 Task: Integrate report compilation tasks with the team calendar for comprehensive planning.
Action: Mouse moved to (471, 177)
Screenshot: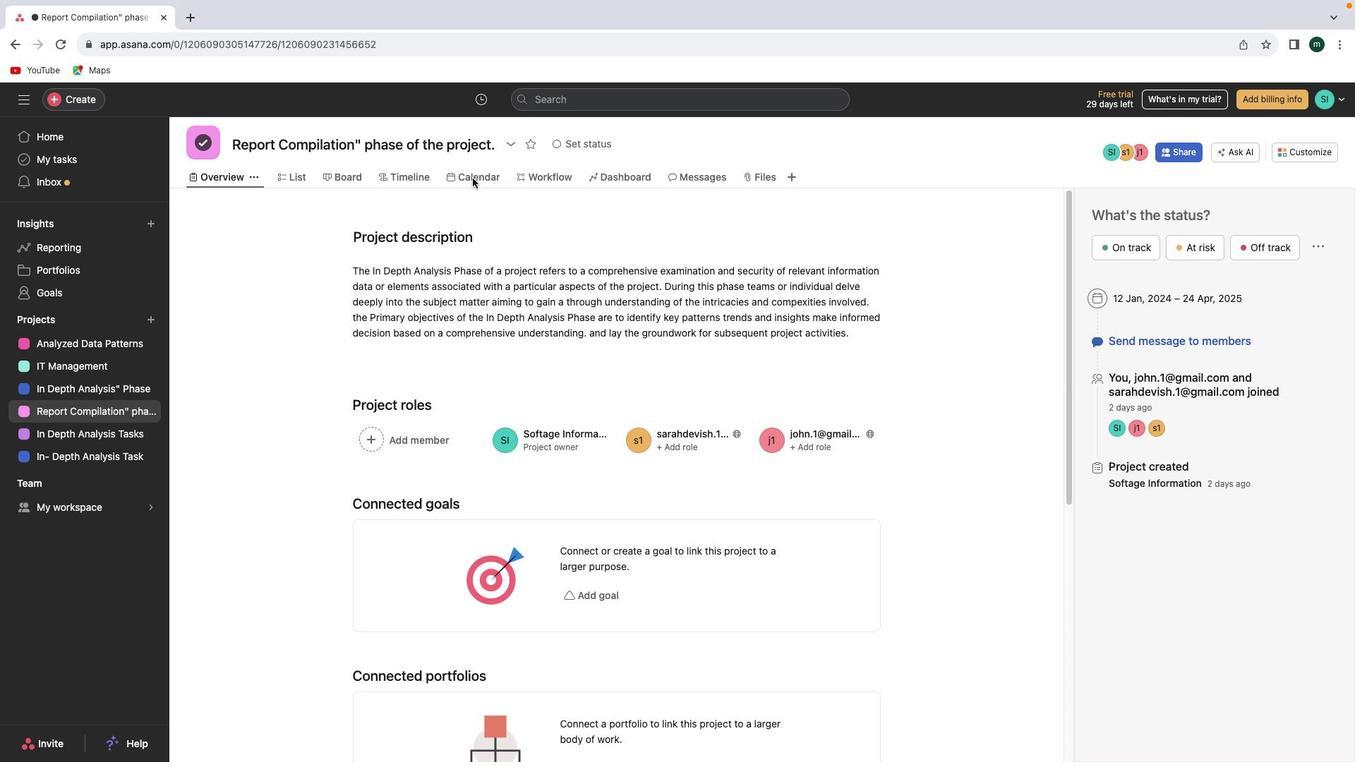 
Action: Mouse pressed left at (471, 177)
Screenshot: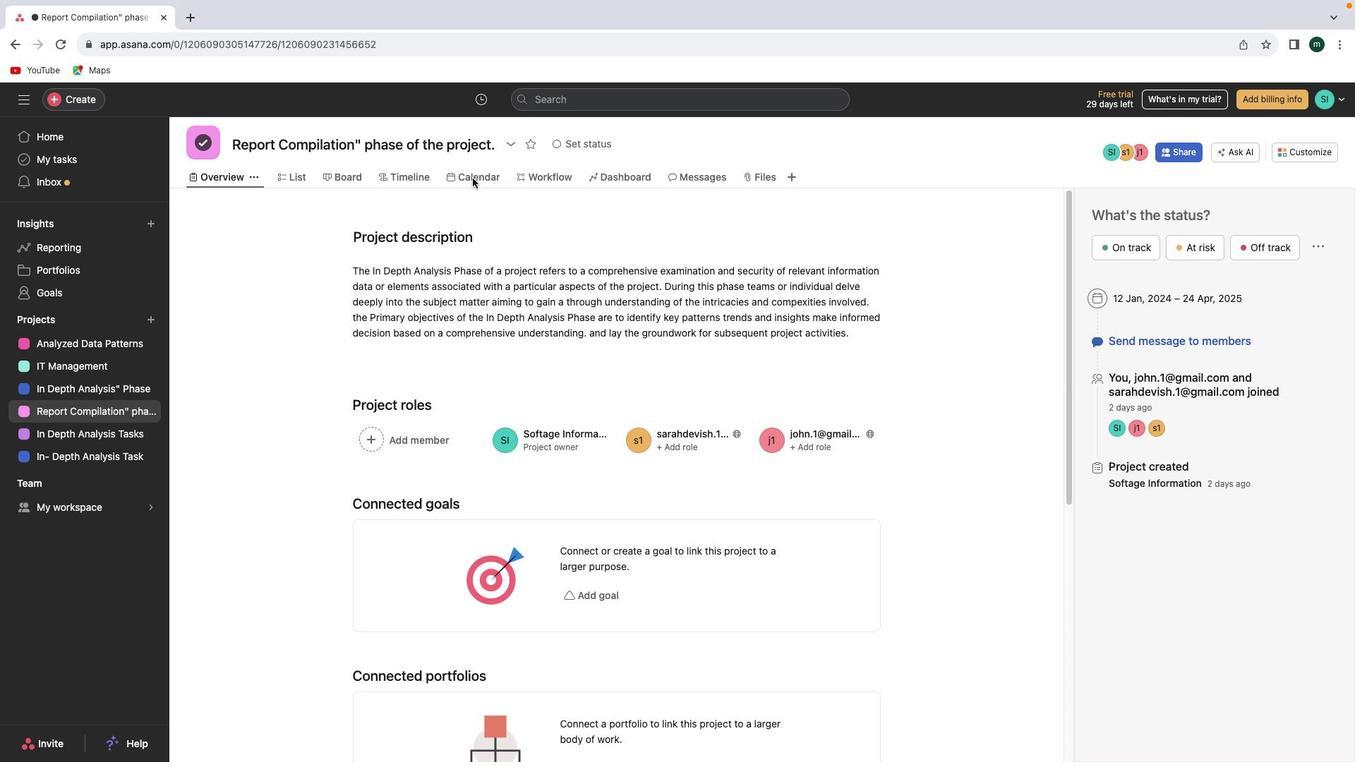 
Action: Mouse moved to (472, 177)
Screenshot: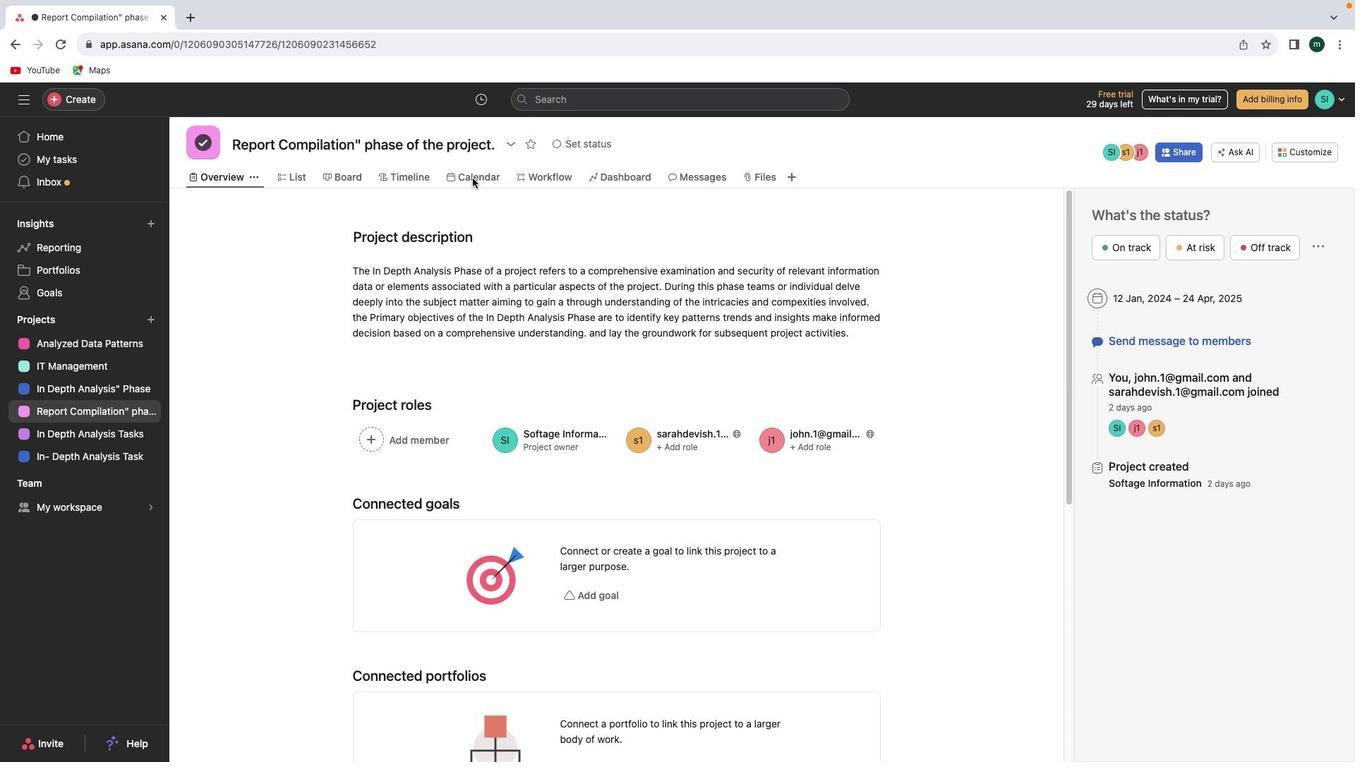 
Action: Mouse pressed left at (472, 177)
Screenshot: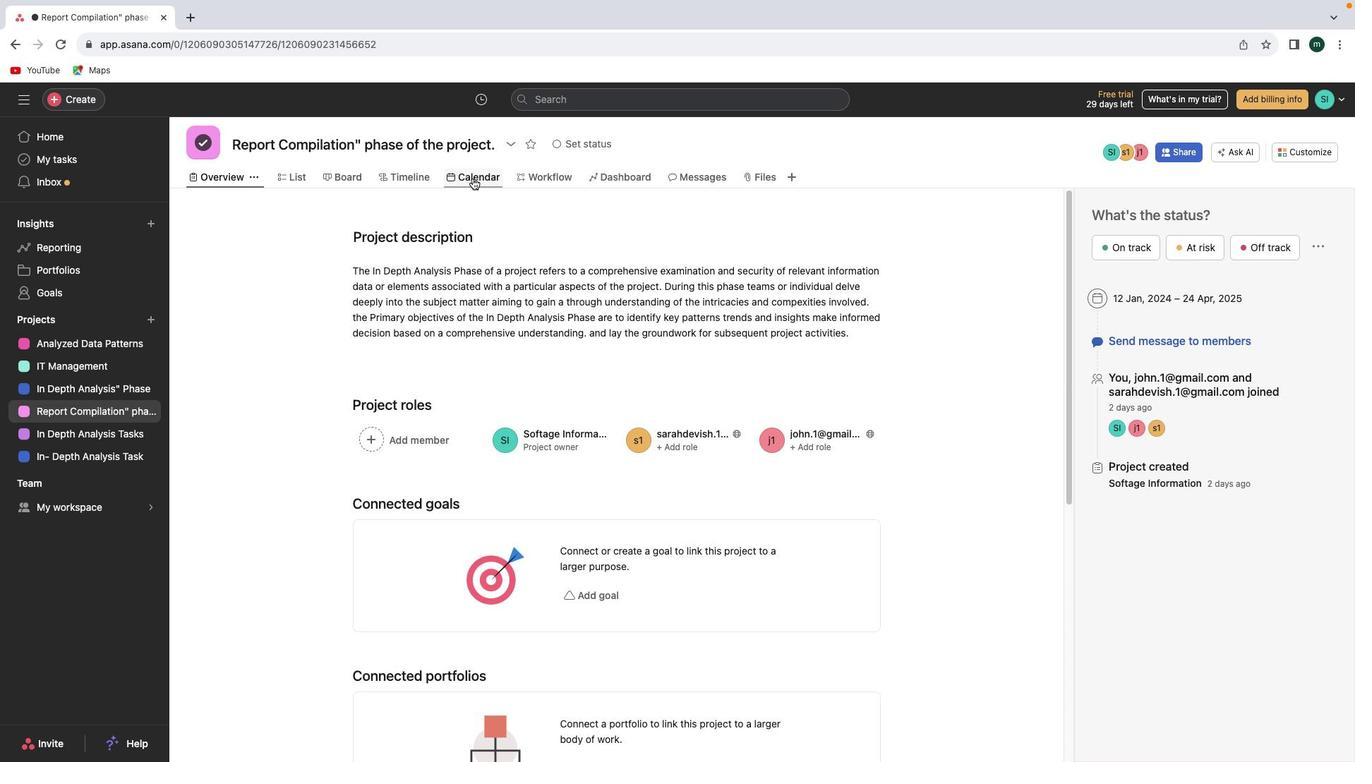 
Action: Mouse moved to (518, 477)
Screenshot: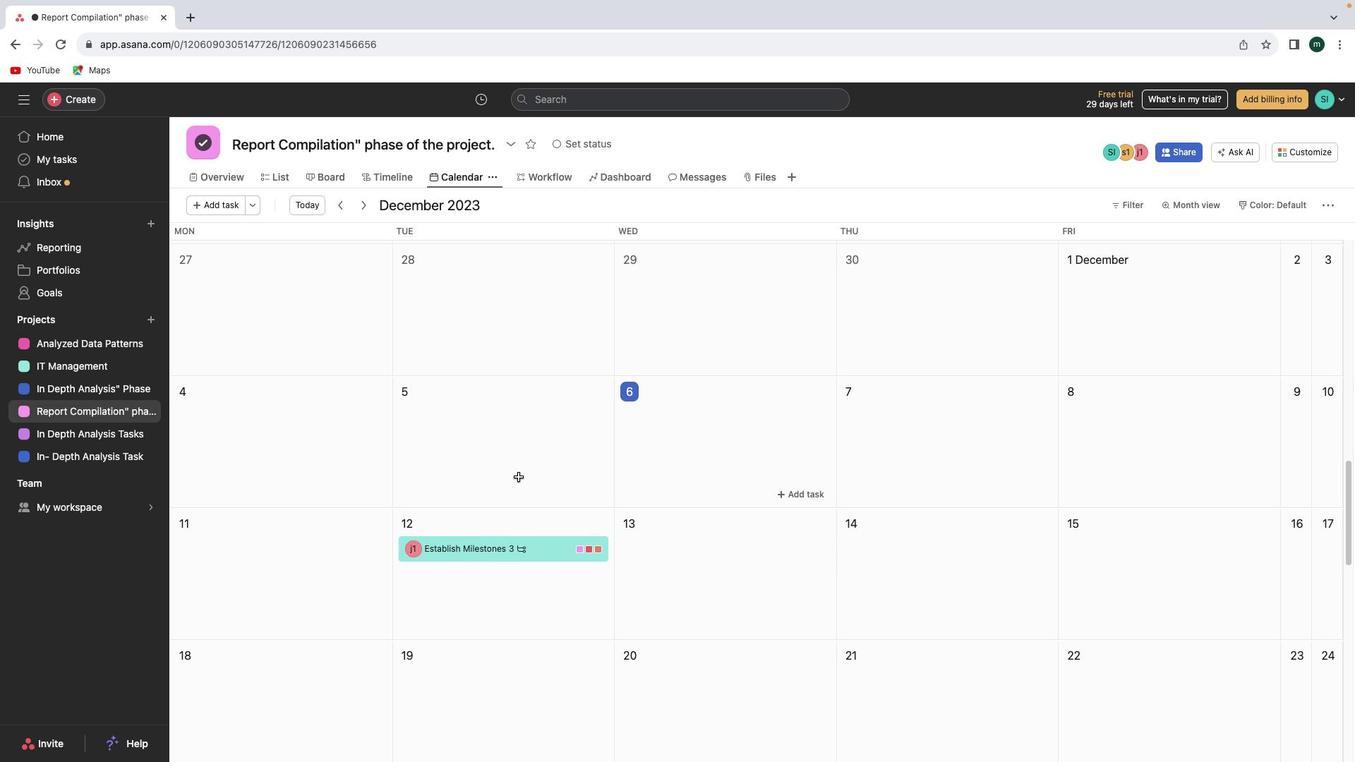 
Action: Mouse scrolled (518, 477) with delta (0, 0)
Screenshot: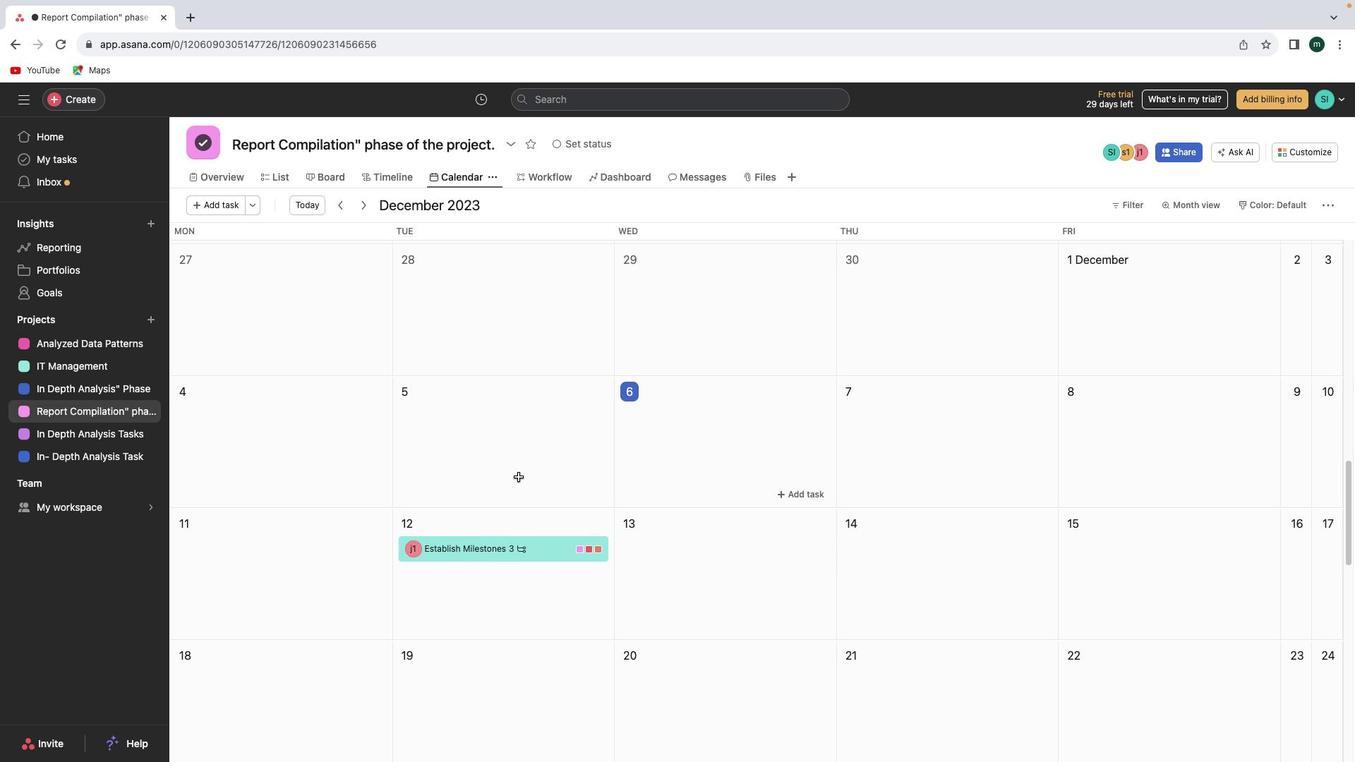 
Action: Mouse scrolled (518, 477) with delta (0, 0)
Screenshot: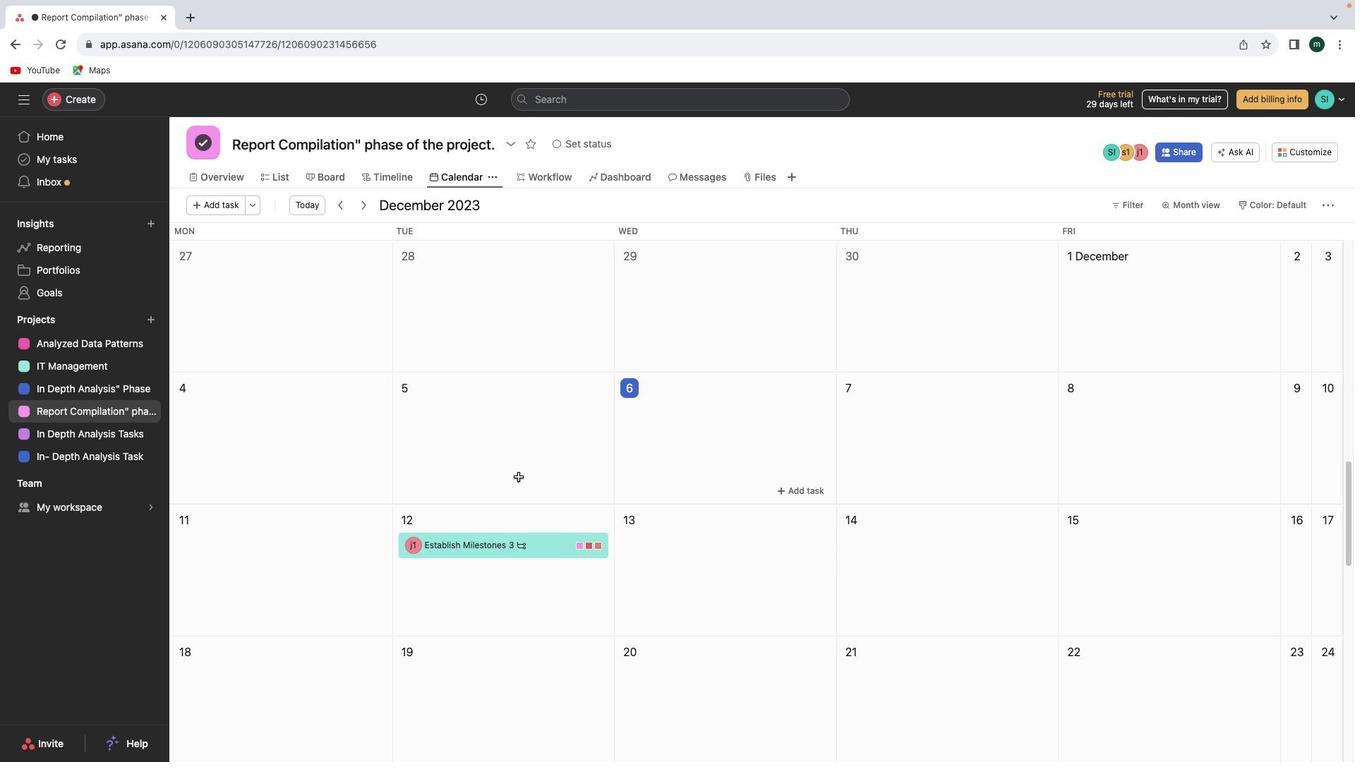 
Action: Mouse scrolled (518, 477) with delta (0, 0)
Screenshot: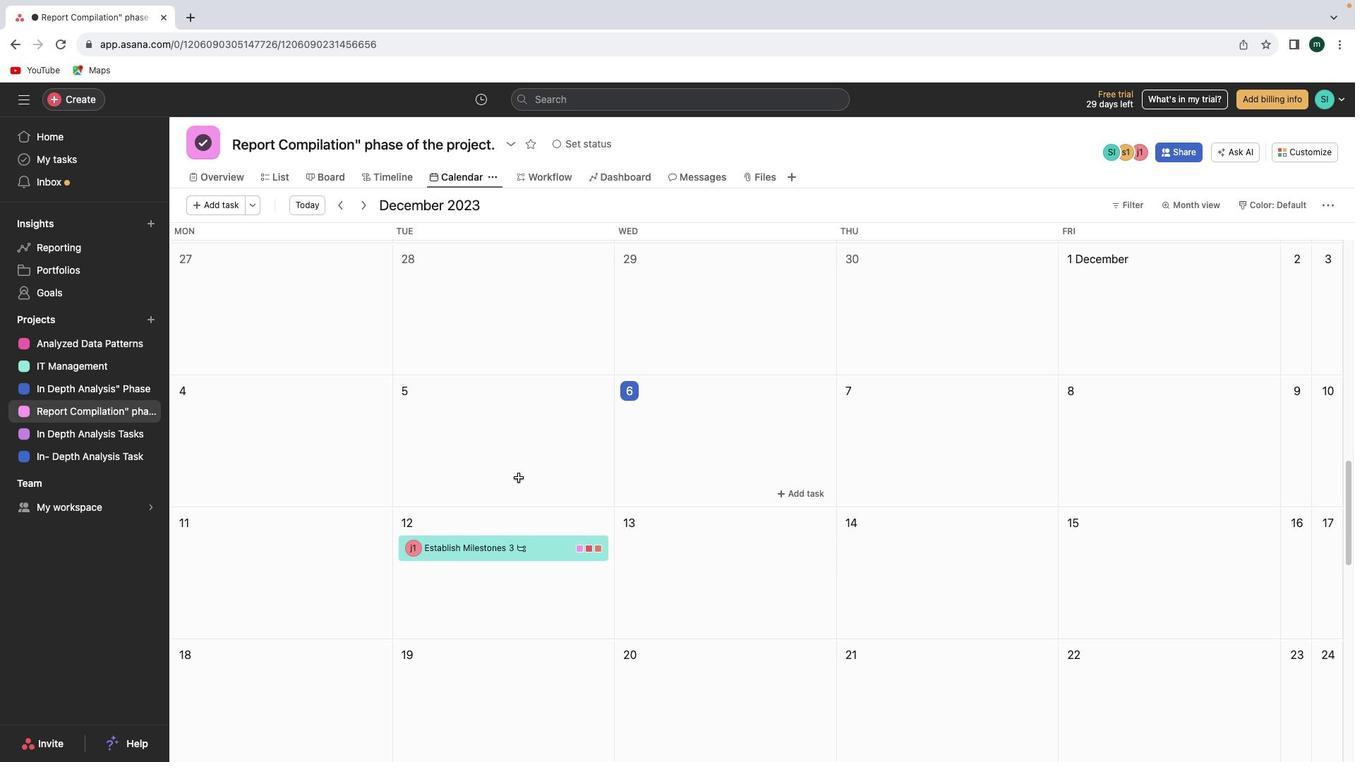 
Action: Mouse moved to (518, 477)
Screenshot: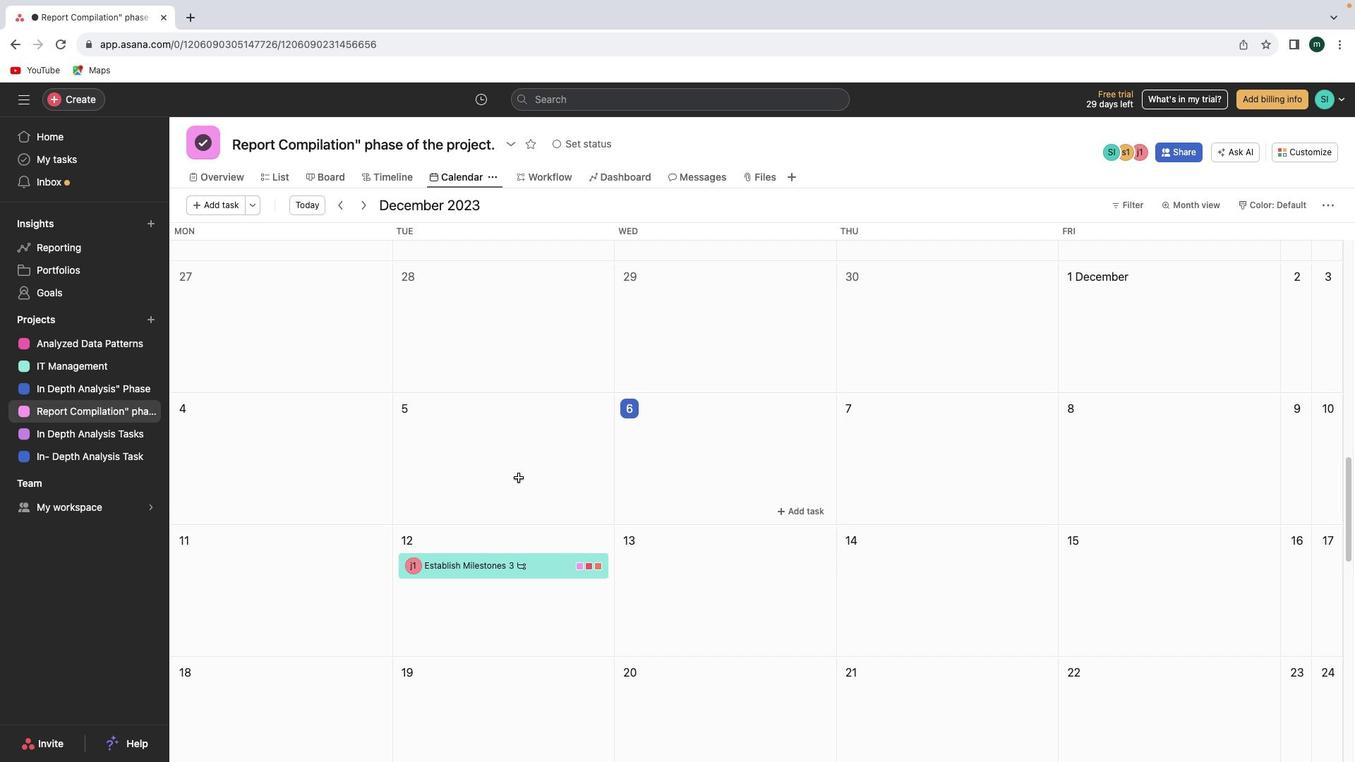 
Action: Mouse scrolled (518, 477) with delta (0, 0)
Screenshot: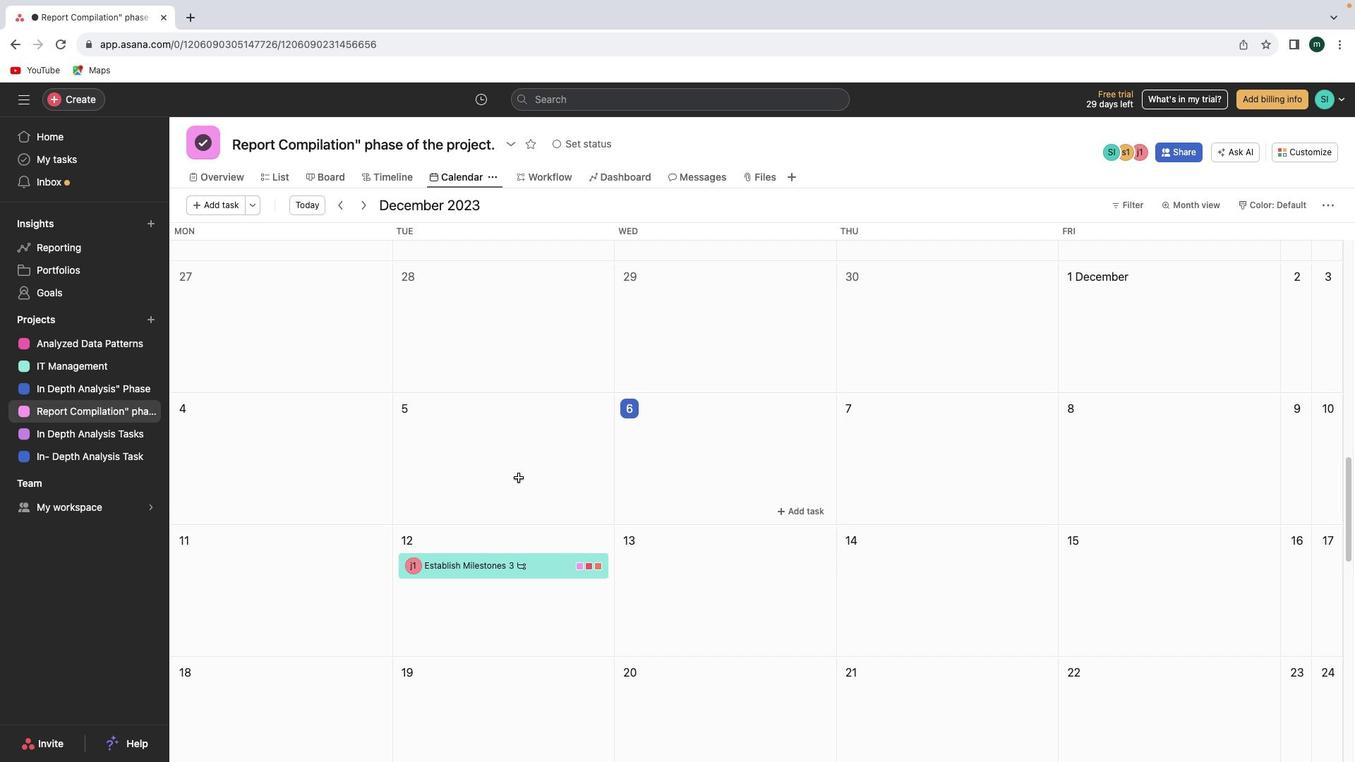 
Action: Mouse moved to (518, 477)
Screenshot: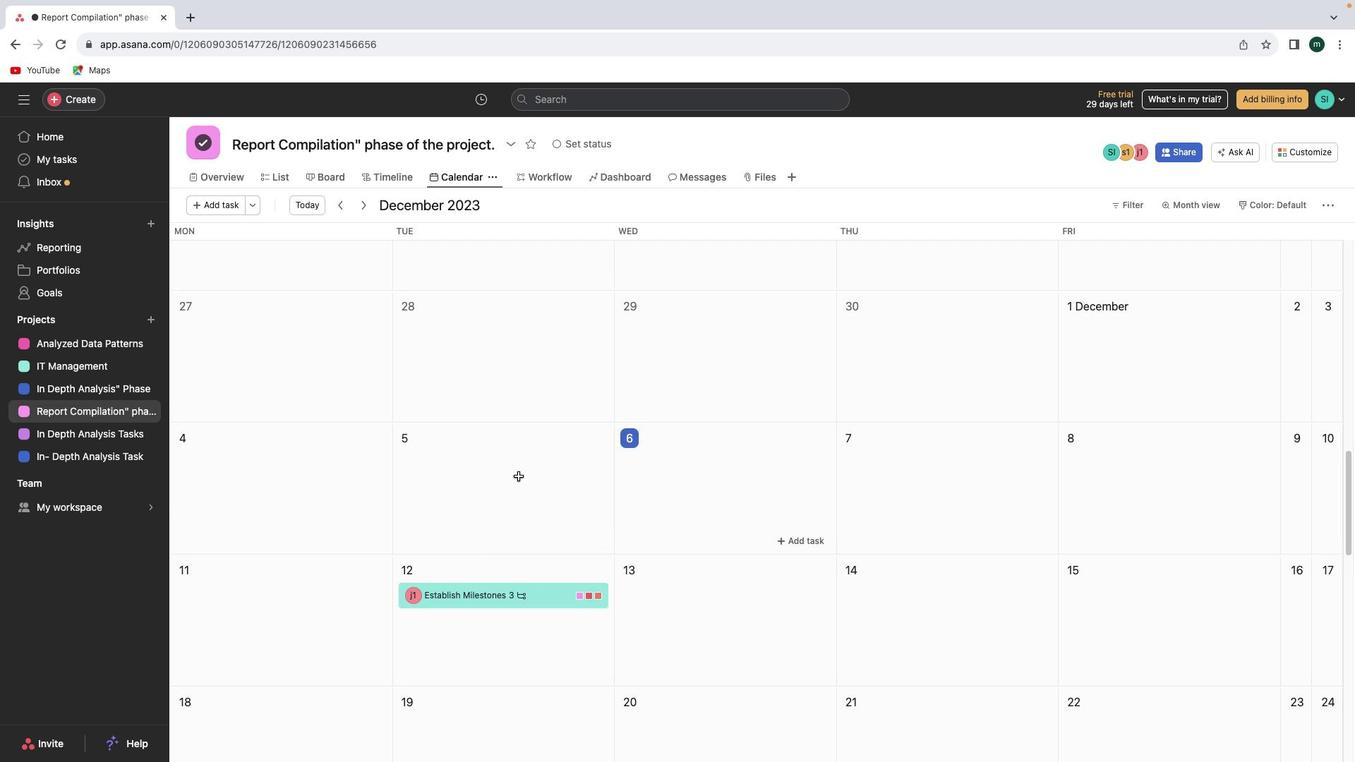 
Action: Mouse scrolled (518, 477) with delta (0, 2)
Screenshot: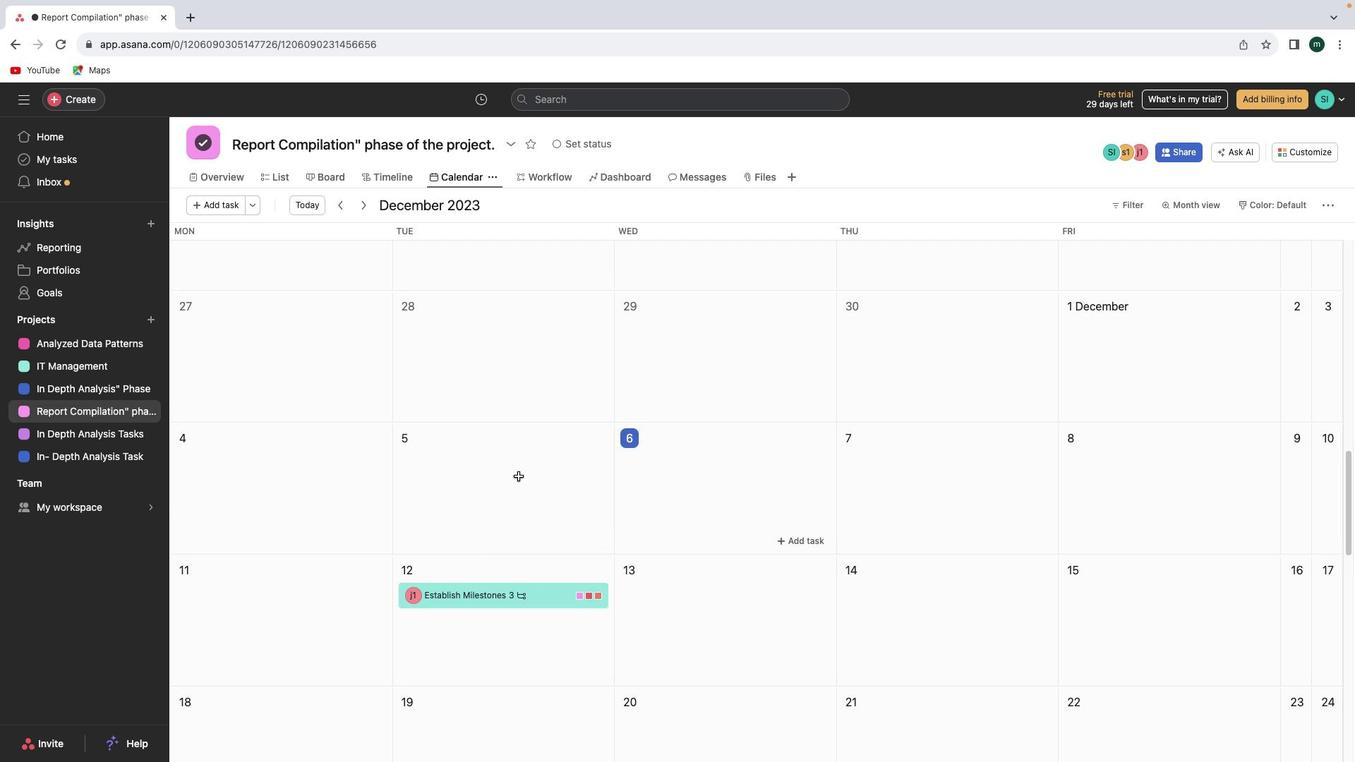 
Action: Mouse moved to (494, 657)
Screenshot: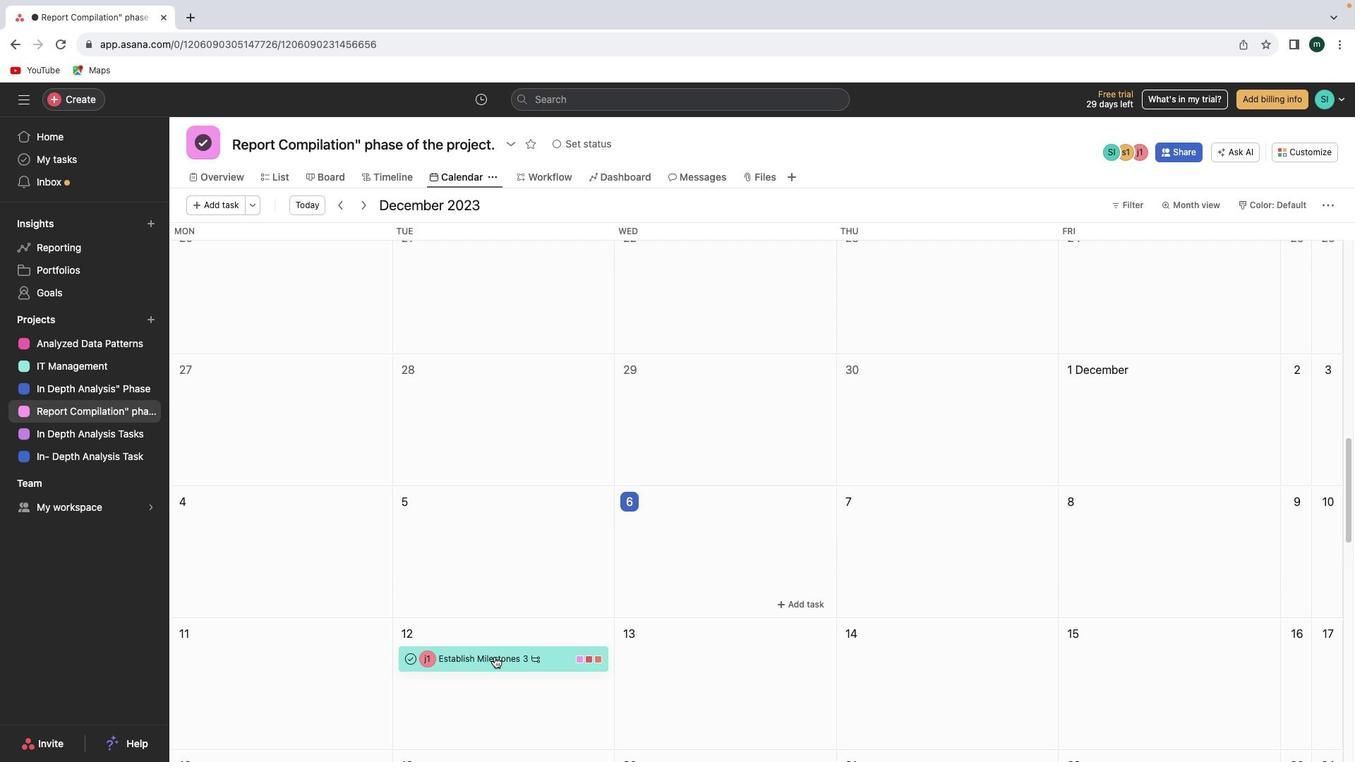 
Action: Mouse pressed left at (494, 657)
Screenshot: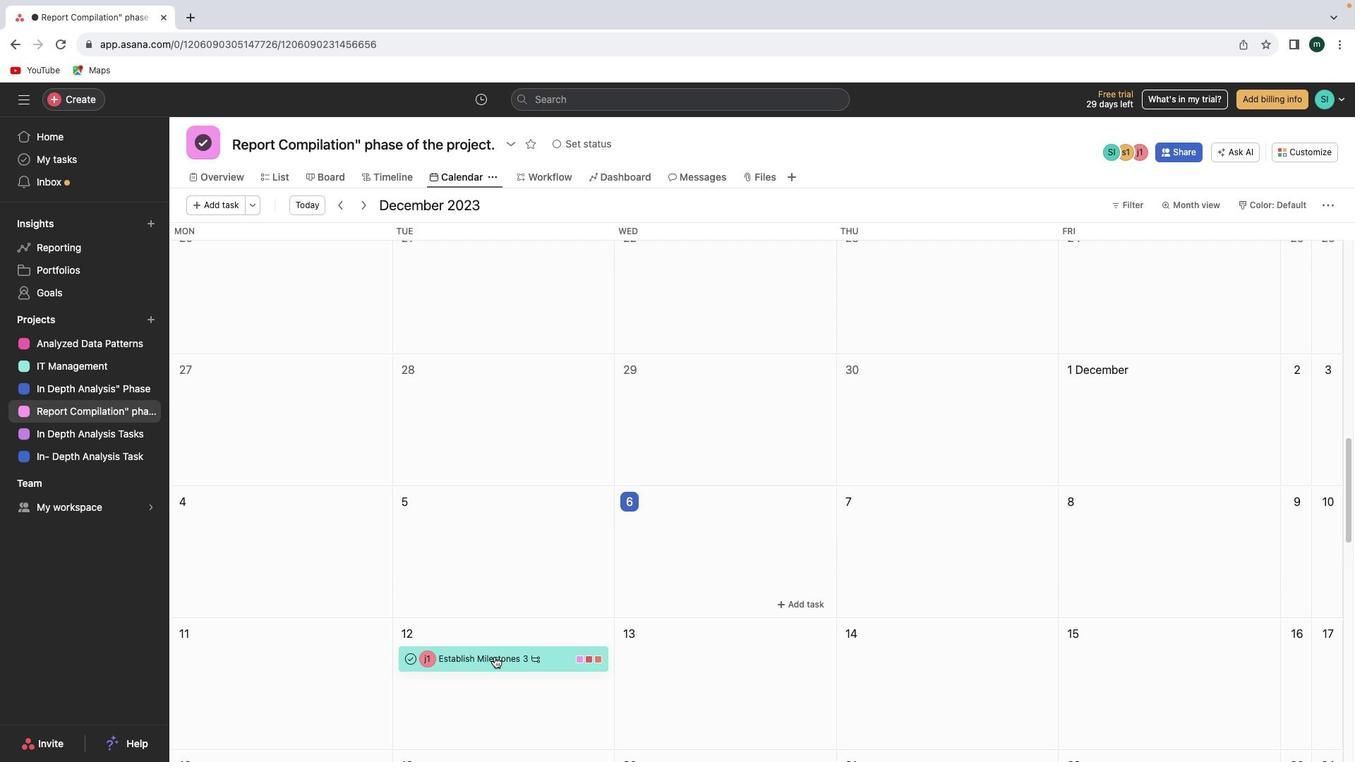 
Action: Mouse moved to (954, 569)
Screenshot: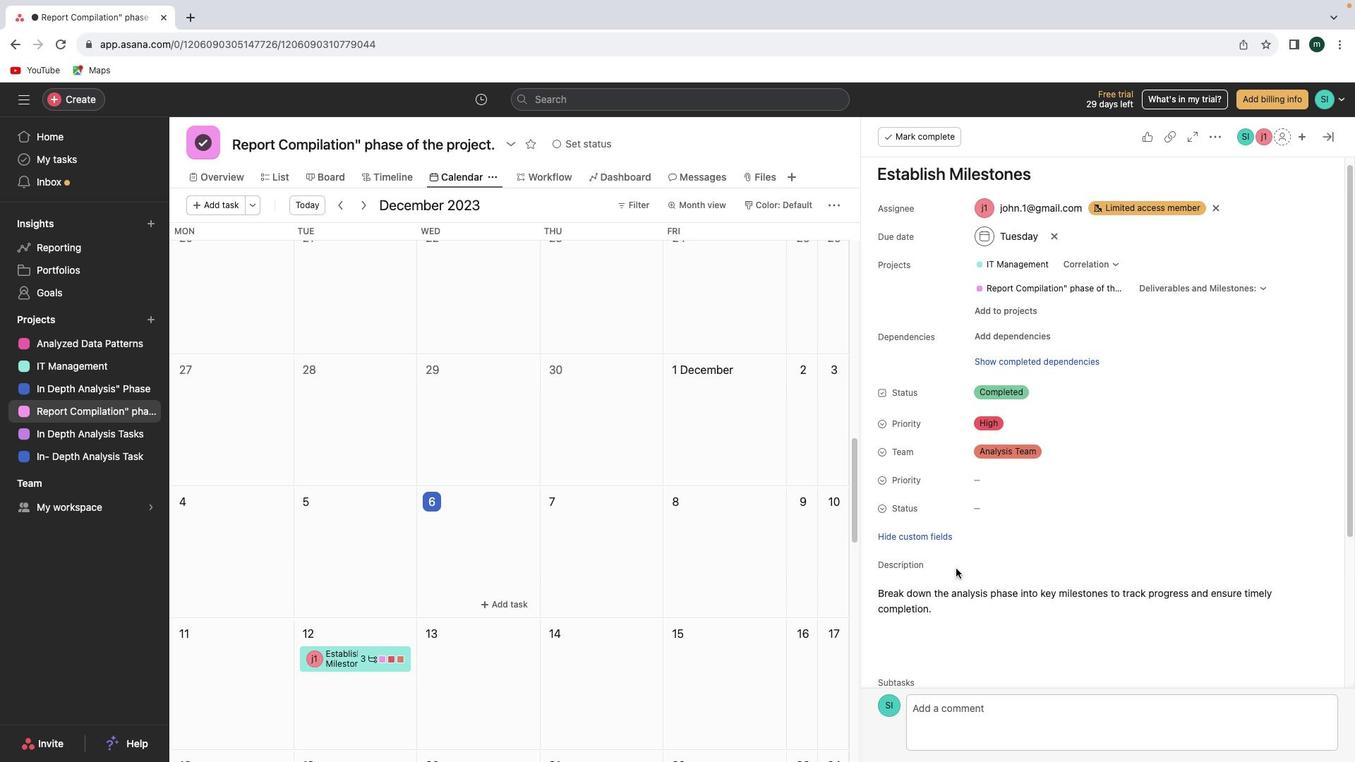 
Action: Mouse scrolled (954, 569) with delta (0, 0)
Screenshot: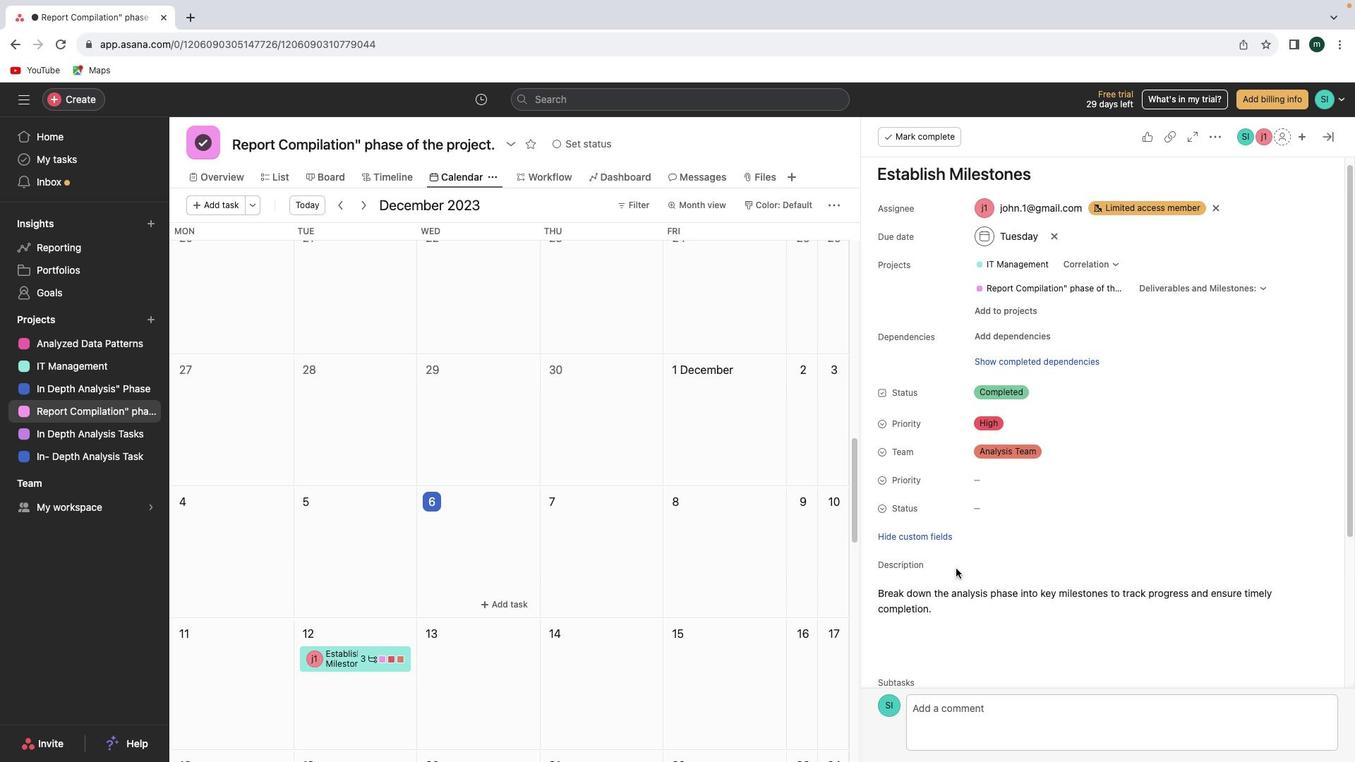 
Action: Mouse moved to (955, 569)
Screenshot: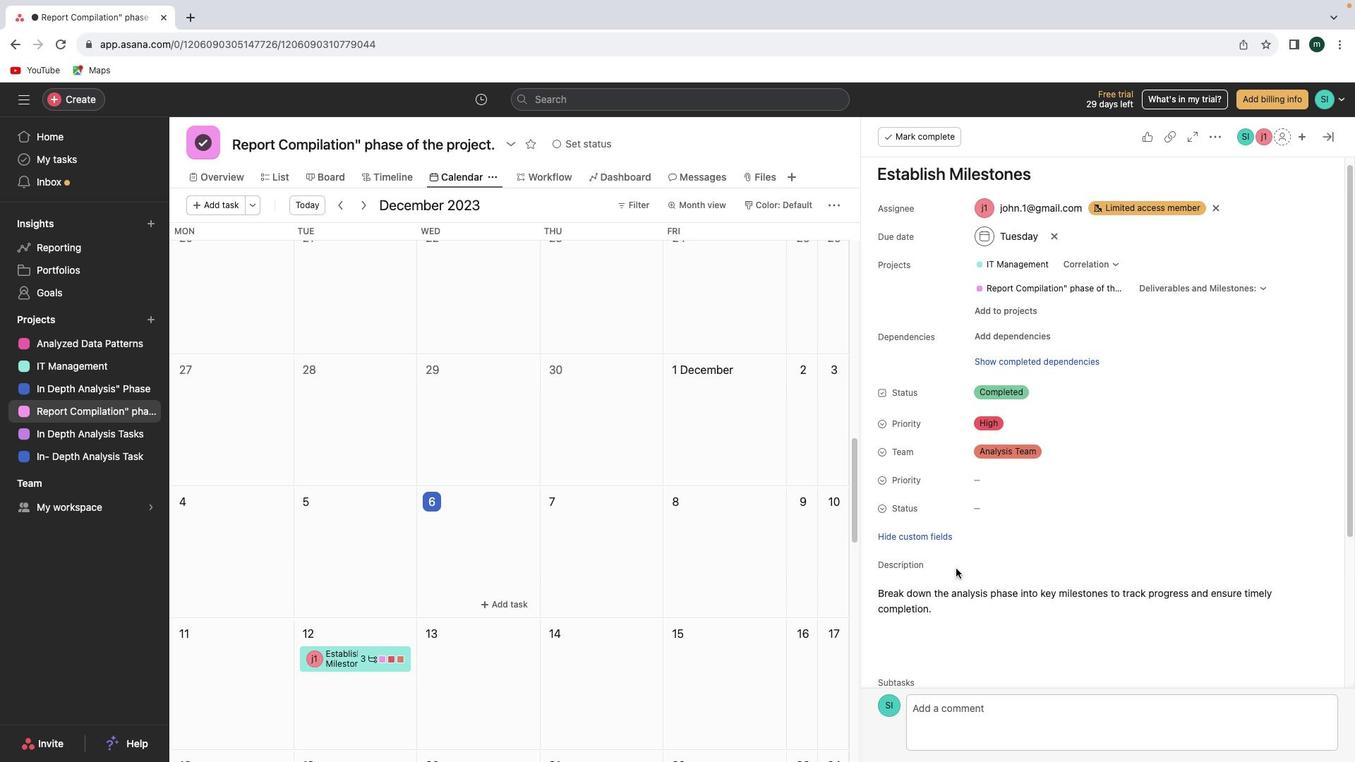 
Action: Mouse scrolled (955, 569) with delta (0, 0)
Screenshot: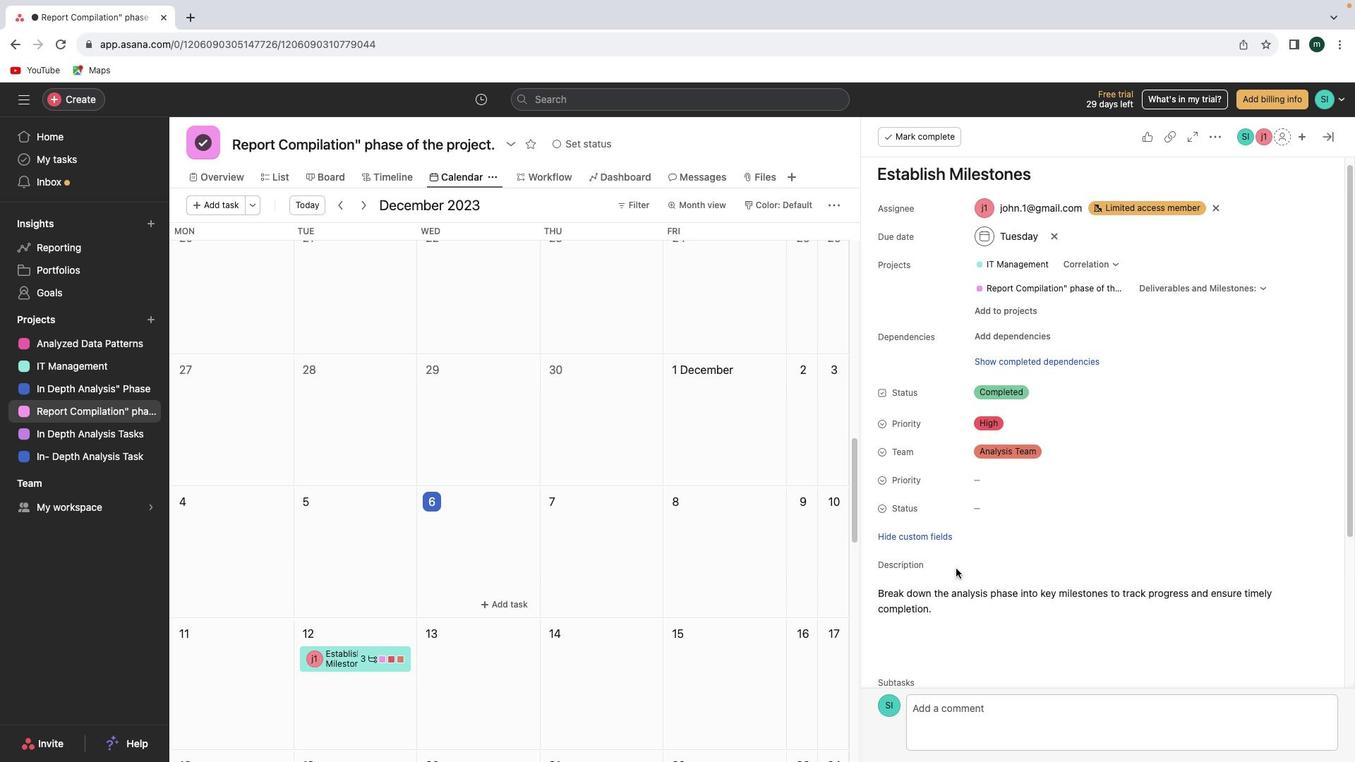 
Action: Mouse moved to (955, 568)
Screenshot: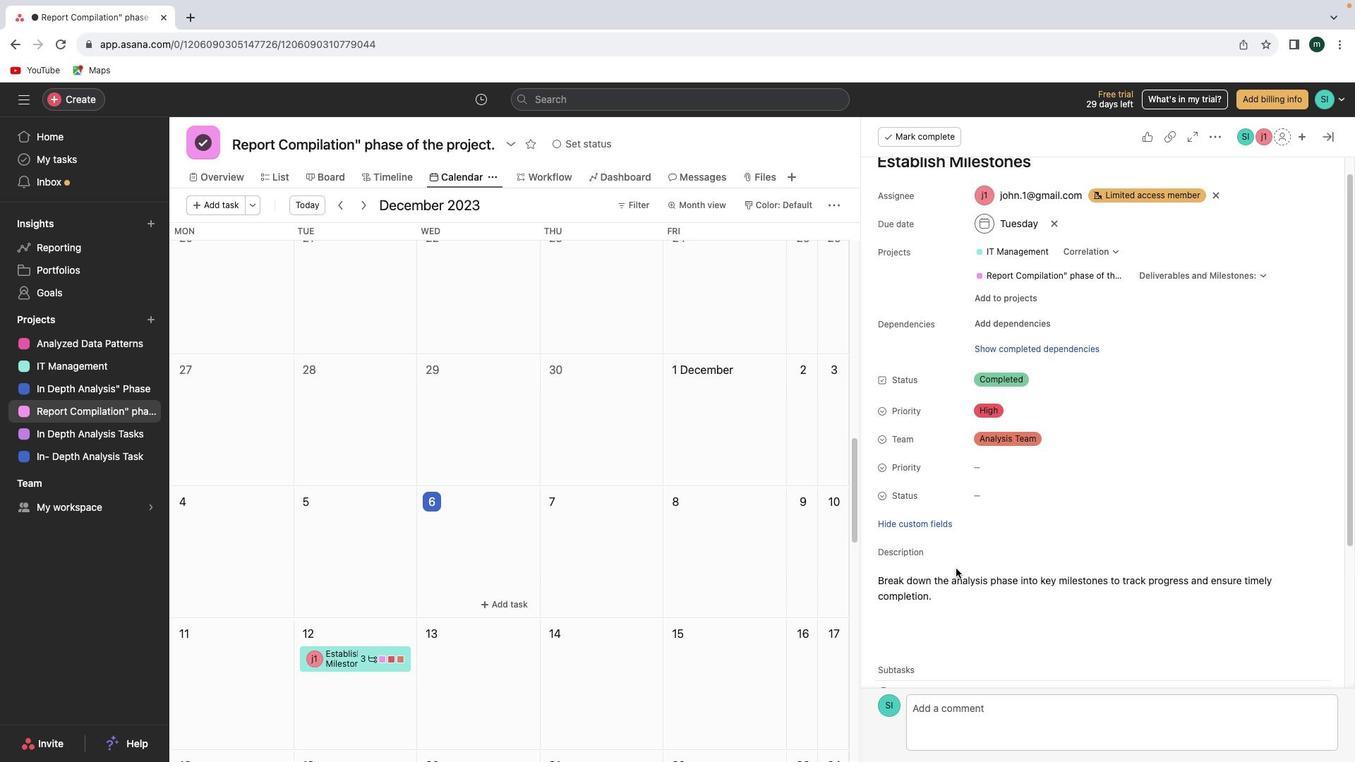 
Action: Mouse scrolled (955, 568) with delta (0, -1)
Screenshot: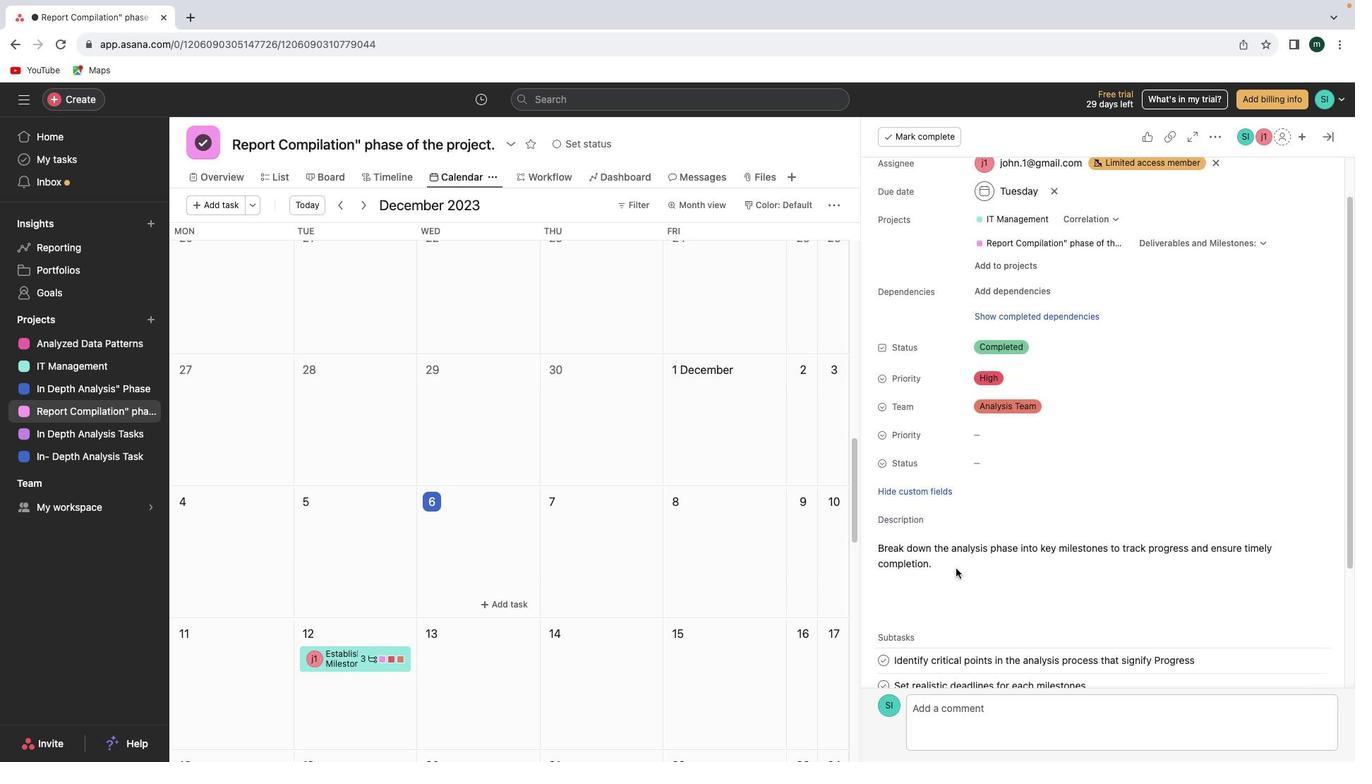 
Action: Mouse scrolled (955, 568) with delta (0, 0)
Screenshot: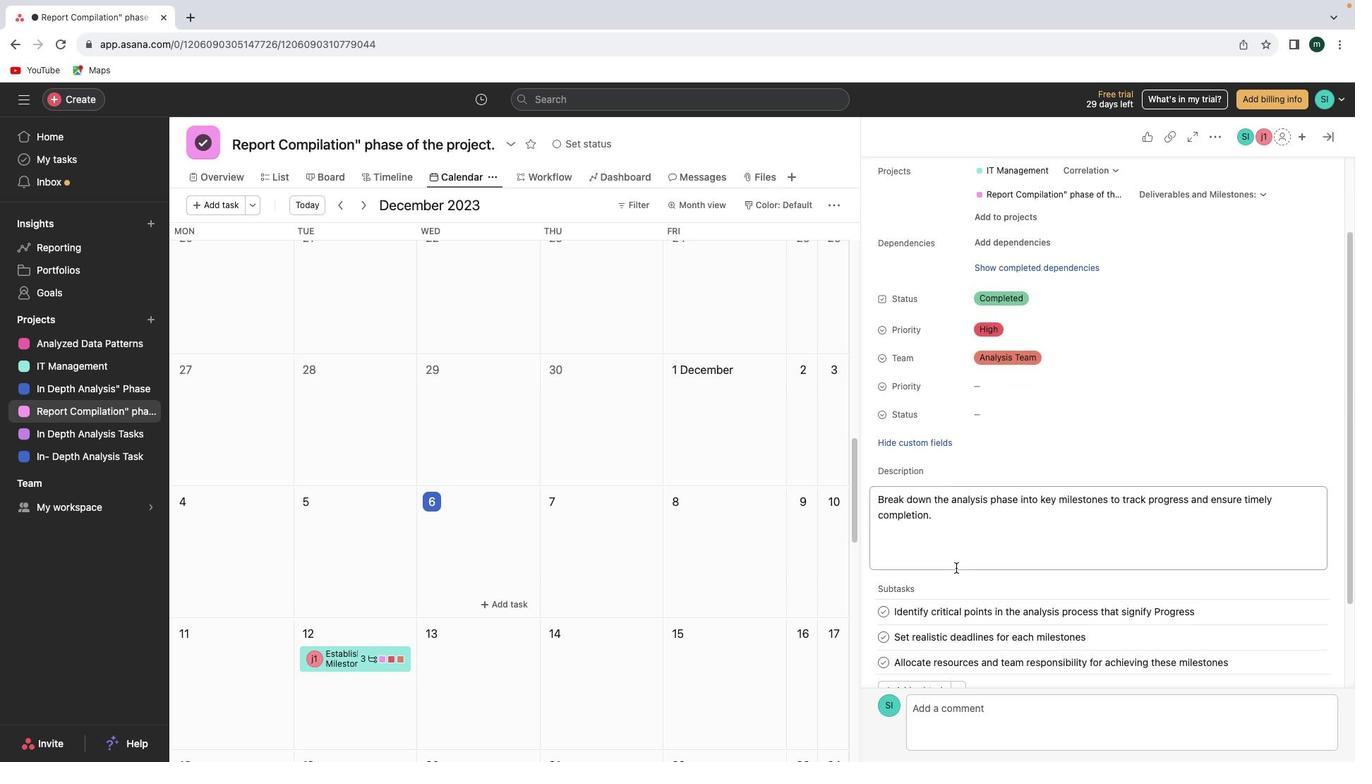 
Action: Mouse scrolled (955, 568) with delta (0, 0)
Screenshot: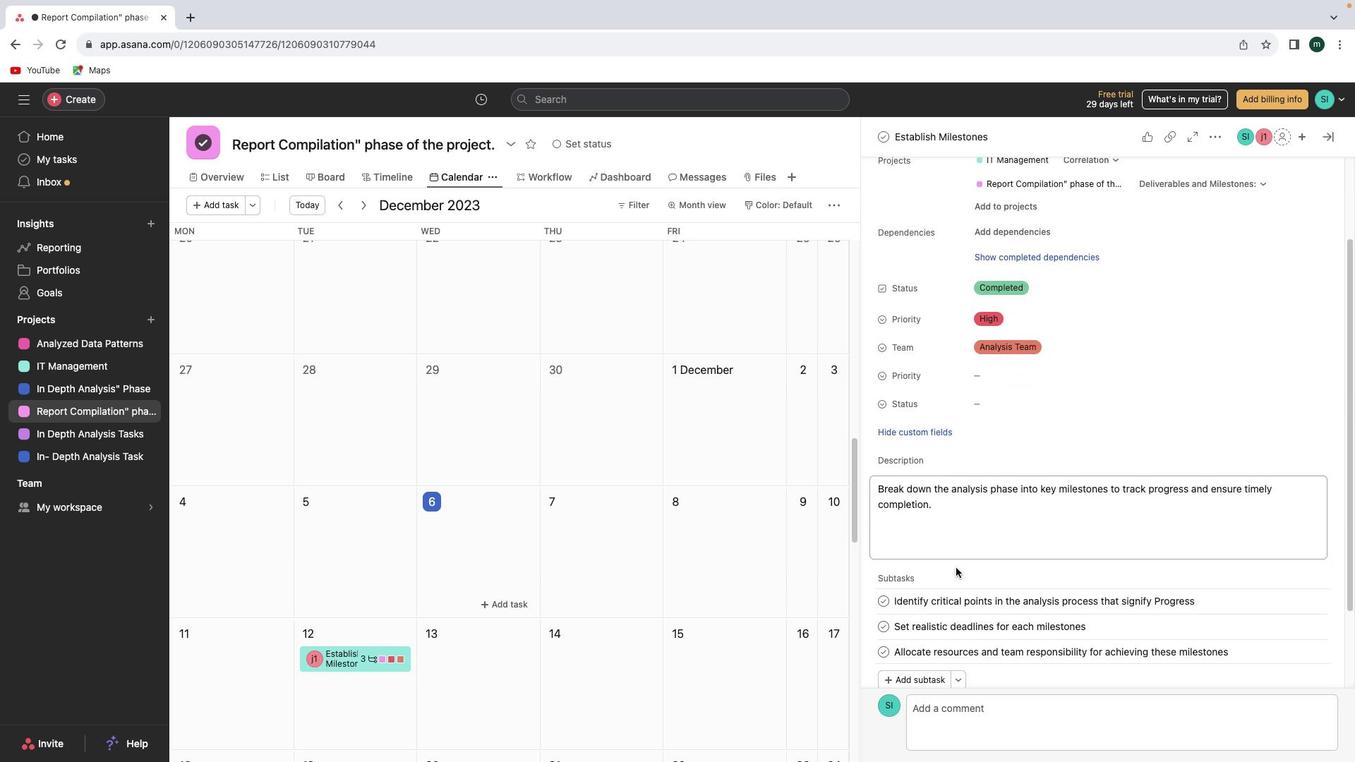 
Action: Mouse moved to (955, 568)
Screenshot: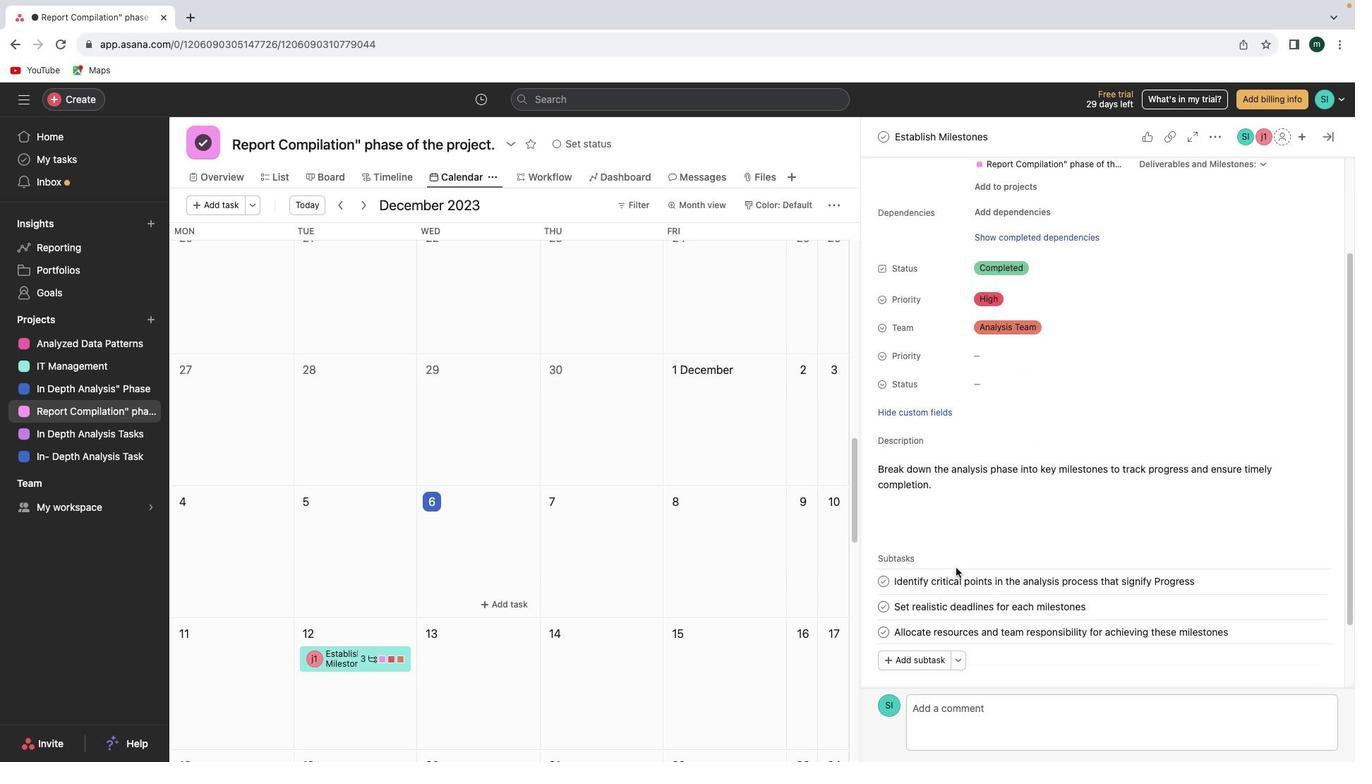 
Action: Mouse scrolled (955, 568) with delta (0, -1)
Screenshot: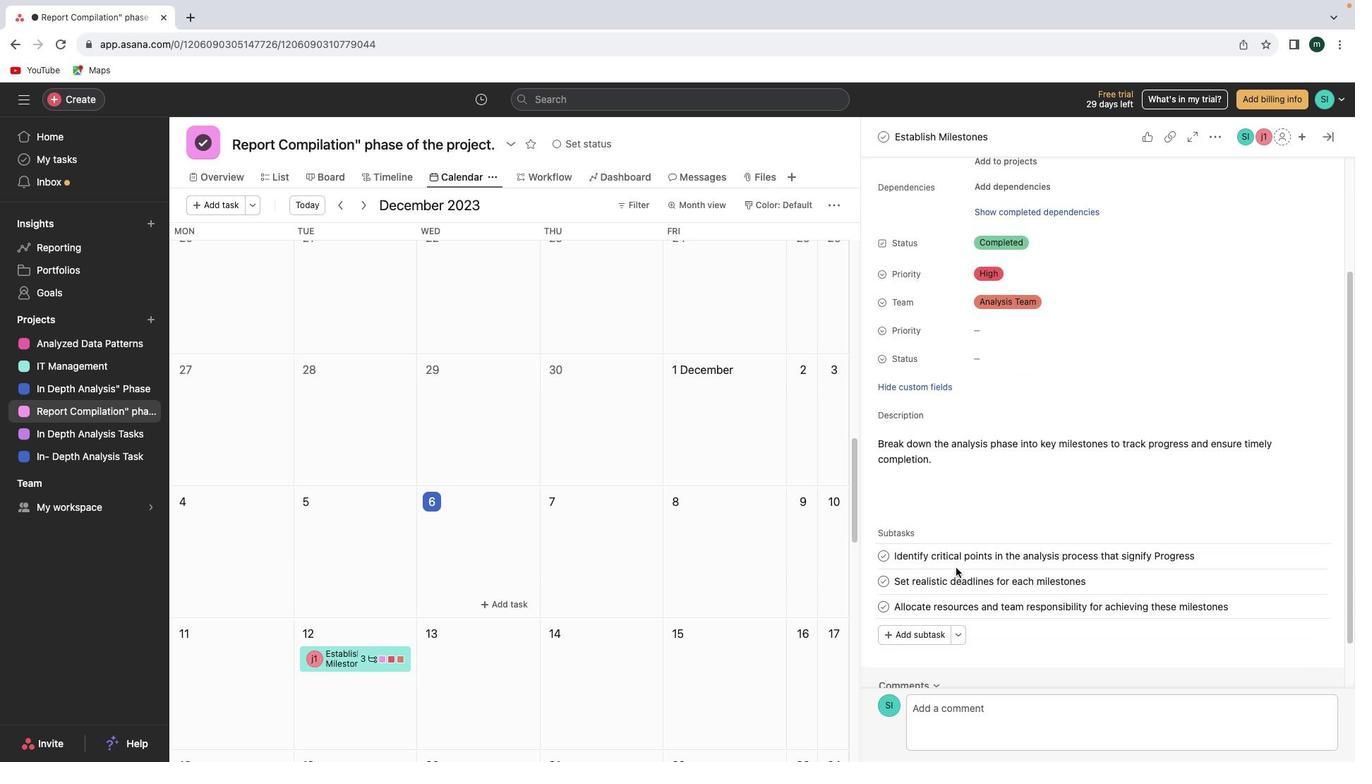 
Action: Mouse scrolled (955, 568) with delta (0, 0)
Screenshot: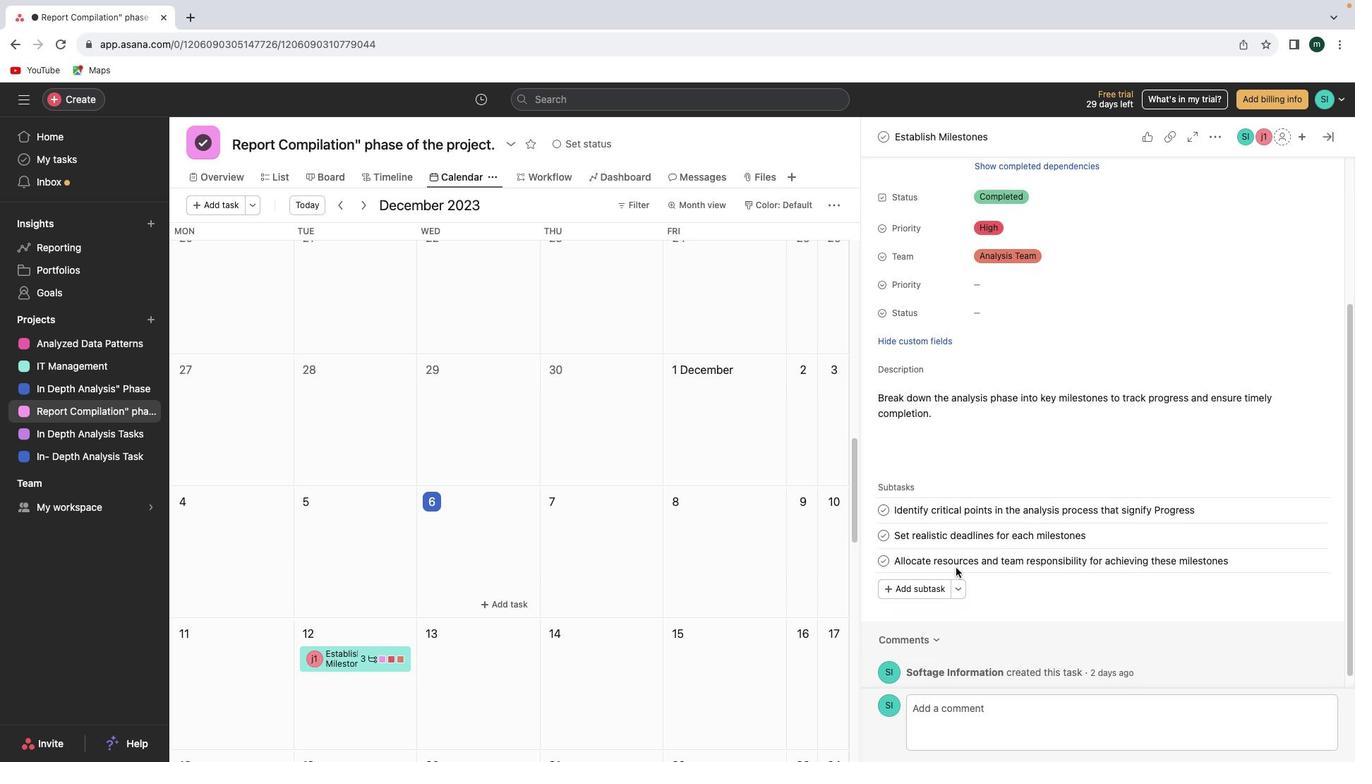 
Action: Mouse scrolled (955, 568) with delta (0, 0)
Screenshot: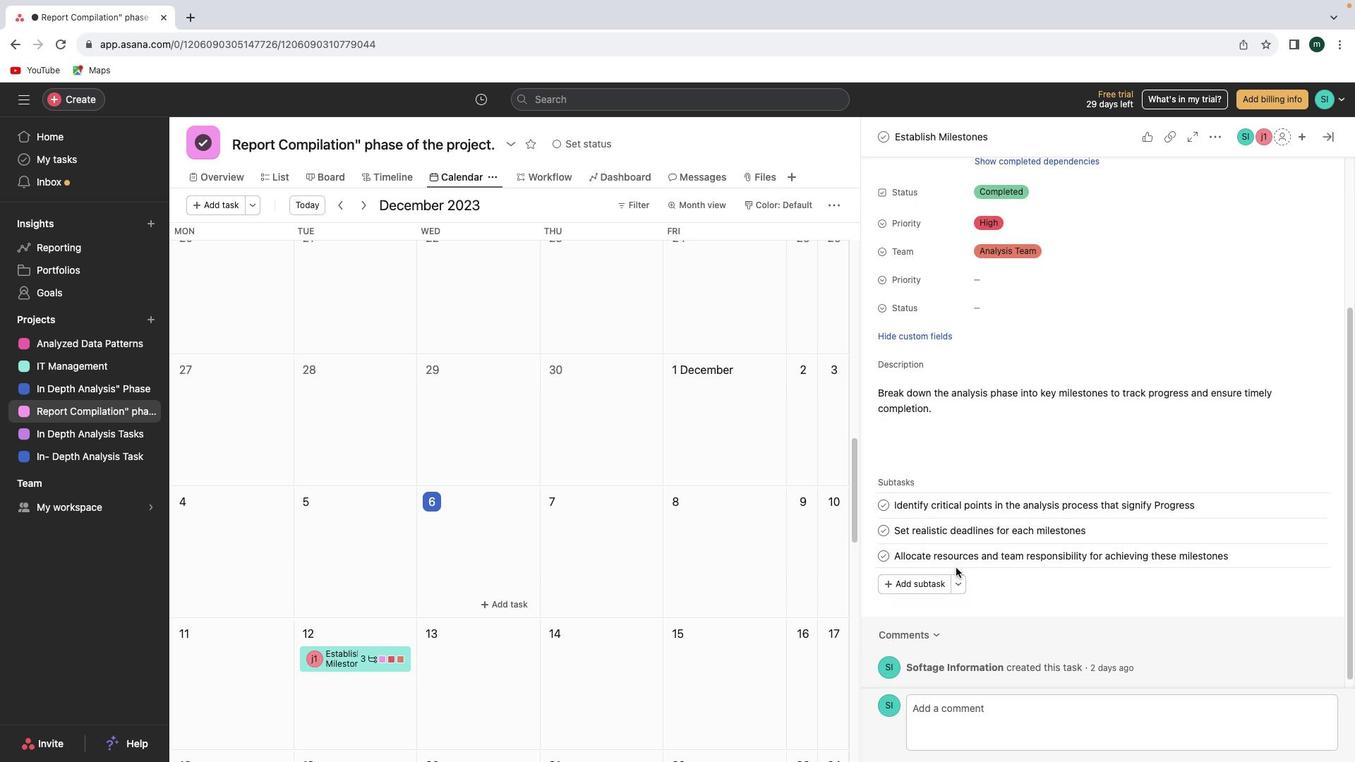 
Action: Mouse moved to (955, 568)
Screenshot: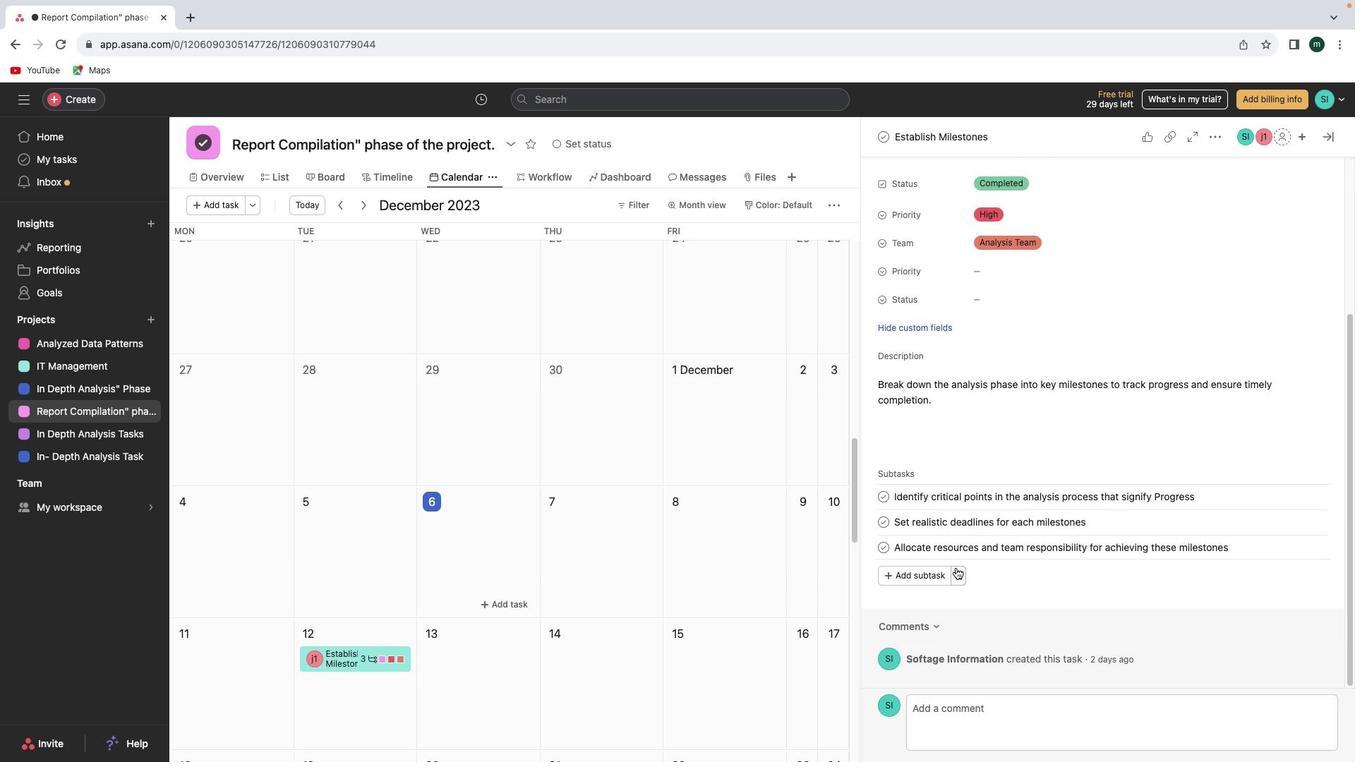 
Action: Mouse scrolled (955, 568) with delta (0, 0)
Screenshot: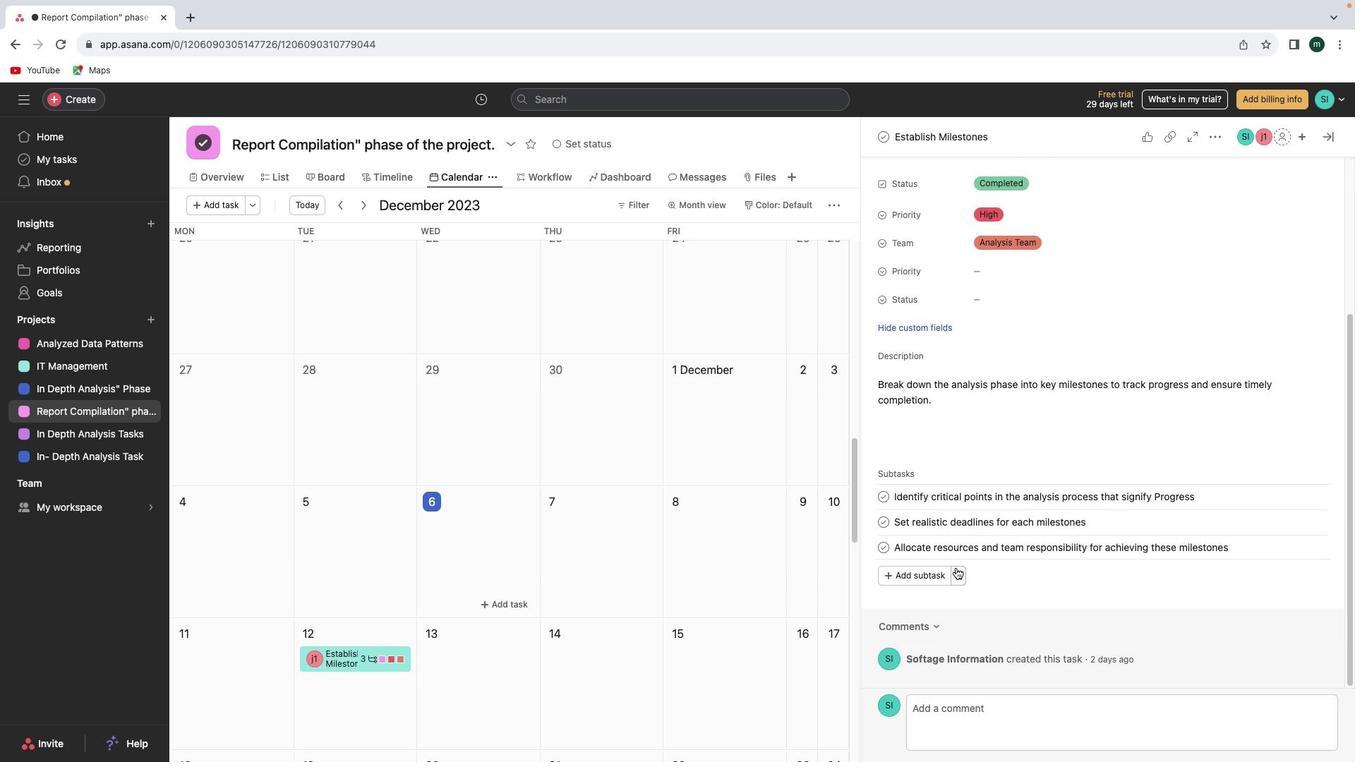 
Action: Mouse scrolled (955, 568) with delta (0, 0)
Screenshot: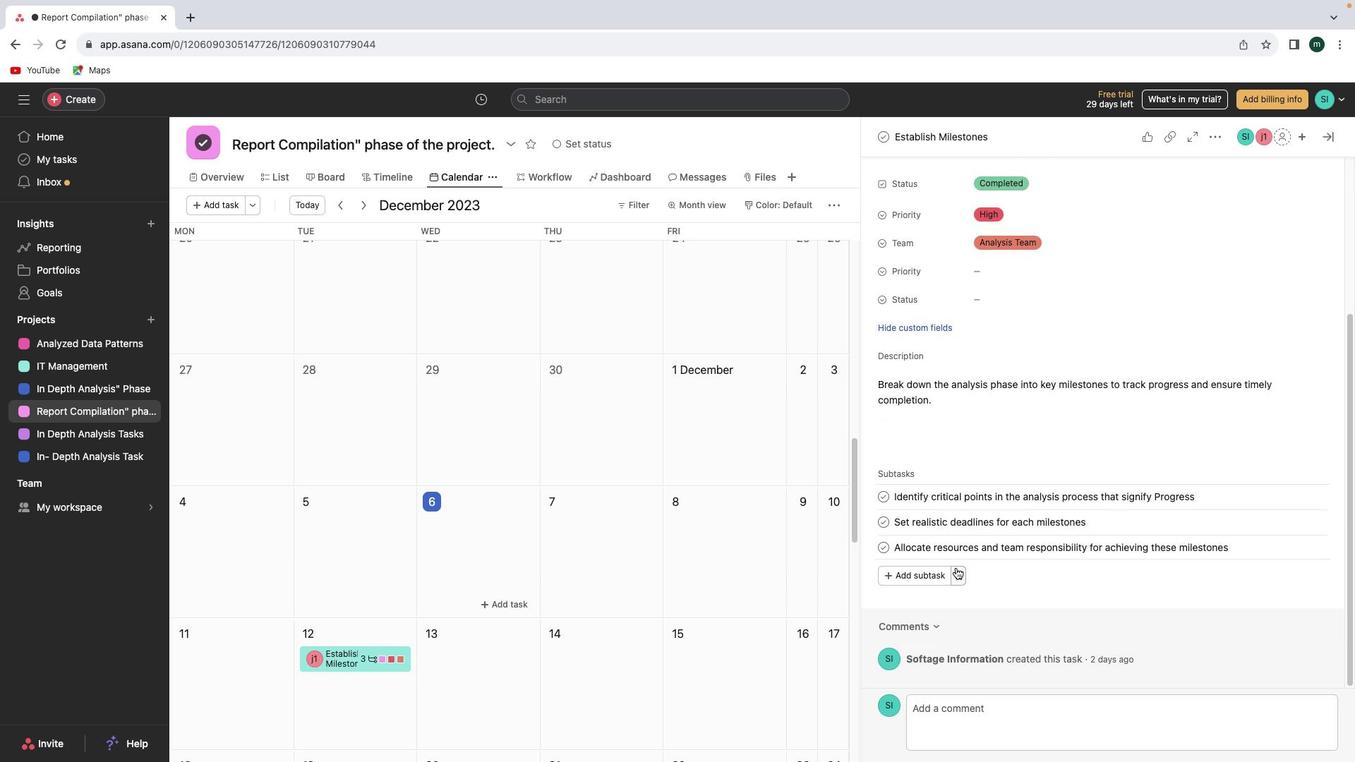 
Action: Mouse scrolled (955, 568) with delta (0, -1)
Screenshot: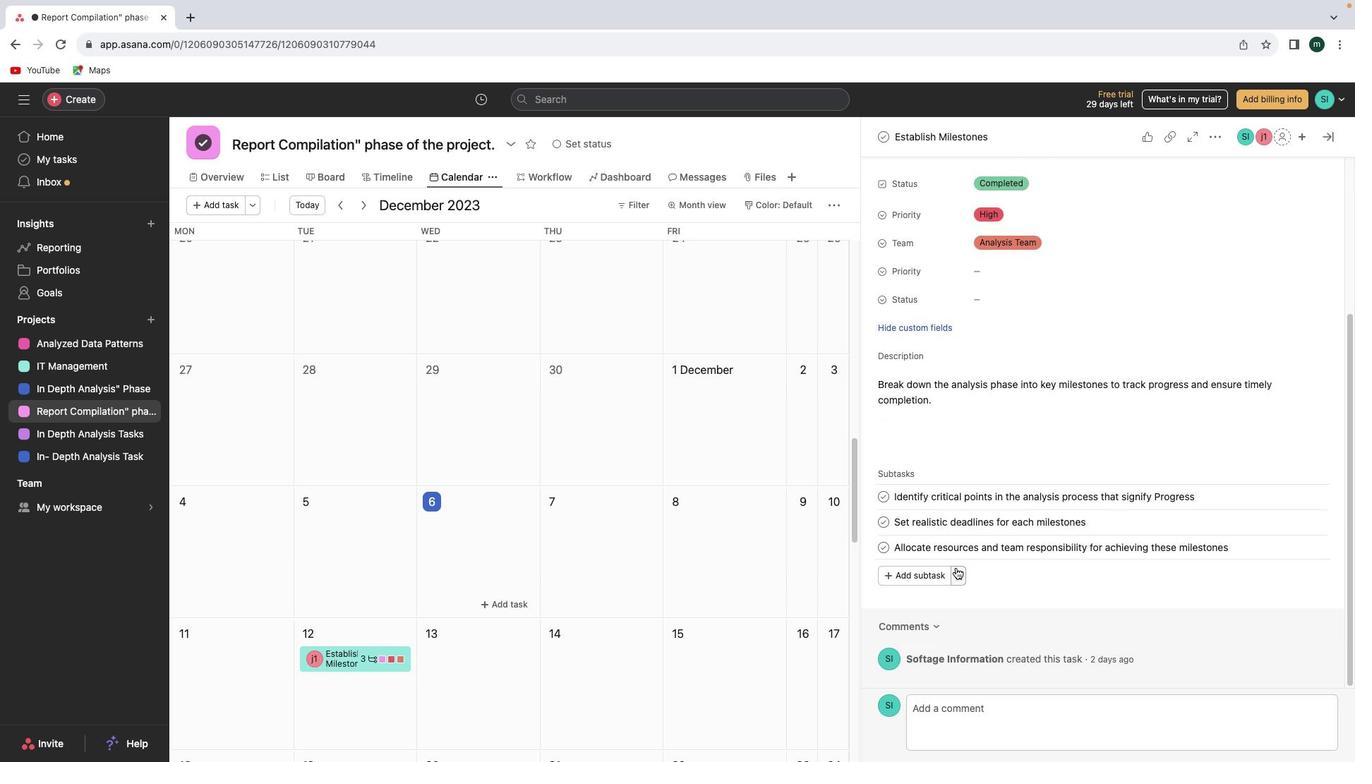 
Action: Mouse moved to (955, 567)
Screenshot: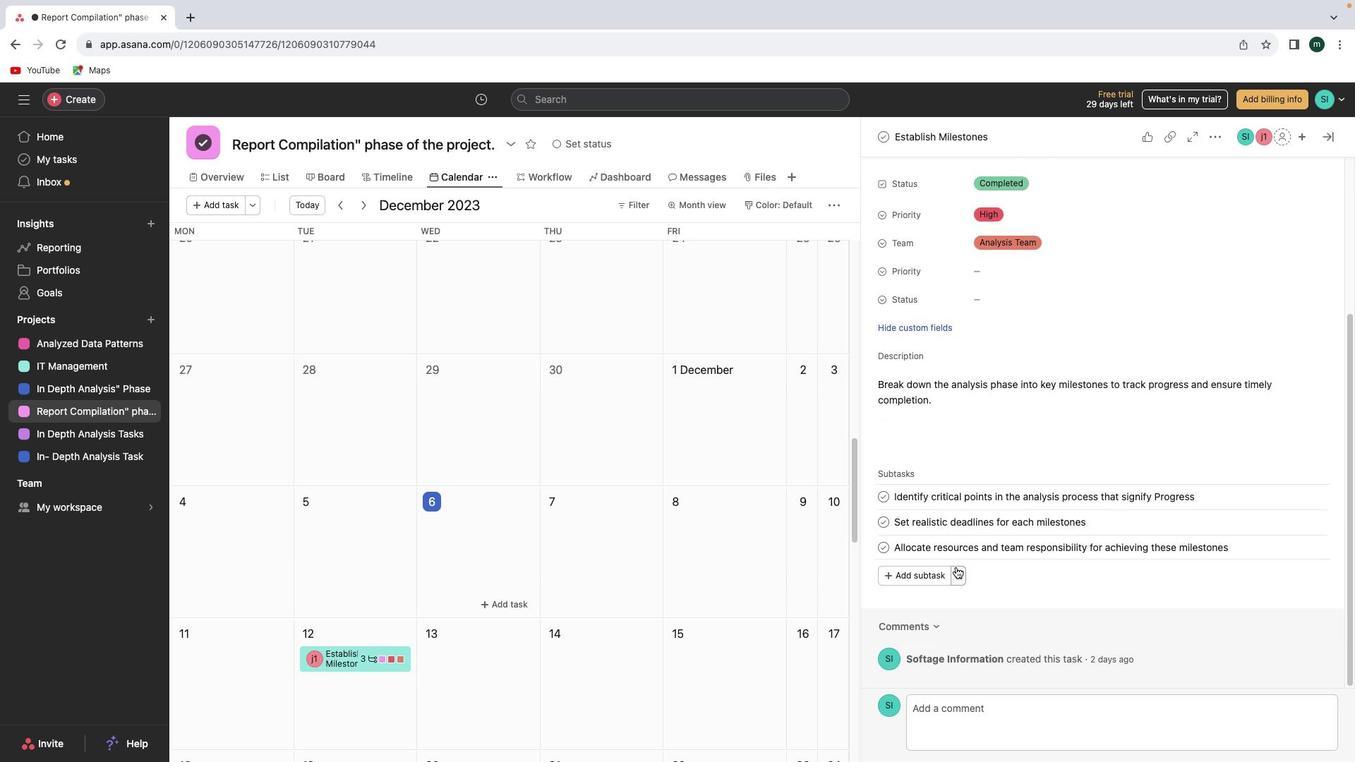 
Action: Mouse scrolled (955, 567) with delta (0, 0)
Screenshot: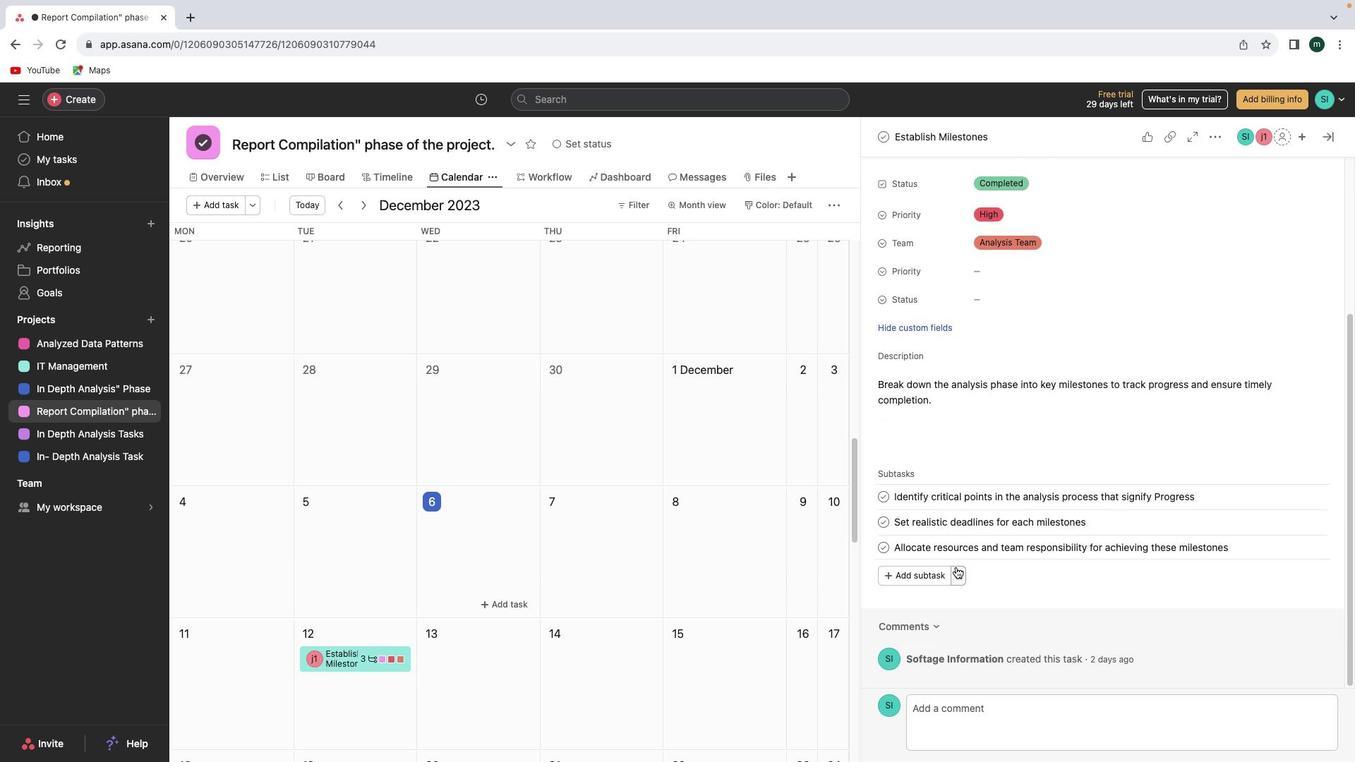 
Action: Mouse scrolled (955, 567) with delta (0, 0)
Screenshot: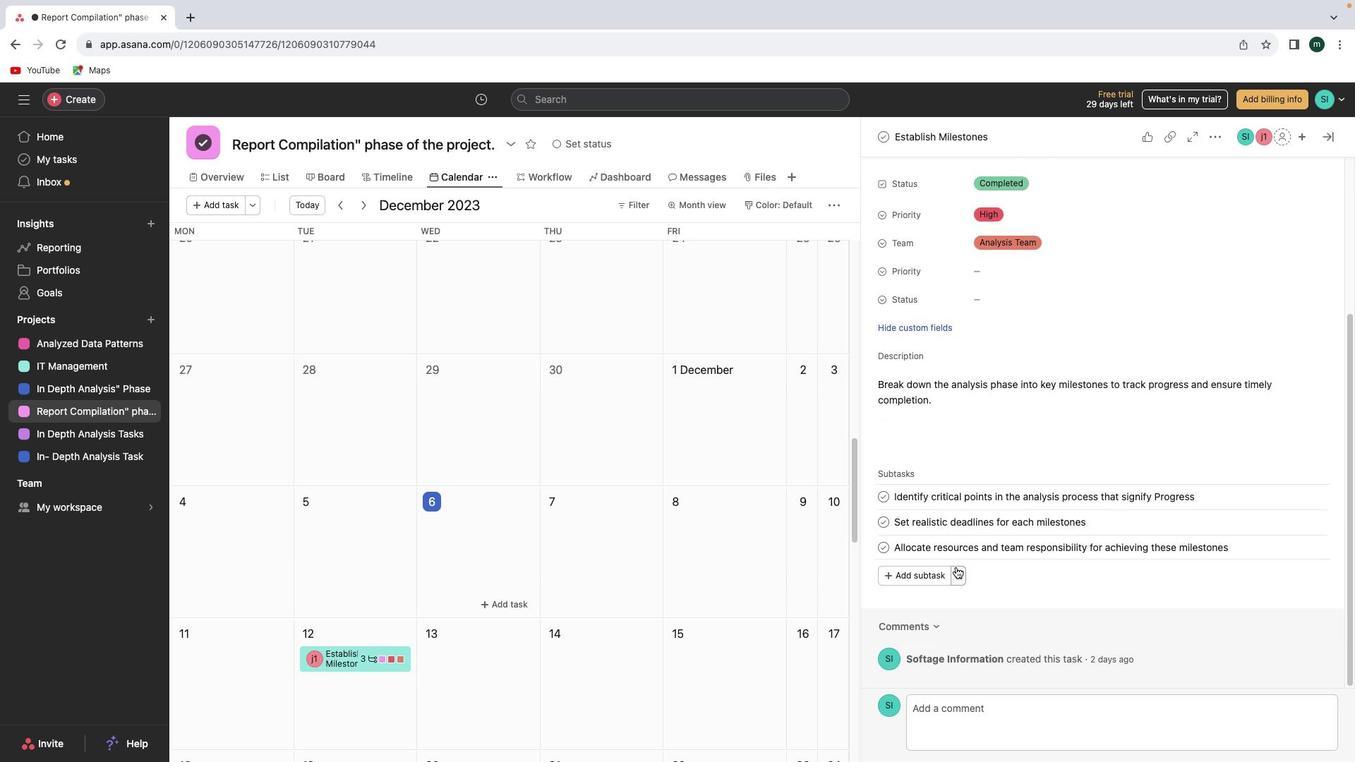 
Action: Mouse scrolled (955, 567) with delta (0, -1)
Screenshot: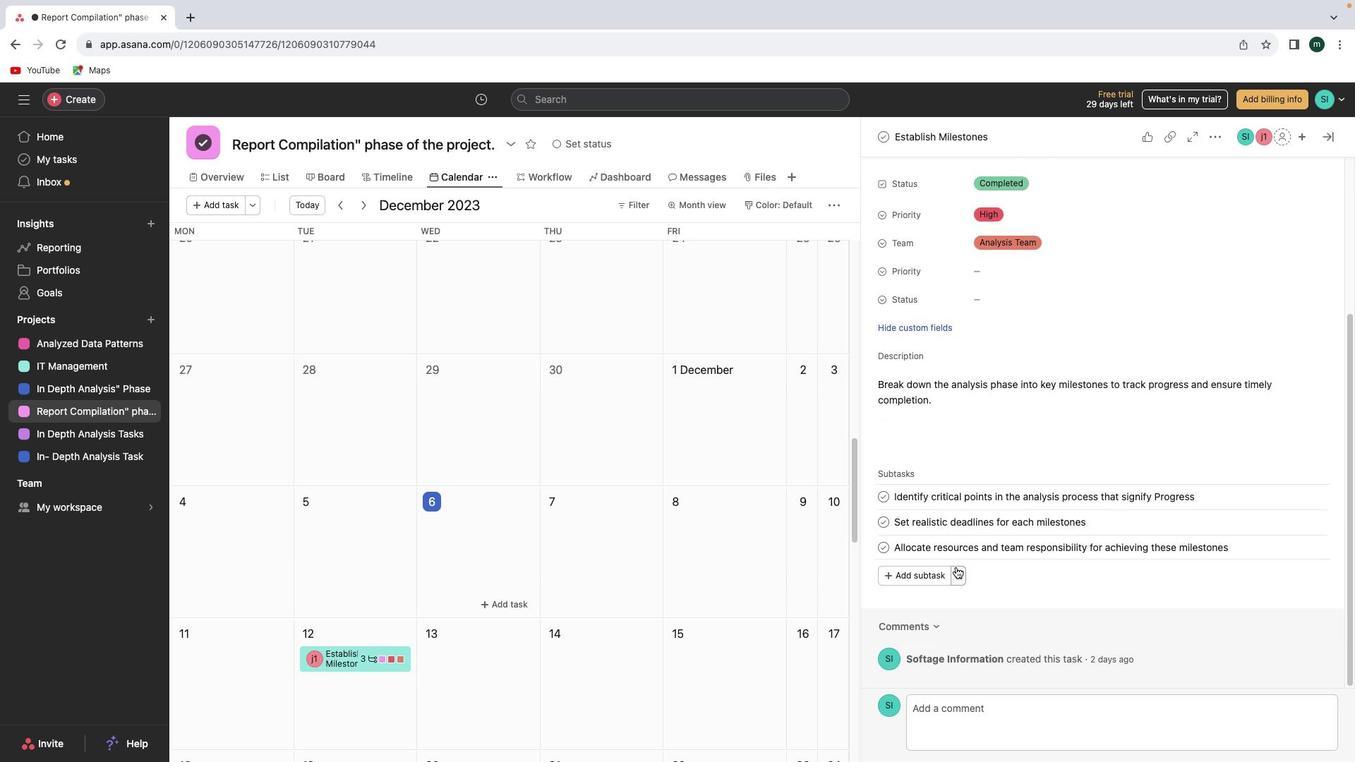 
Action: Mouse scrolled (955, 567) with delta (0, 0)
Screenshot: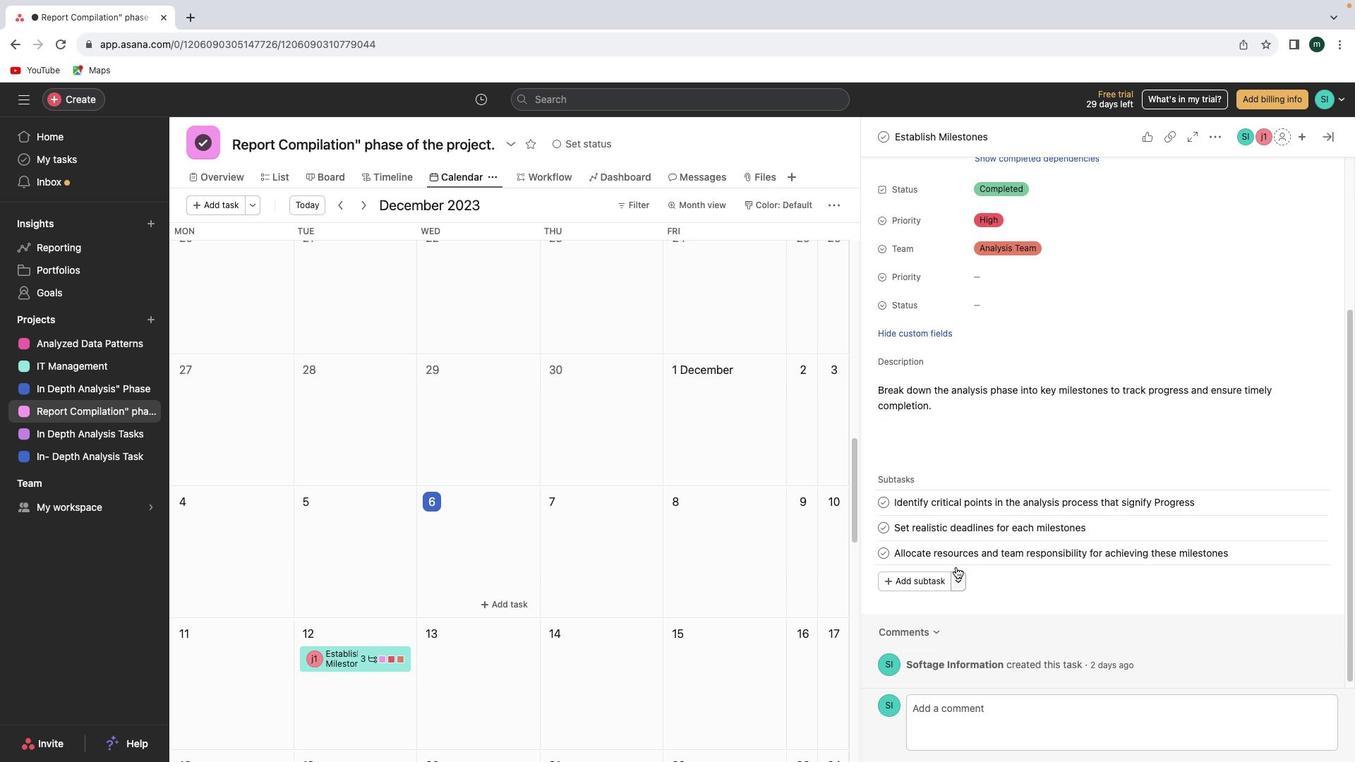 
Action: Mouse scrolled (955, 567) with delta (0, 0)
Screenshot: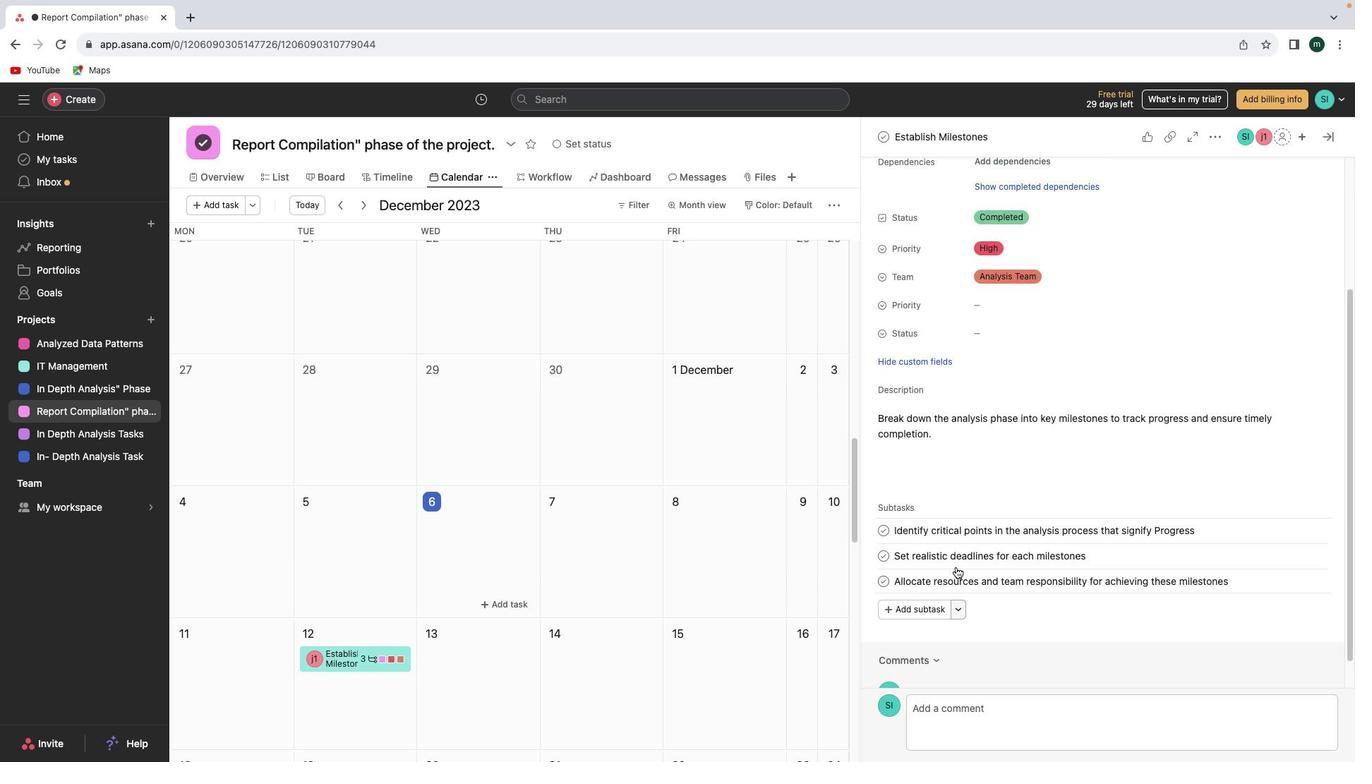 
Action: Mouse scrolled (955, 567) with delta (0, 2)
Screenshot: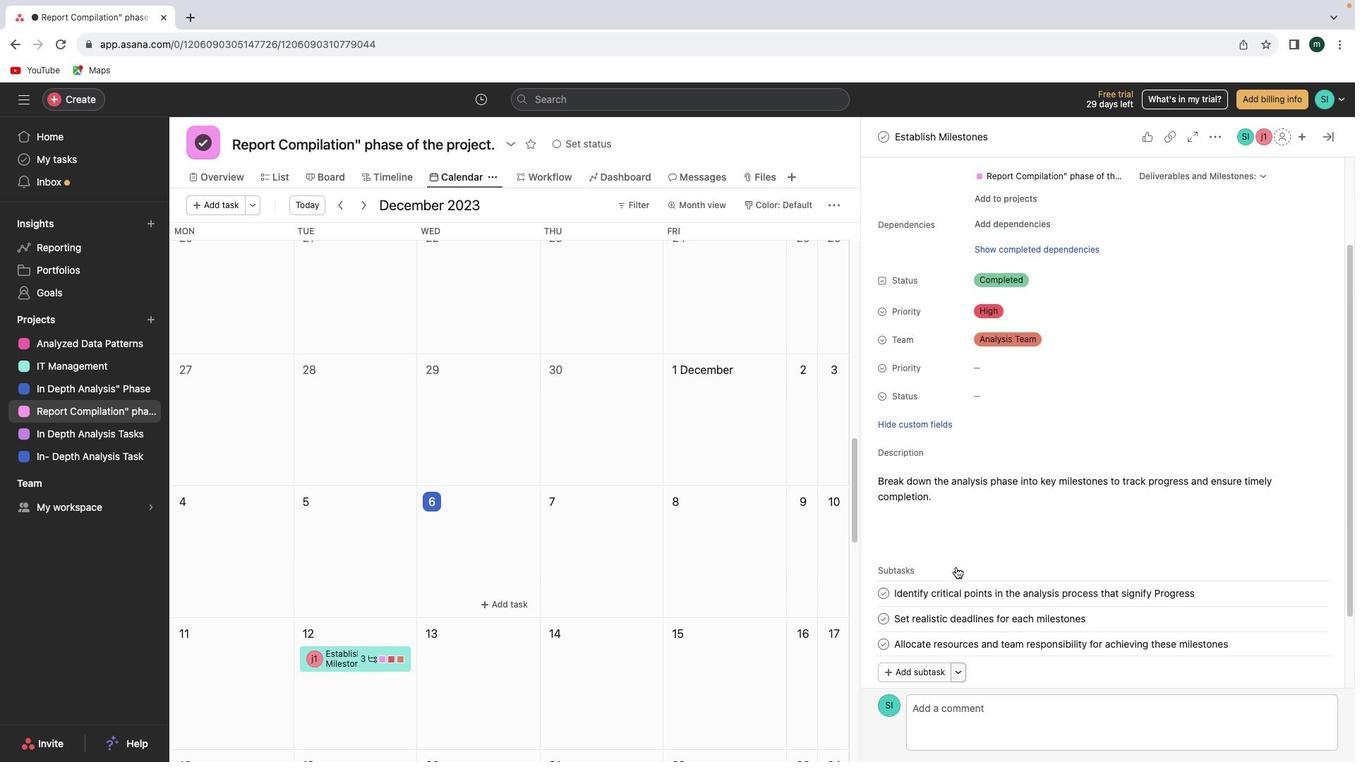 
Action: Mouse scrolled (955, 567) with delta (0, 3)
Screenshot: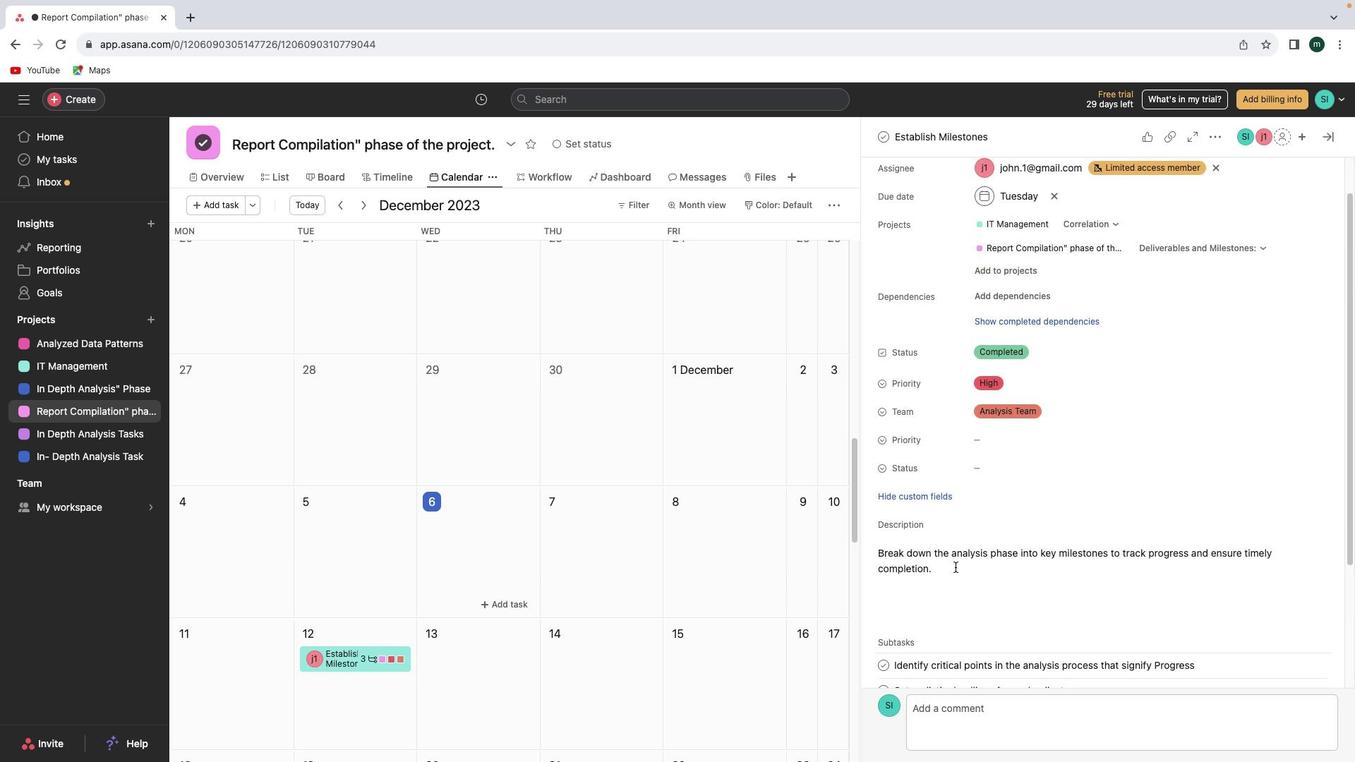 
Action: Mouse moved to (954, 567)
Screenshot: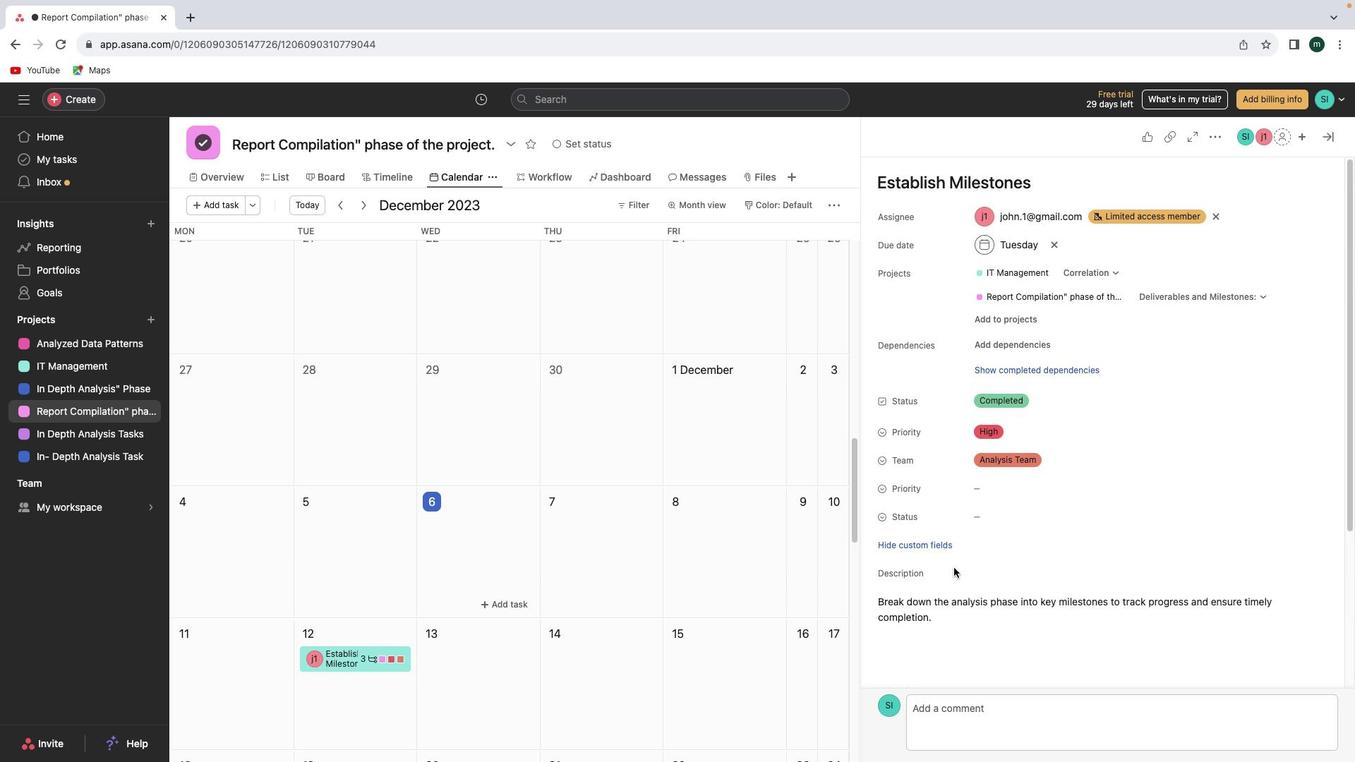 
Action: Mouse scrolled (954, 567) with delta (0, 0)
Screenshot: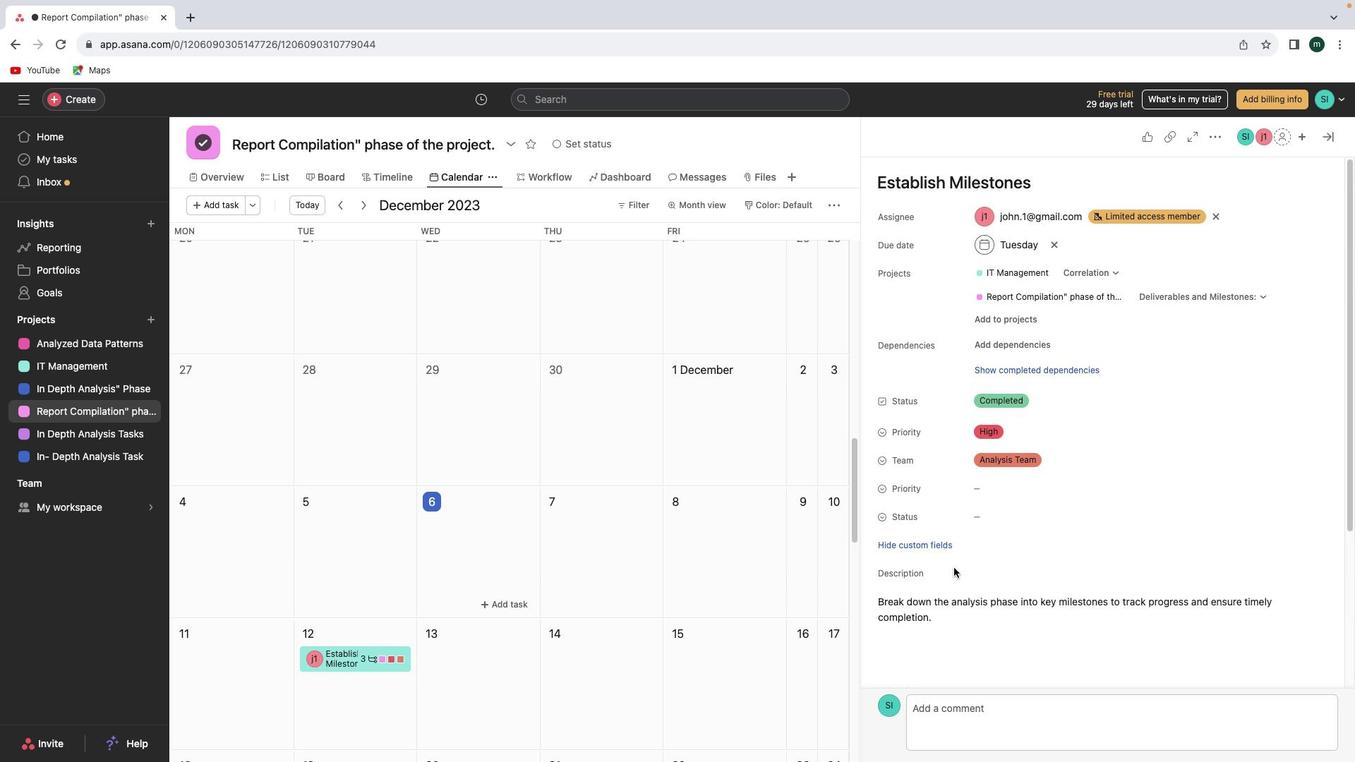 
Action: Mouse moved to (954, 568)
Screenshot: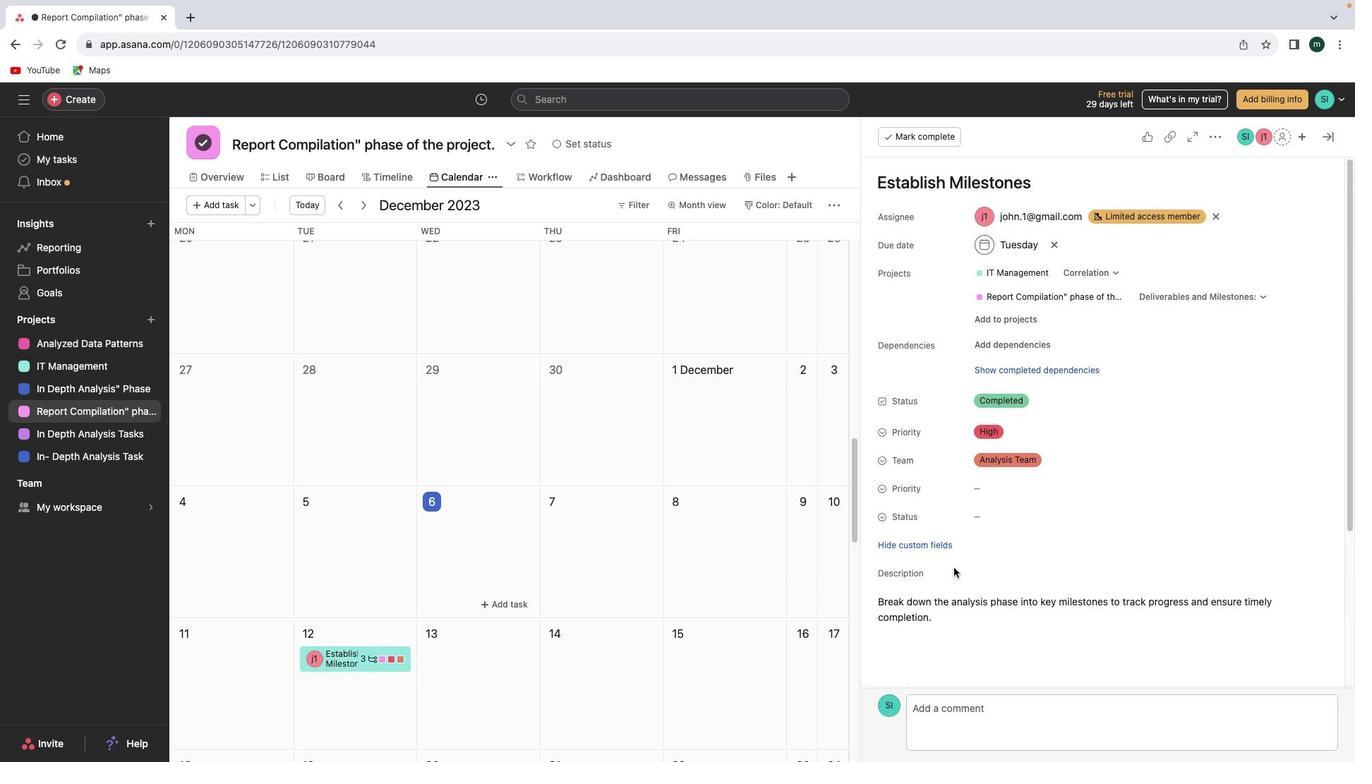 
Action: Mouse scrolled (954, 568) with delta (0, 0)
Screenshot: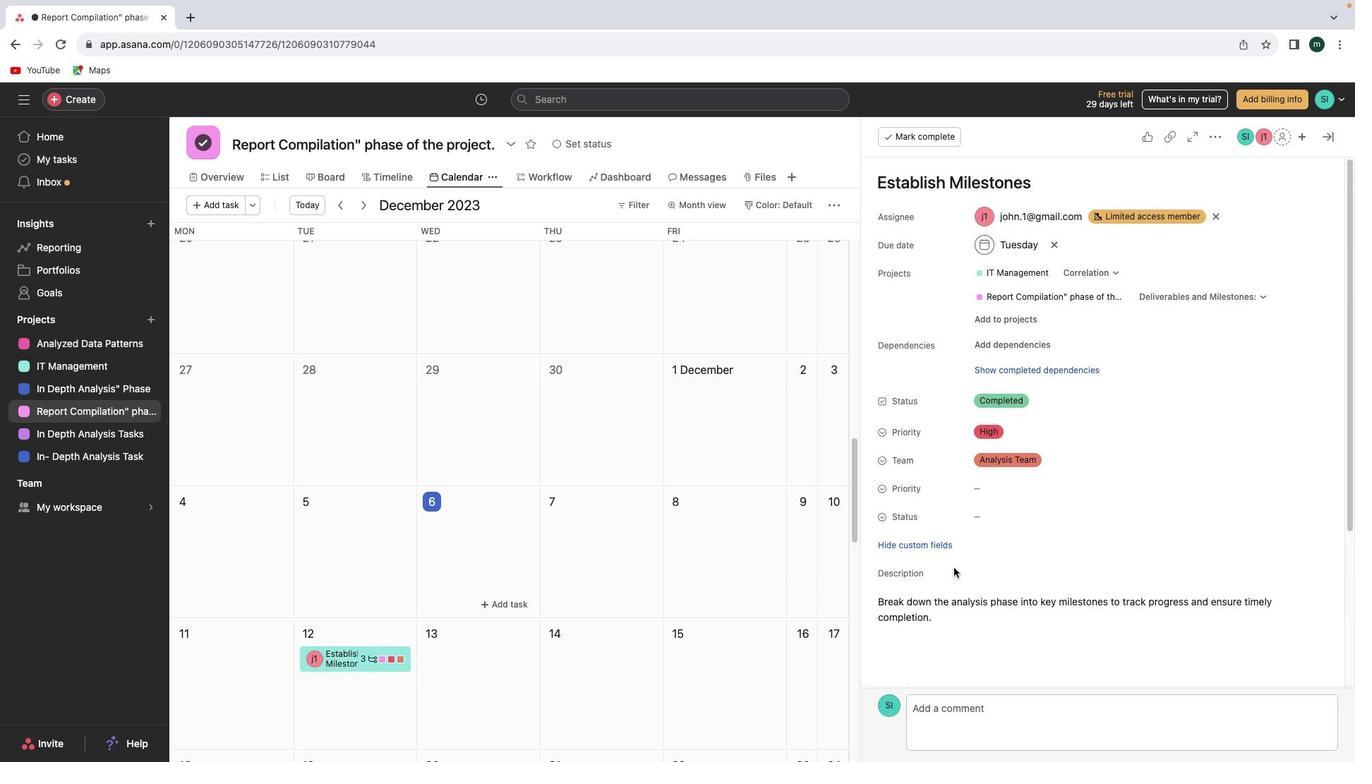 
Action: Mouse scrolled (954, 568) with delta (0, 2)
Screenshot: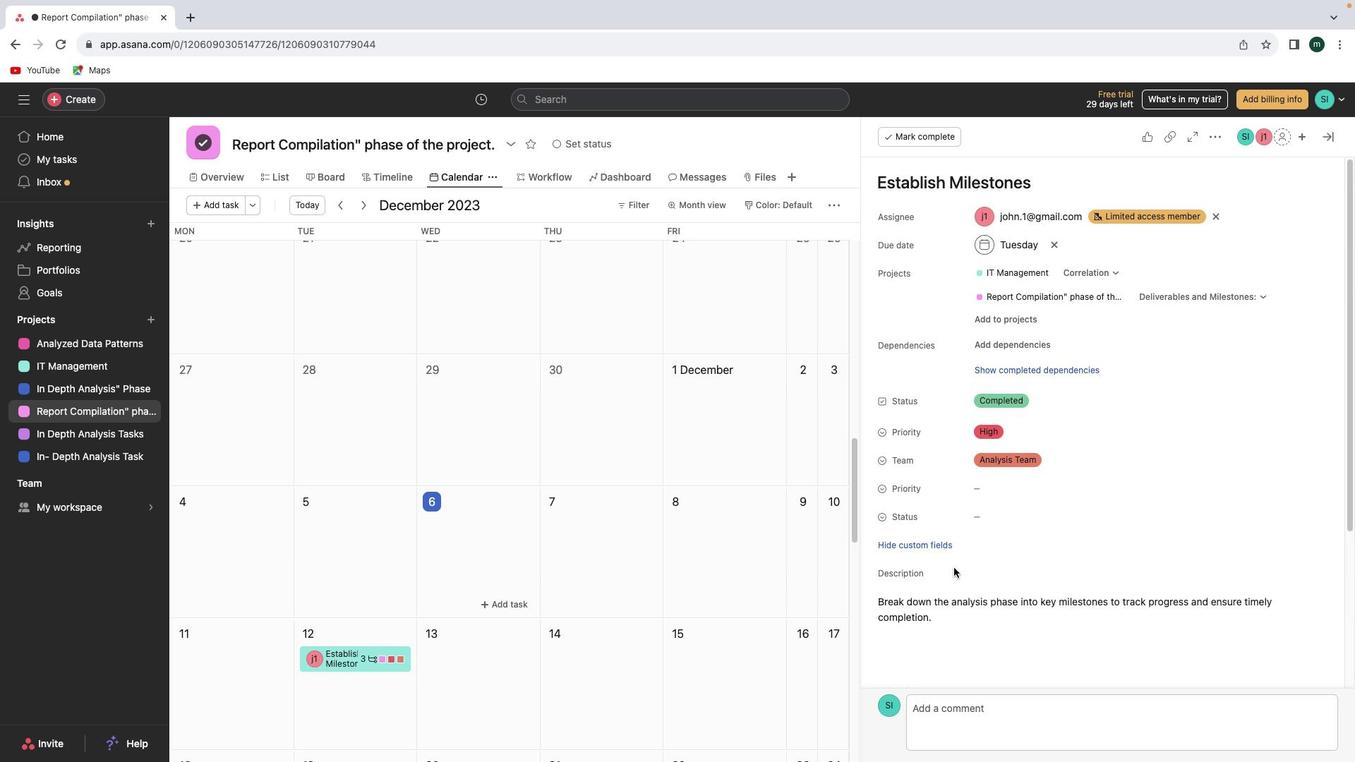 
Action: Mouse scrolled (954, 568) with delta (0, 2)
Screenshot: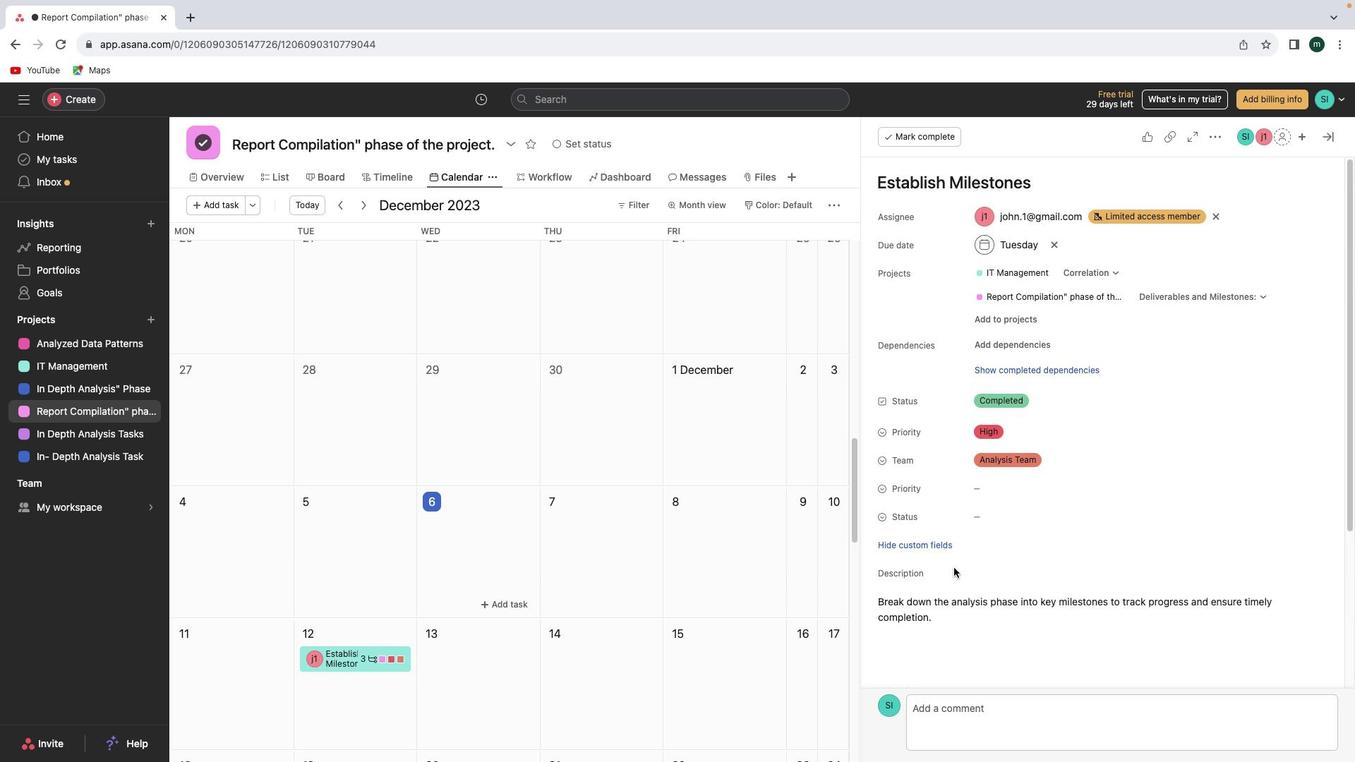 
Action: Mouse moved to (1319, 135)
Screenshot: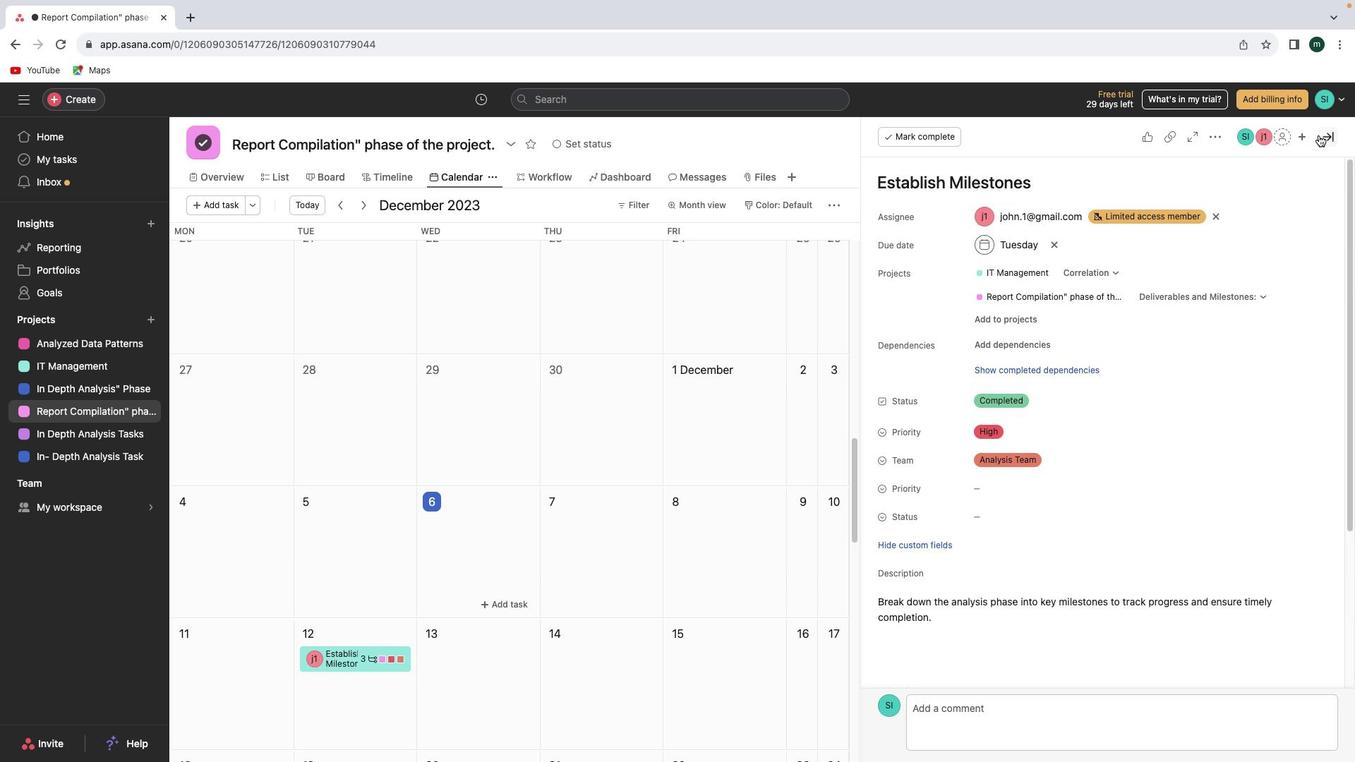 
Action: Mouse pressed left at (1319, 135)
Screenshot: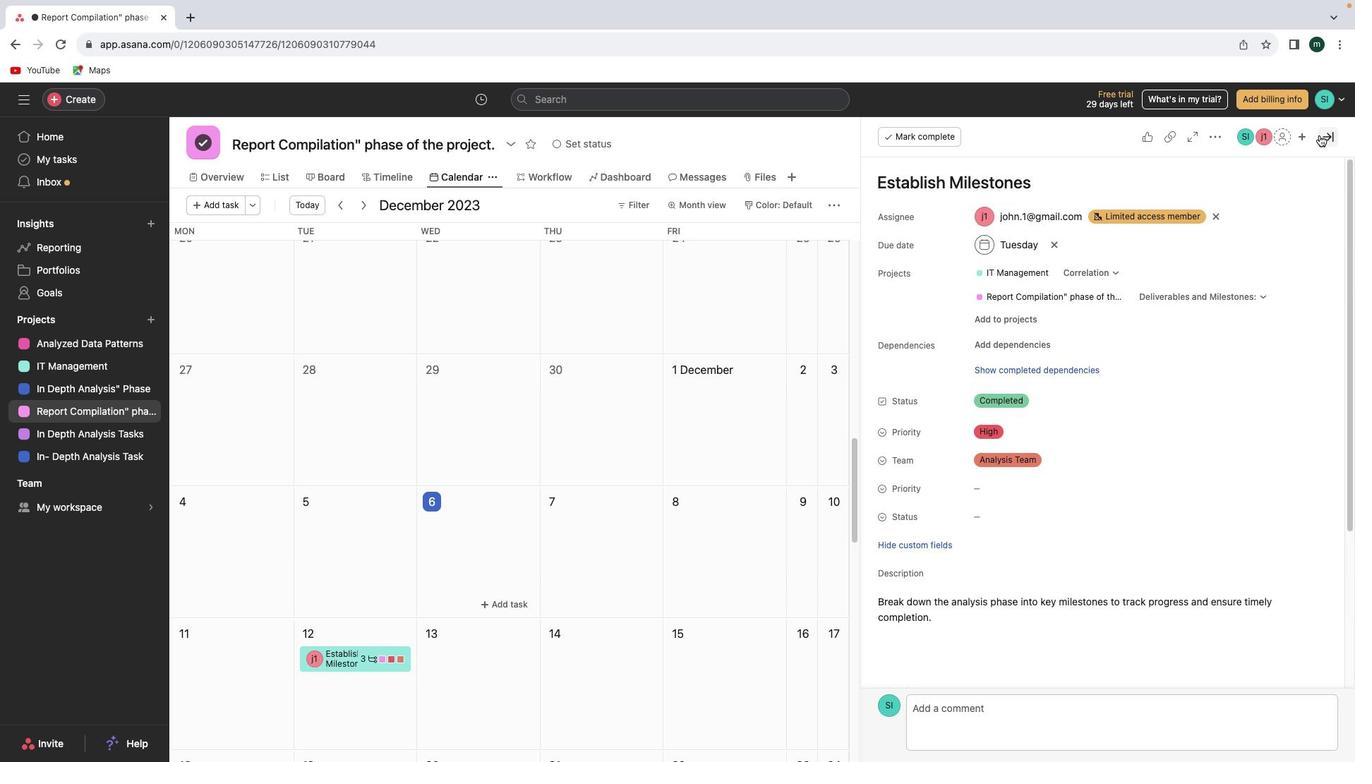 
Action: Mouse moved to (358, 206)
Screenshot: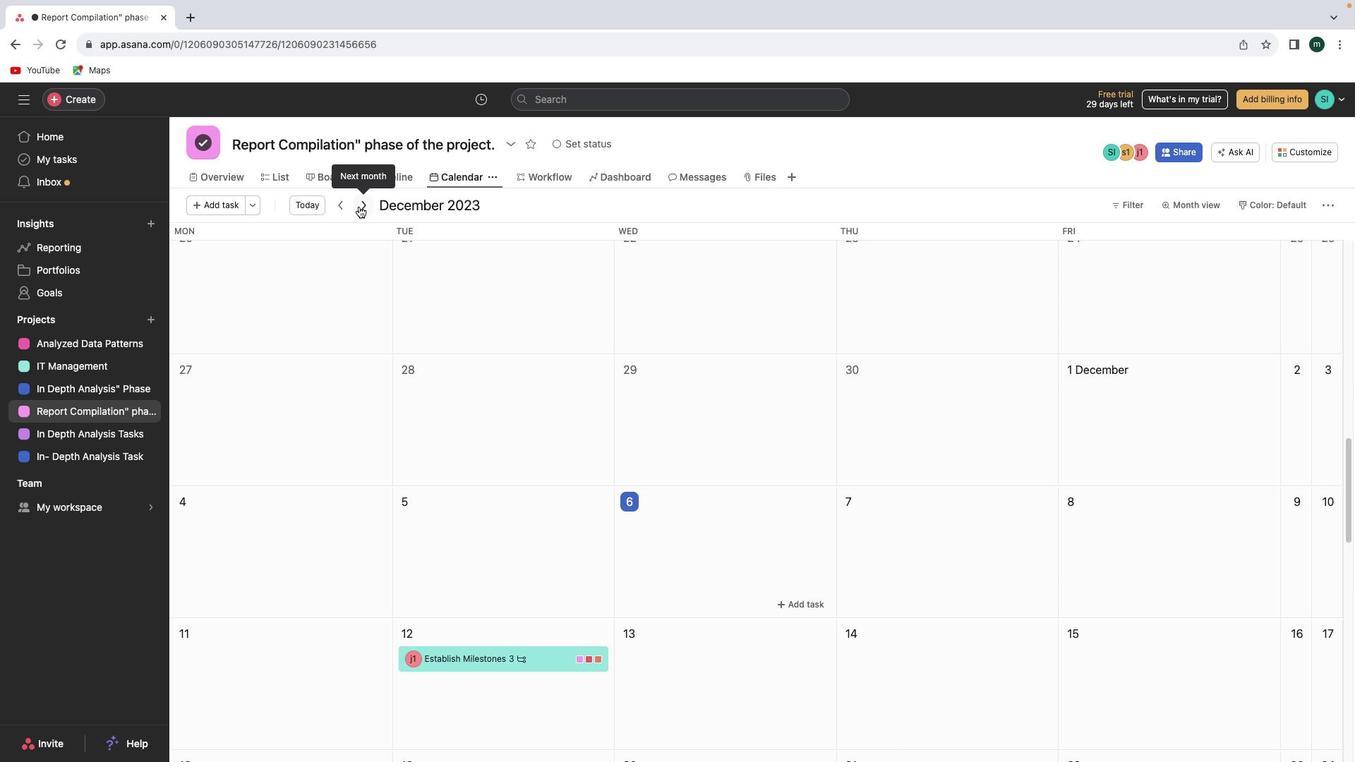 
Action: Mouse pressed left at (358, 206)
Screenshot: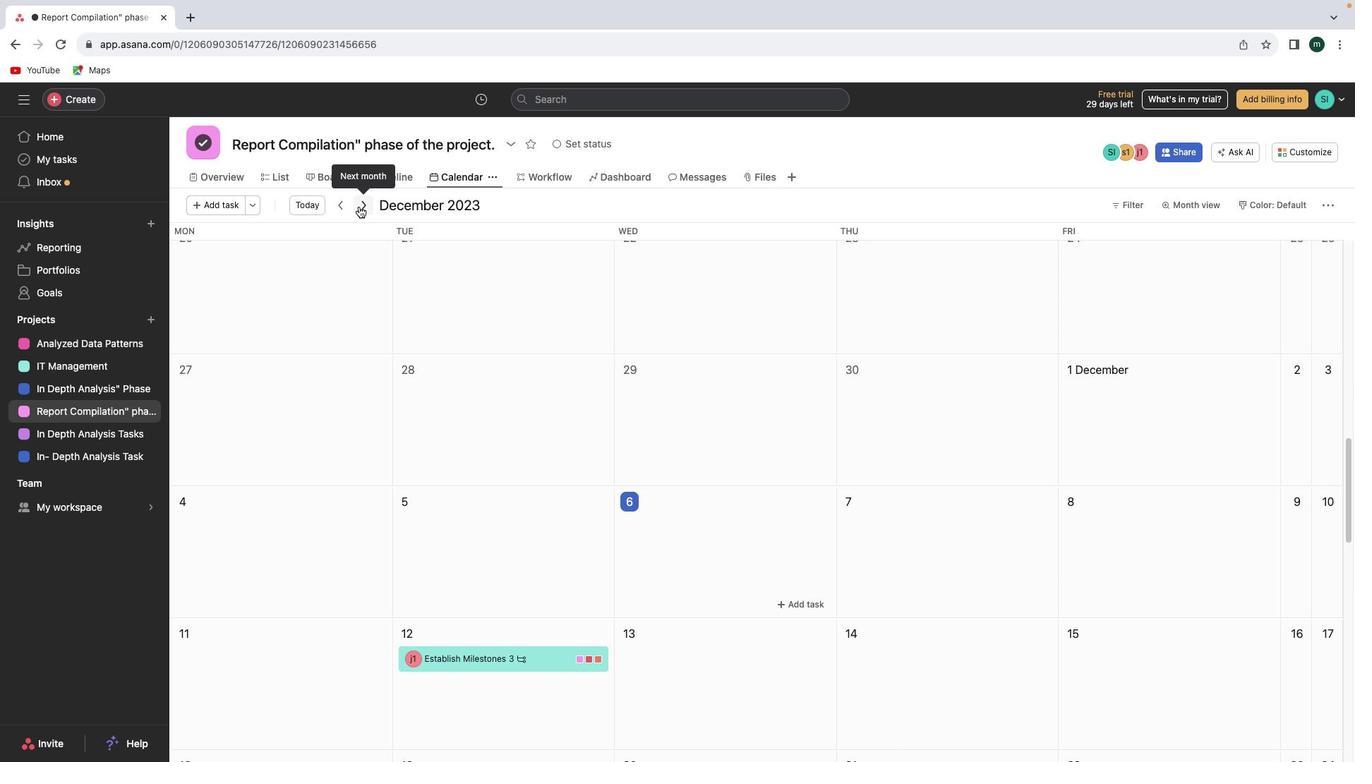 
Action: Mouse moved to (287, 281)
Screenshot: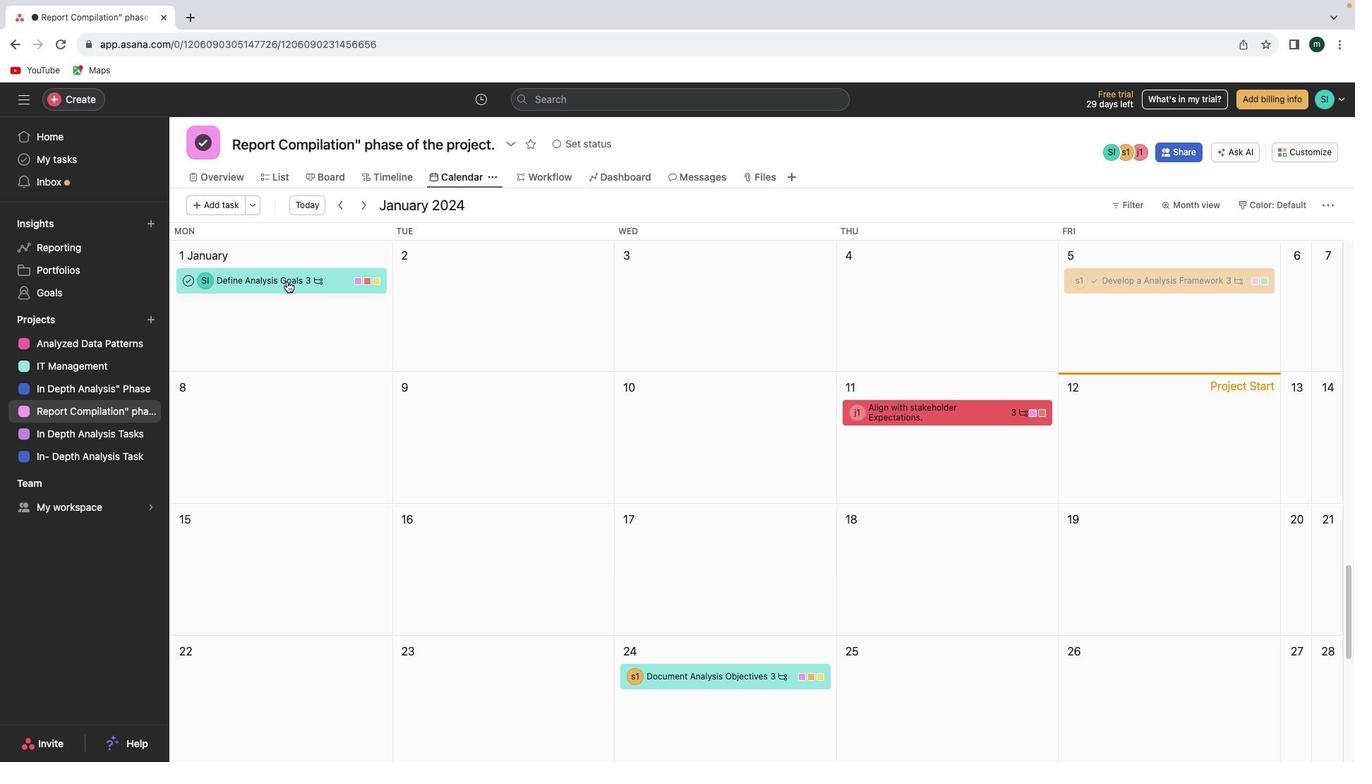 
Action: Mouse pressed left at (287, 281)
Screenshot: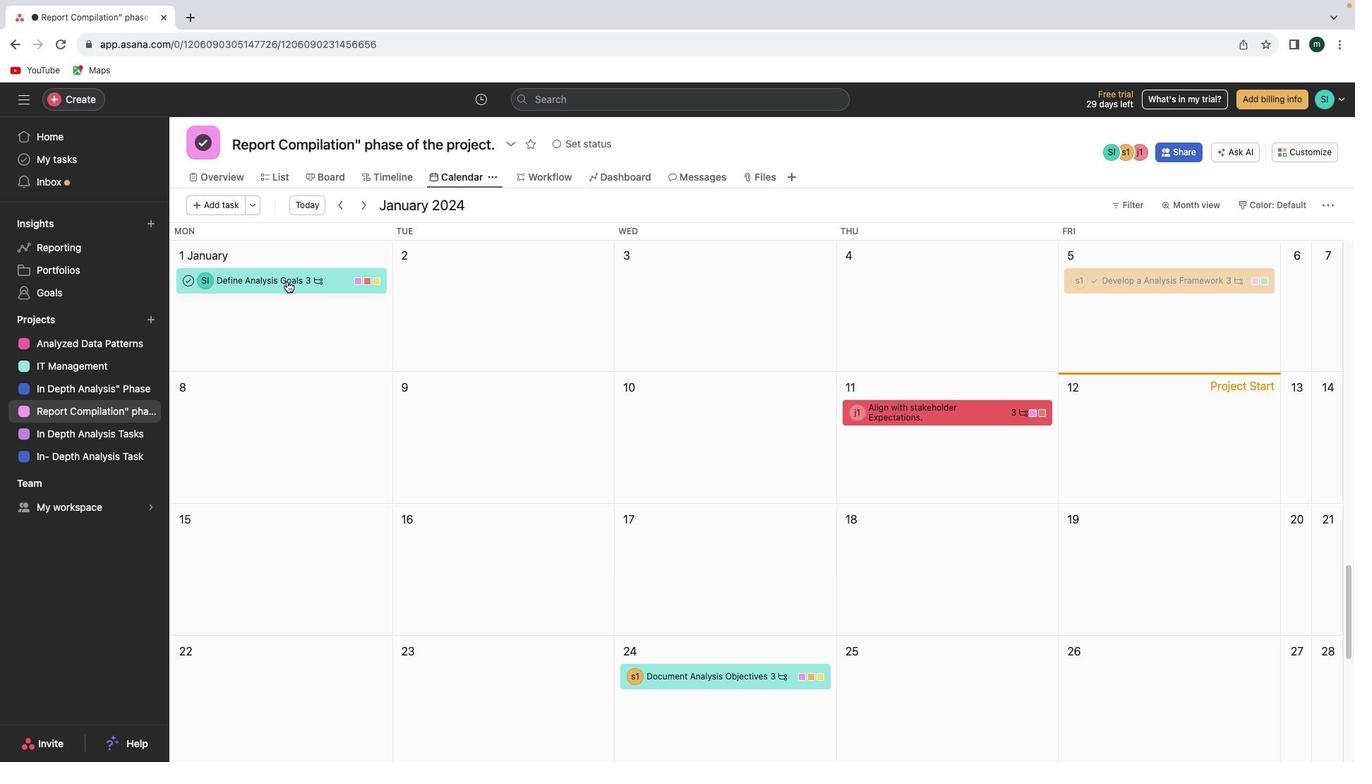 
Action: Mouse moved to (1010, 476)
Screenshot: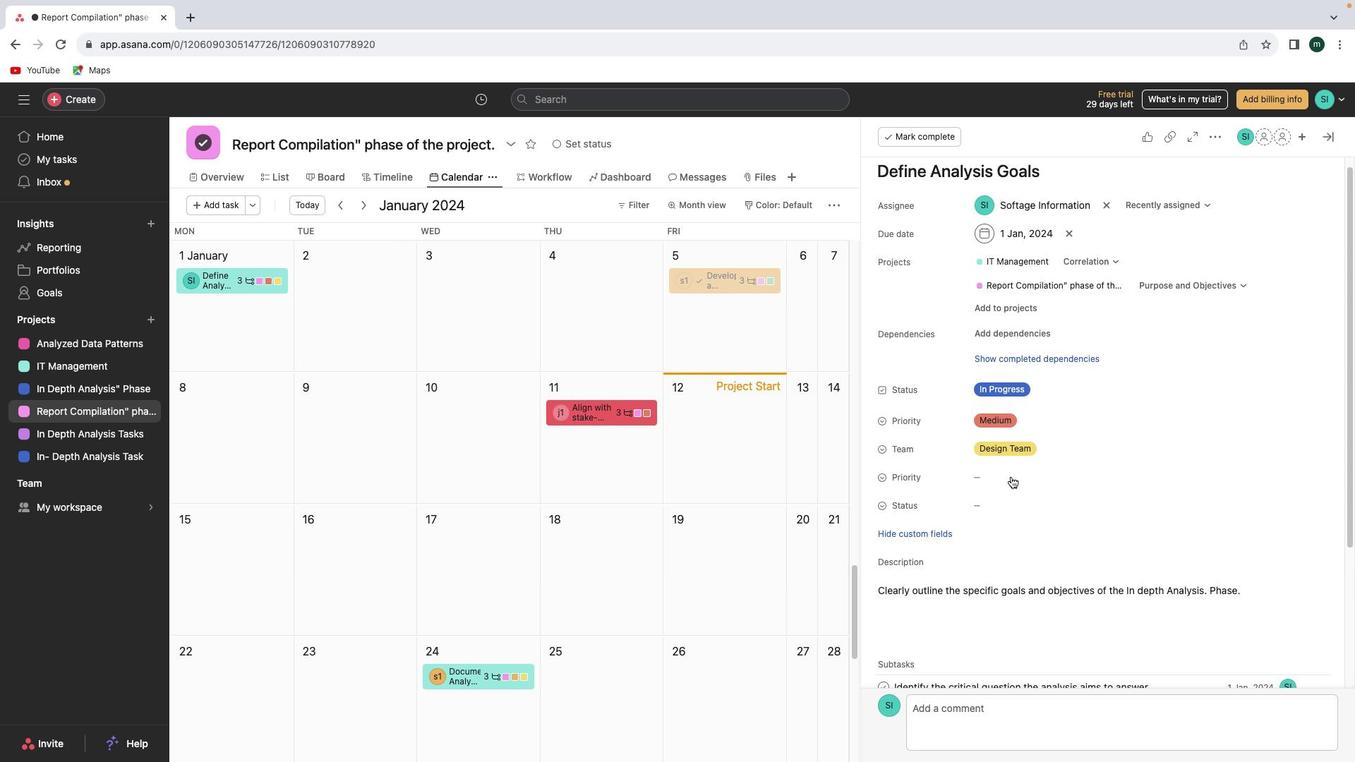 
Action: Mouse scrolled (1010, 476) with delta (0, 0)
Screenshot: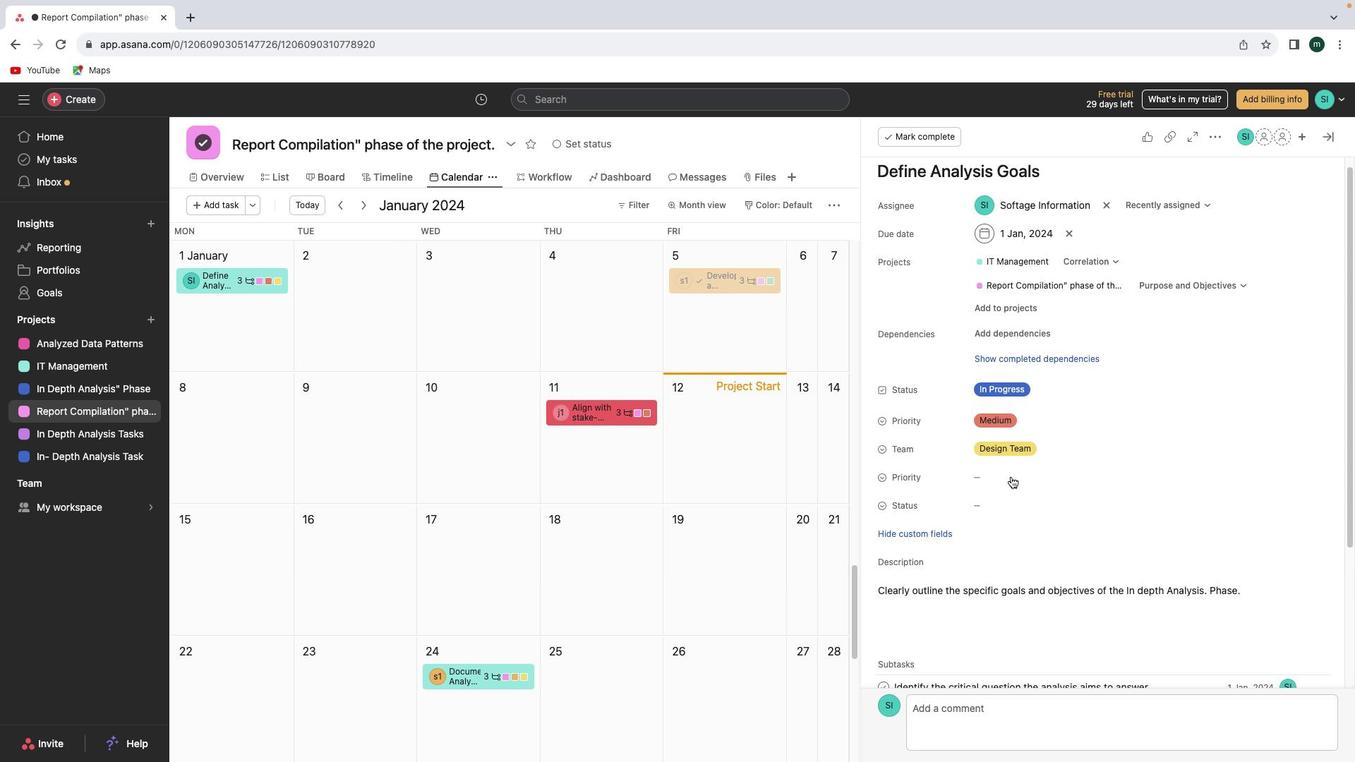 
Action: Mouse moved to (1010, 477)
Screenshot: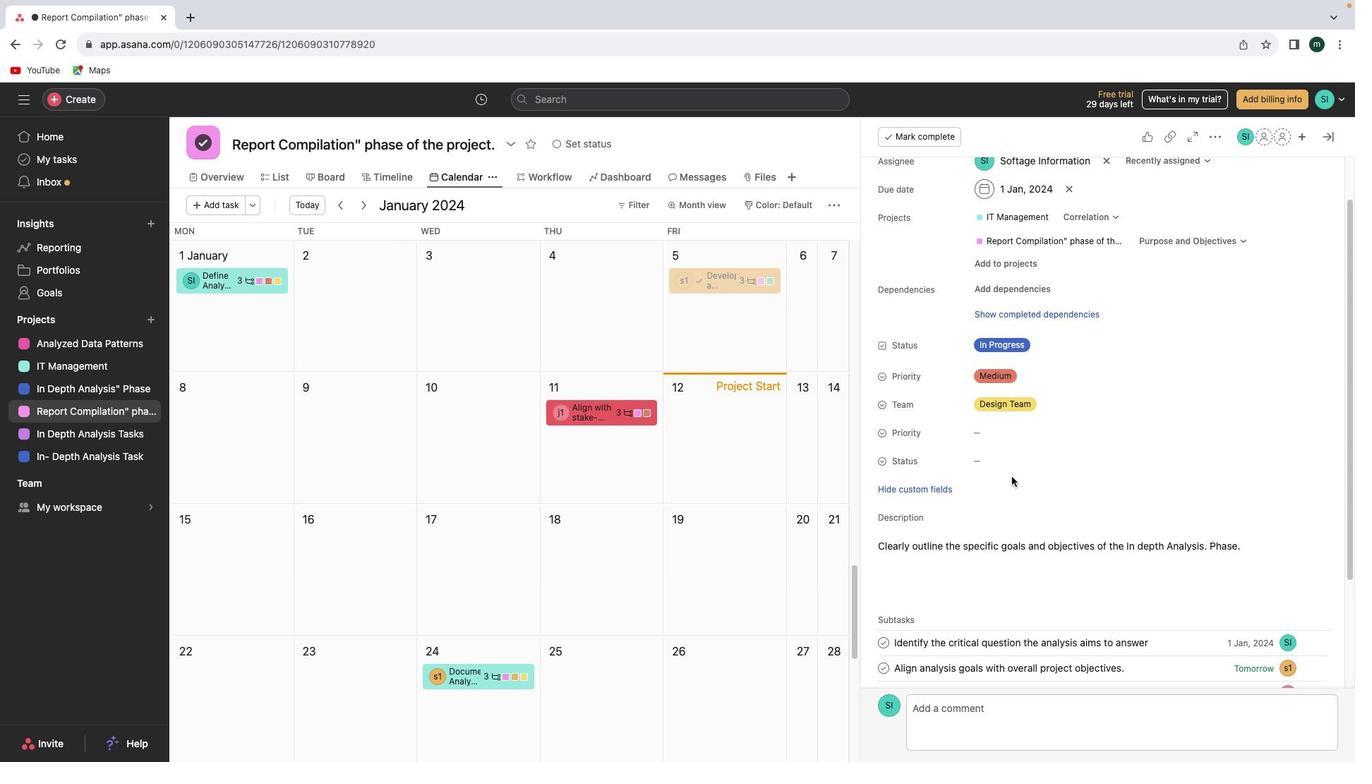 
Action: Mouse scrolled (1010, 477) with delta (0, 0)
Screenshot: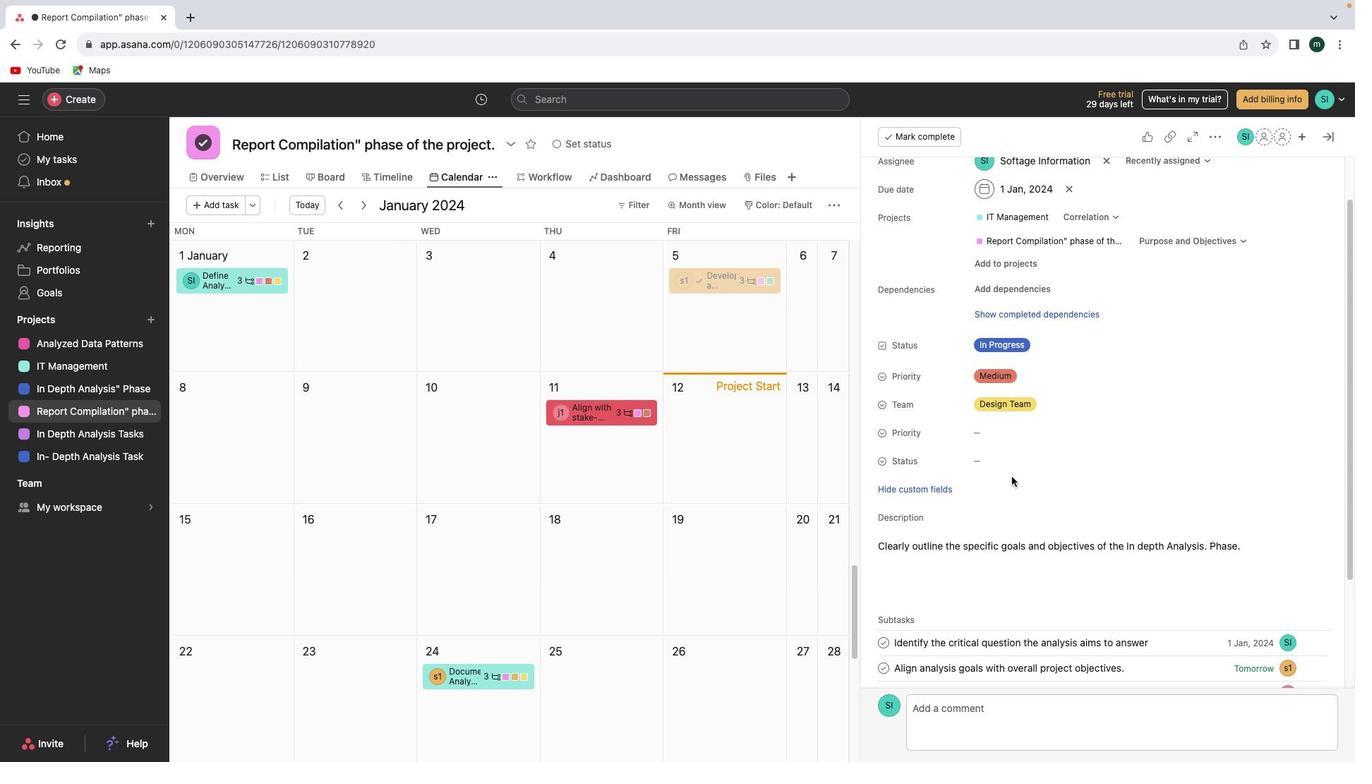 
Action: Mouse moved to (1010, 477)
Screenshot: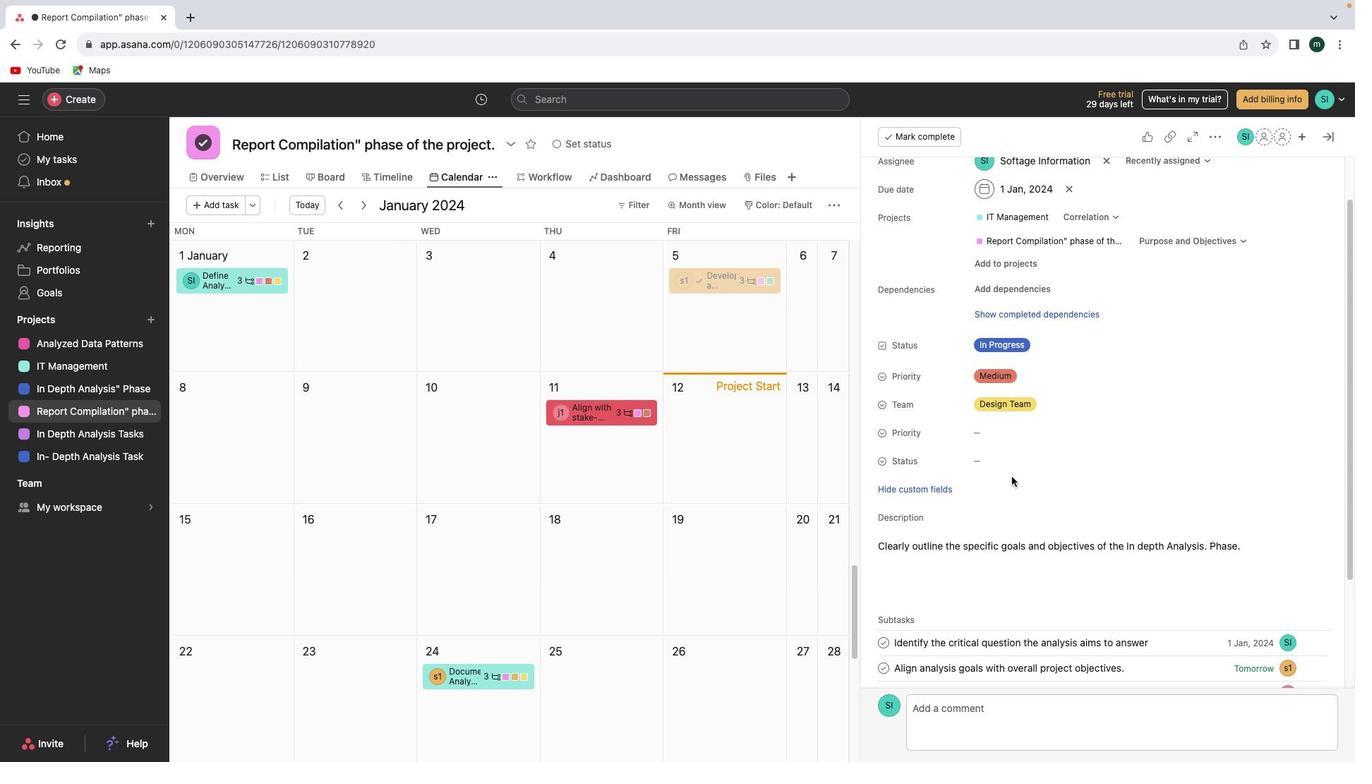 
Action: Mouse scrolled (1010, 477) with delta (0, -2)
Screenshot: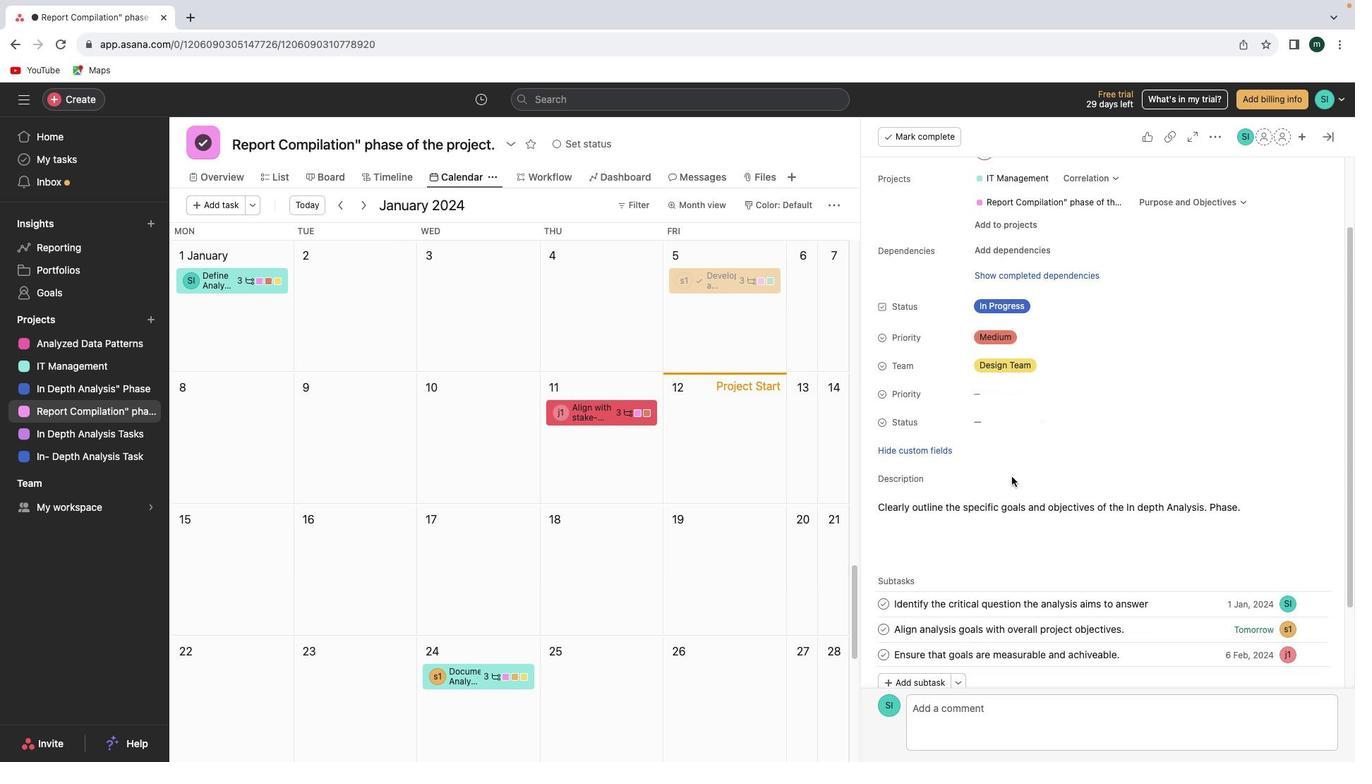 
Action: Mouse moved to (1011, 476)
Screenshot: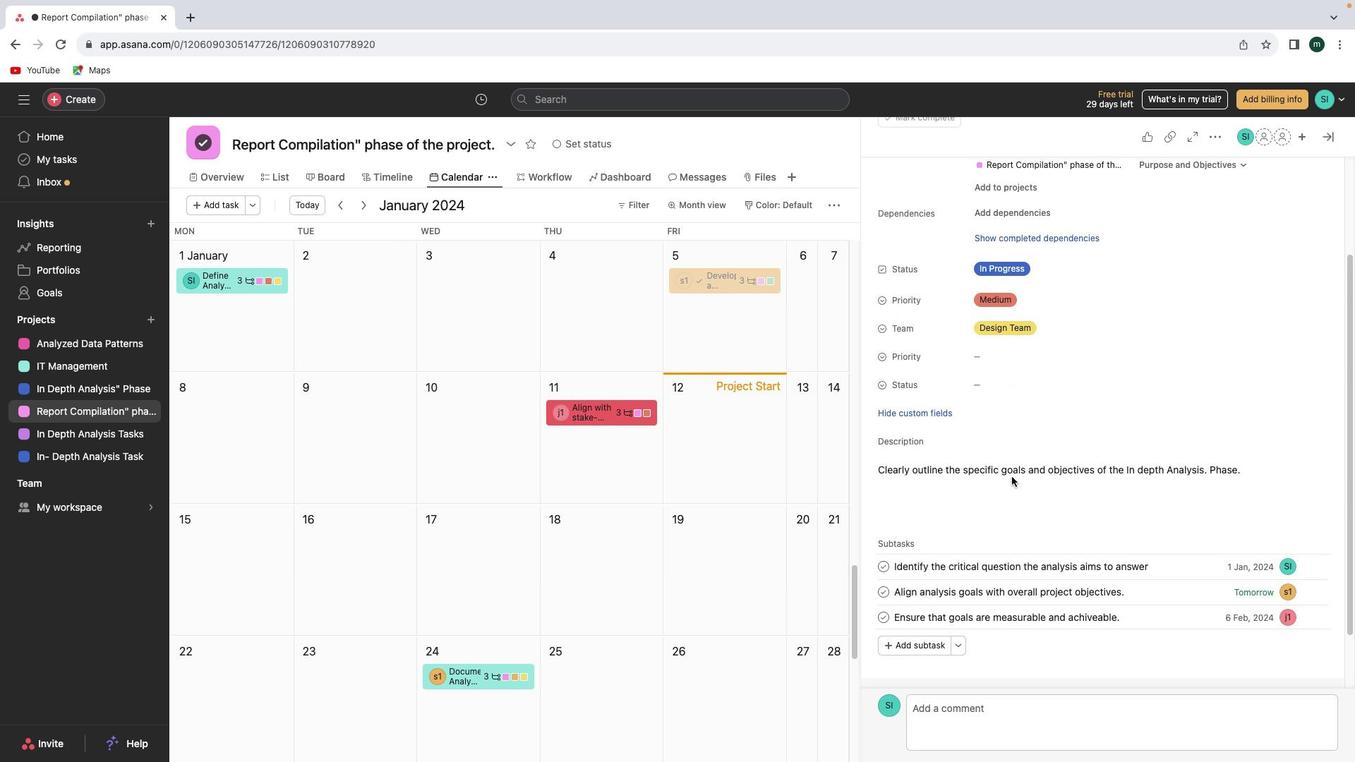 
Action: Mouse scrolled (1011, 476) with delta (0, 0)
Screenshot: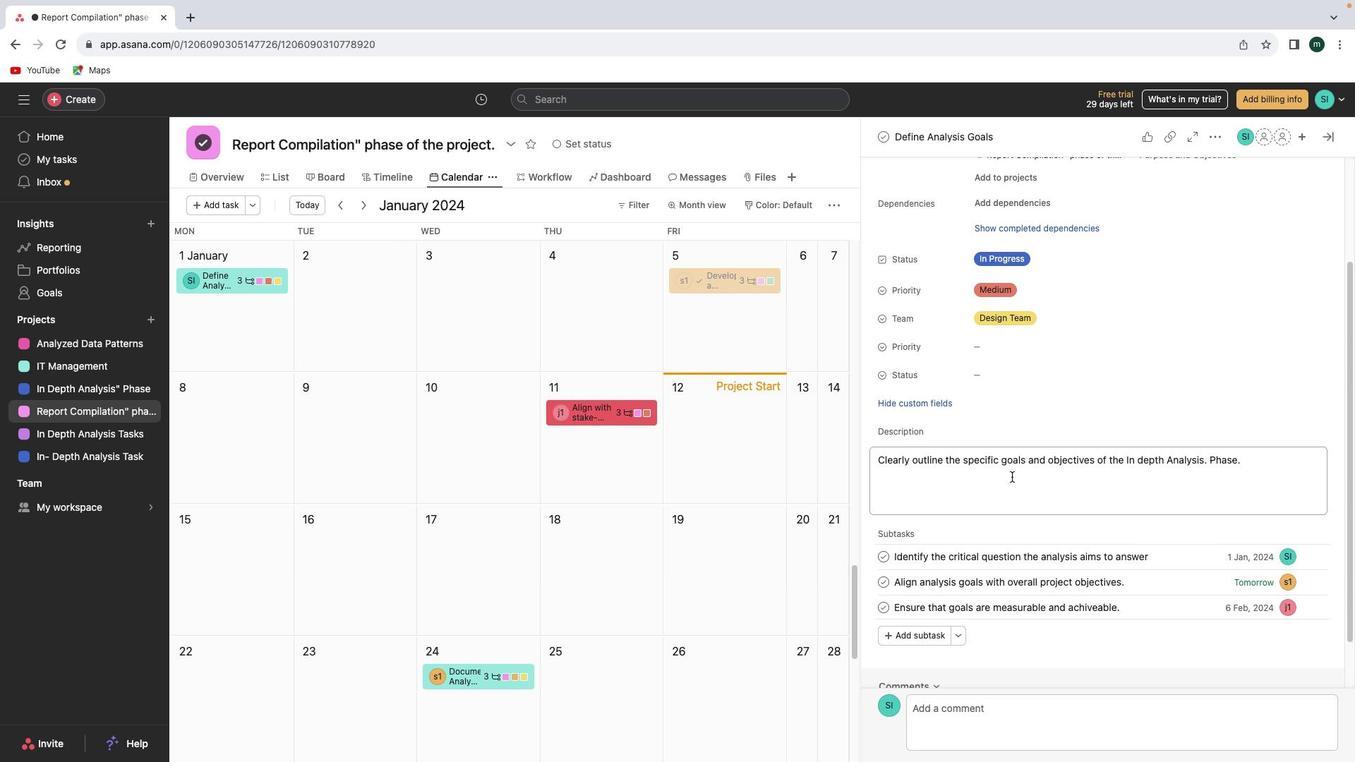 
Action: Mouse scrolled (1011, 476) with delta (0, 0)
Screenshot: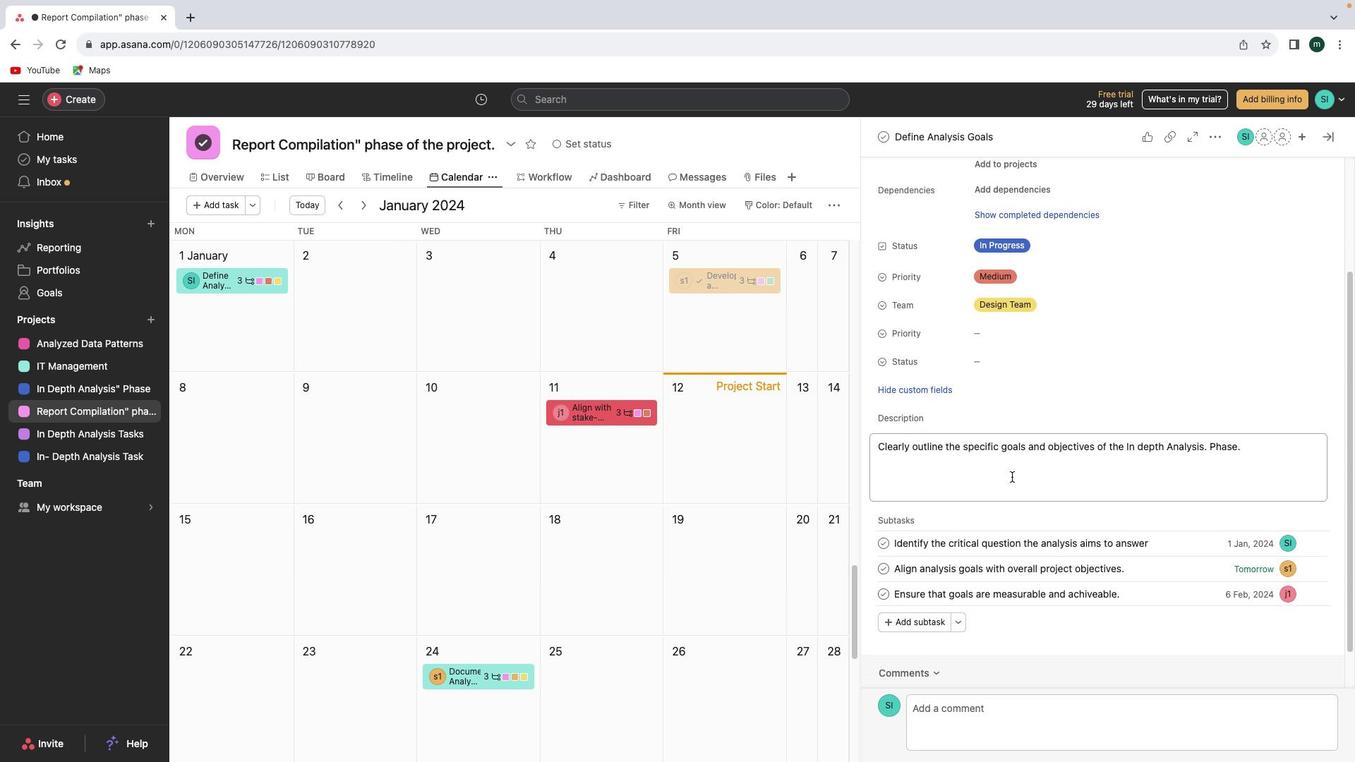 
Action: Mouse scrolled (1011, 476) with delta (0, -2)
Screenshot: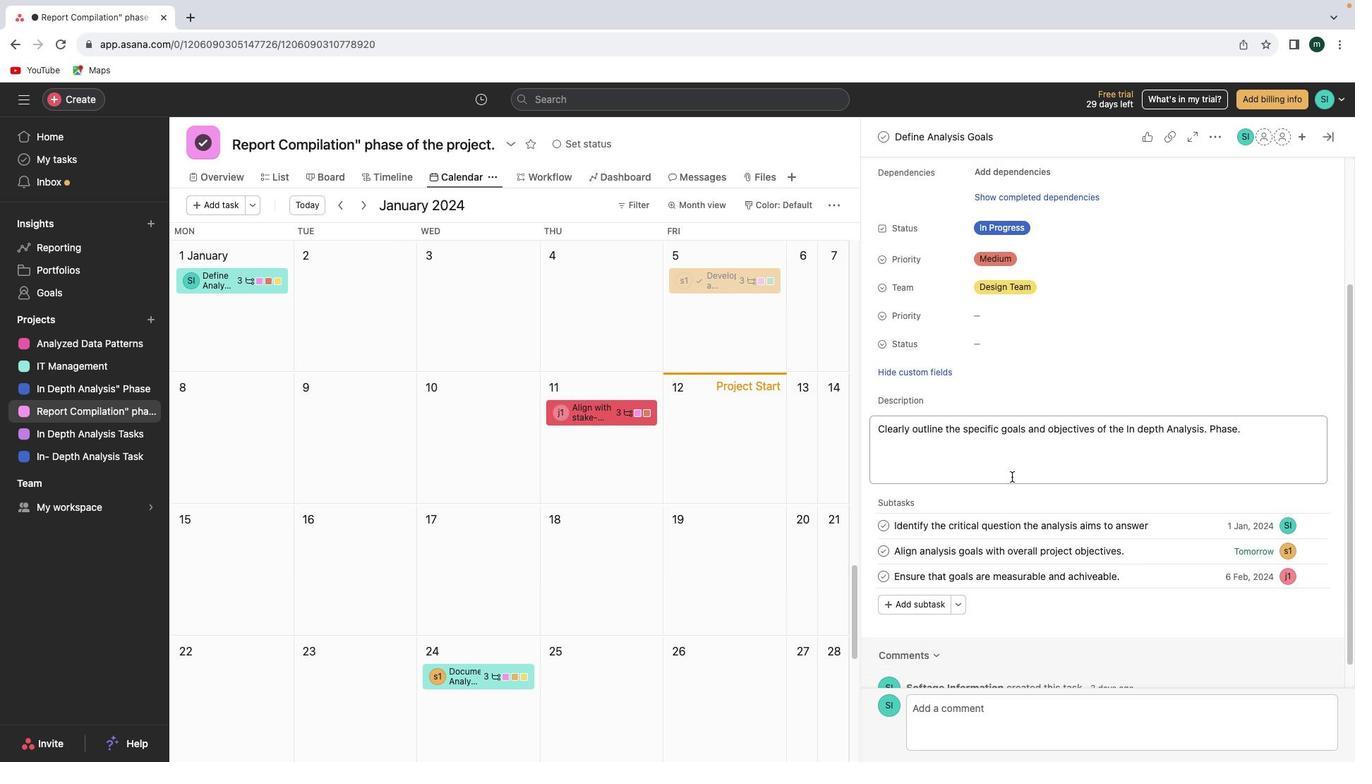 
Action: Mouse moved to (1011, 474)
Screenshot: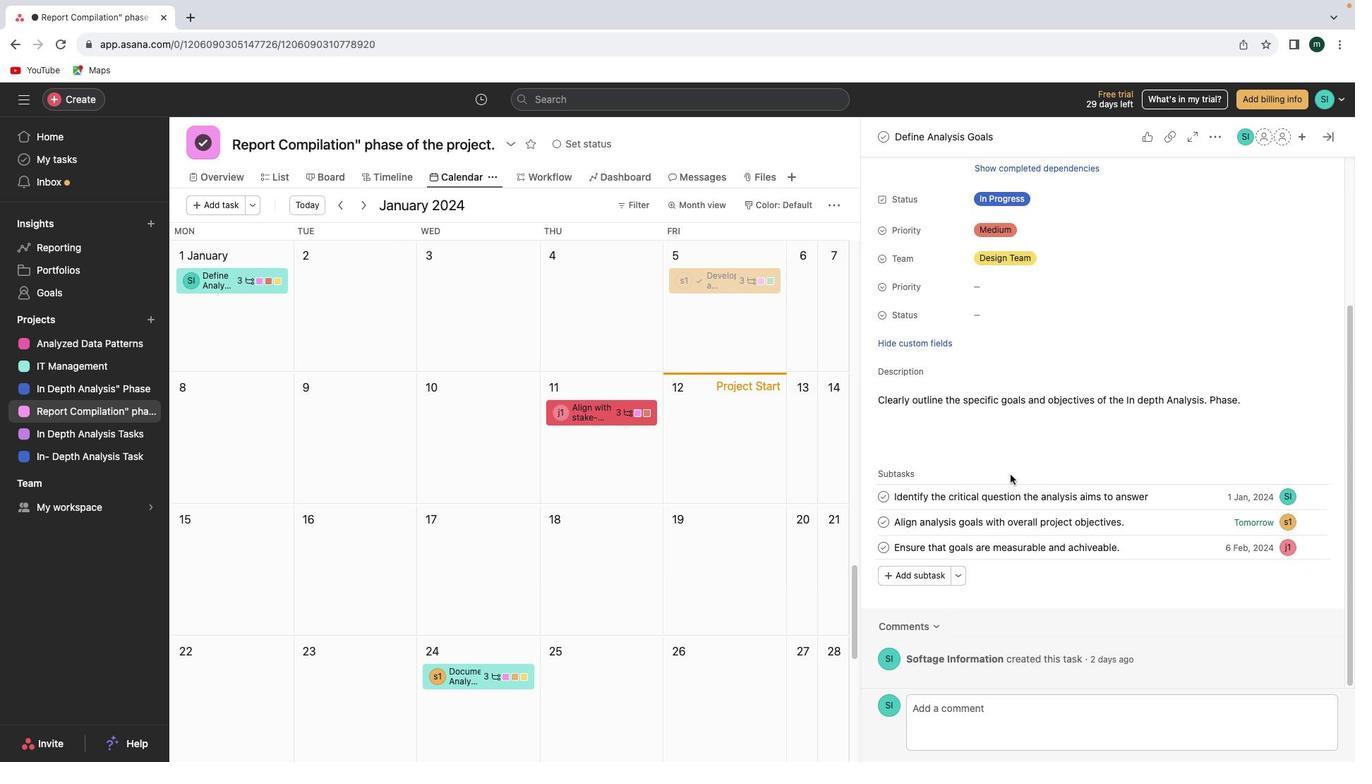 
Action: Mouse scrolled (1011, 474) with delta (0, 0)
Screenshot: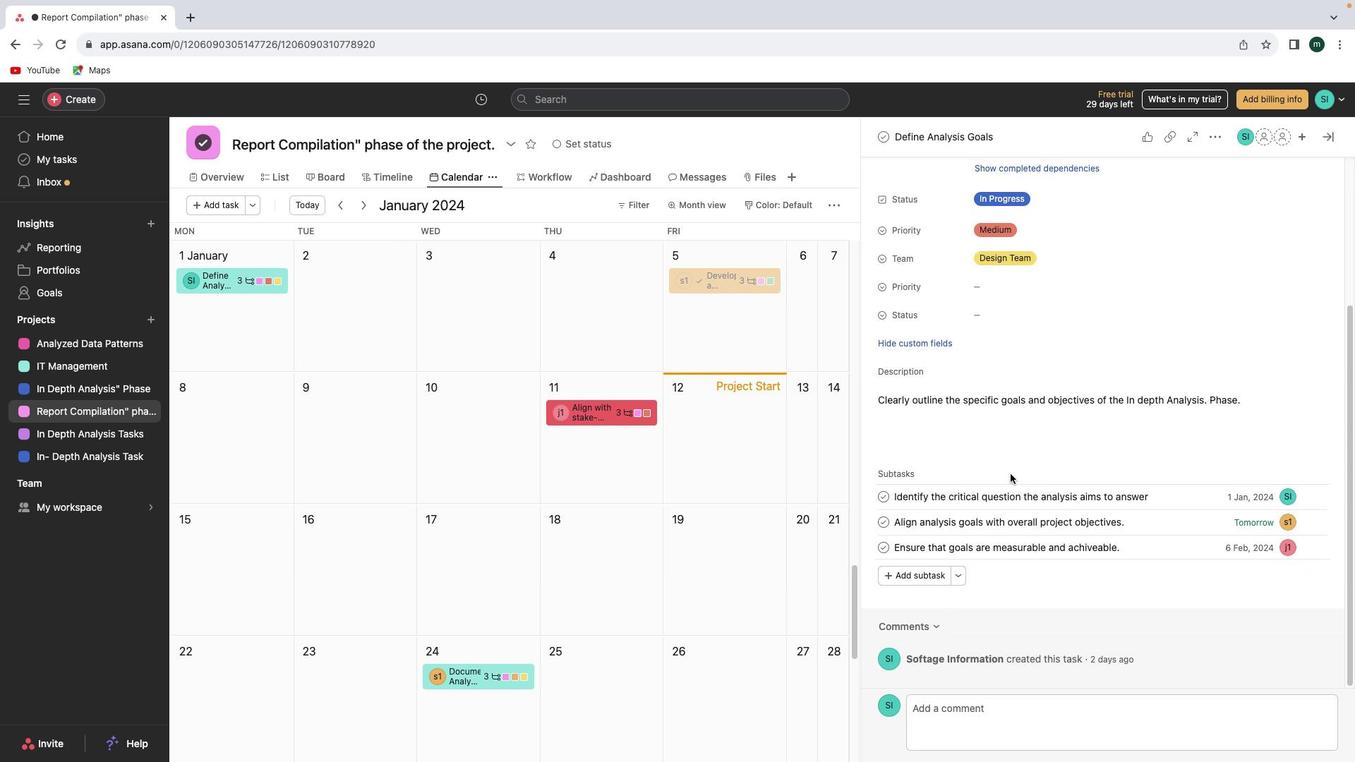 
Action: Mouse scrolled (1011, 474) with delta (0, 0)
Screenshot: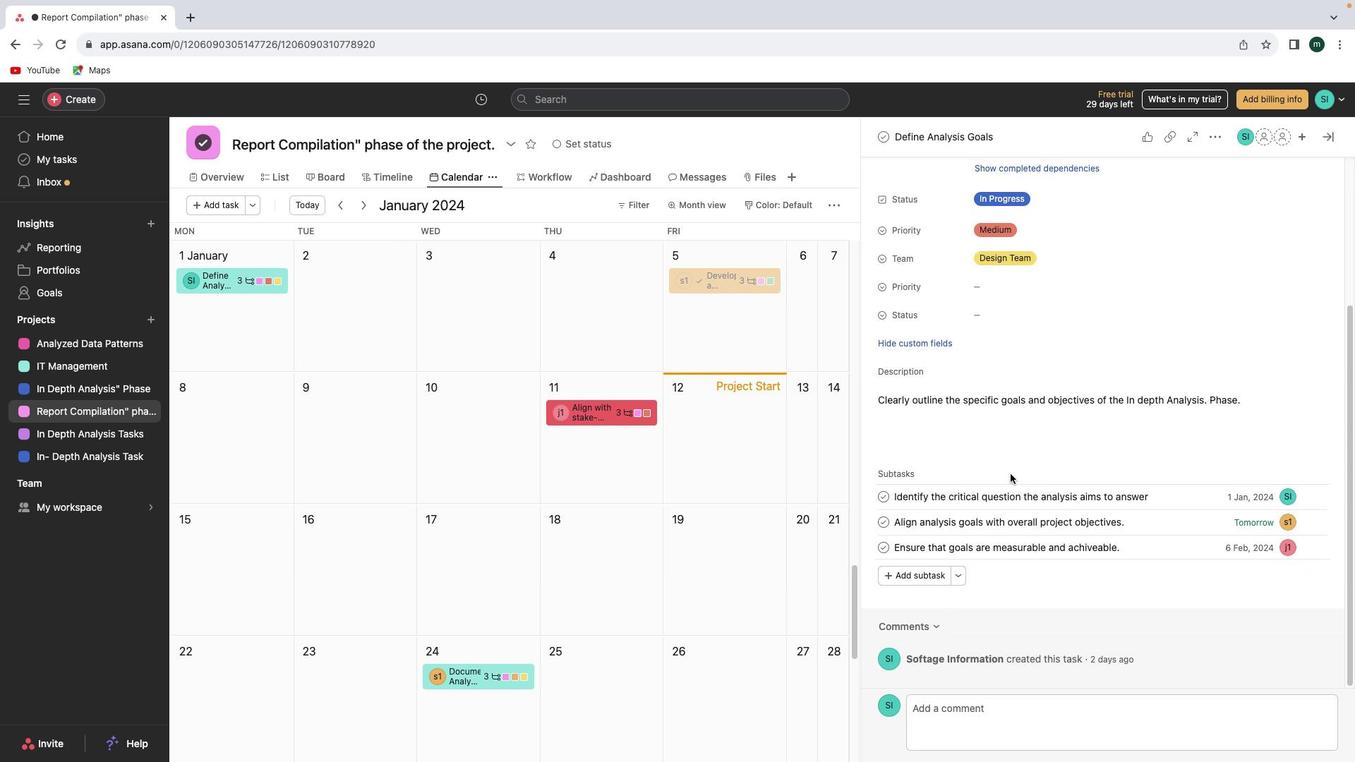 
Action: Mouse moved to (1011, 474)
Screenshot: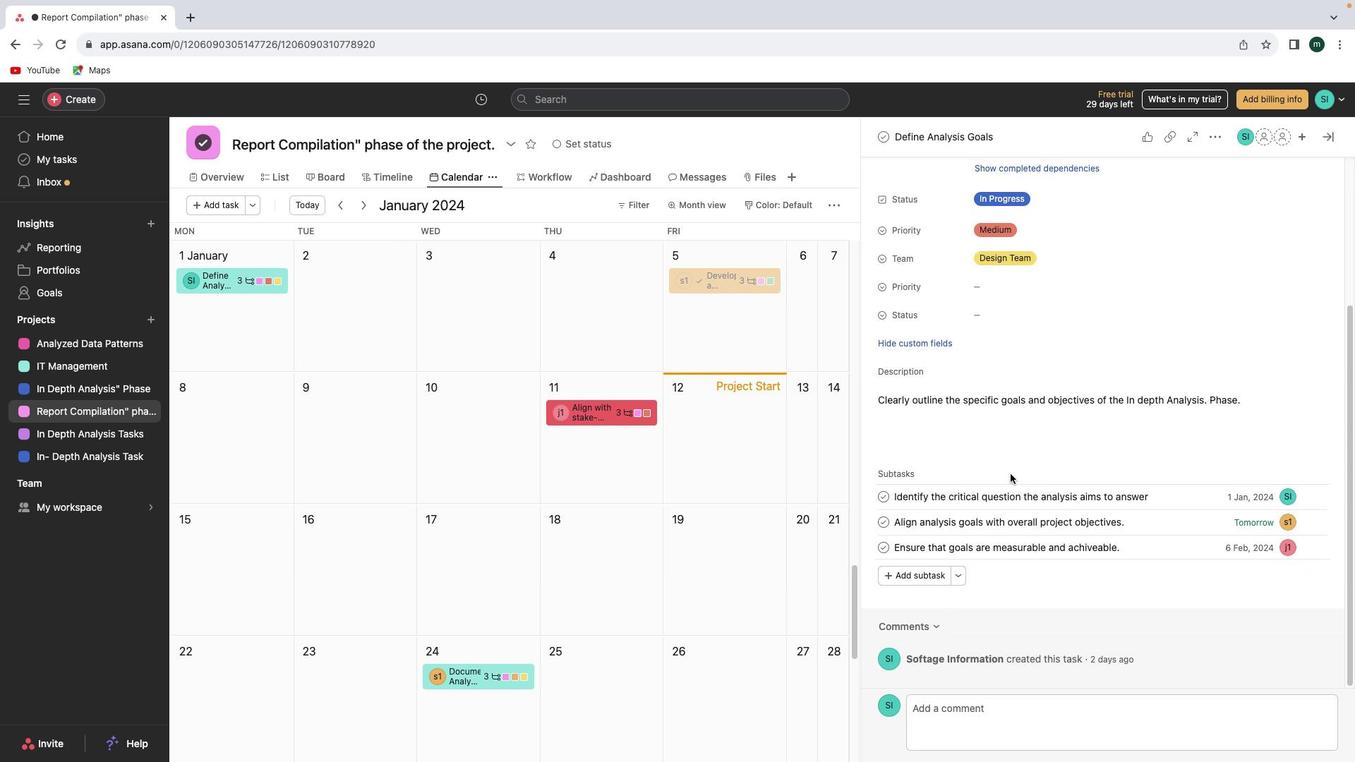 
Action: Mouse scrolled (1011, 474) with delta (0, -1)
Screenshot: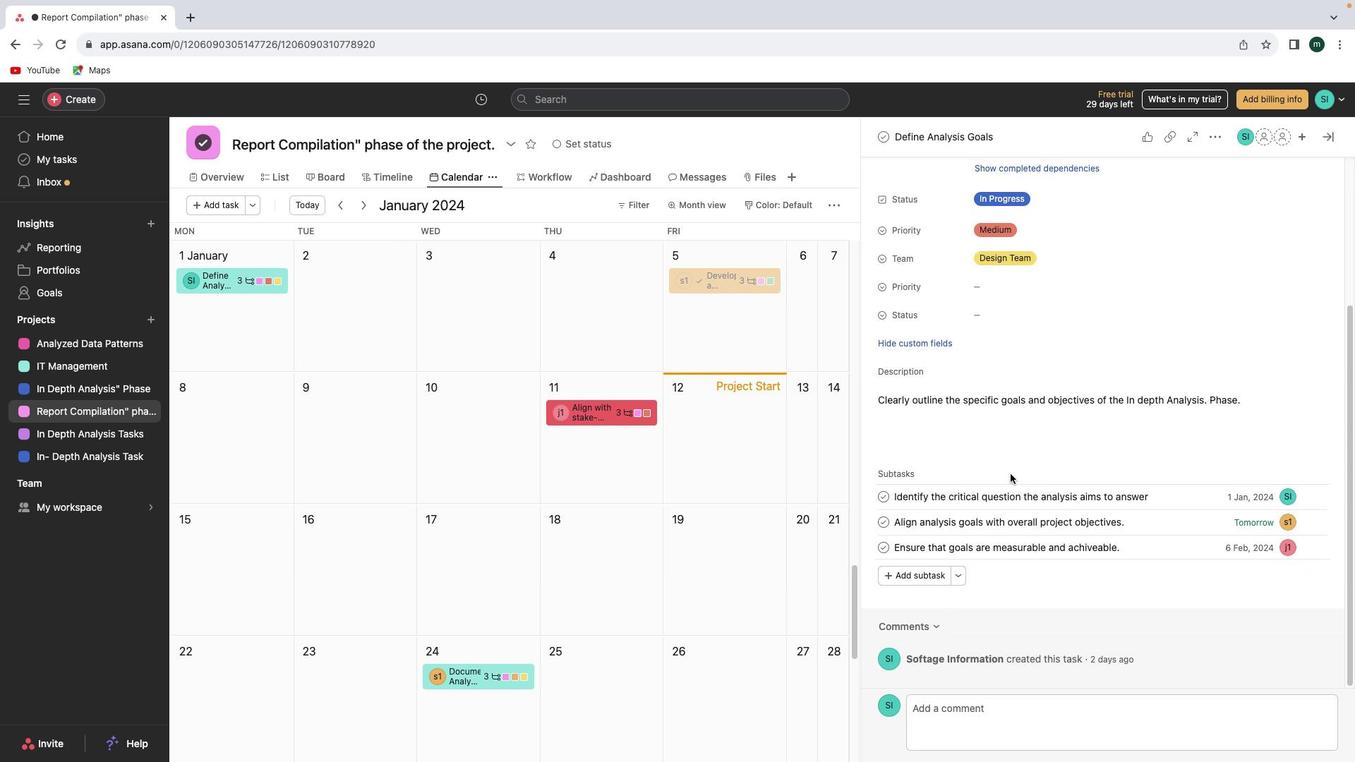 
Action: Mouse moved to (1010, 473)
Screenshot: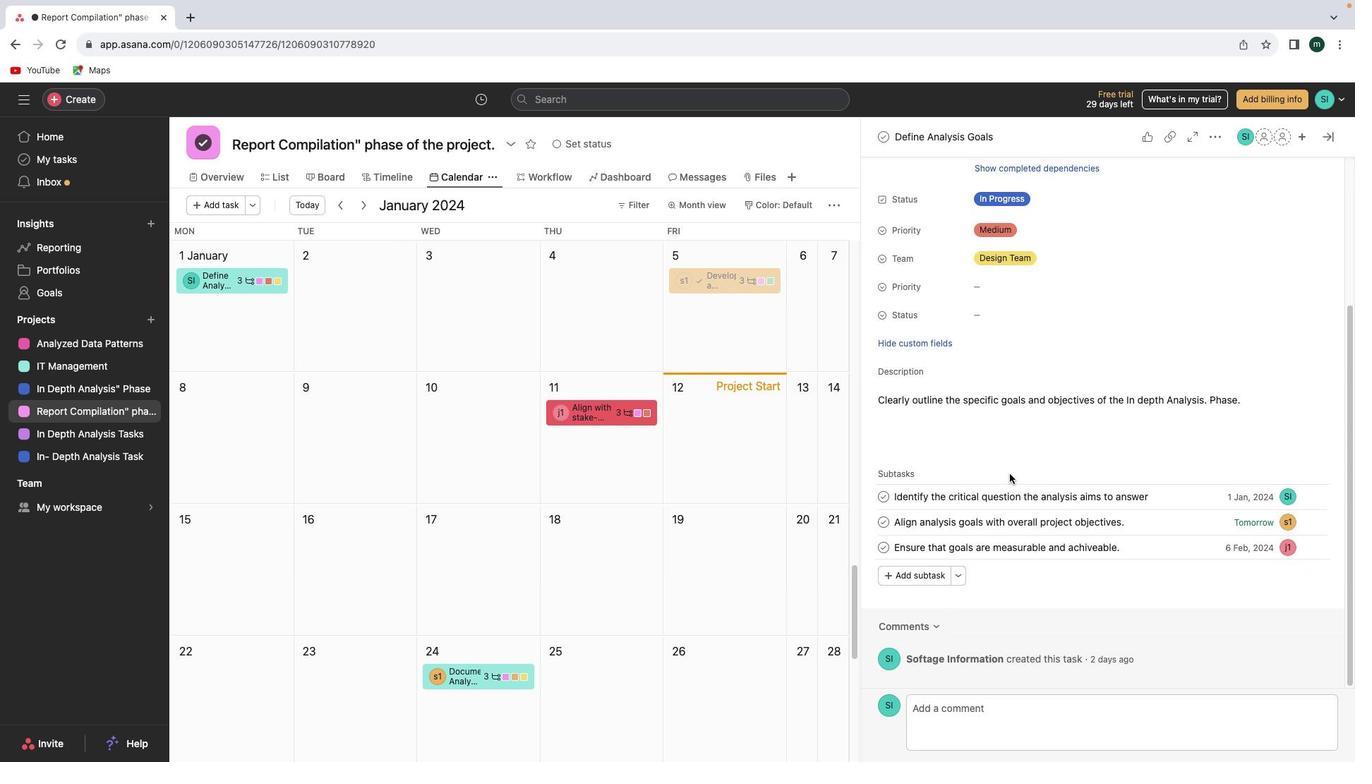 
Action: Mouse scrolled (1010, 473) with delta (0, 0)
Screenshot: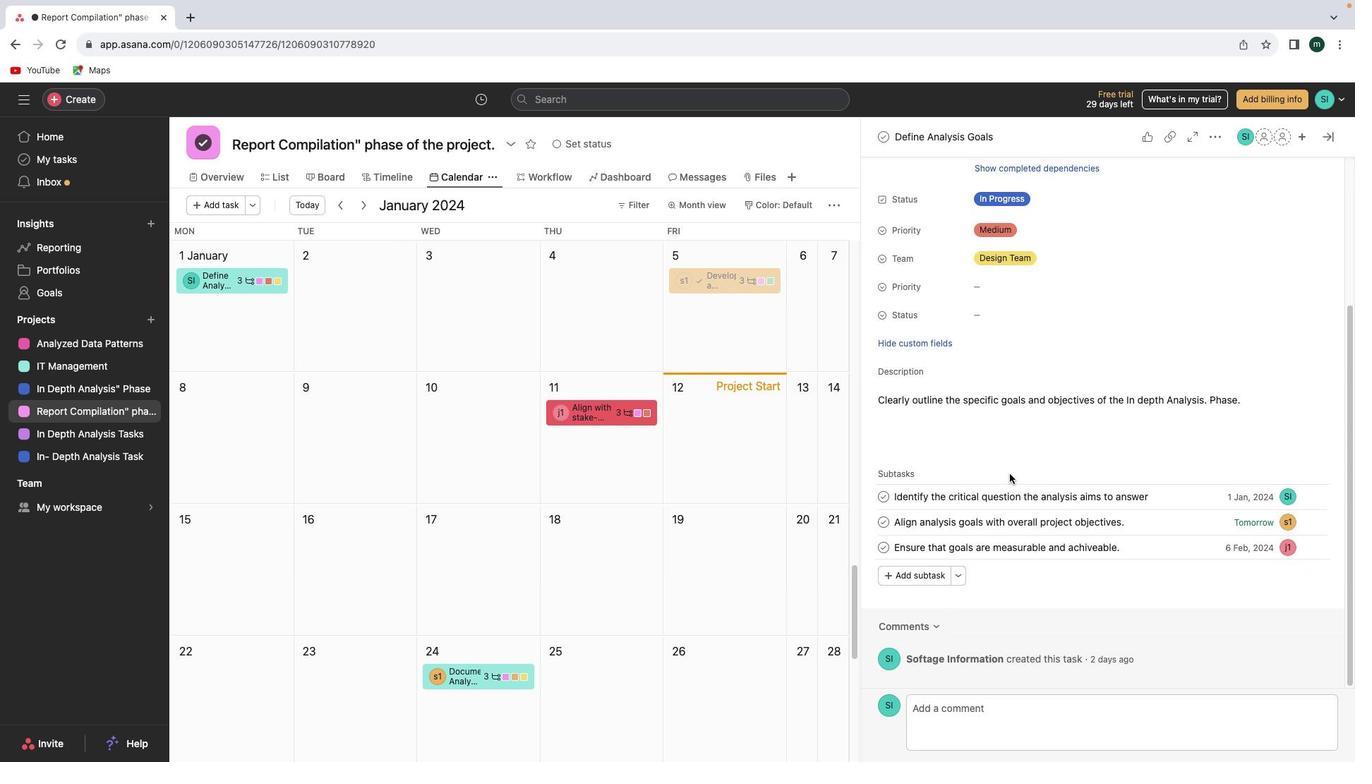 
Action: Mouse scrolled (1010, 473) with delta (0, 0)
Screenshot: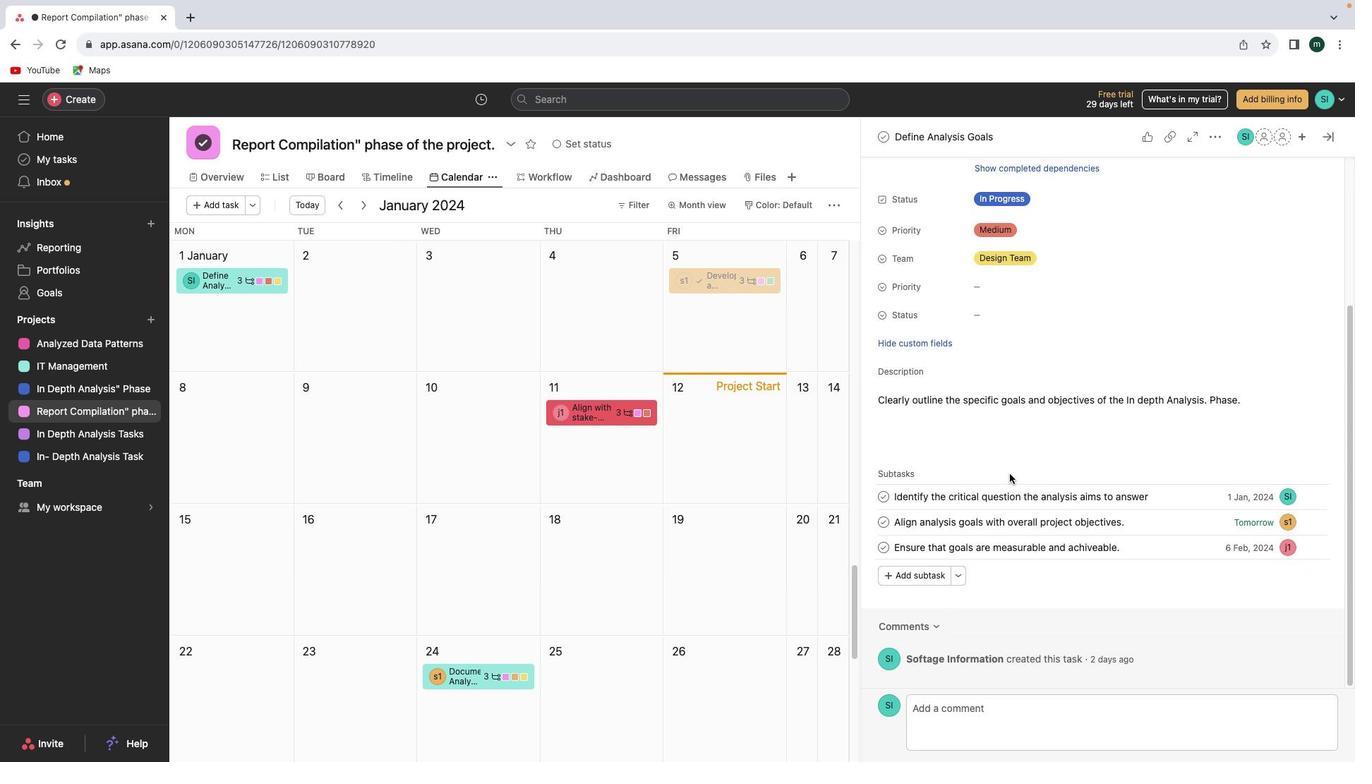 
Action: Mouse moved to (1009, 474)
Screenshot: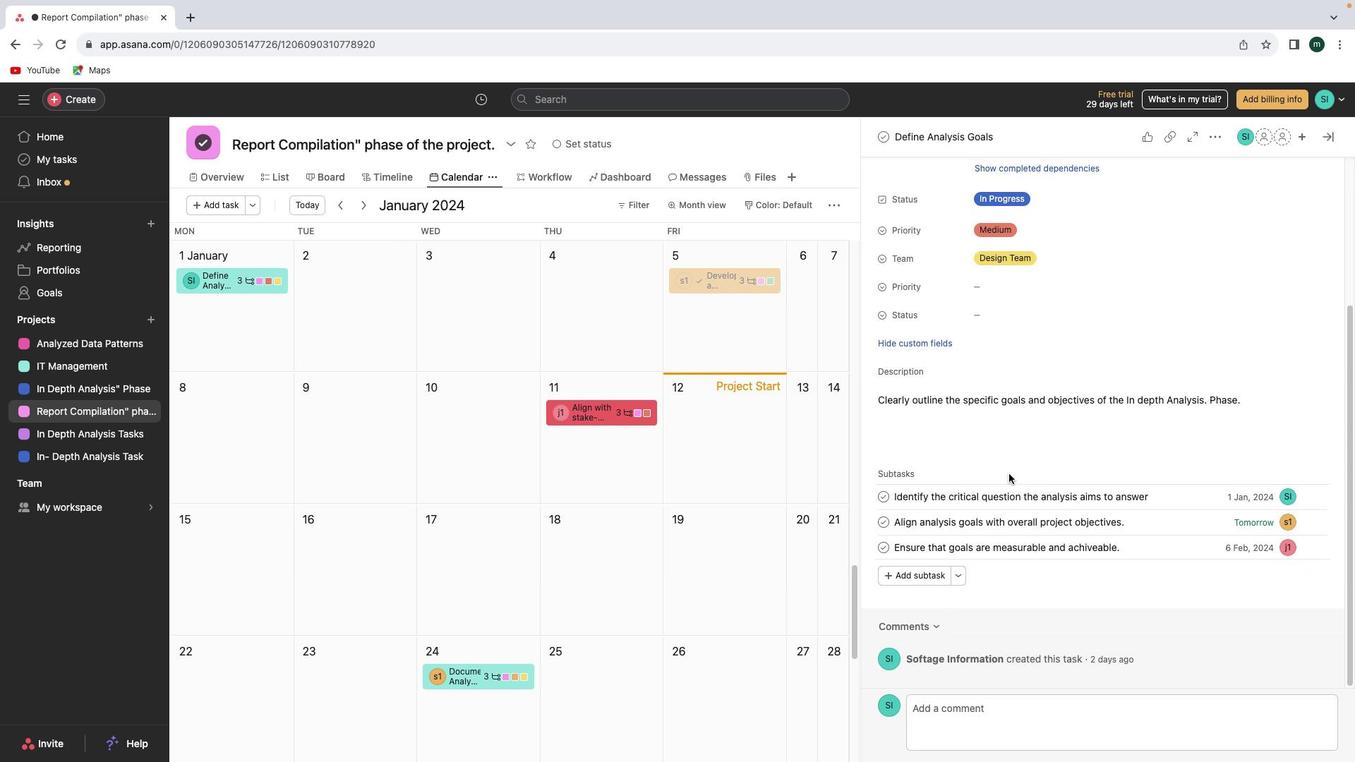 
Action: Mouse scrolled (1009, 474) with delta (0, 0)
Screenshot: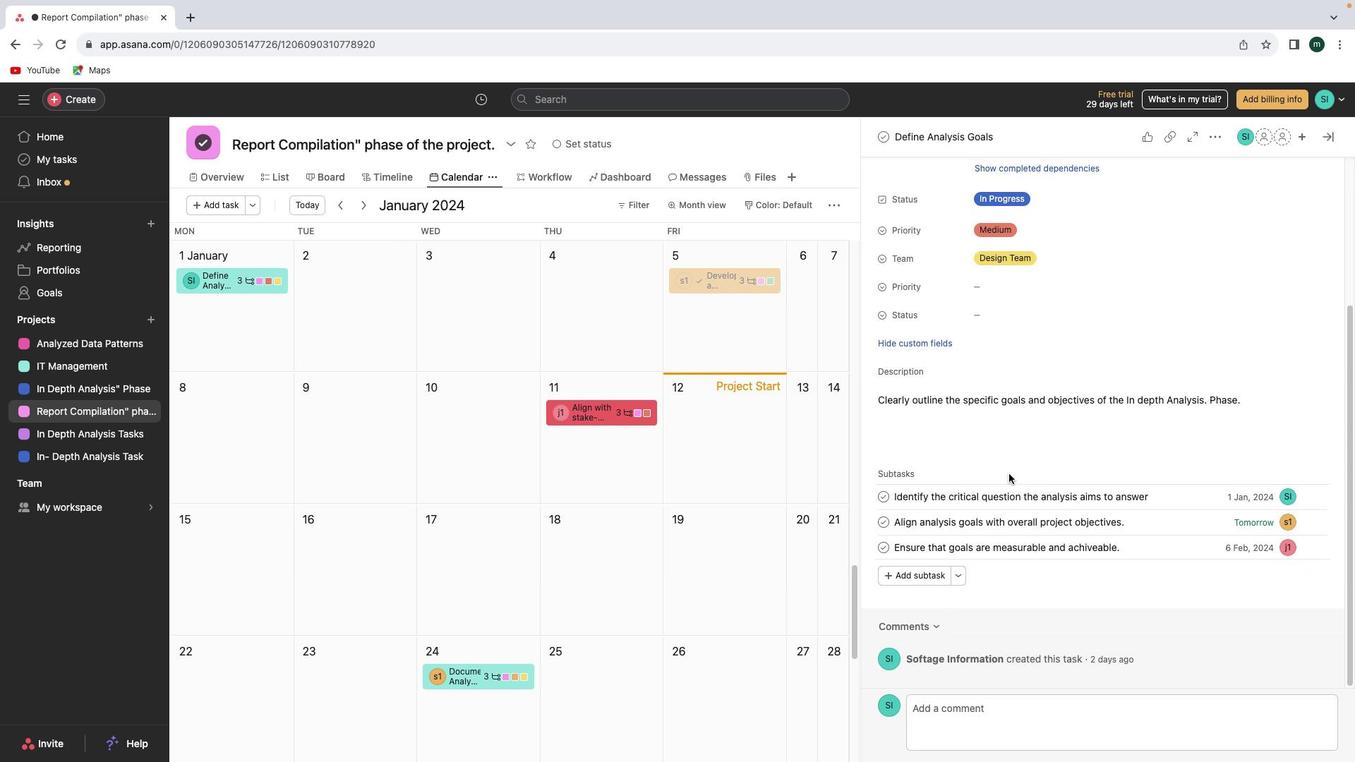 
Action: Mouse scrolled (1009, 474) with delta (0, 0)
Screenshot: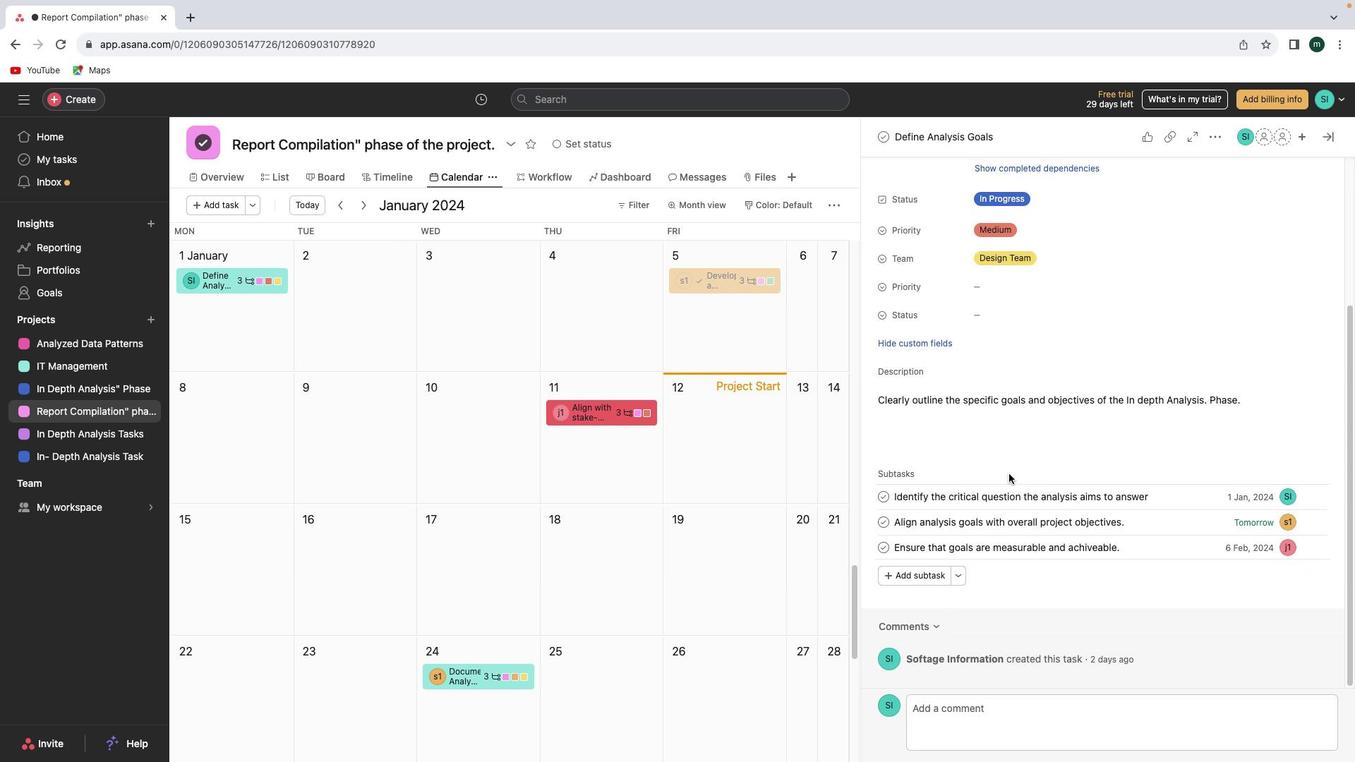 
Action: Mouse scrolled (1009, 474) with delta (0, 2)
Screenshot: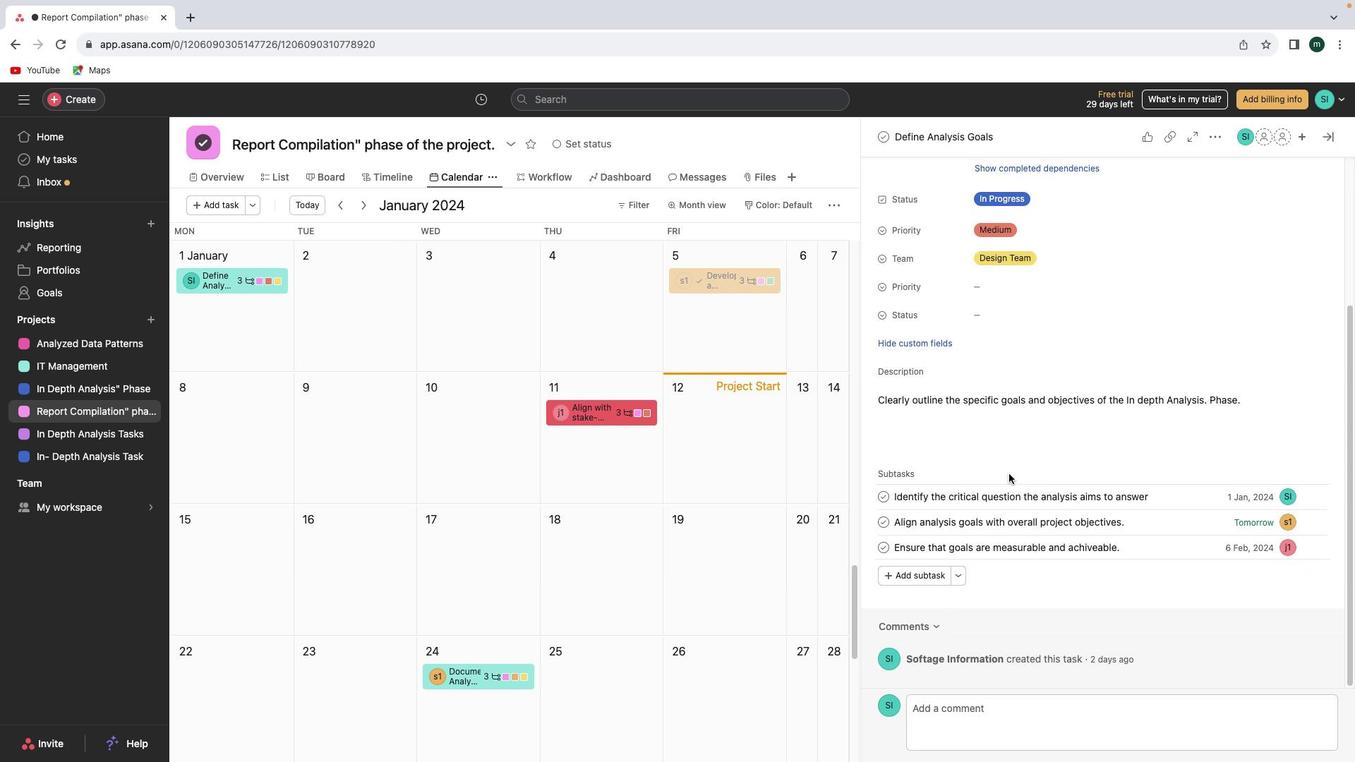 
Action: Mouse scrolled (1009, 474) with delta (0, 3)
Screenshot: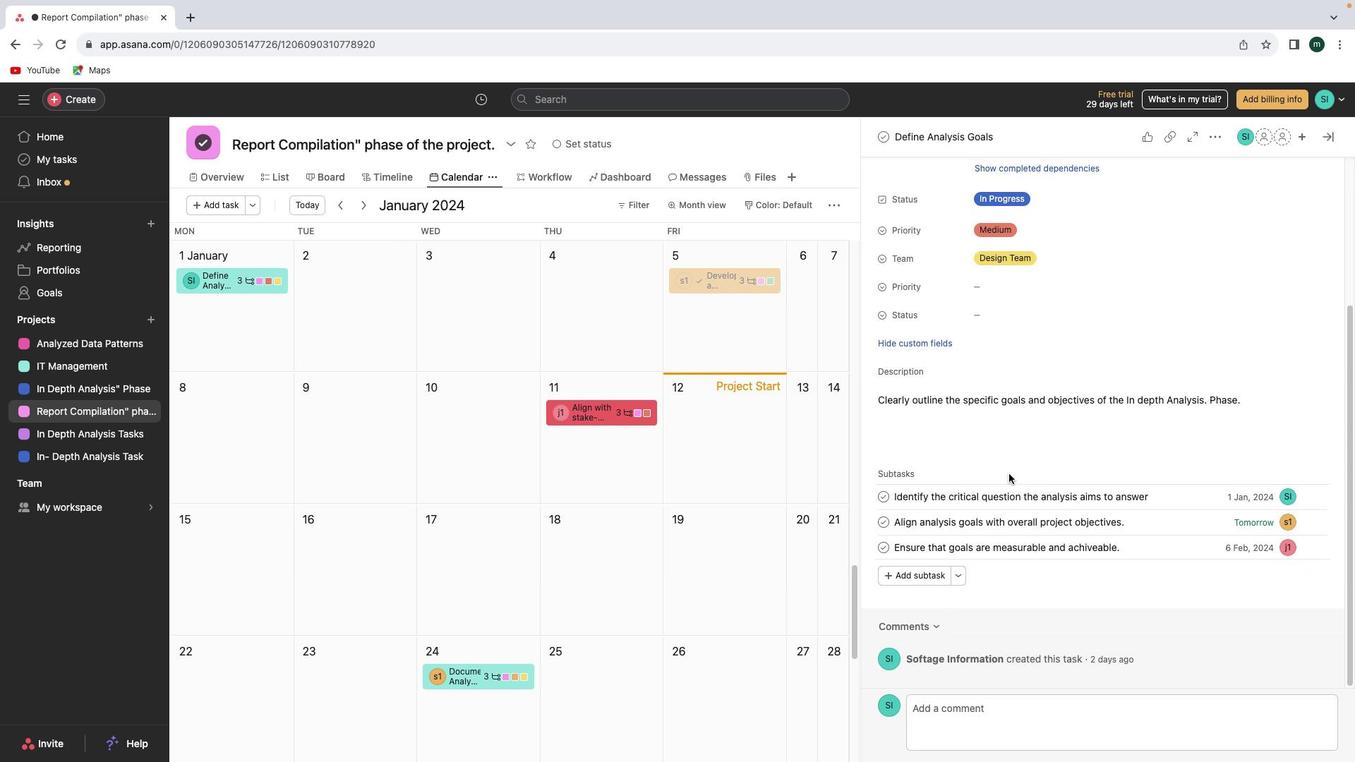 
Action: Mouse moved to (1005, 477)
Screenshot: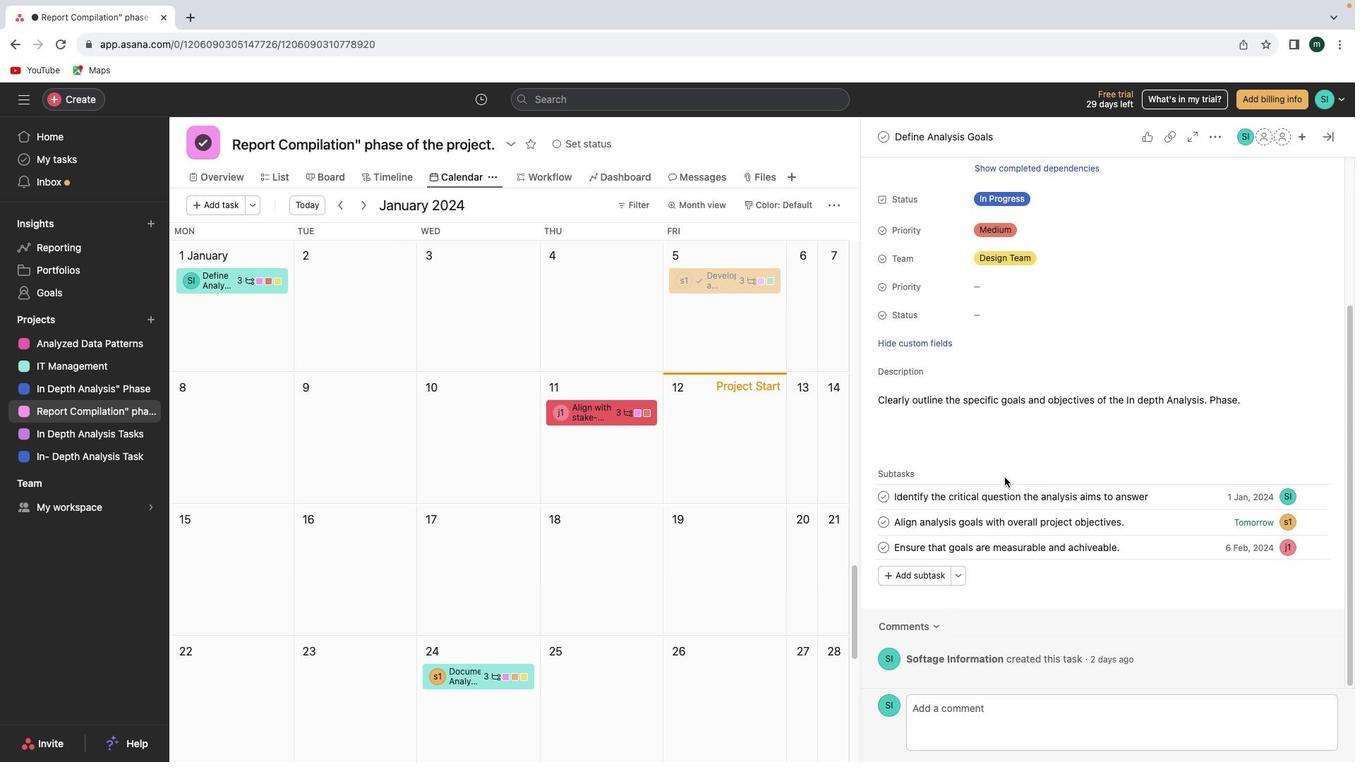 
Action: Mouse scrolled (1005, 477) with delta (0, 0)
Screenshot: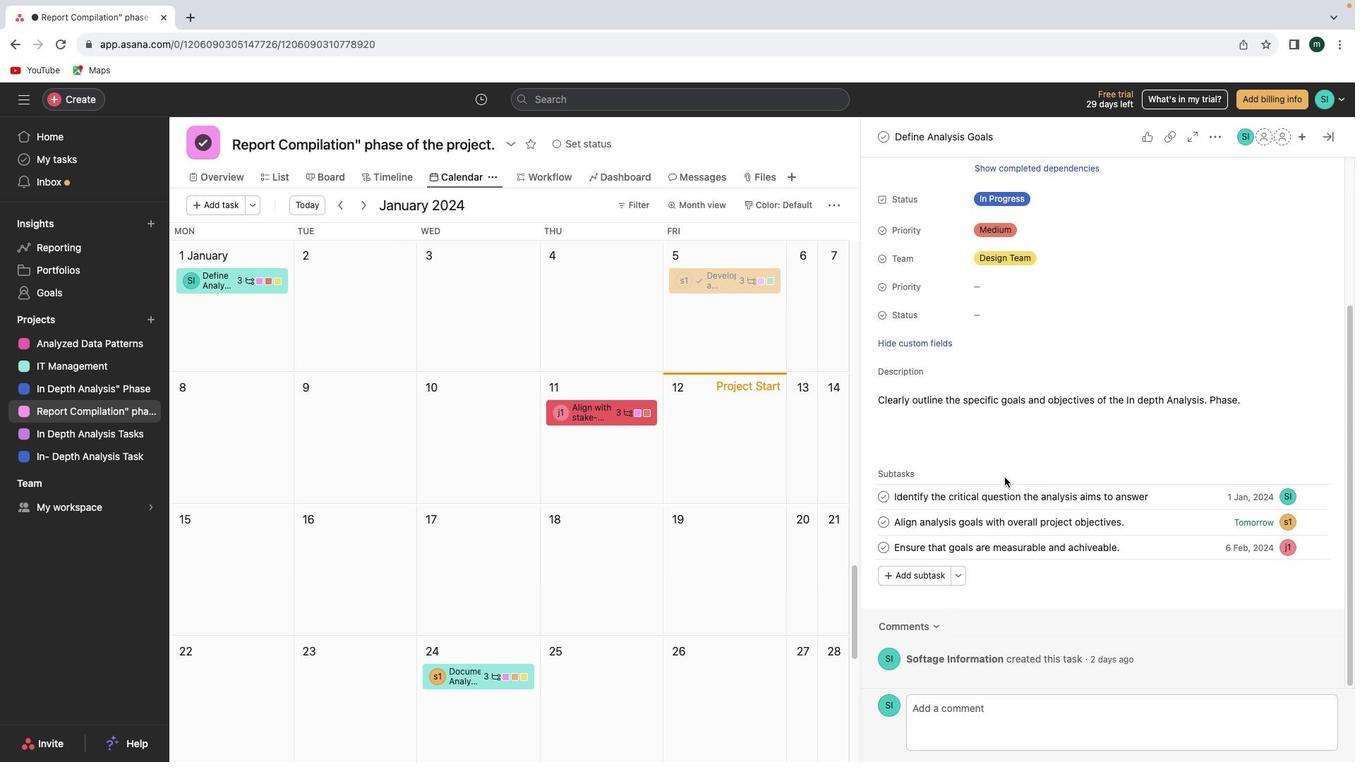 
Action: Mouse moved to (1005, 477)
Screenshot: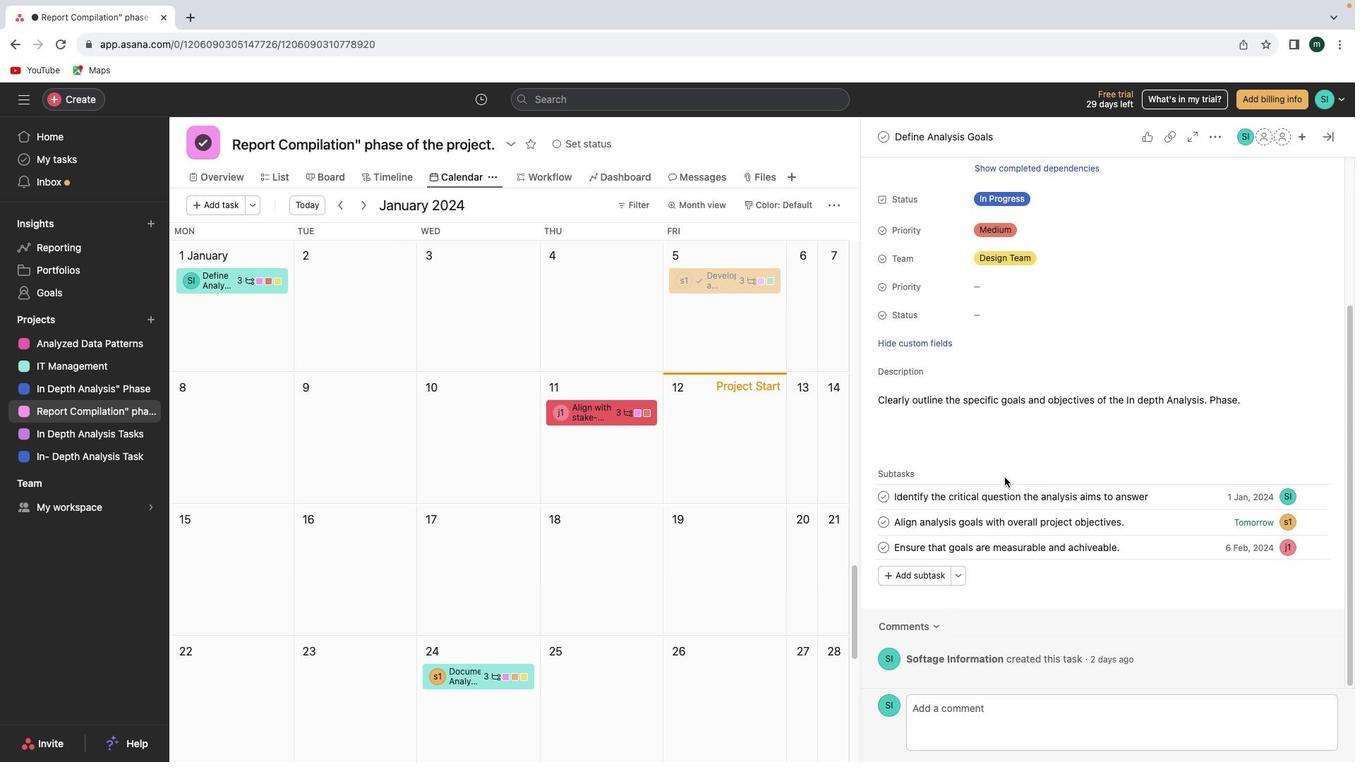 
Action: Mouse scrolled (1005, 477) with delta (0, 0)
Screenshot: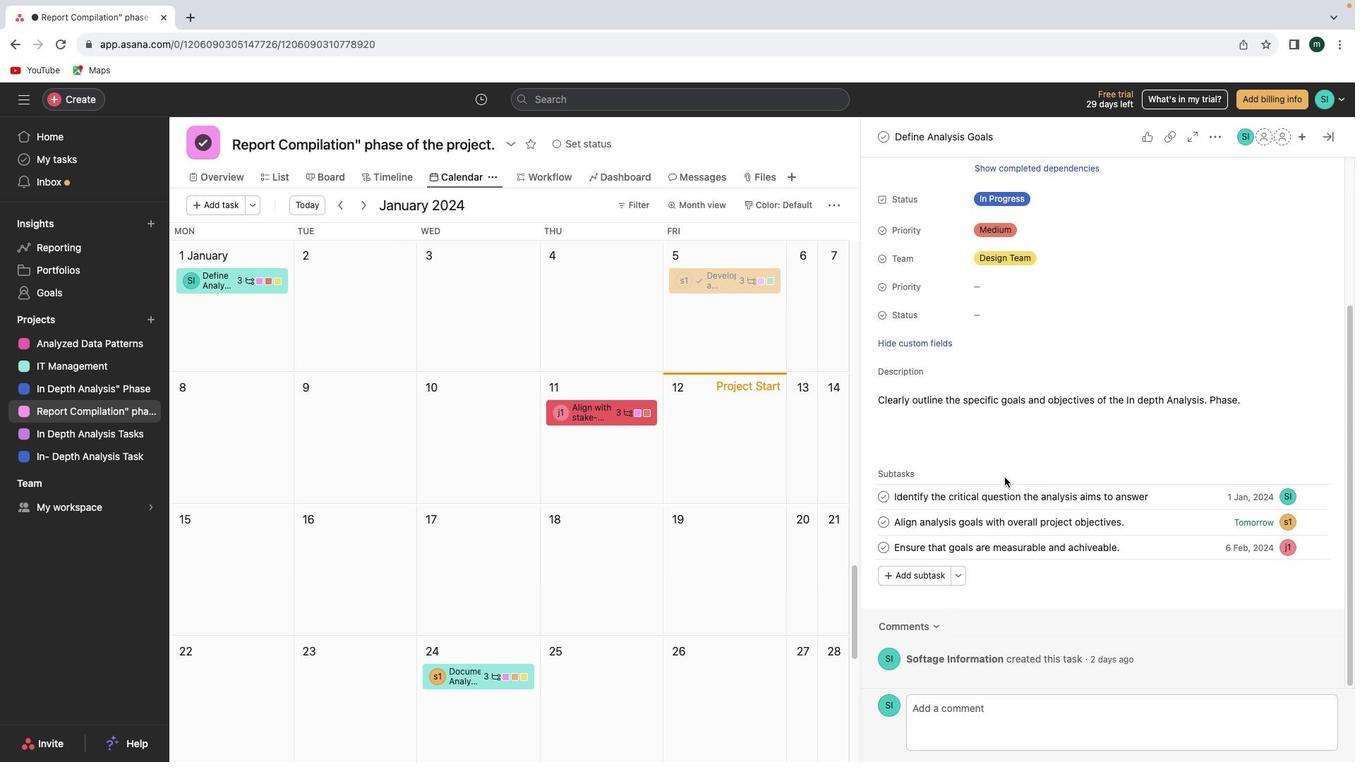 
Action: Mouse scrolled (1005, 477) with delta (0, 2)
Screenshot: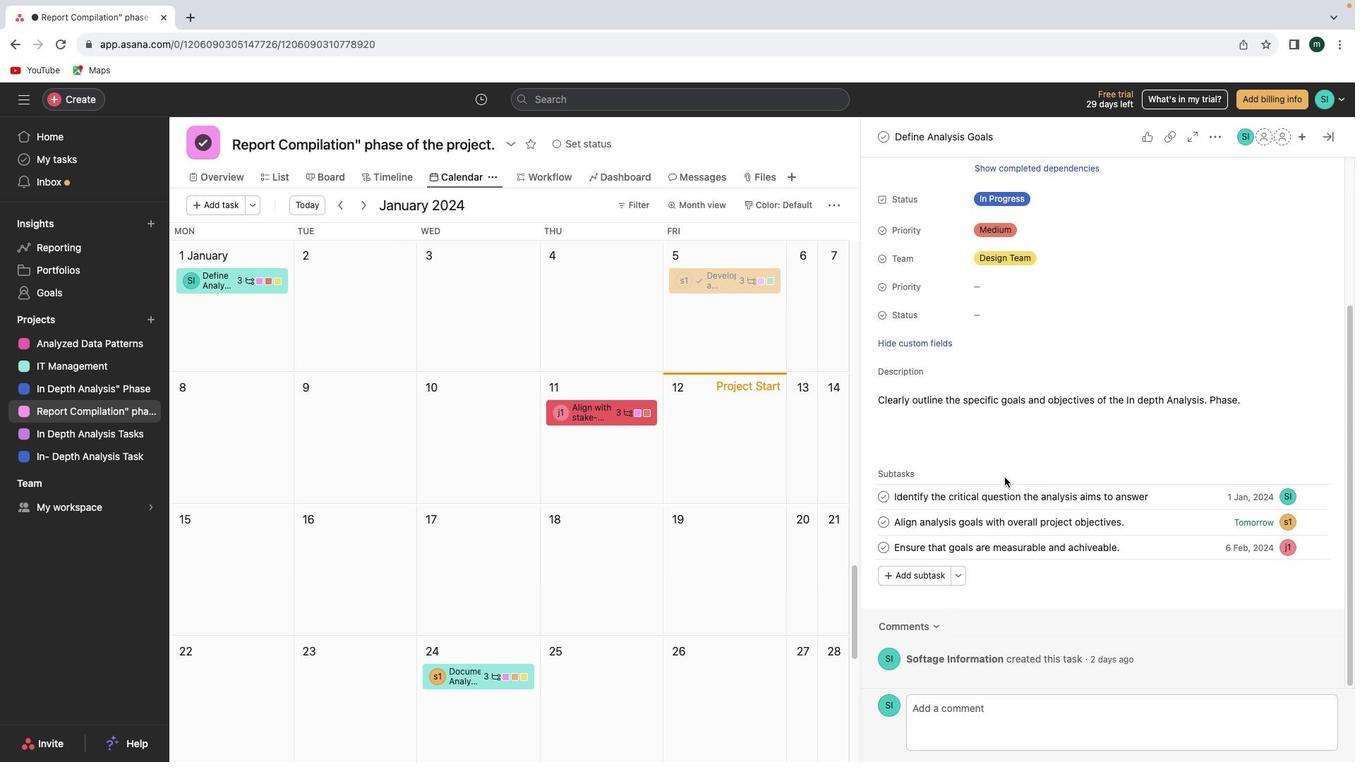 
Action: Mouse scrolled (1005, 477) with delta (0, 0)
Screenshot: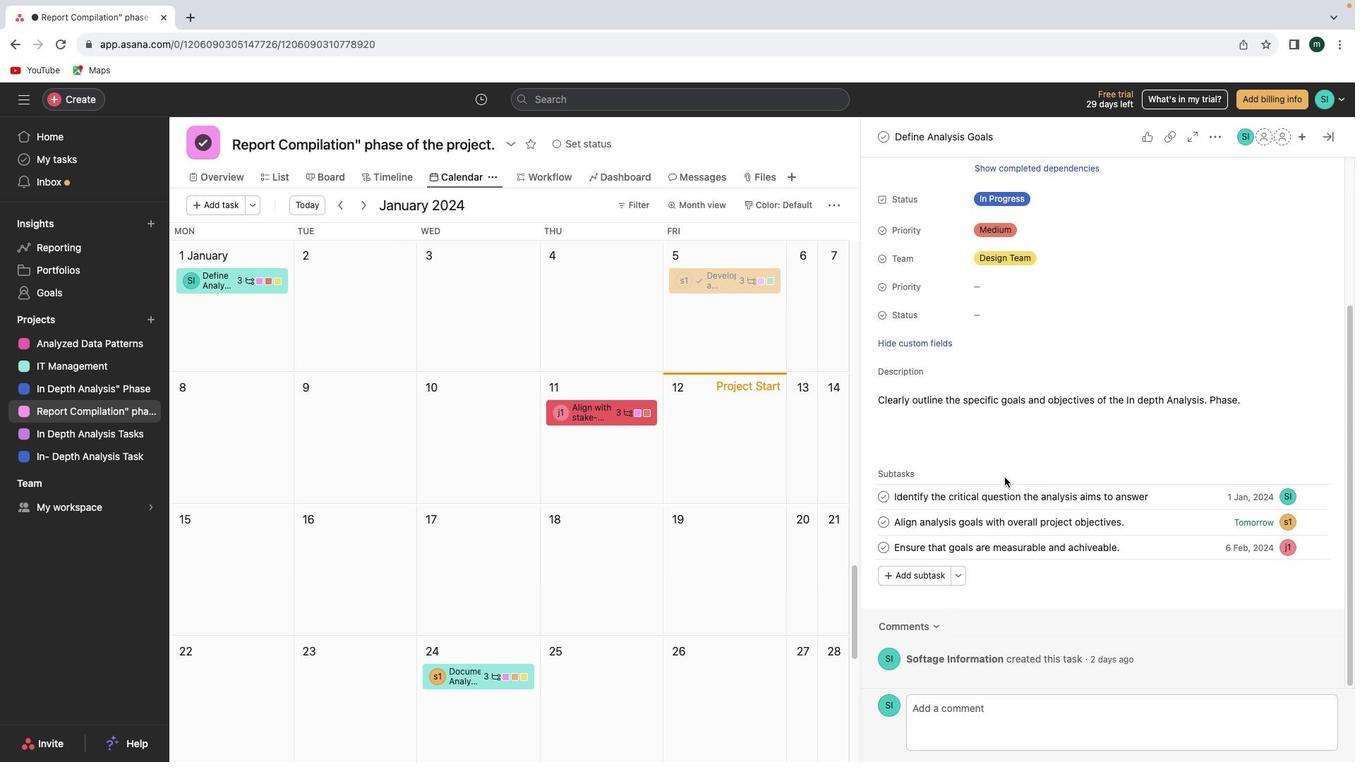 
Action: Mouse scrolled (1005, 477) with delta (0, 0)
Screenshot: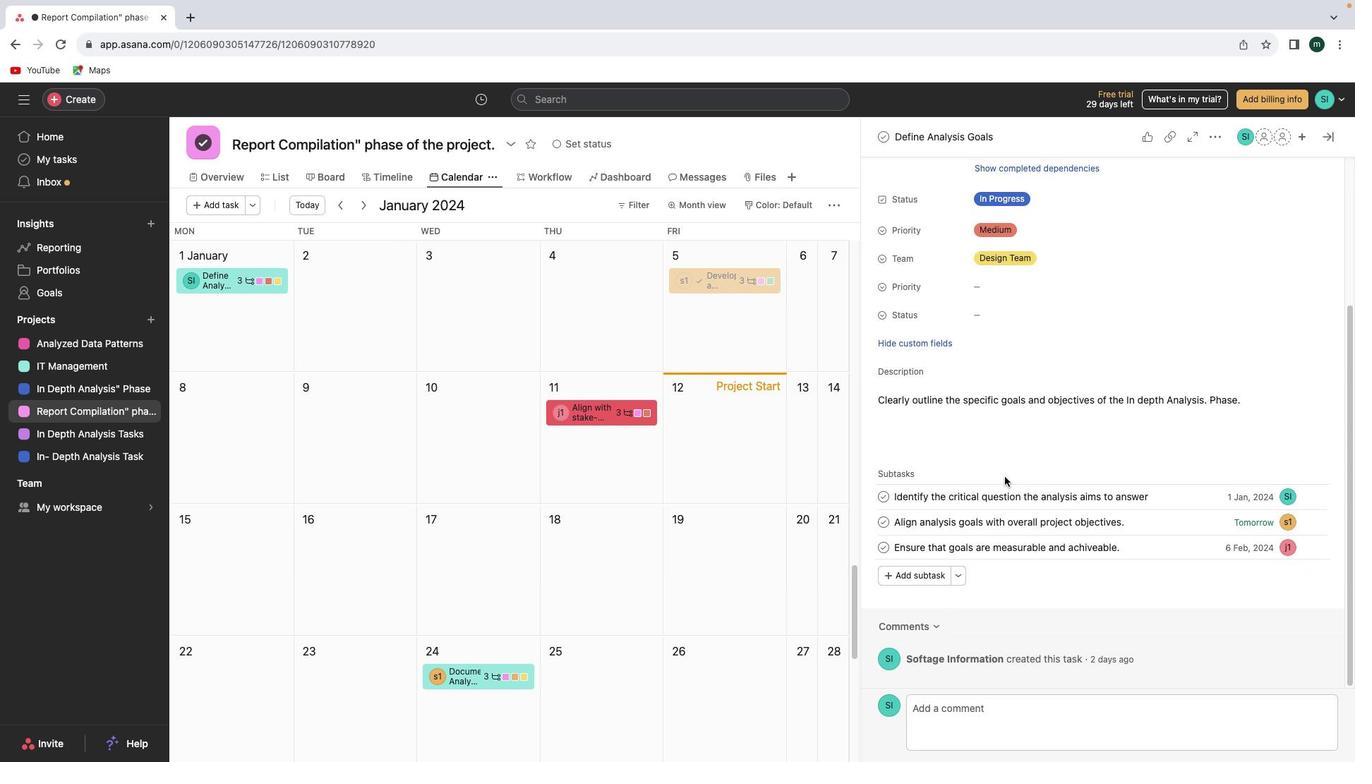 
Action: Mouse scrolled (1005, 477) with delta (0, 2)
Screenshot: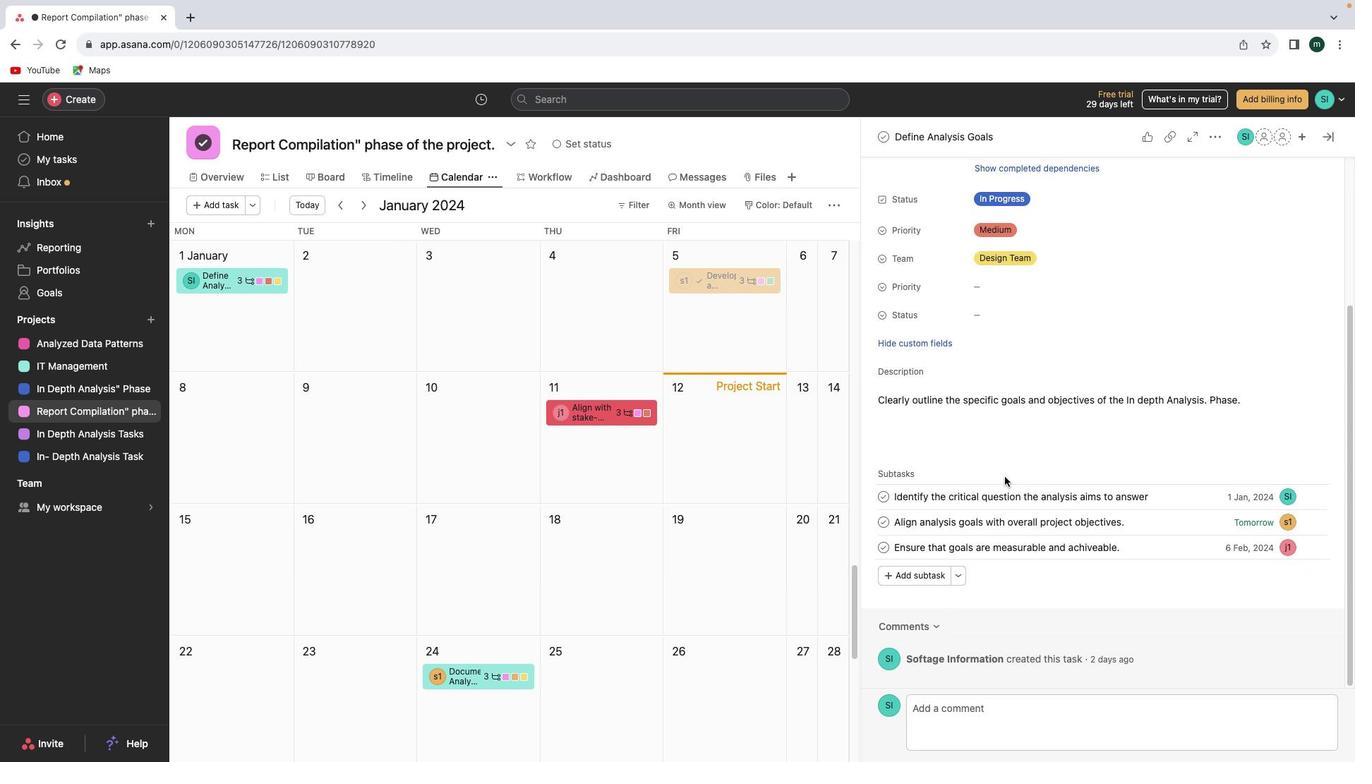 
Action: Mouse scrolled (1005, 477) with delta (0, 3)
Screenshot: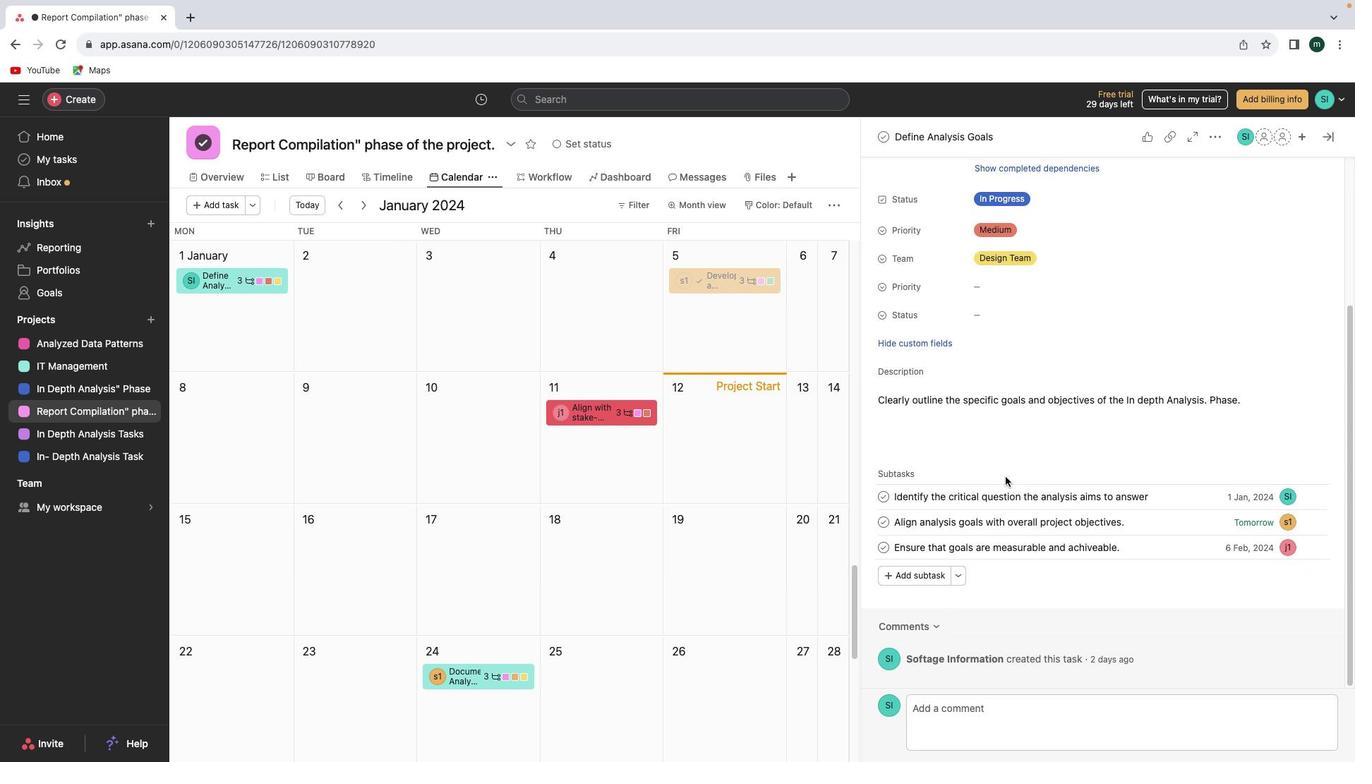 
Action: Mouse moved to (977, 474)
Screenshot: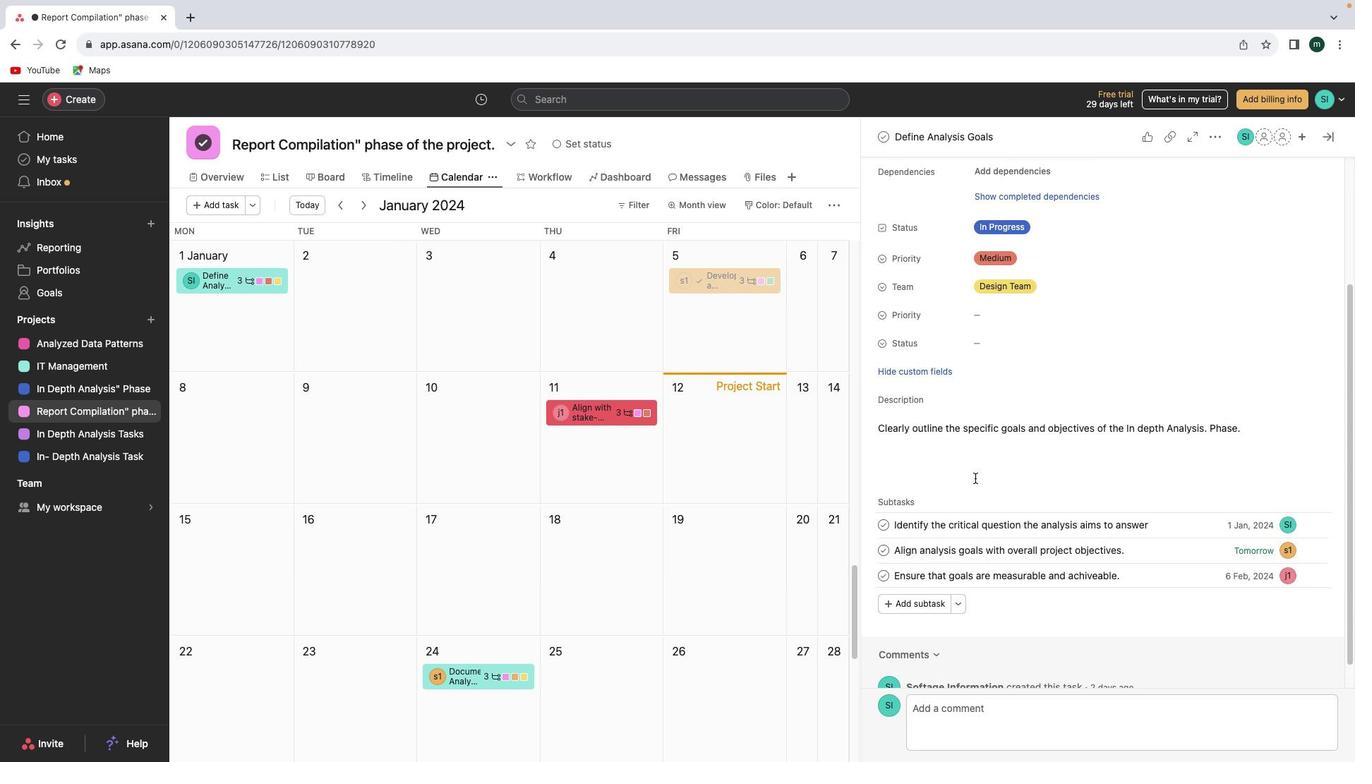 
Action: Mouse scrolled (977, 474) with delta (0, 0)
Screenshot: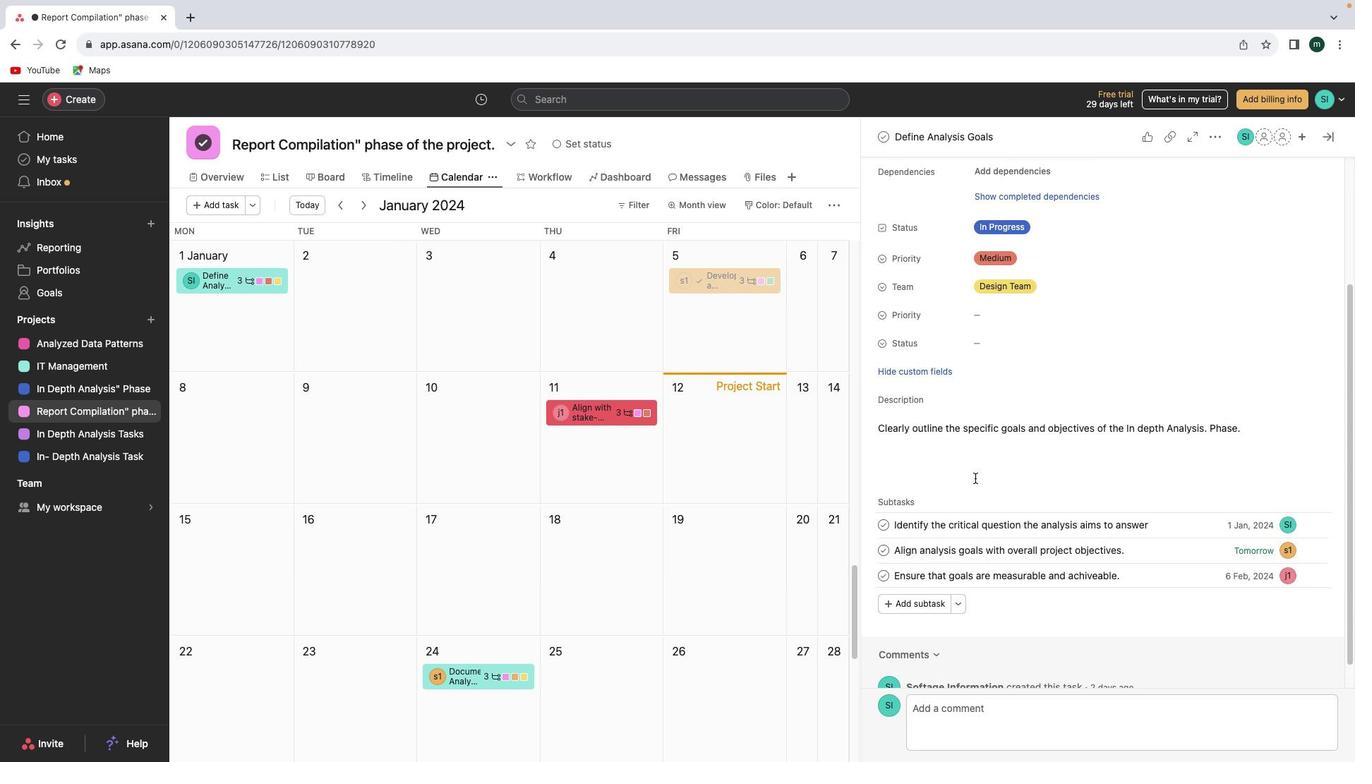 
Action: Mouse moved to (975, 477)
Screenshot: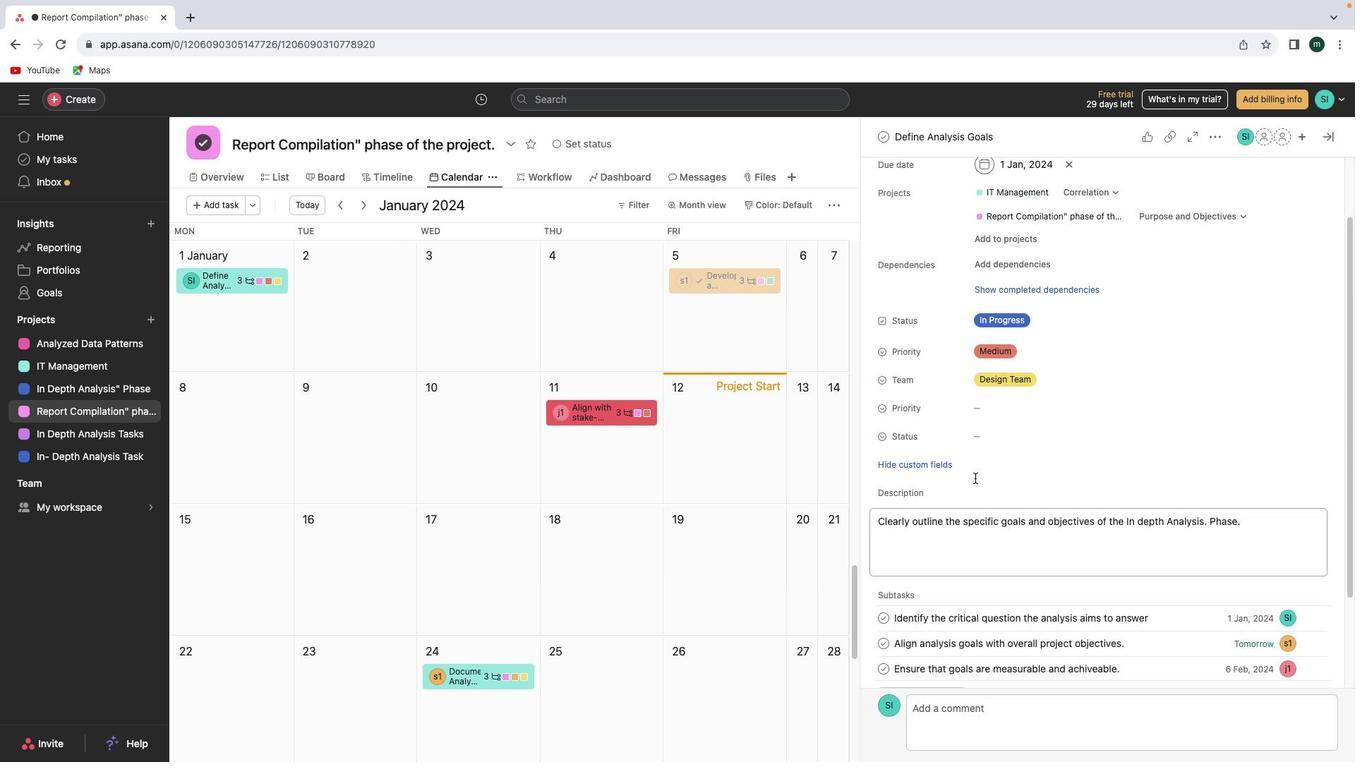 
Action: Mouse scrolled (975, 477) with delta (0, 0)
Screenshot: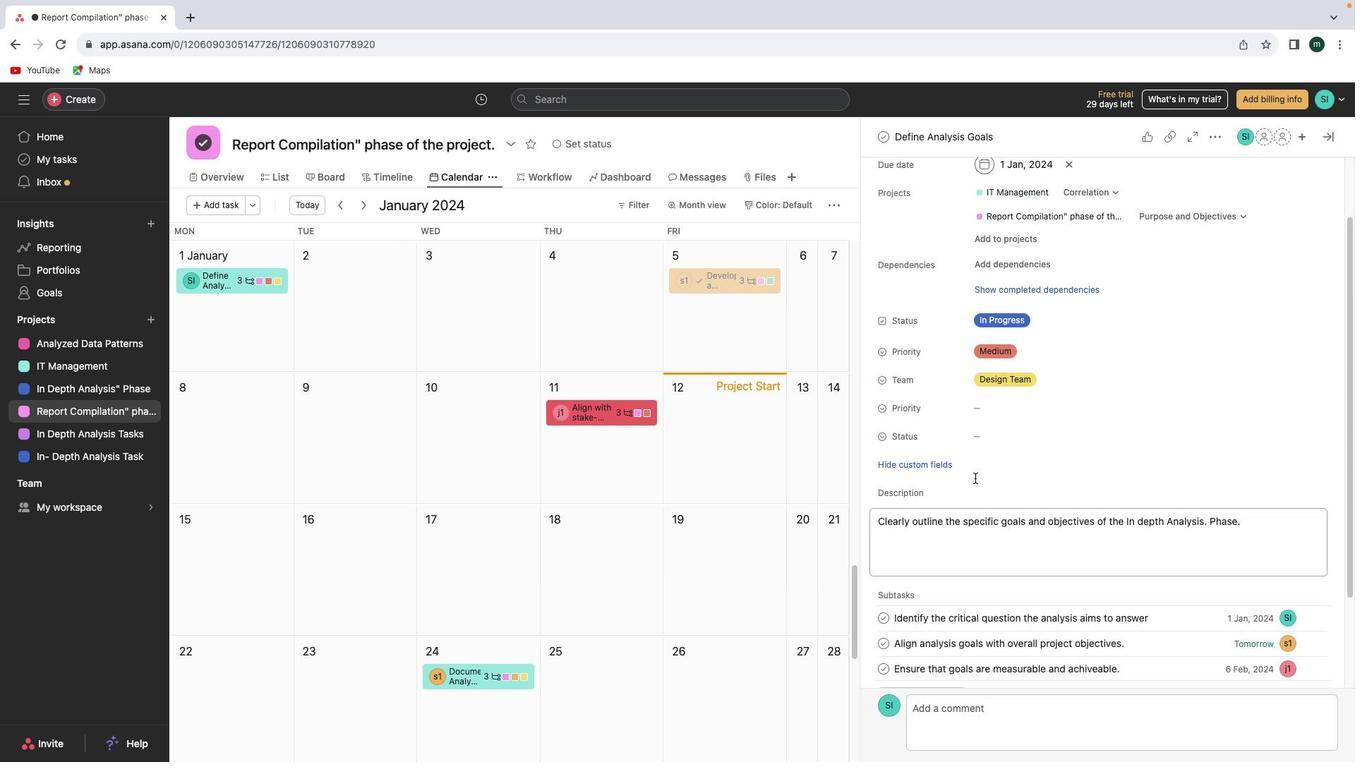 
Action: Mouse scrolled (975, 477) with delta (0, 2)
Screenshot: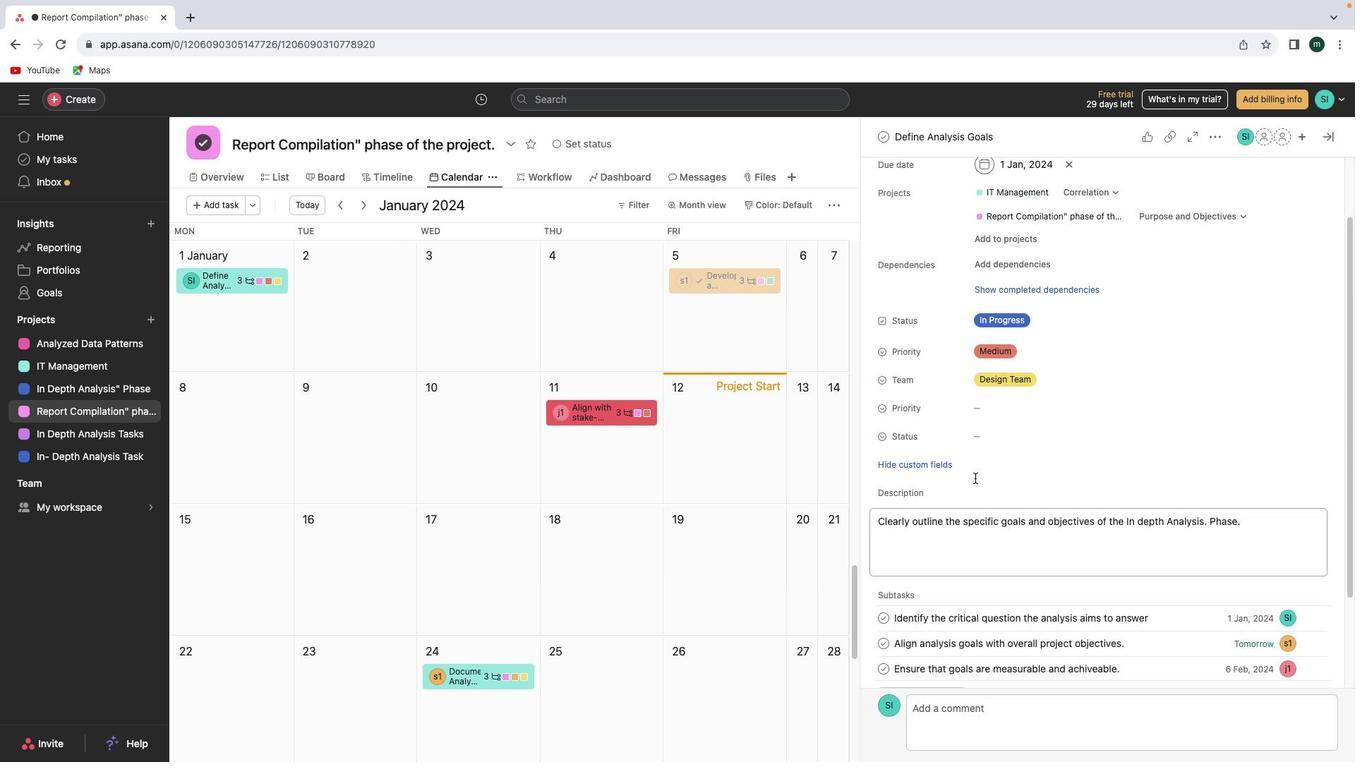 
Action: Mouse scrolled (975, 477) with delta (0, 3)
Screenshot: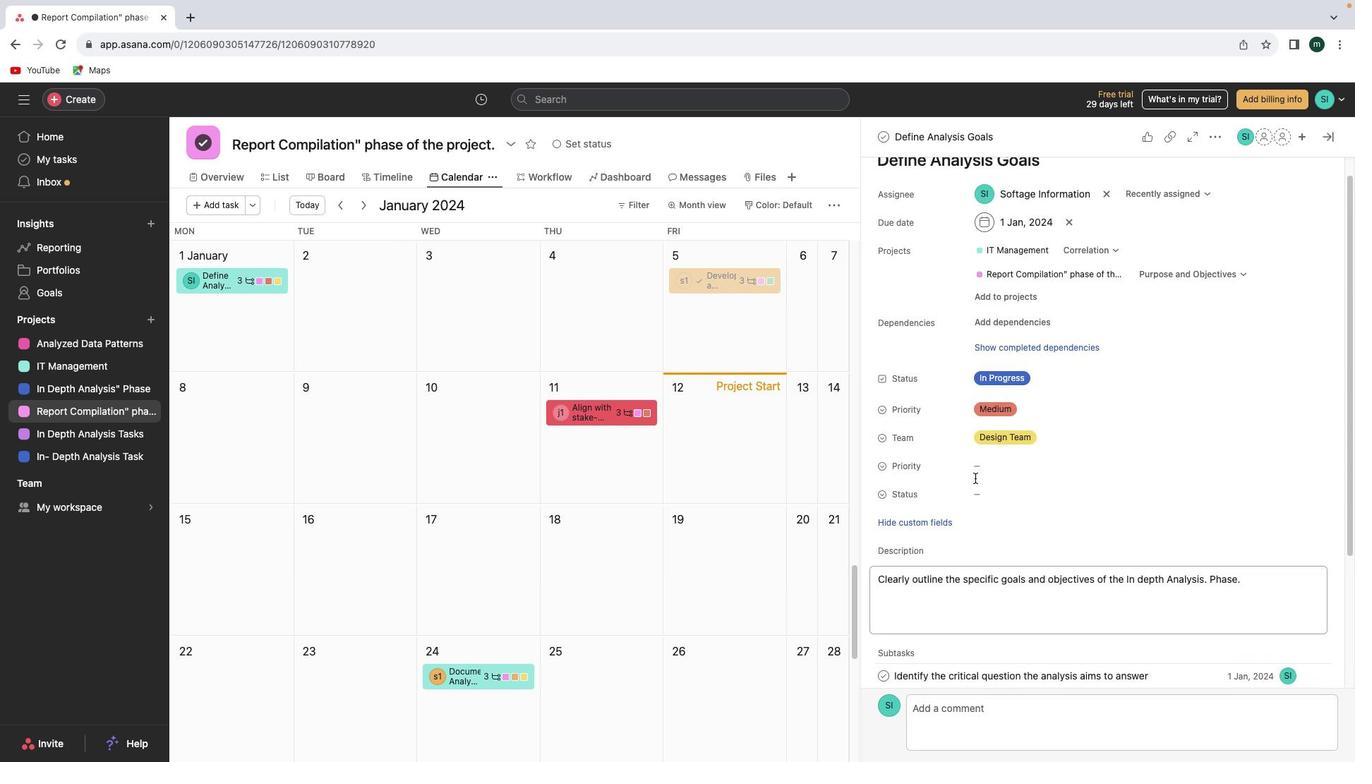 
Action: Mouse scrolled (975, 477) with delta (0, 4)
Screenshot: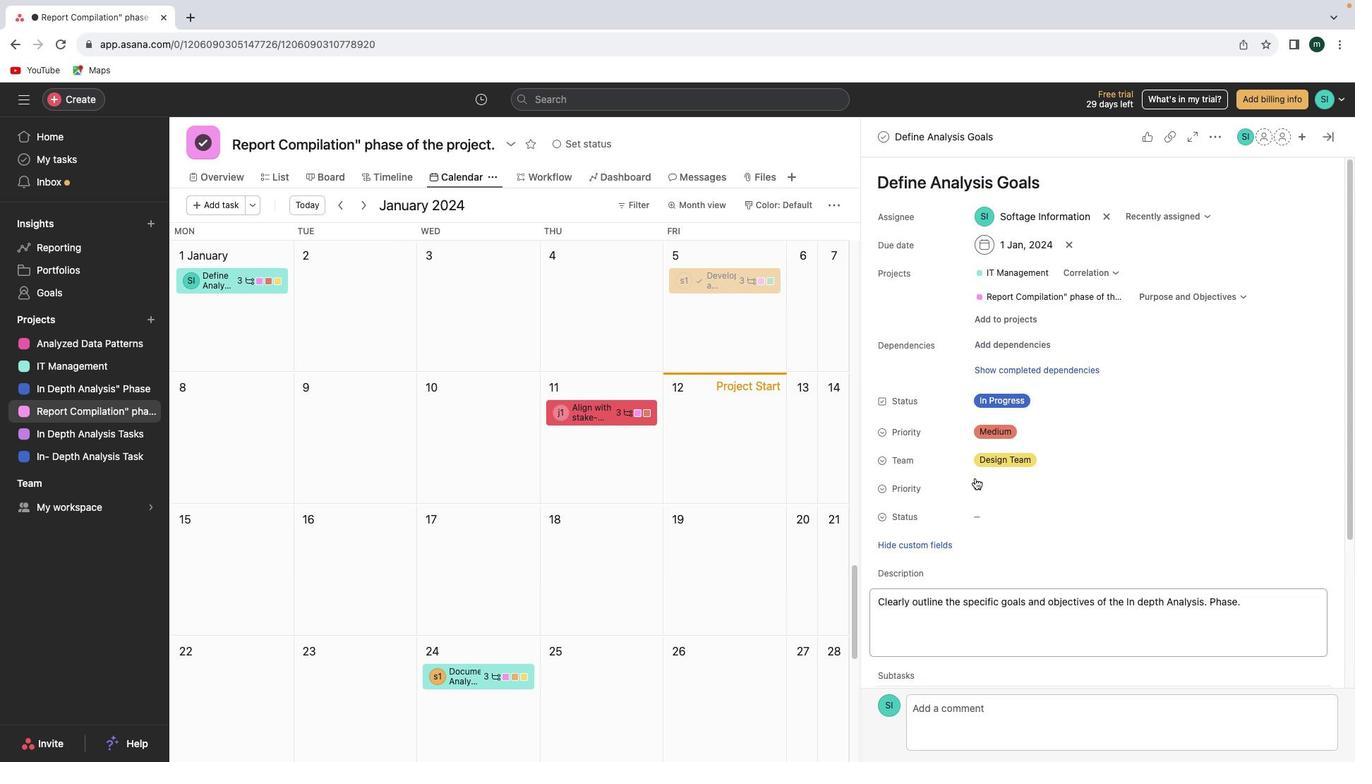 
Action: Mouse moved to (965, 492)
Screenshot: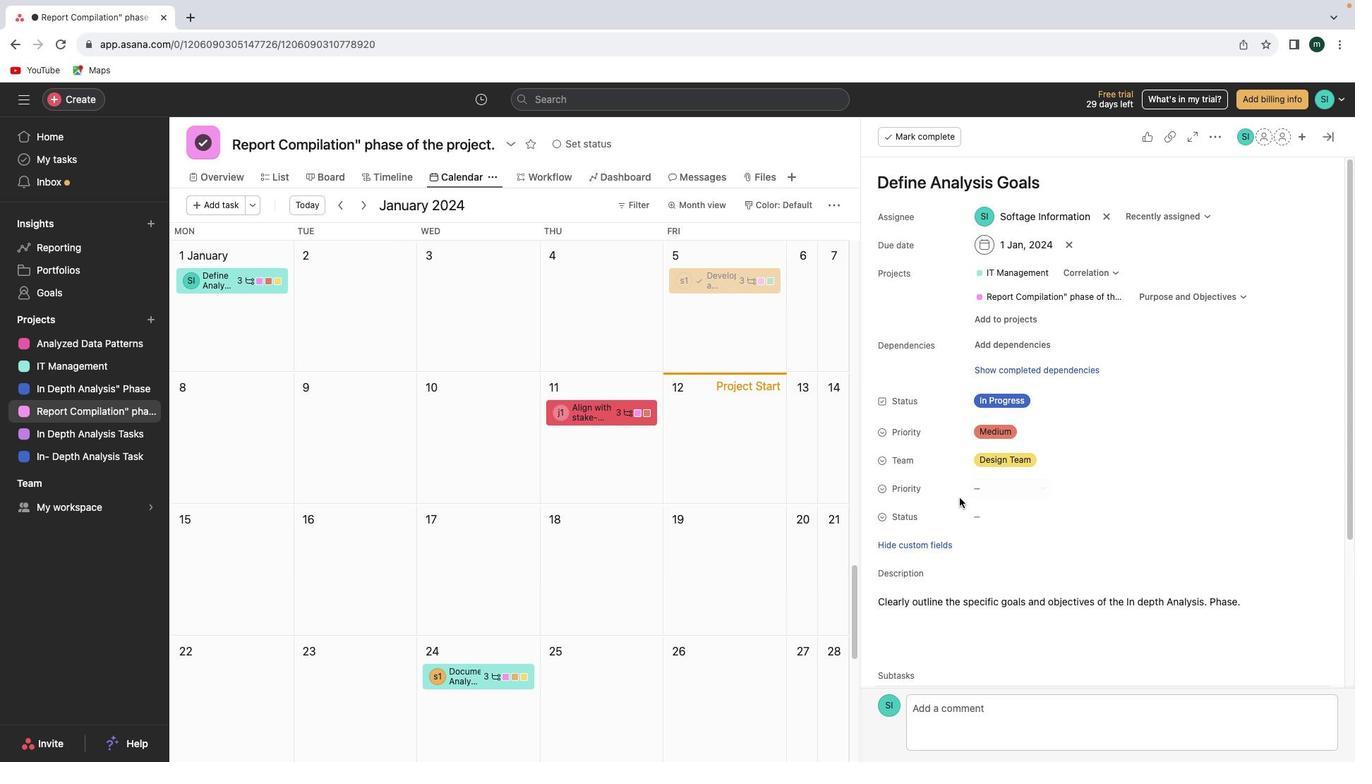 
Action: Mouse scrolled (965, 492) with delta (0, 0)
Screenshot: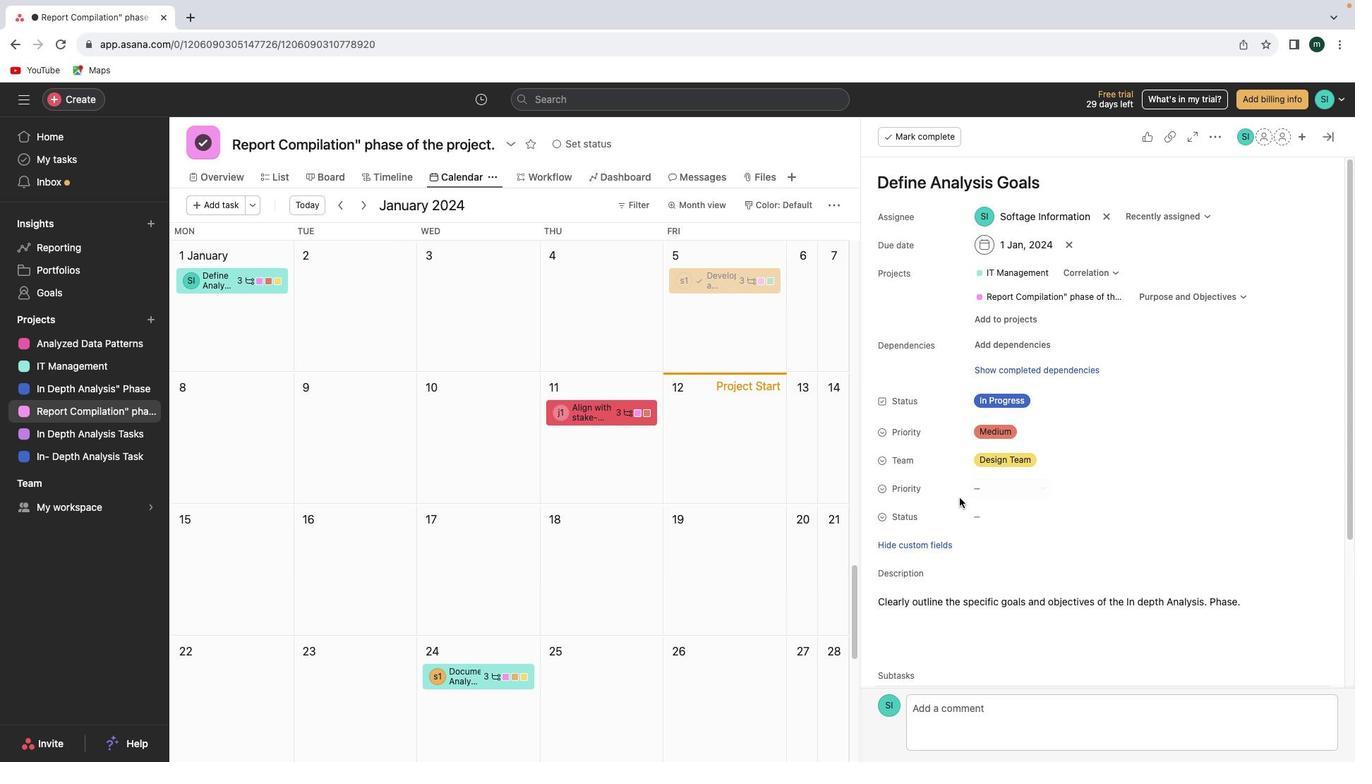 
Action: Mouse moved to (960, 498)
Screenshot: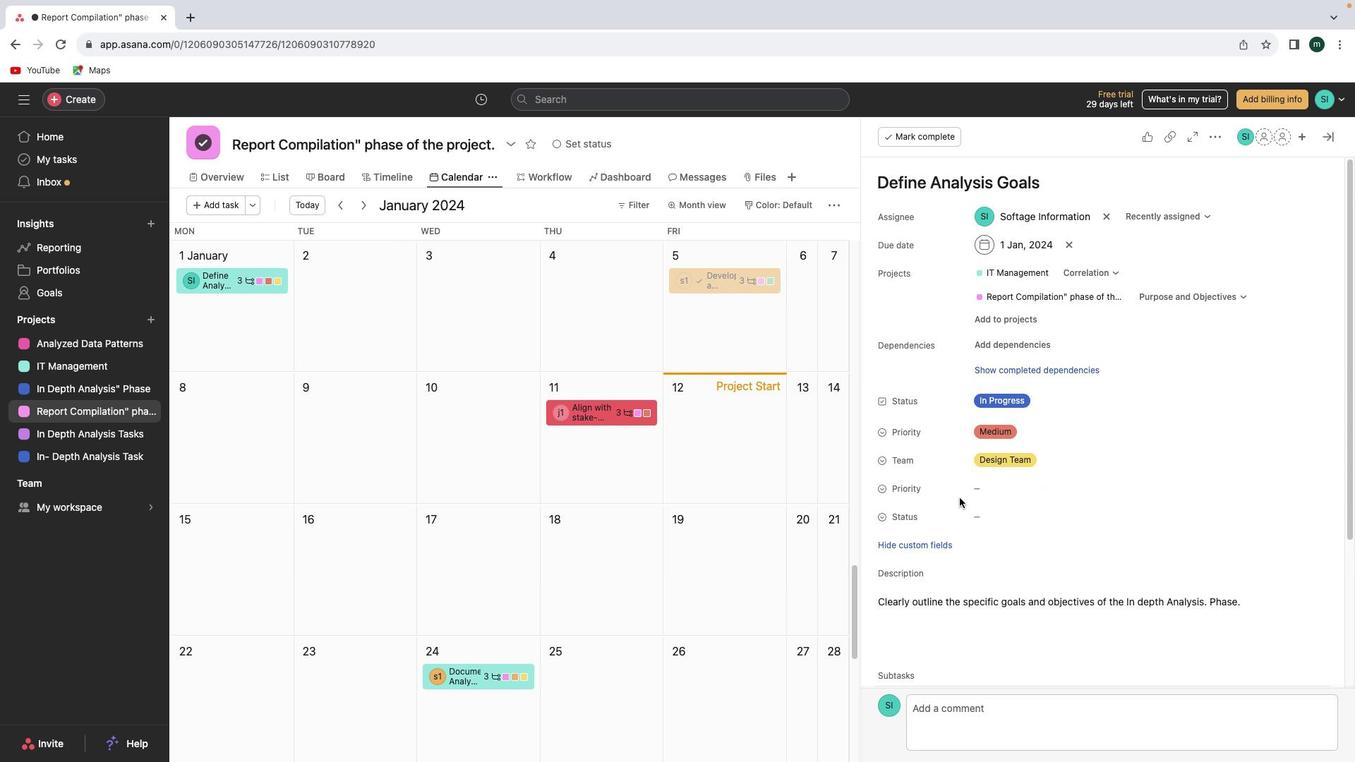 
Action: Mouse scrolled (960, 498) with delta (0, 0)
Screenshot: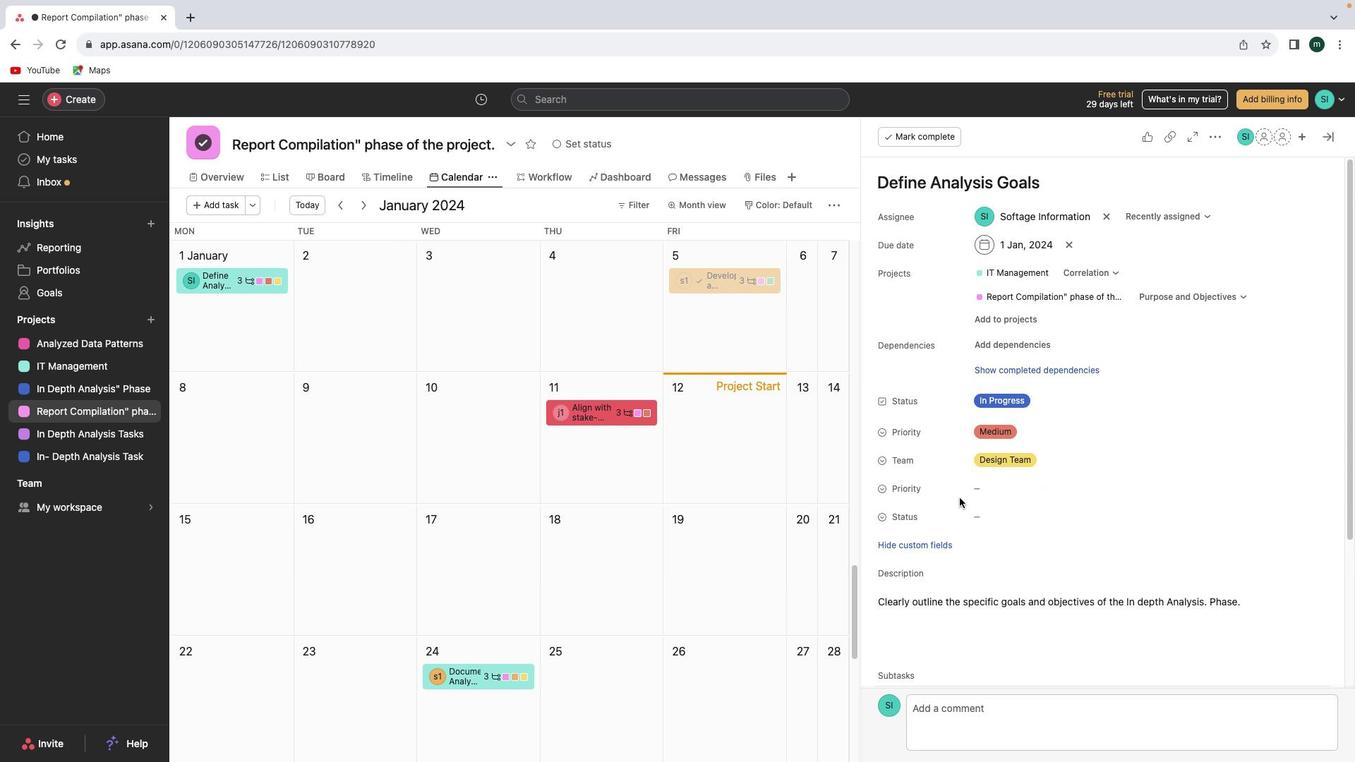 
Action: Mouse scrolled (960, 498) with delta (0, 2)
Screenshot: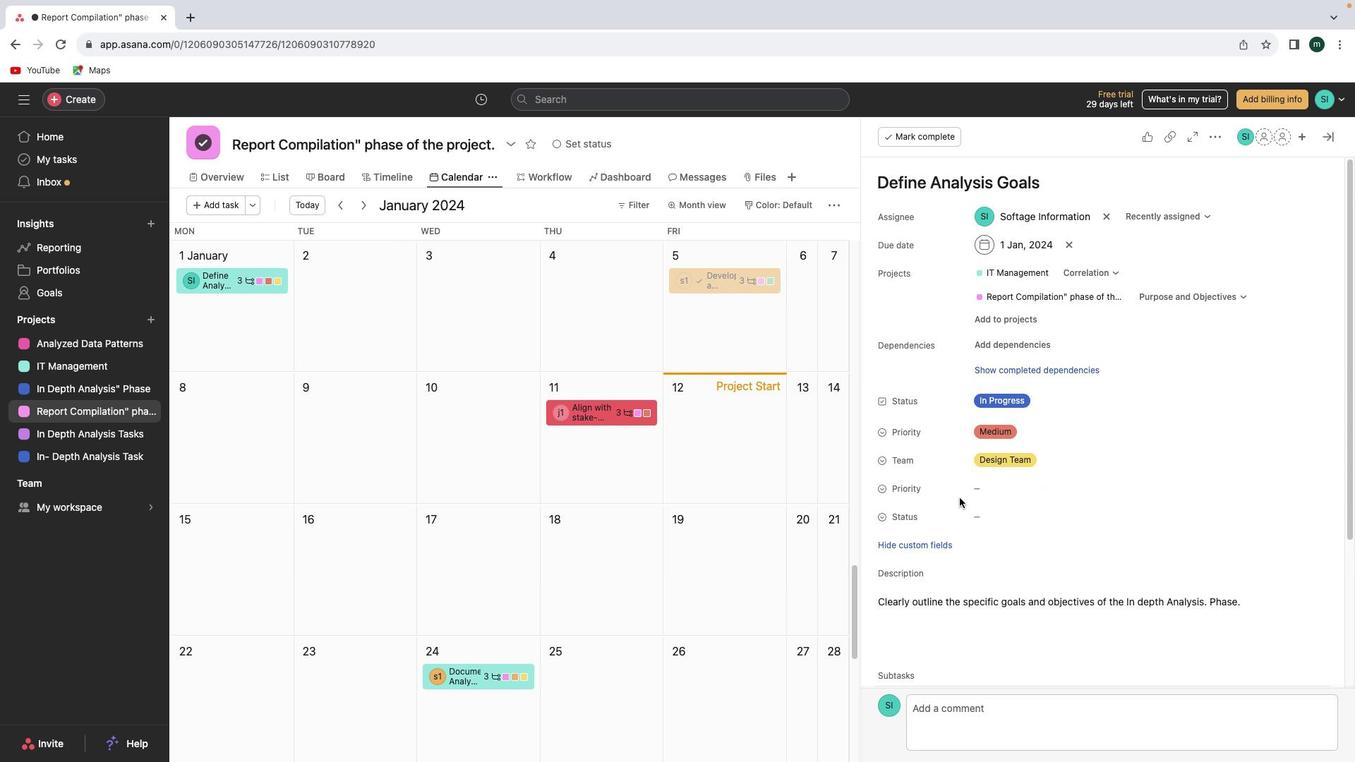 
Action: Mouse scrolled (960, 498) with delta (0, 3)
Screenshot: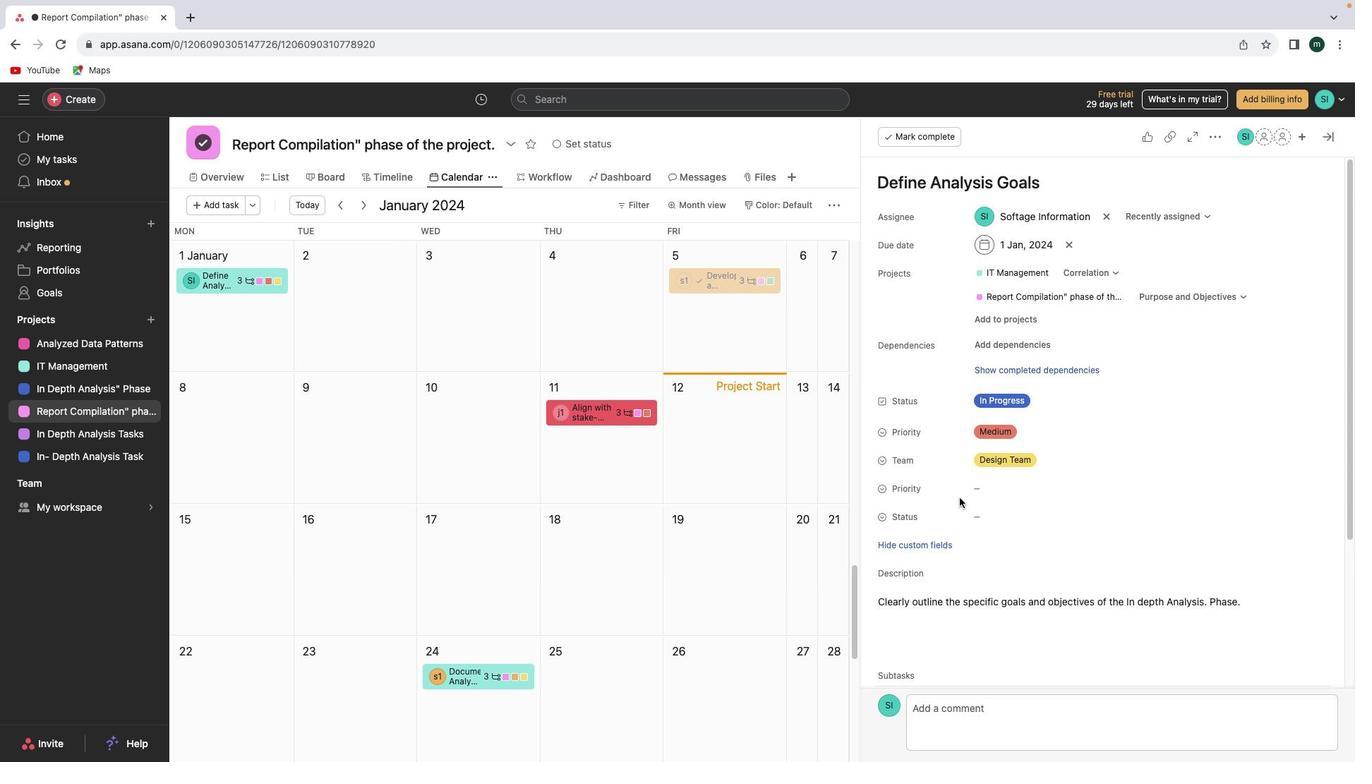 
Action: Mouse moved to (1326, 134)
Screenshot: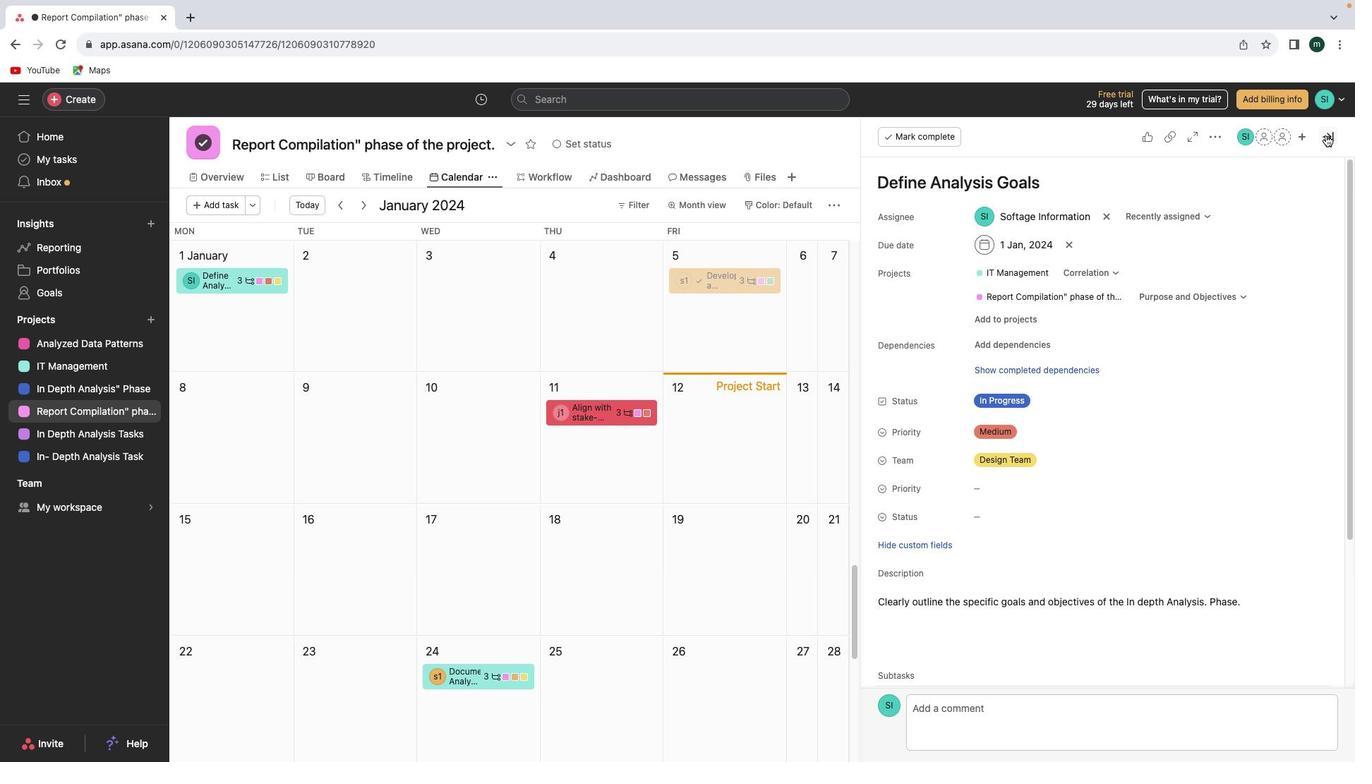 
Action: Mouse pressed left at (1326, 134)
Screenshot: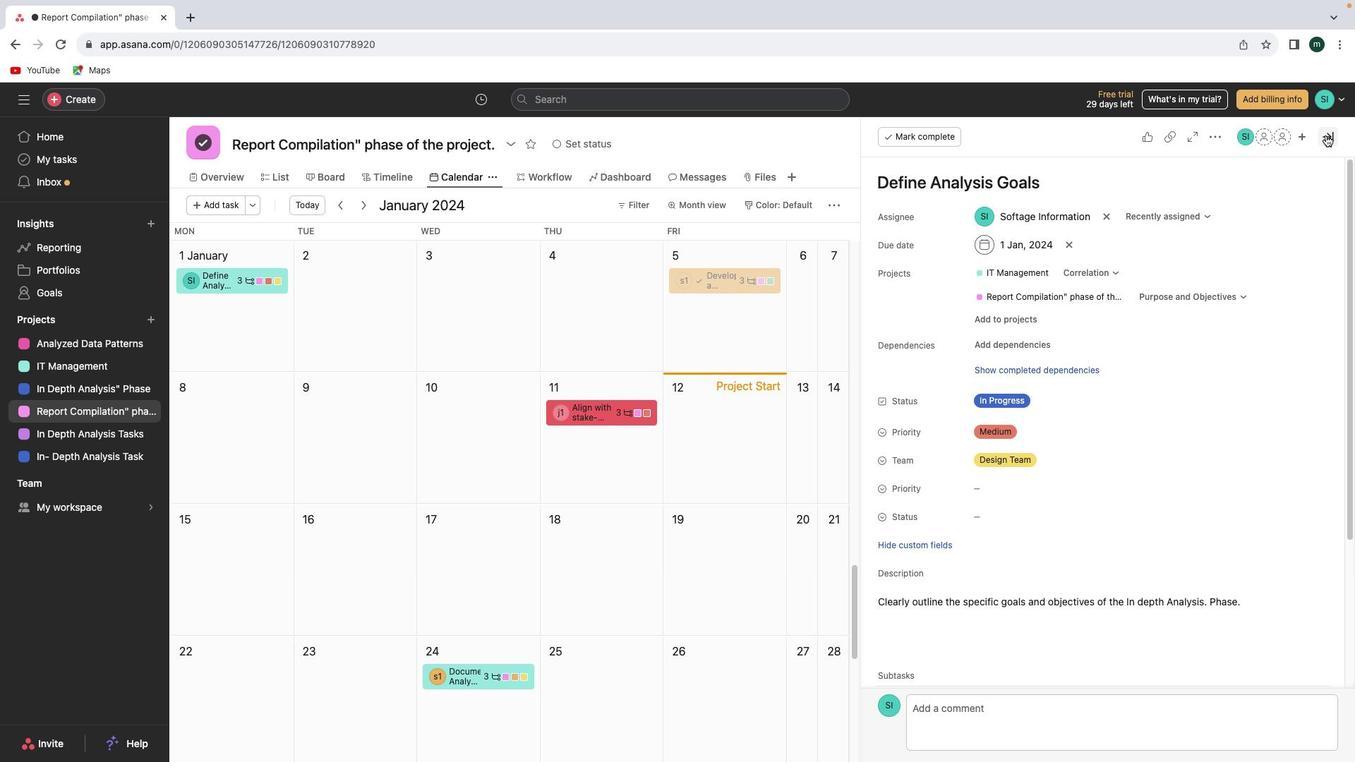 
Action: Mouse moved to (958, 417)
Screenshot: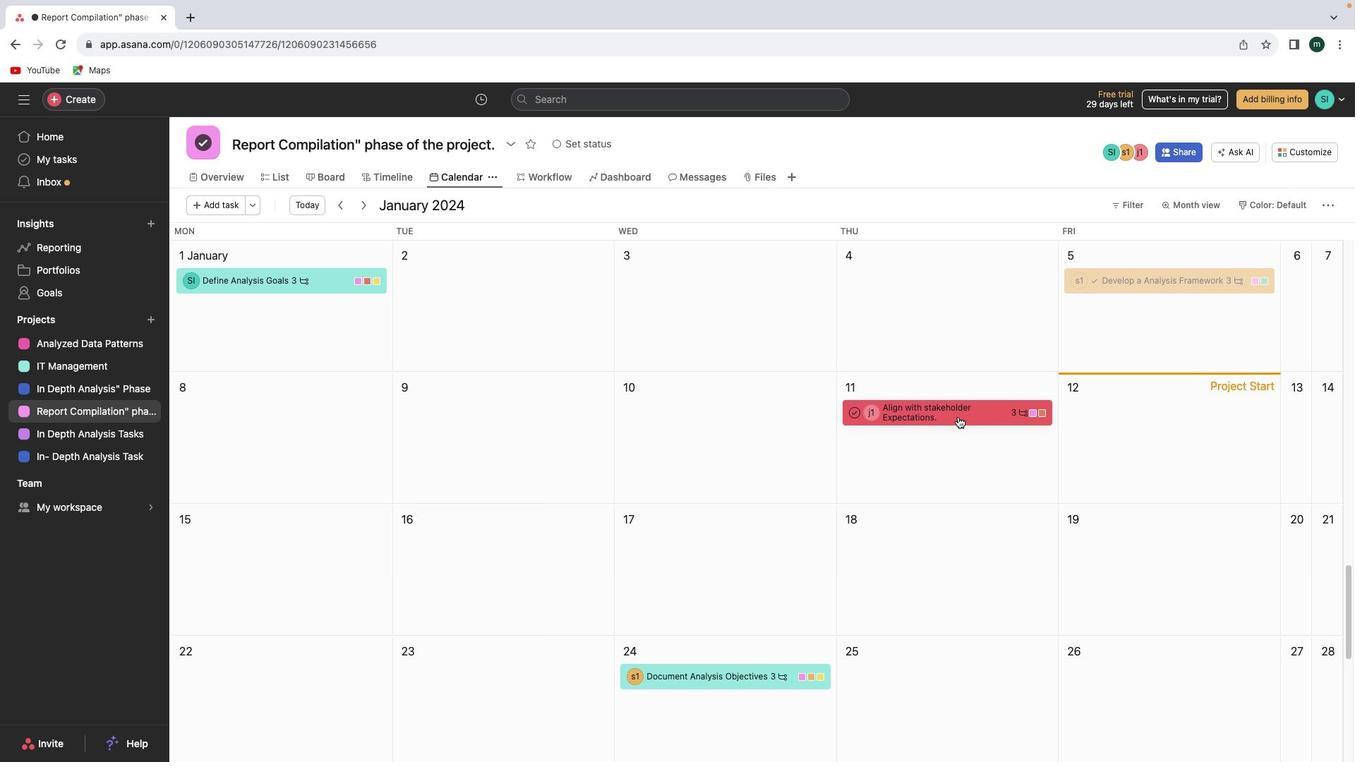 
Action: Mouse pressed left at (958, 417)
Screenshot: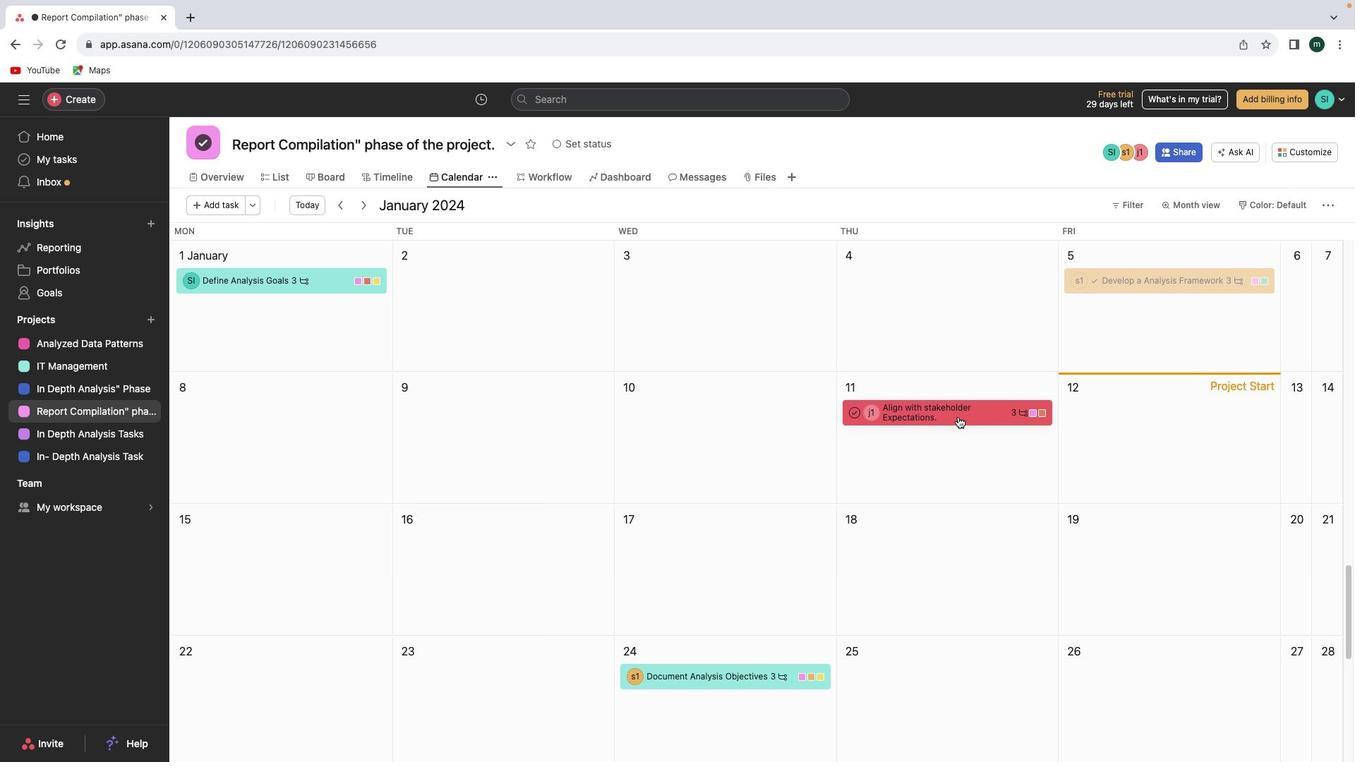 
Action: Mouse moved to (1074, 506)
Screenshot: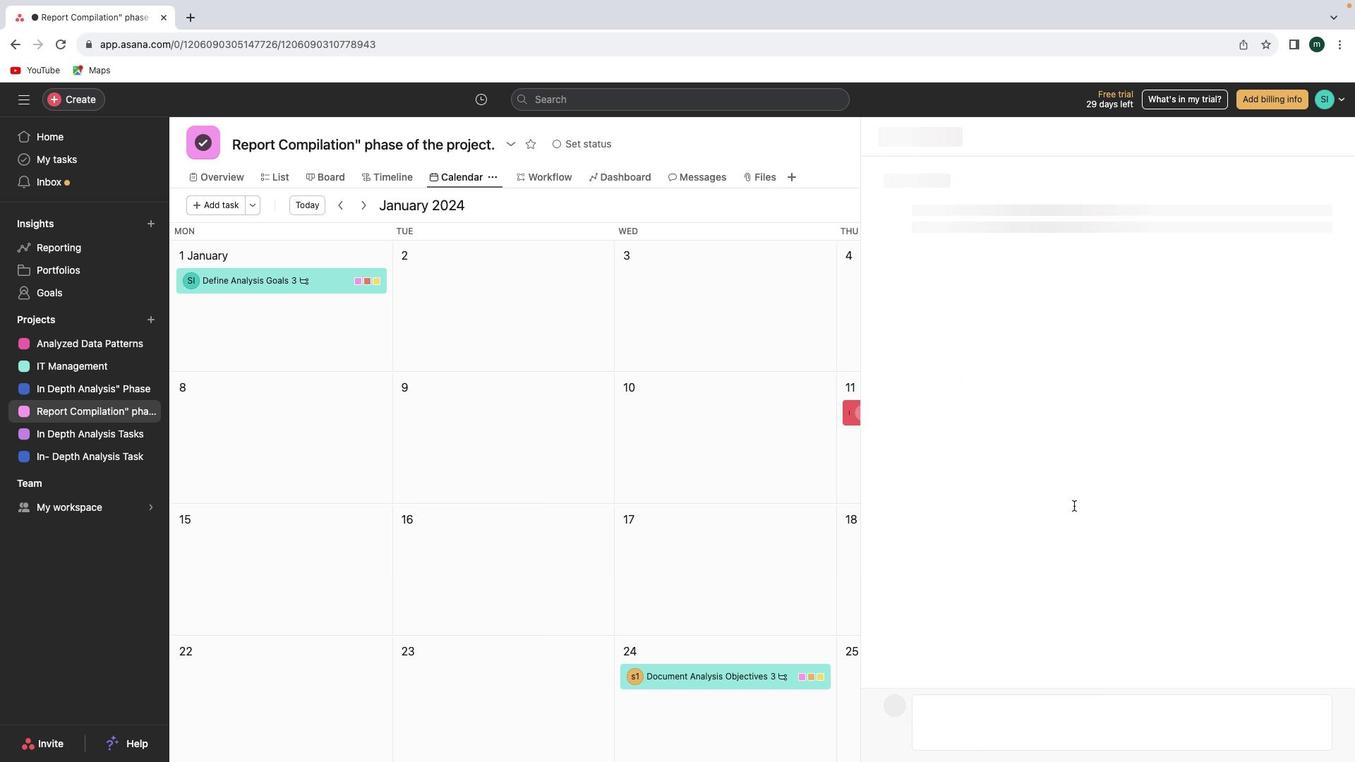 
Action: Mouse scrolled (1074, 506) with delta (0, 0)
Screenshot: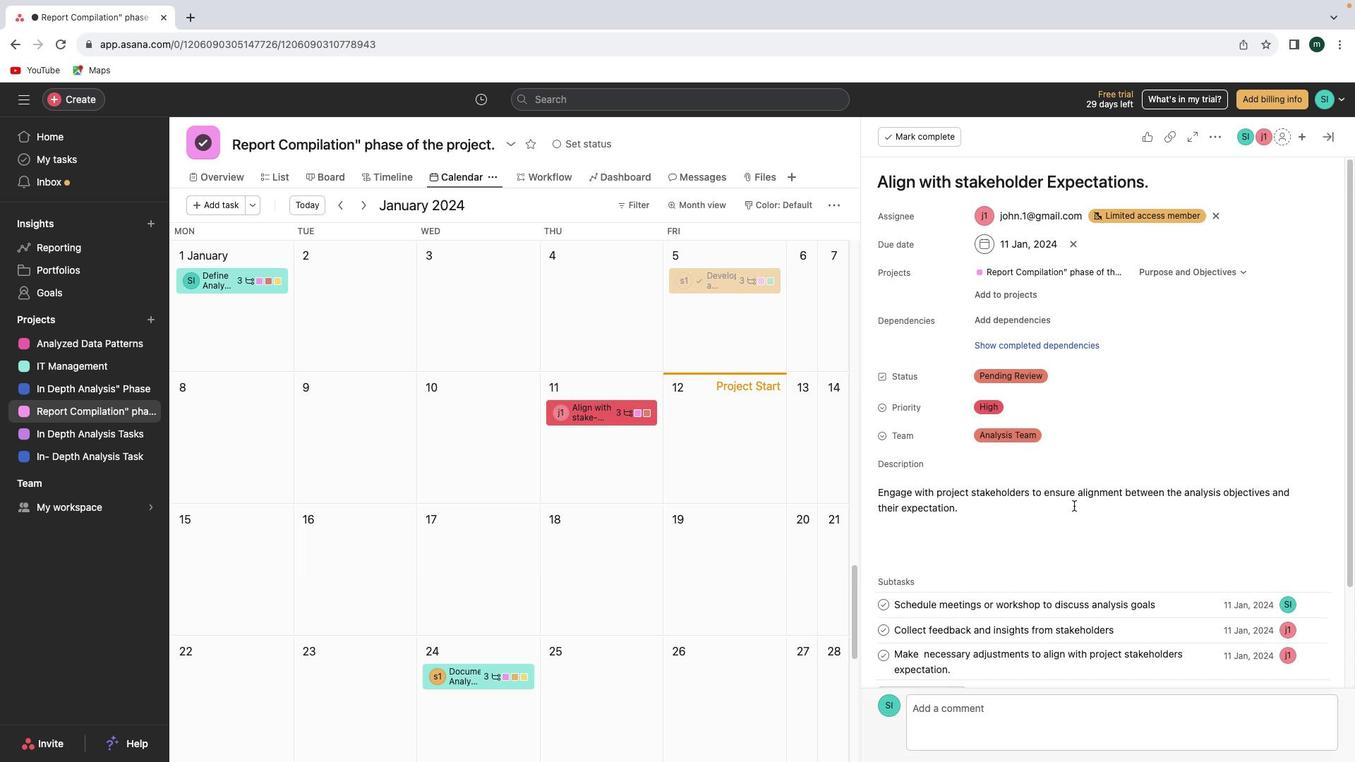 
Action: Mouse scrolled (1074, 506) with delta (0, 0)
Screenshot: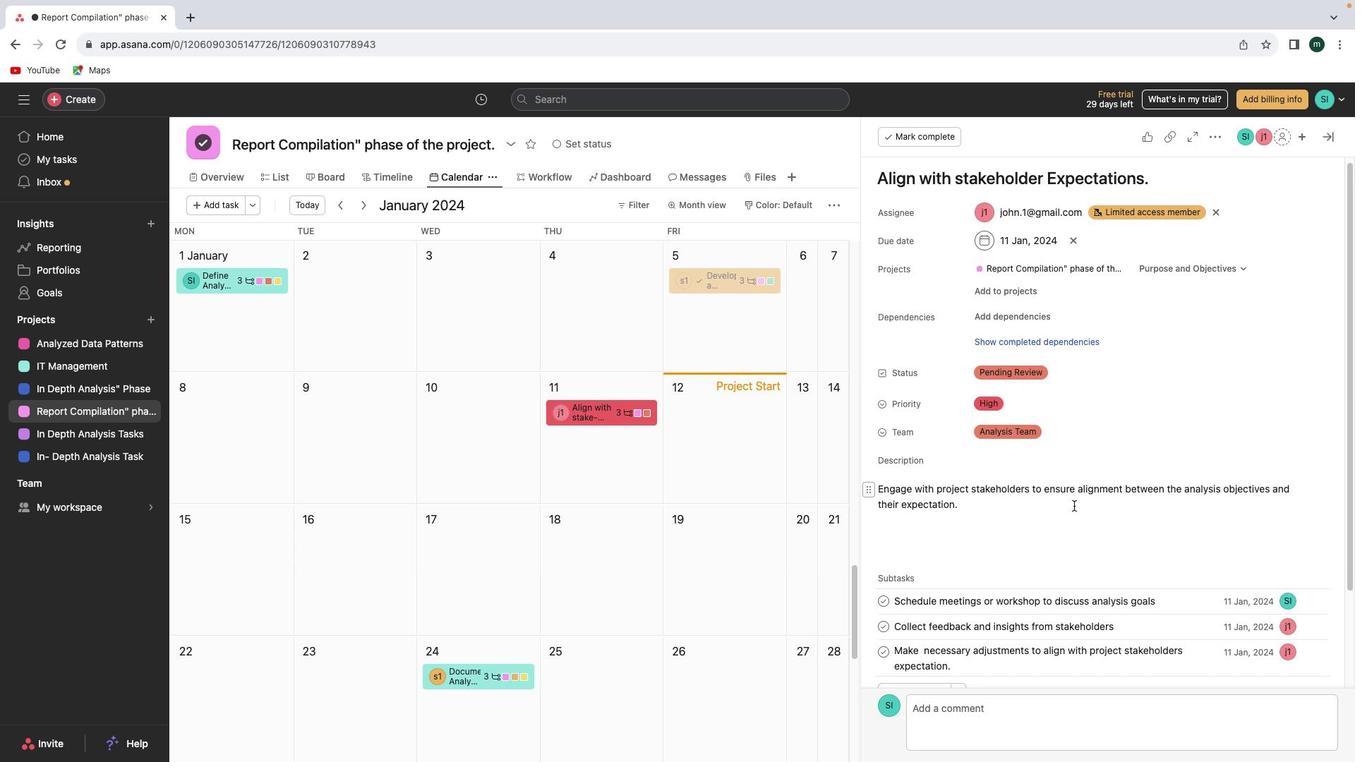 
Action: Mouse moved to (1073, 505)
Screenshot: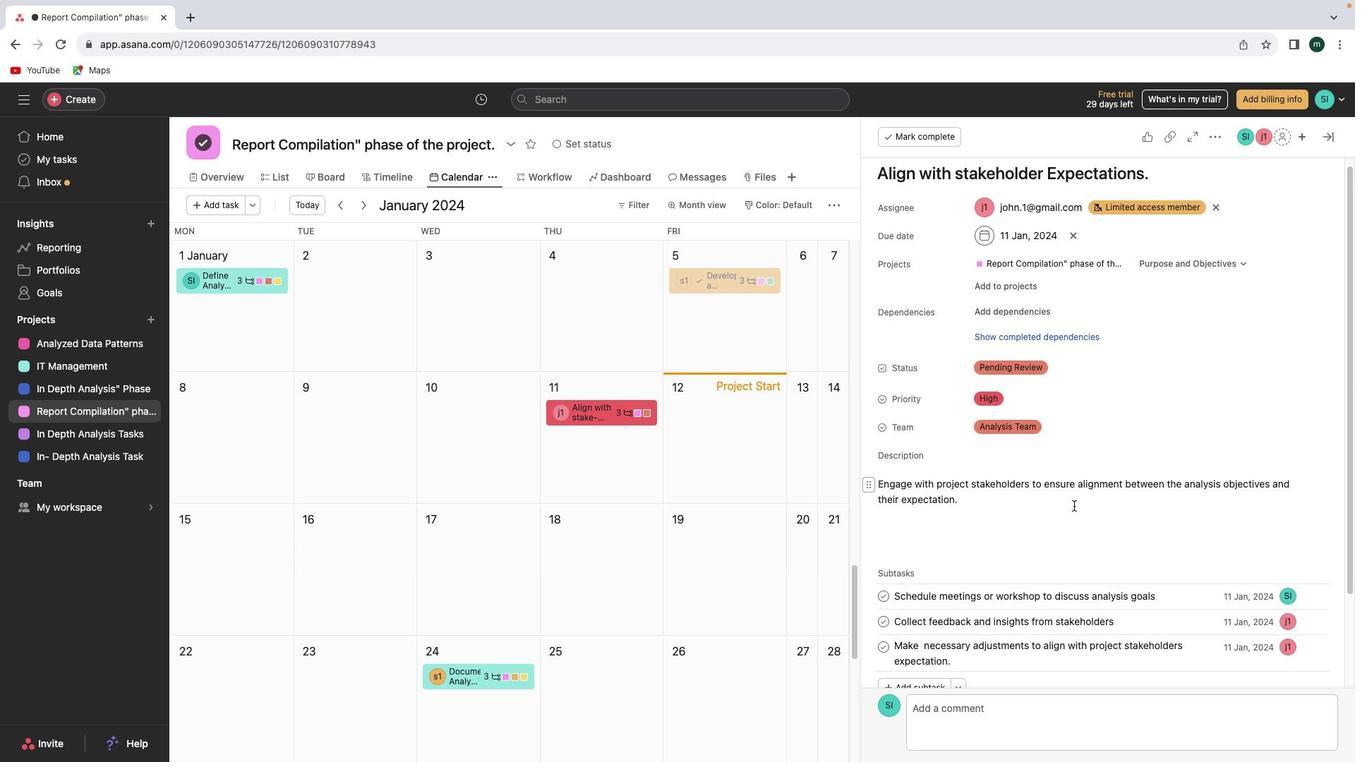 
Action: Mouse scrolled (1073, 505) with delta (0, 0)
Screenshot: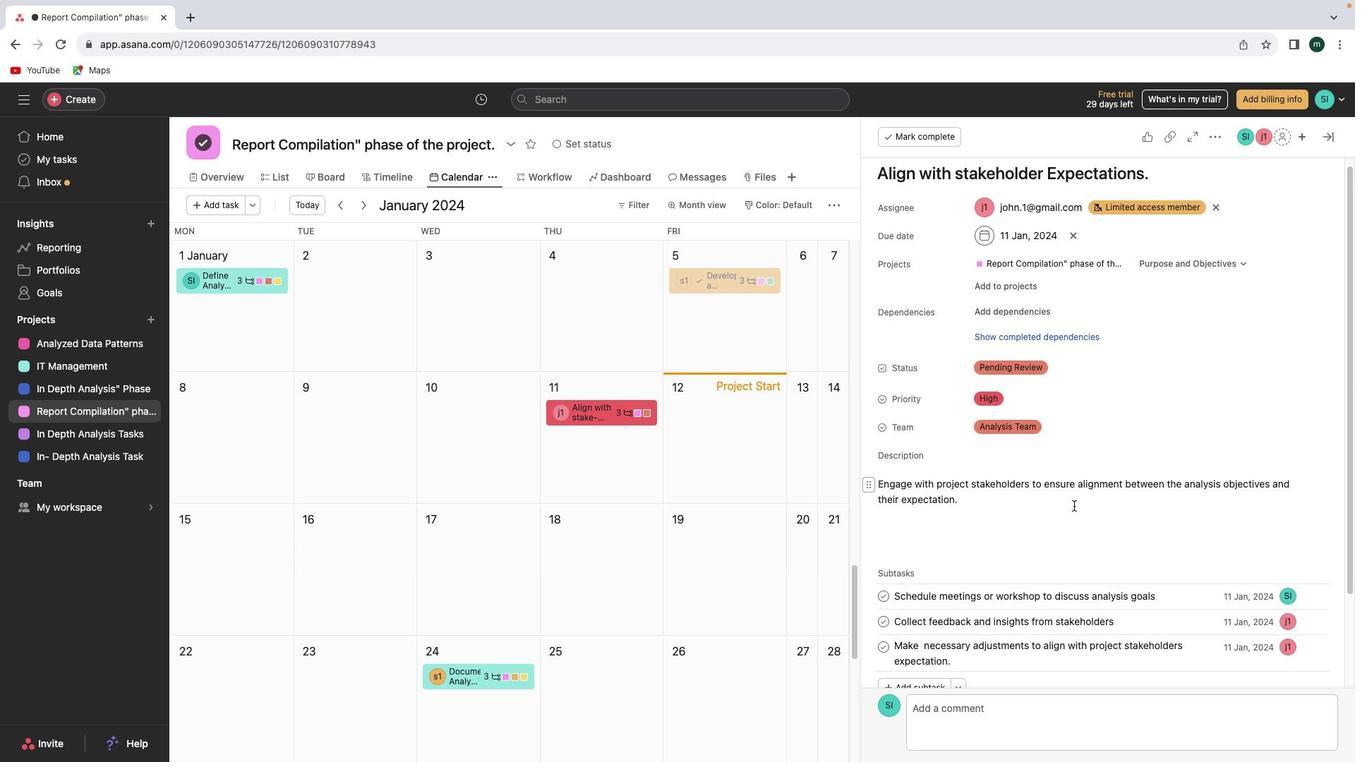 
Action: Mouse scrolled (1073, 505) with delta (0, 0)
Screenshot: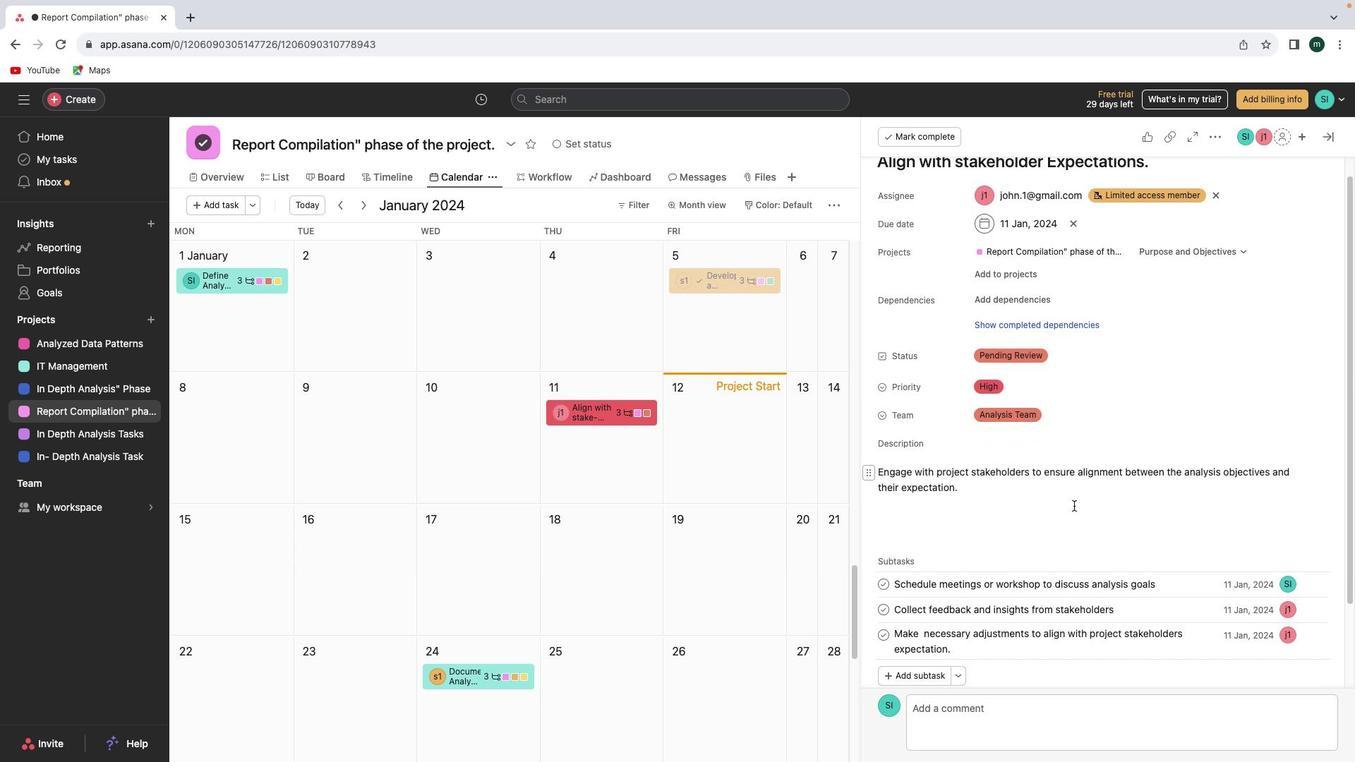 
Action: Mouse scrolled (1073, 505) with delta (0, -2)
Screenshot: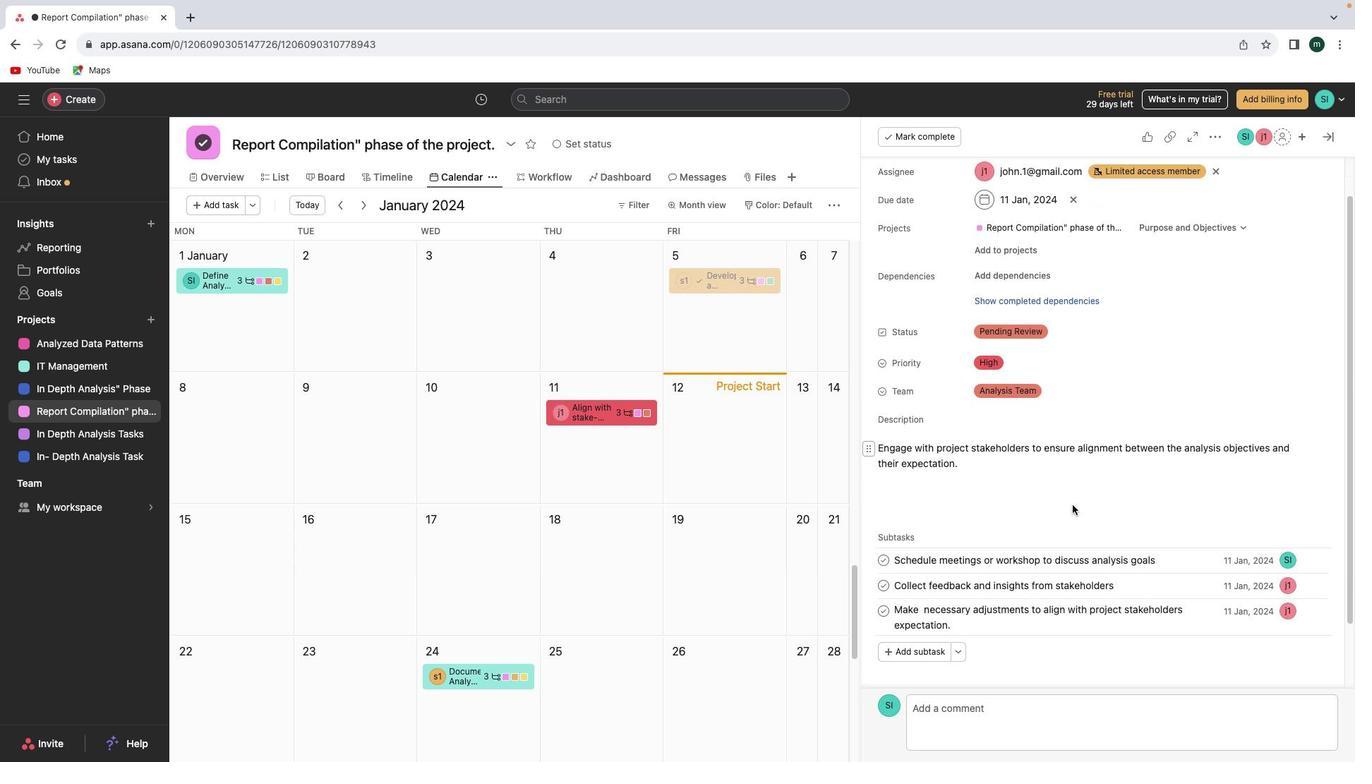 
Action: Mouse moved to (1071, 504)
Screenshot: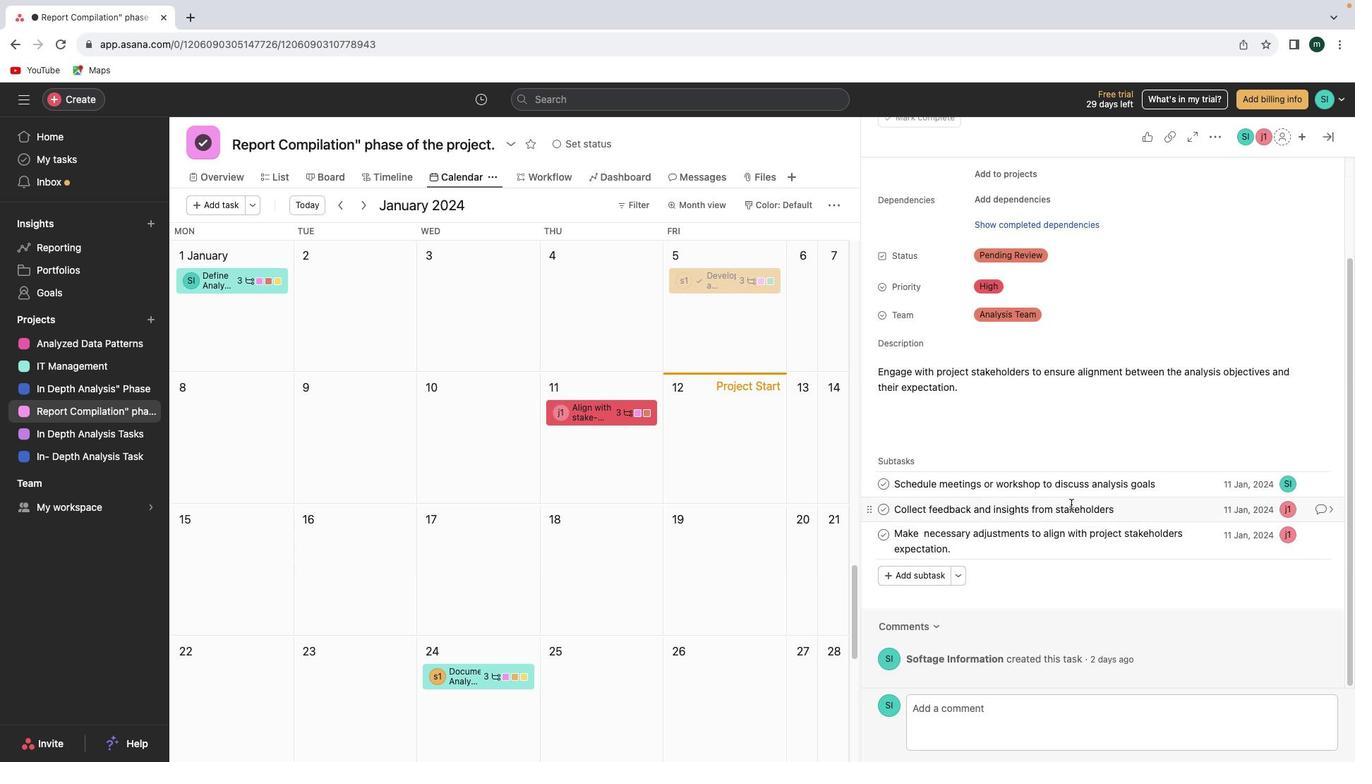 
Action: Mouse scrolled (1071, 504) with delta (0, 0)
Screenshot: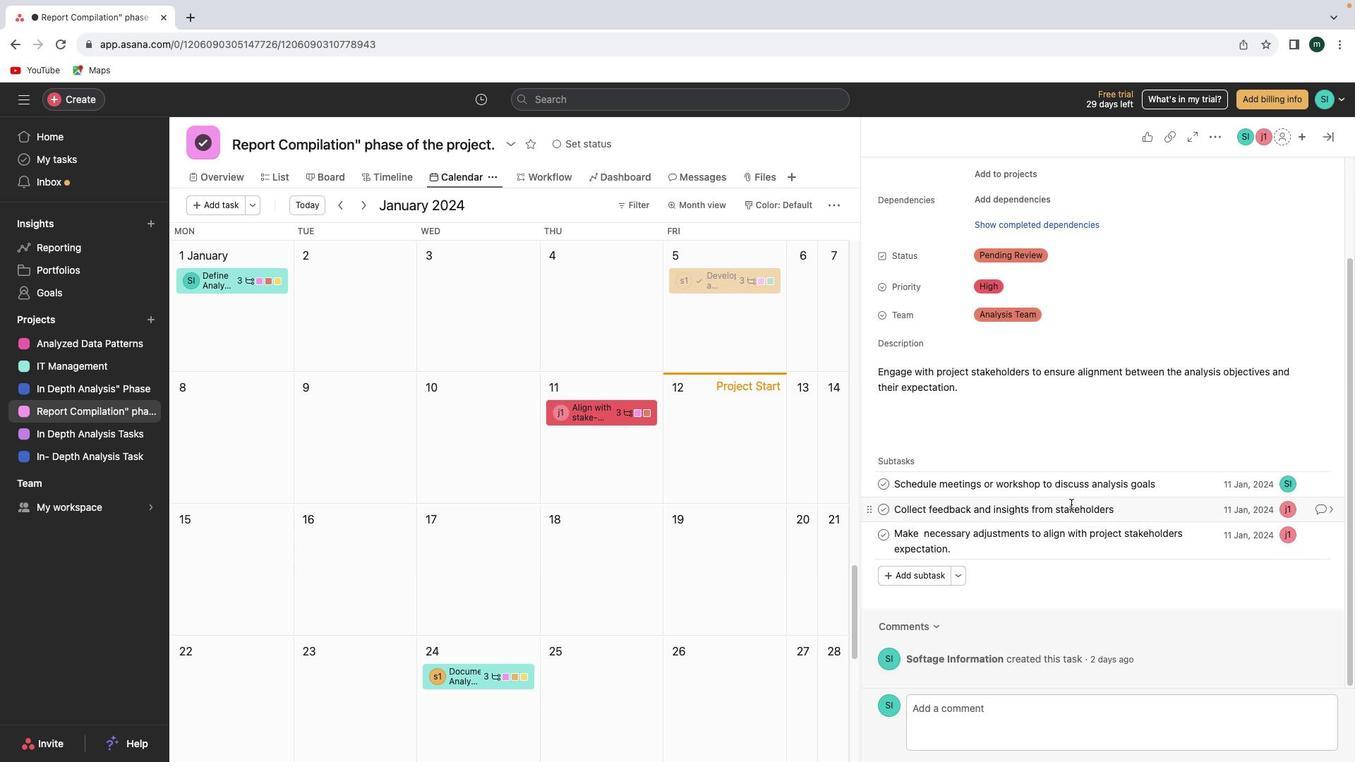 
Action: Mouse scrolled (1071, 504) with delta (0, 0)
Screenshot: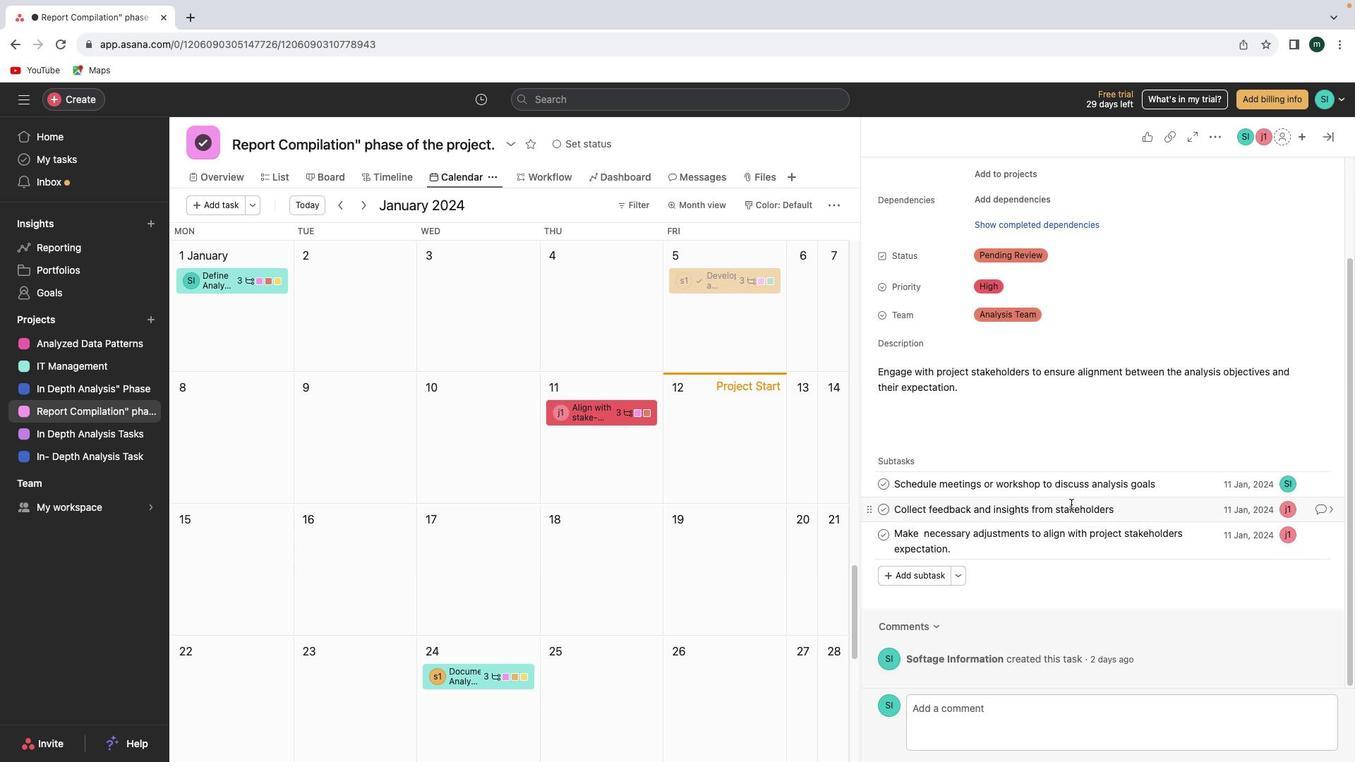 
Action: Mouse scrolled (1071, 504) with delta (0, -2)
Screenshot: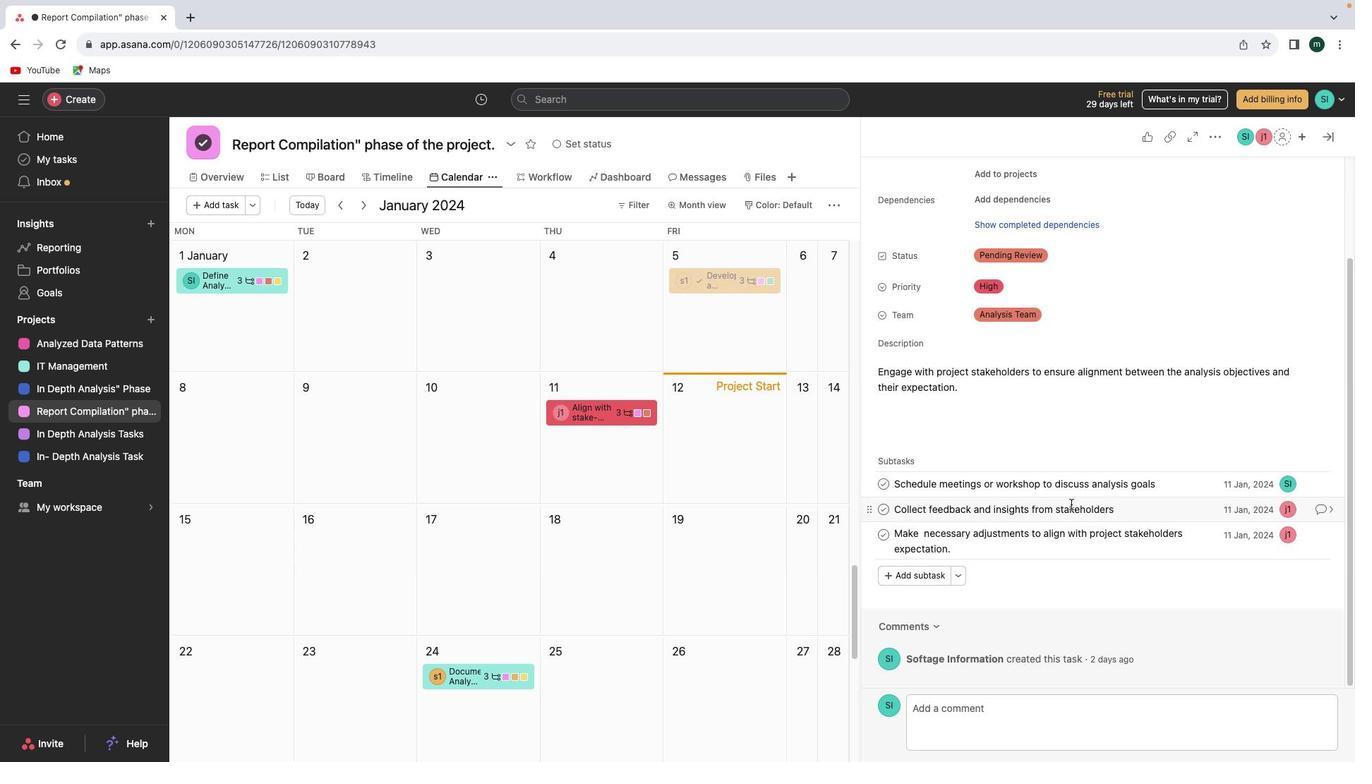 
Action: Mouse moved to (1071, 503)
Screenshot: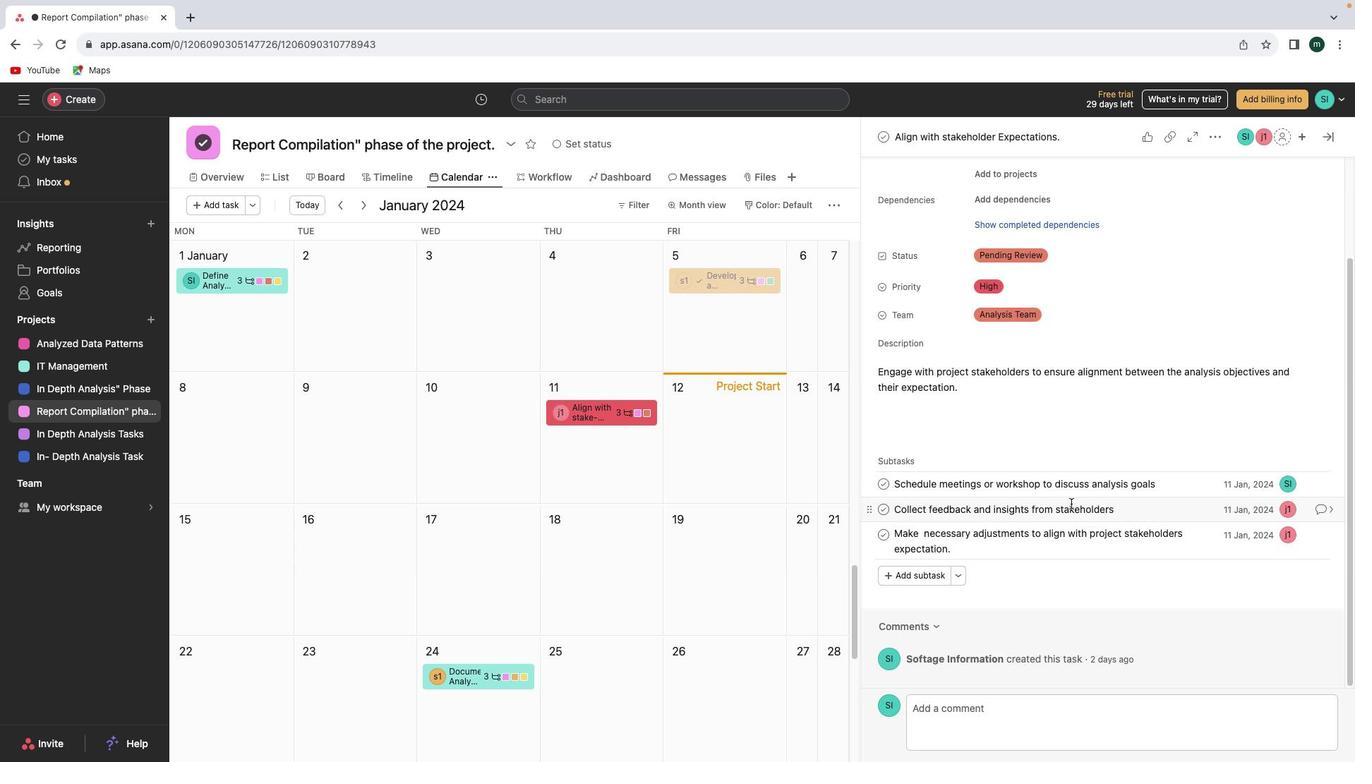 
Action: Mouse scrolled (1071, 503) with delta (0, 0)
Screenshot: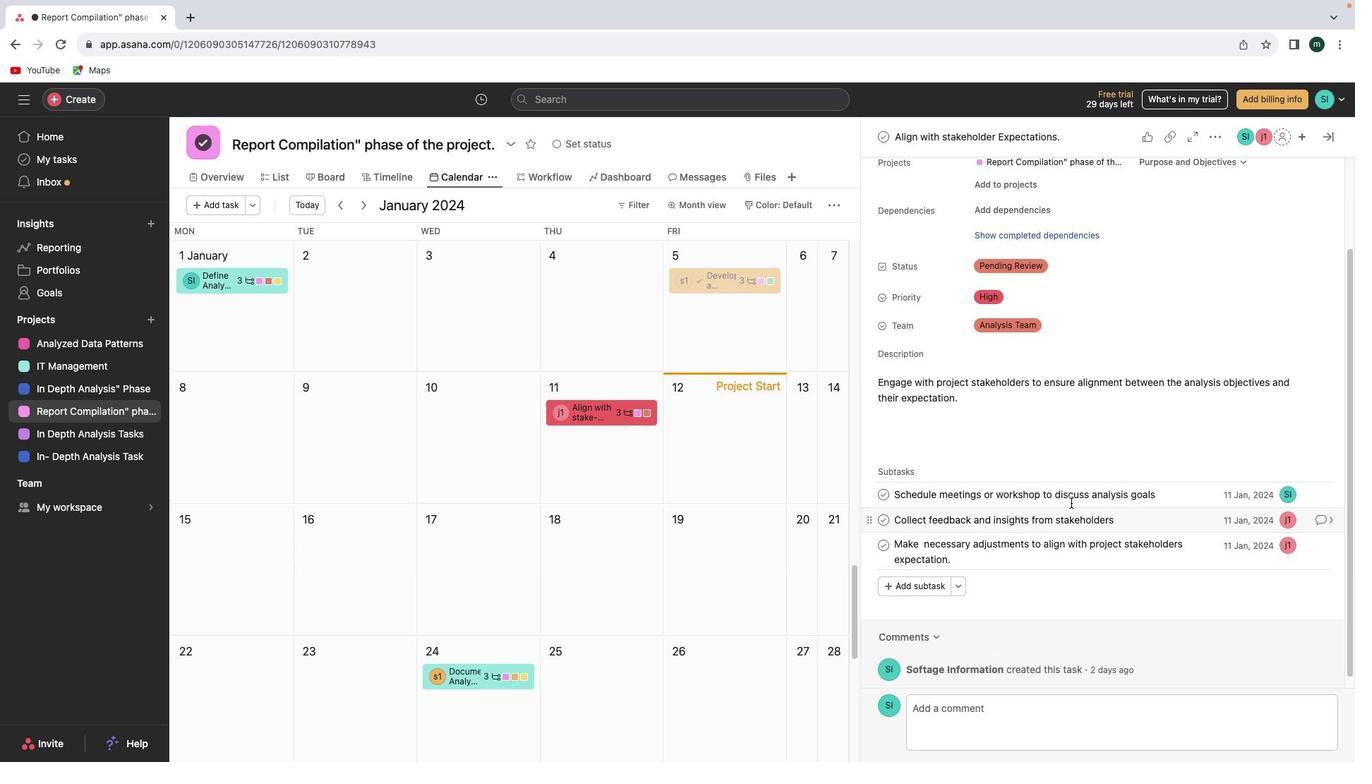
Action: Mouse scrolled (1071, 503) with delta (0, 0)
Screenshot: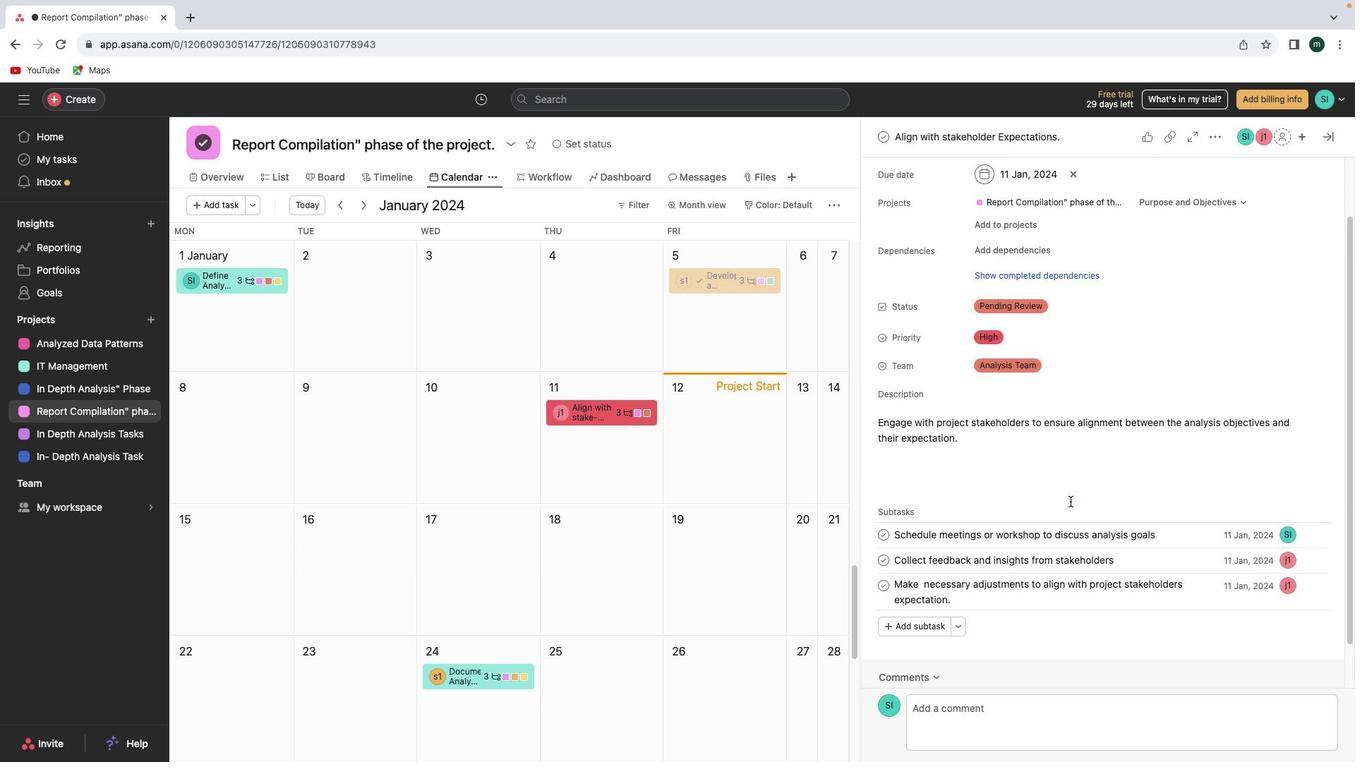 
Action: Mouse scrolled (1071, 503) with delta (0, 2)
Screenshot: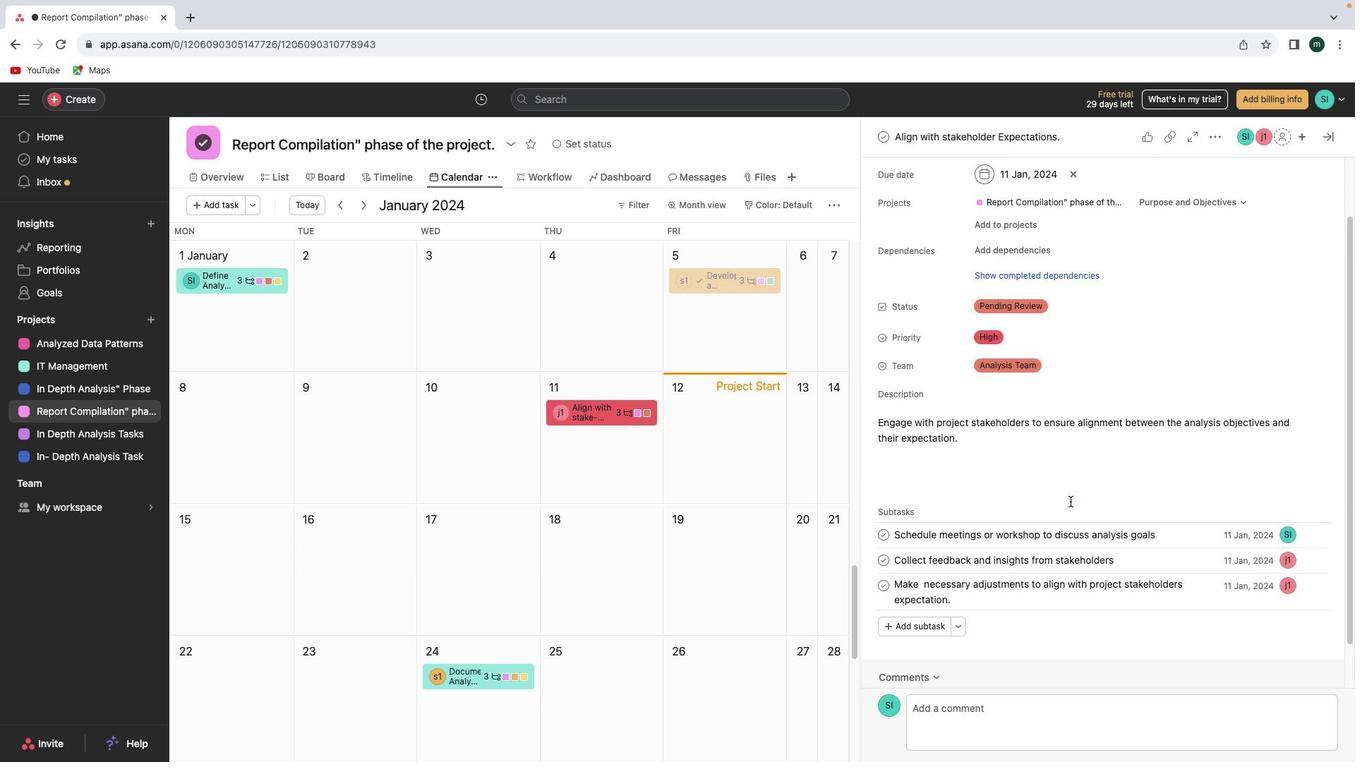 
Action: Mouse scrolled (1071, 503) with delta (0, 2)
Screenshot: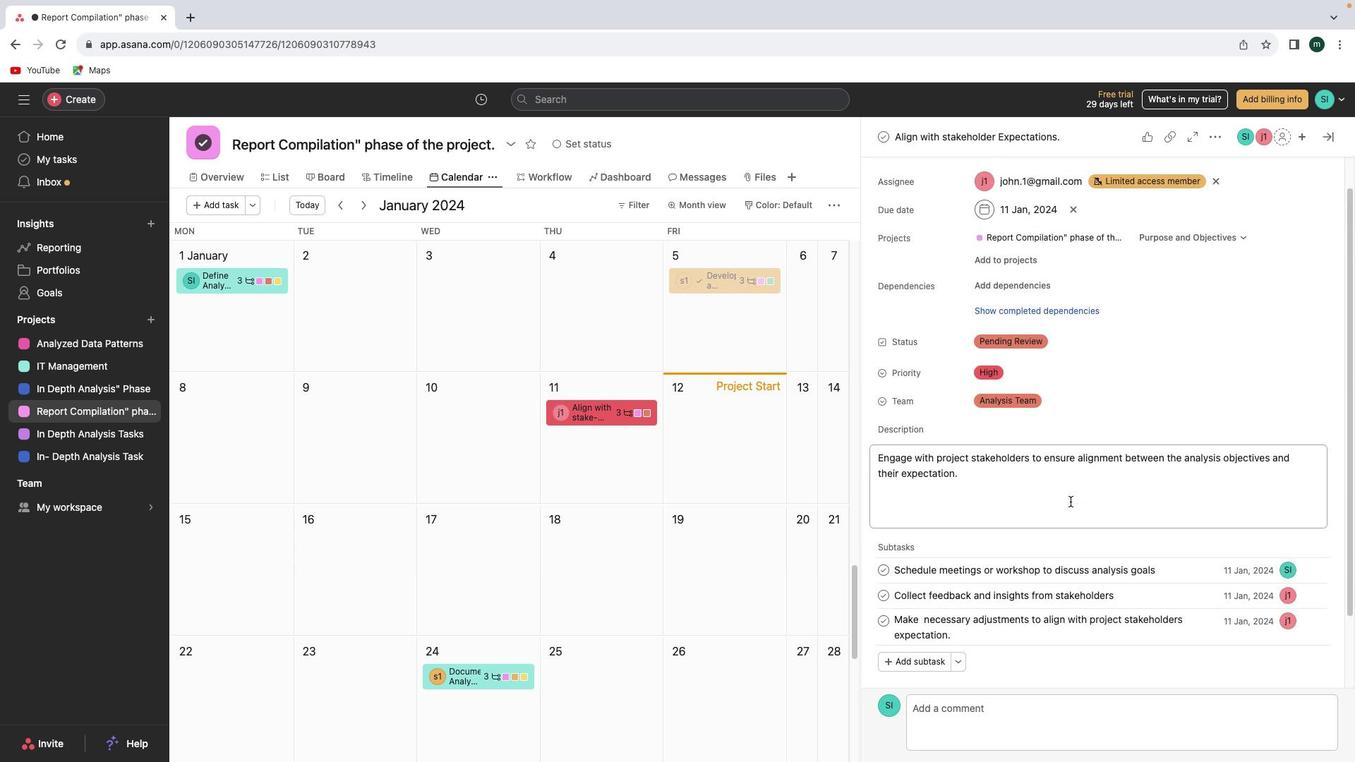 
Action: Mouse moved to (1069, 501)
Screenshot: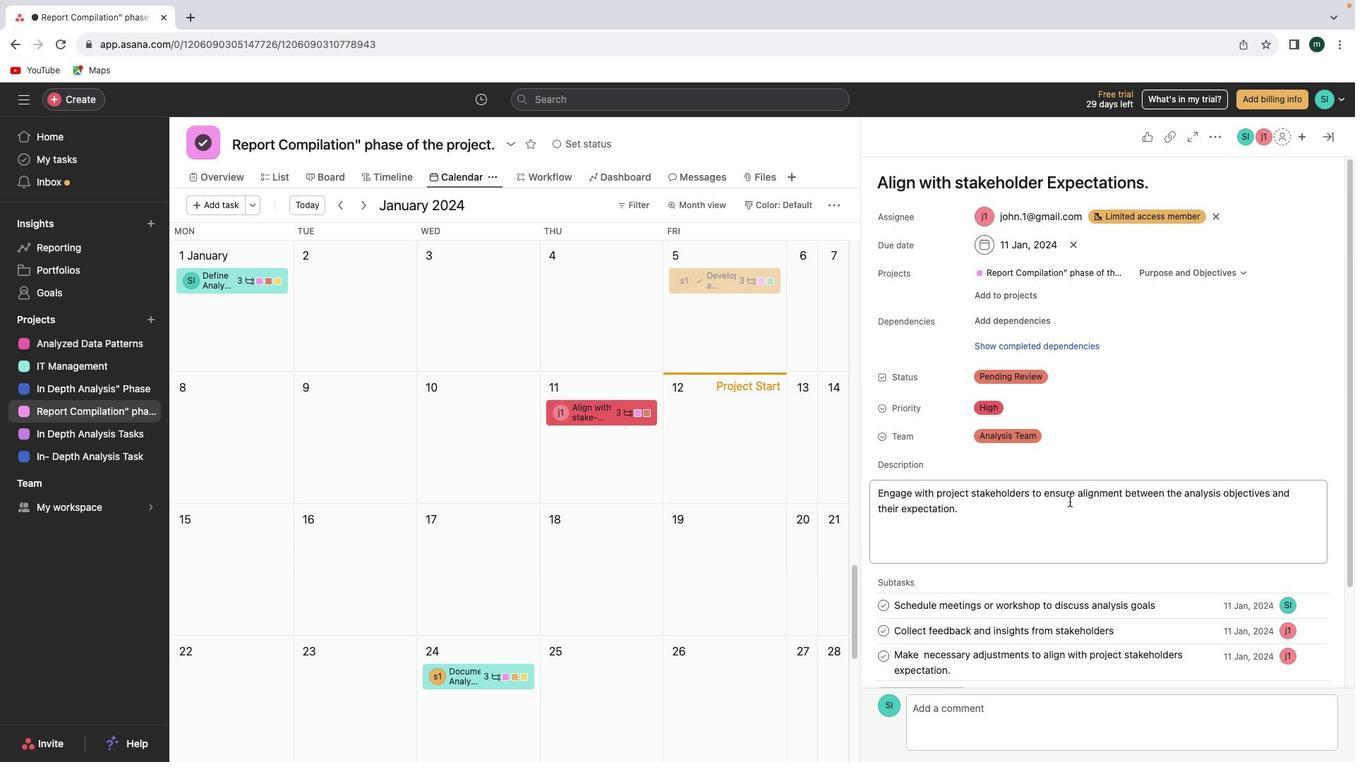 
Action: Mouse scrolled (1069, 501) with delta (0, 0)
Screenshot: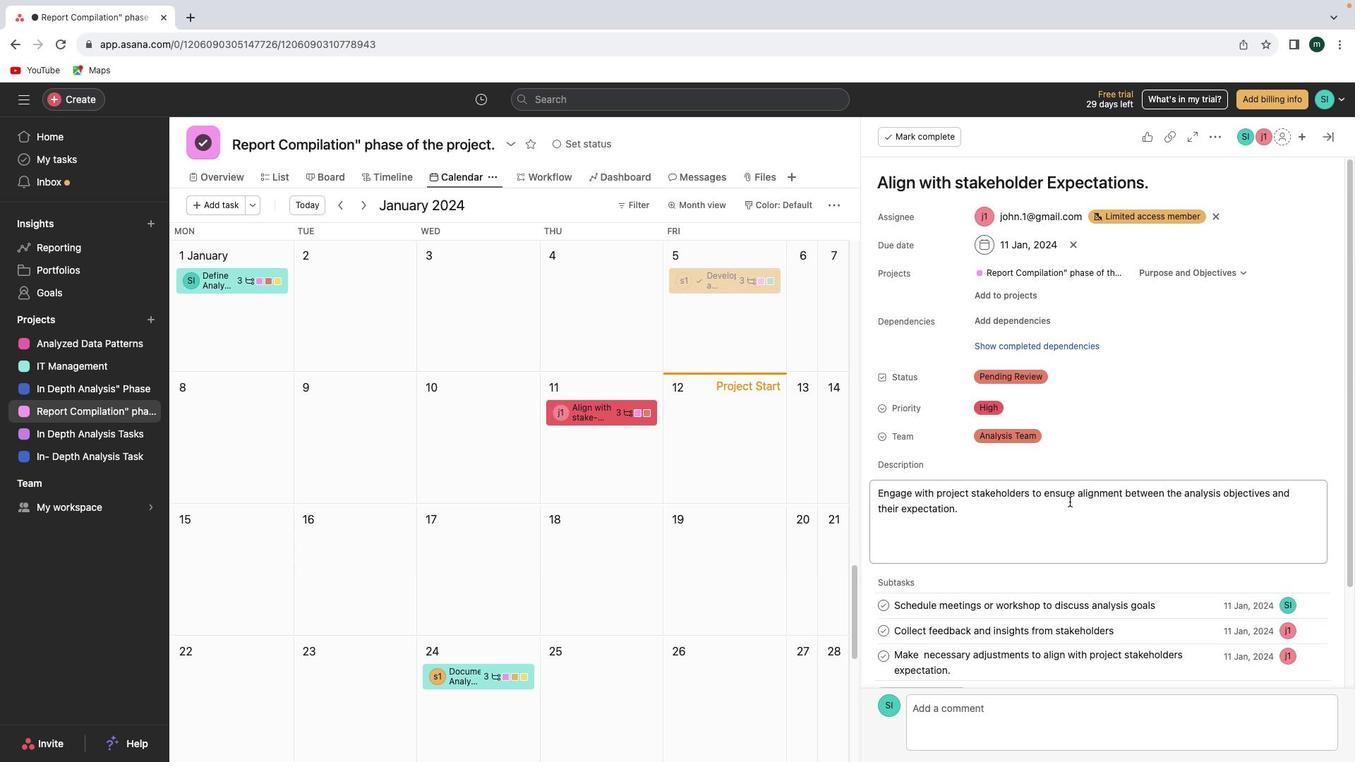 
Action: Mouse scrolled (1069, 501) with delta (0, 0)
Screenshot: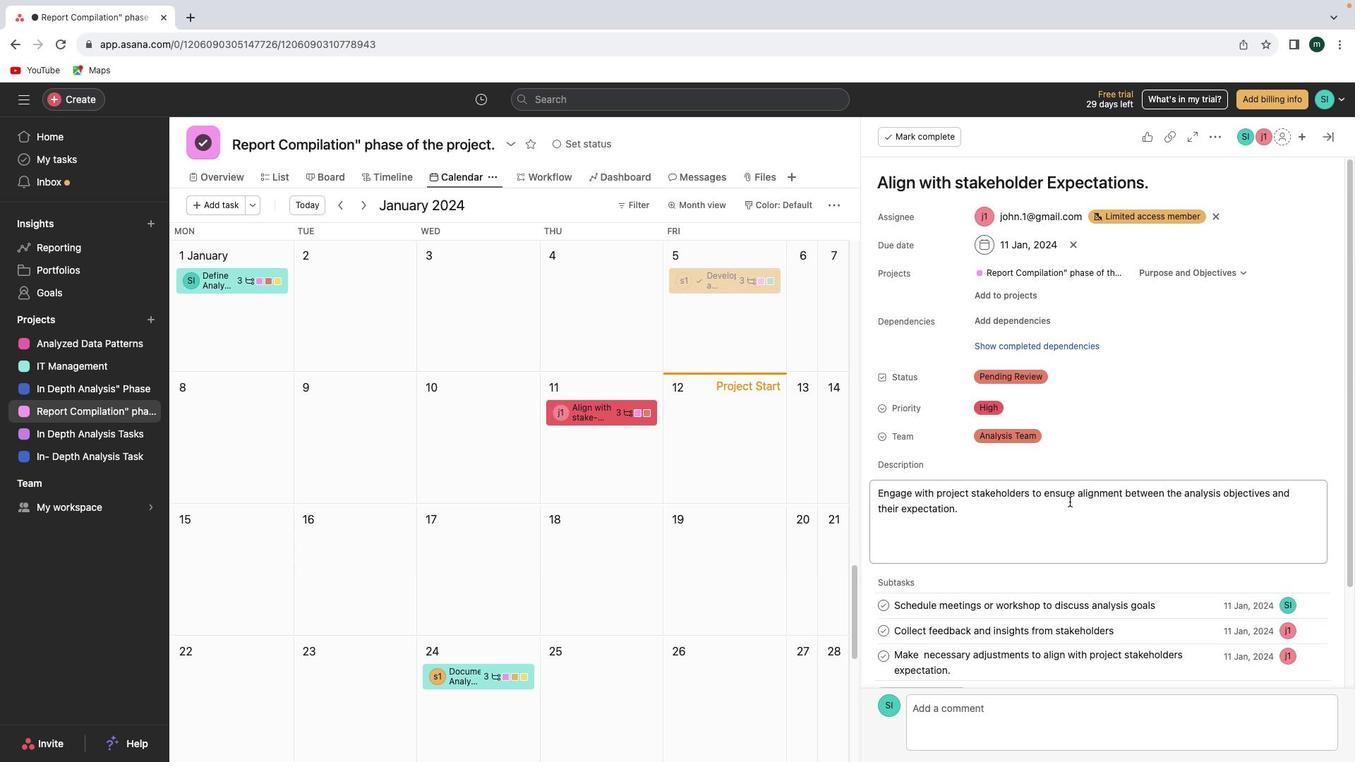 
Action: Mouse scrolled (1069, 501) with delta (0, 2)
Screenshot: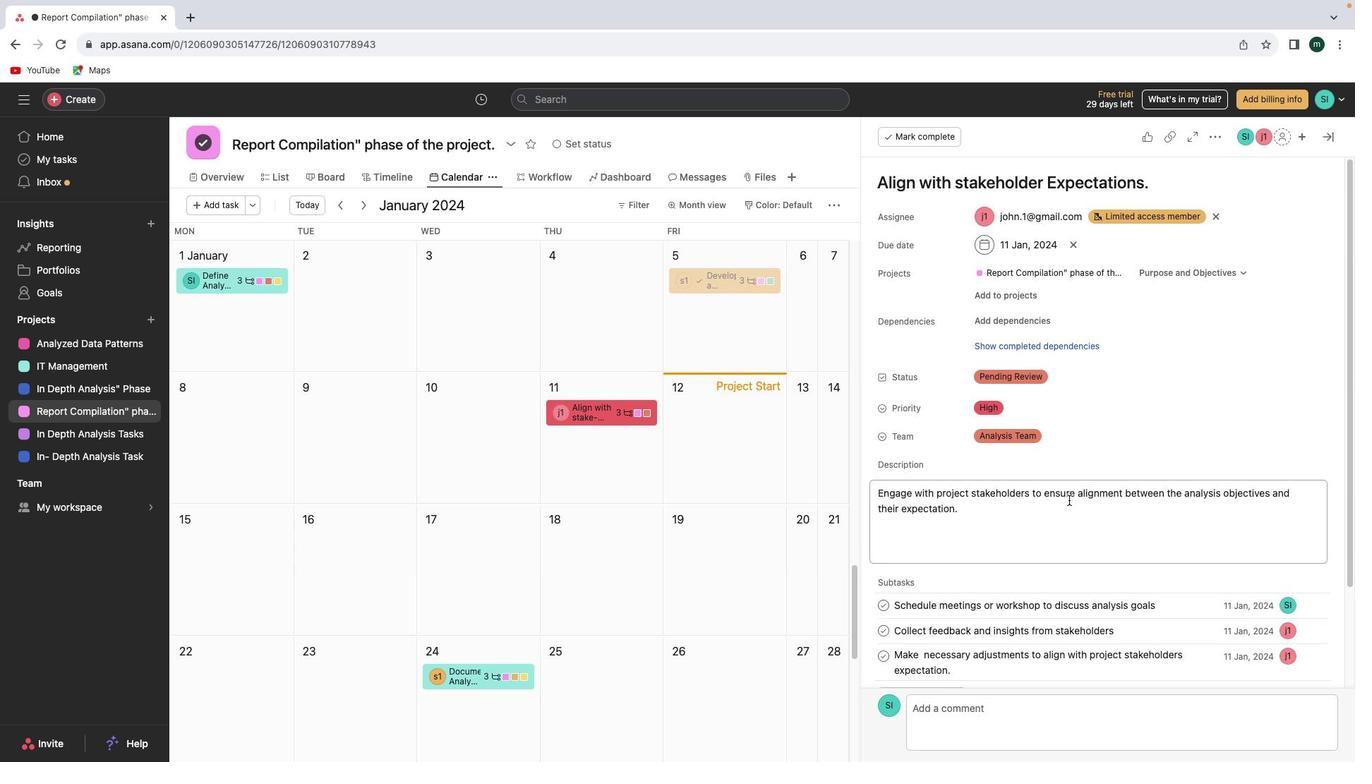 
Action: Mouse scrolled (1069, 501) with delta (0, 2)
Screenshot: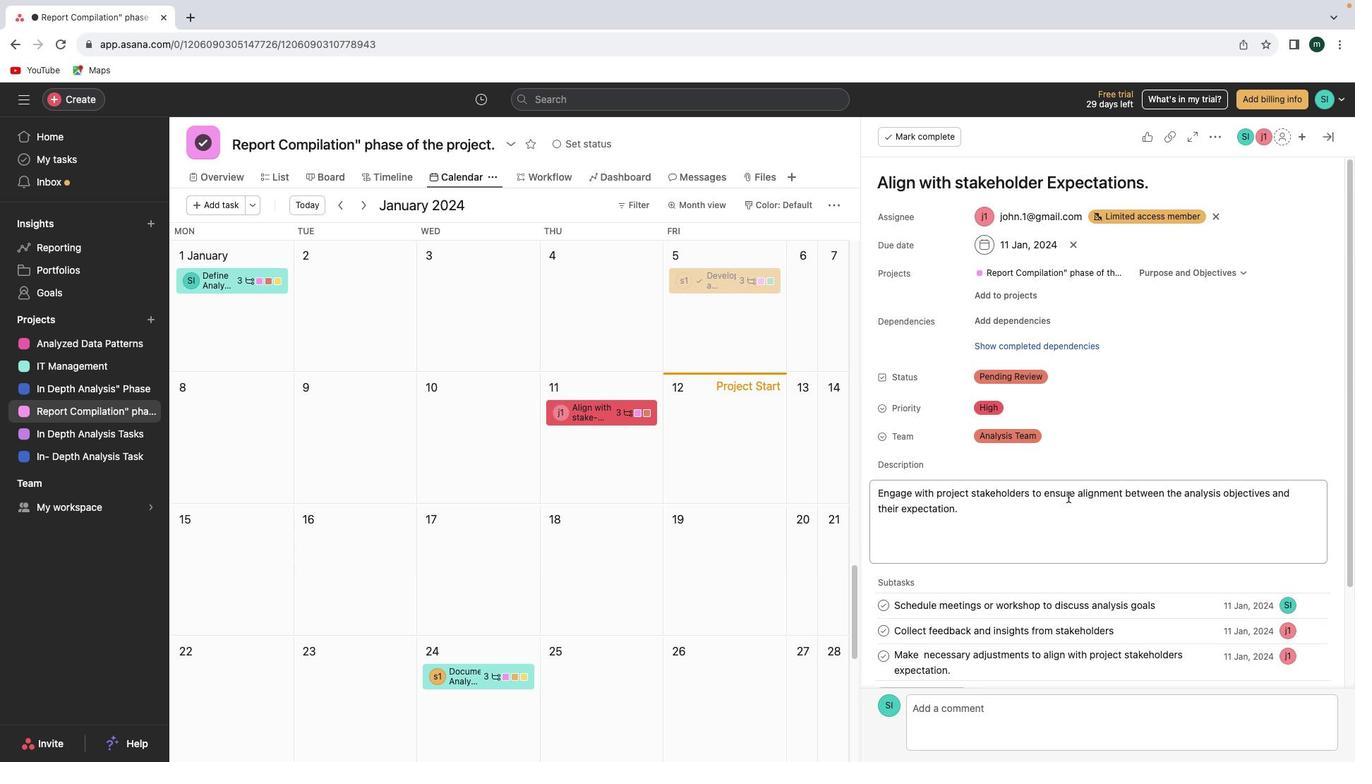 
Action: Mouse moved to (1318, 139)
Screenshot: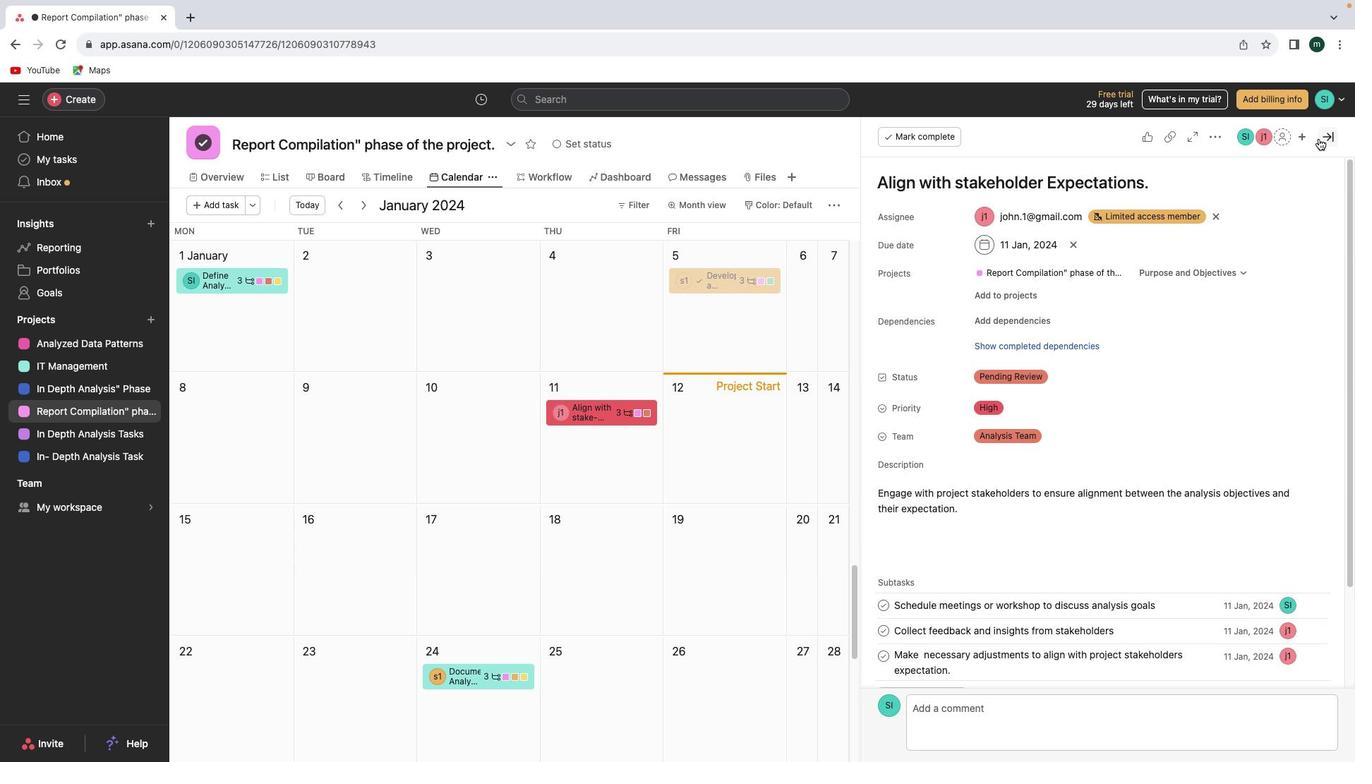 
Action: Mouse pressed left at (1318, 139)
Screenshot: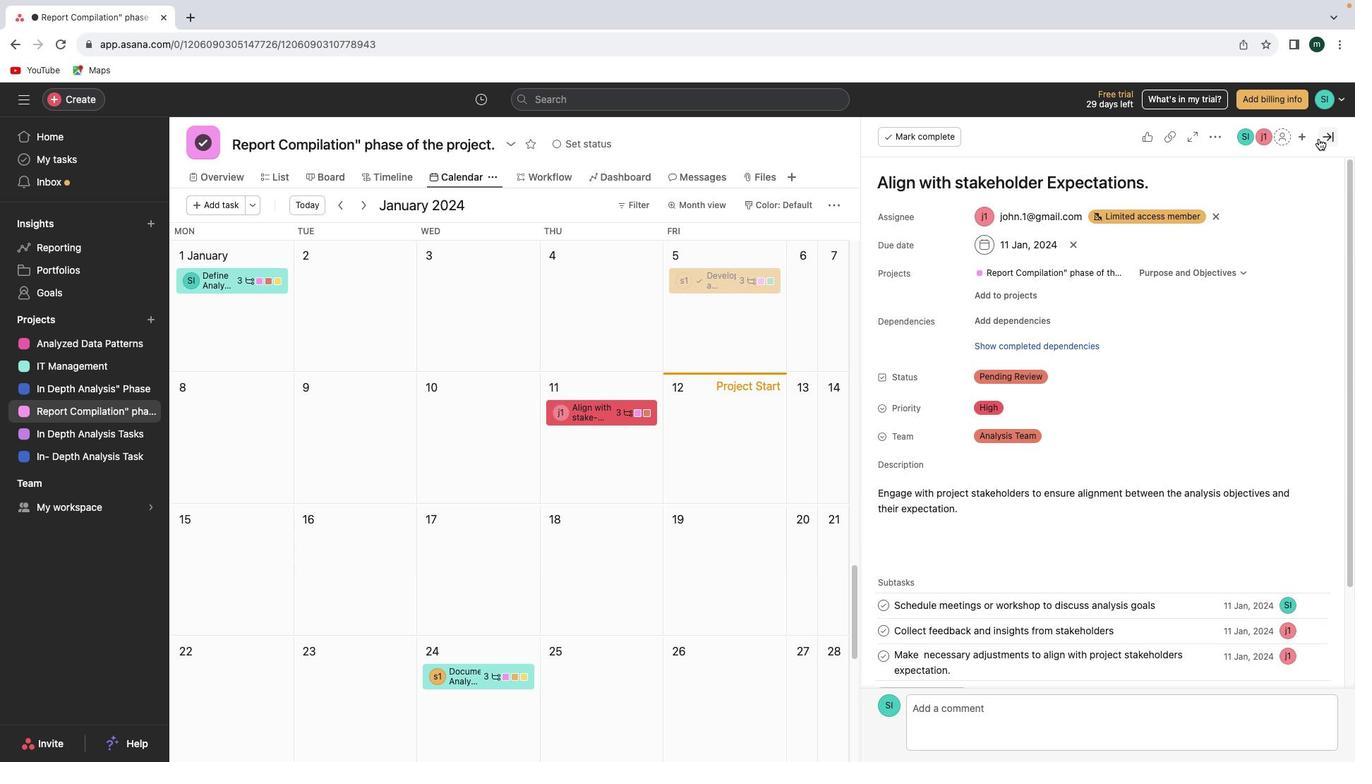 
Action: Mouse moved to (368, 204)
Screenshot: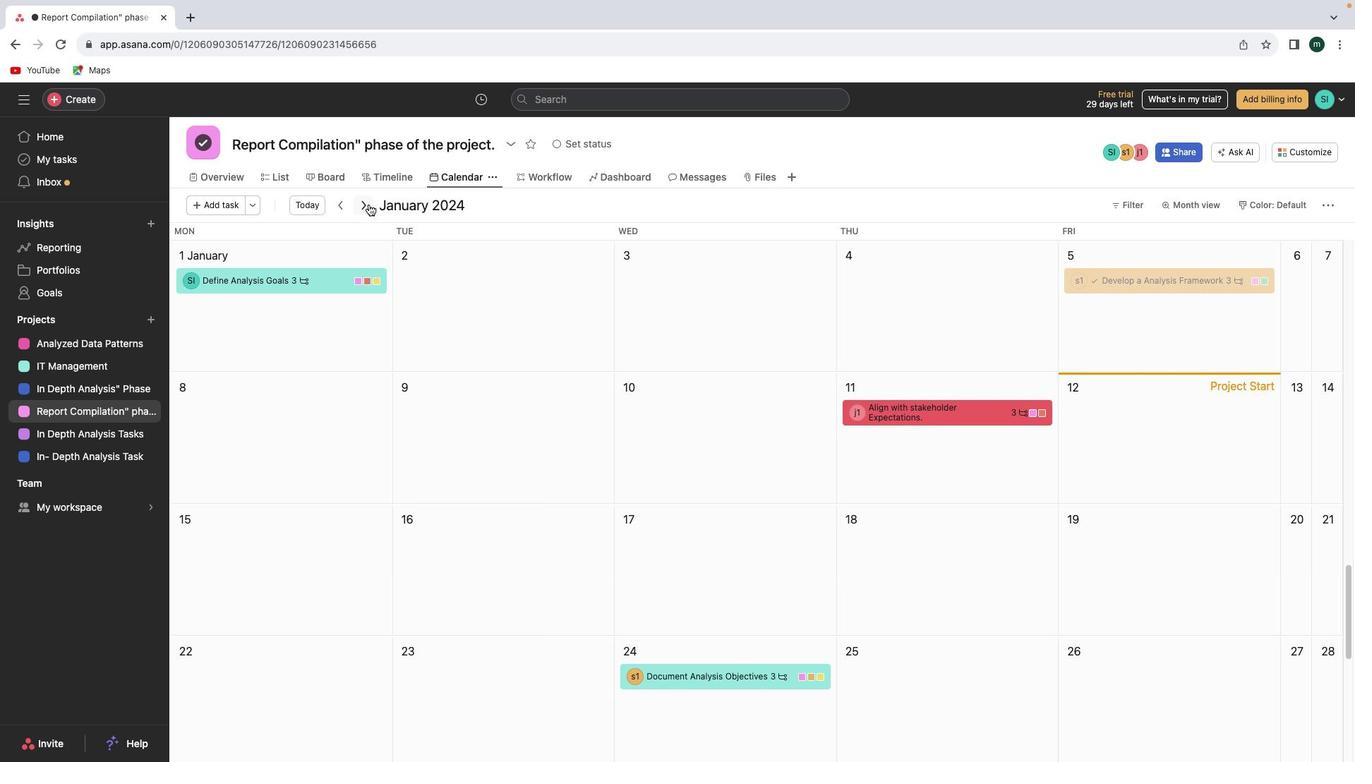 
Action: Mouse pressed left at (368, 204)
Screenshot: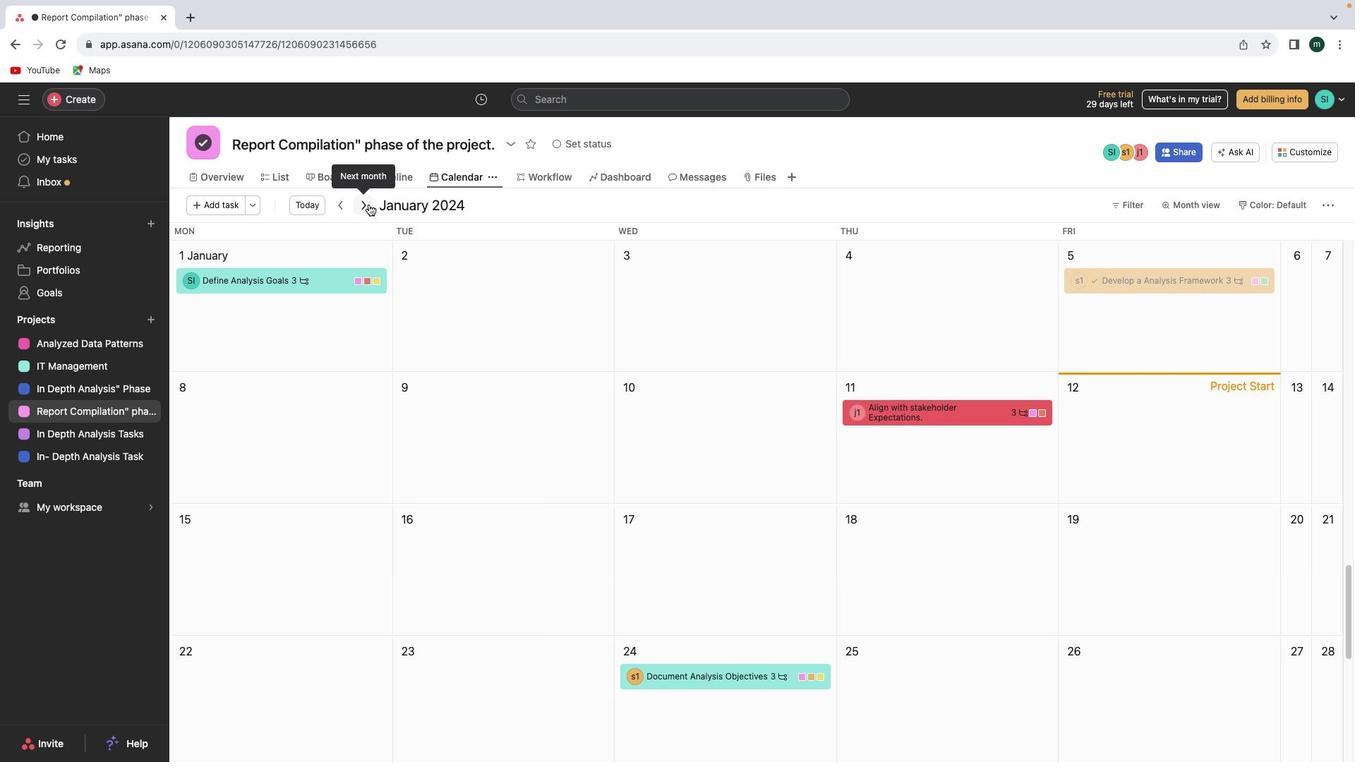 
Action: Mouse moved to (504, 287)
Screenshot: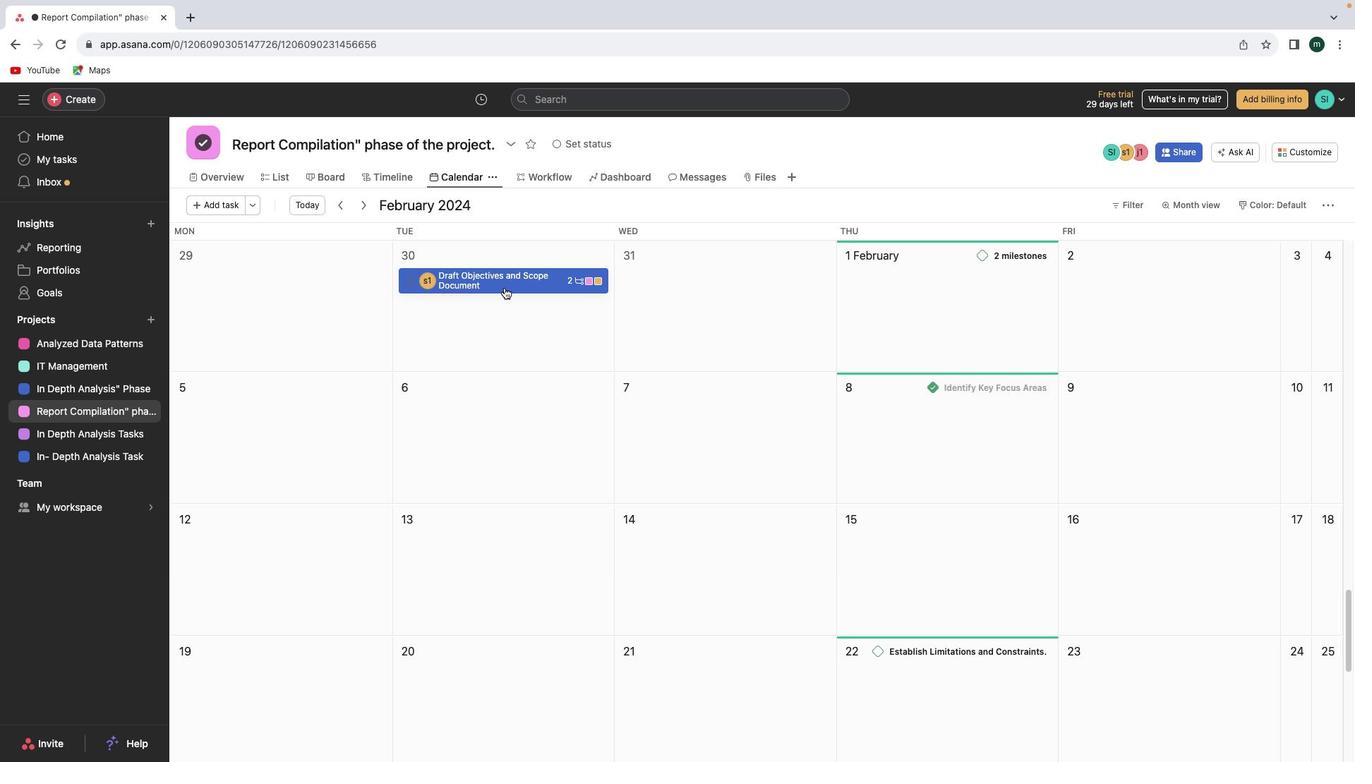 
Action: Mouse pressed left at (504, 287)
Screenshot: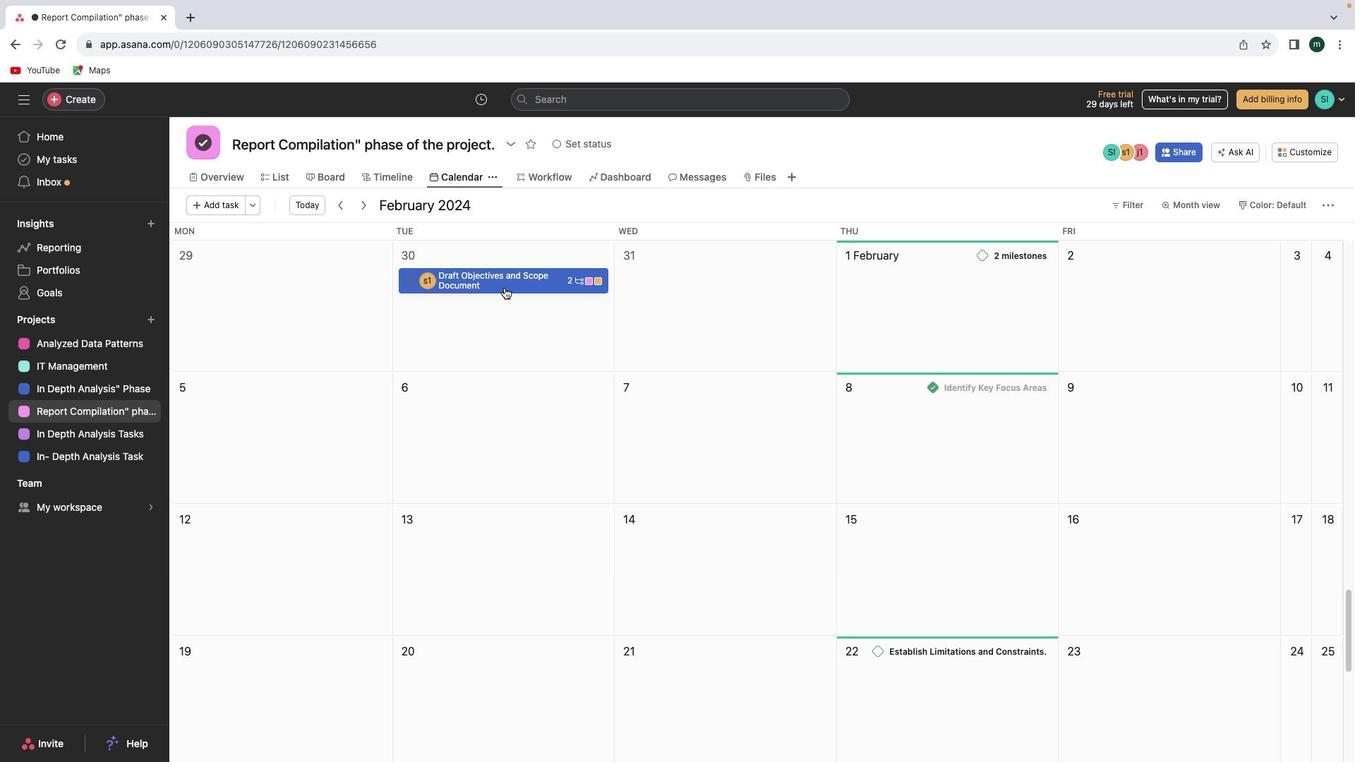 
Action: Mouse moved to (975, 528)
Screenshot: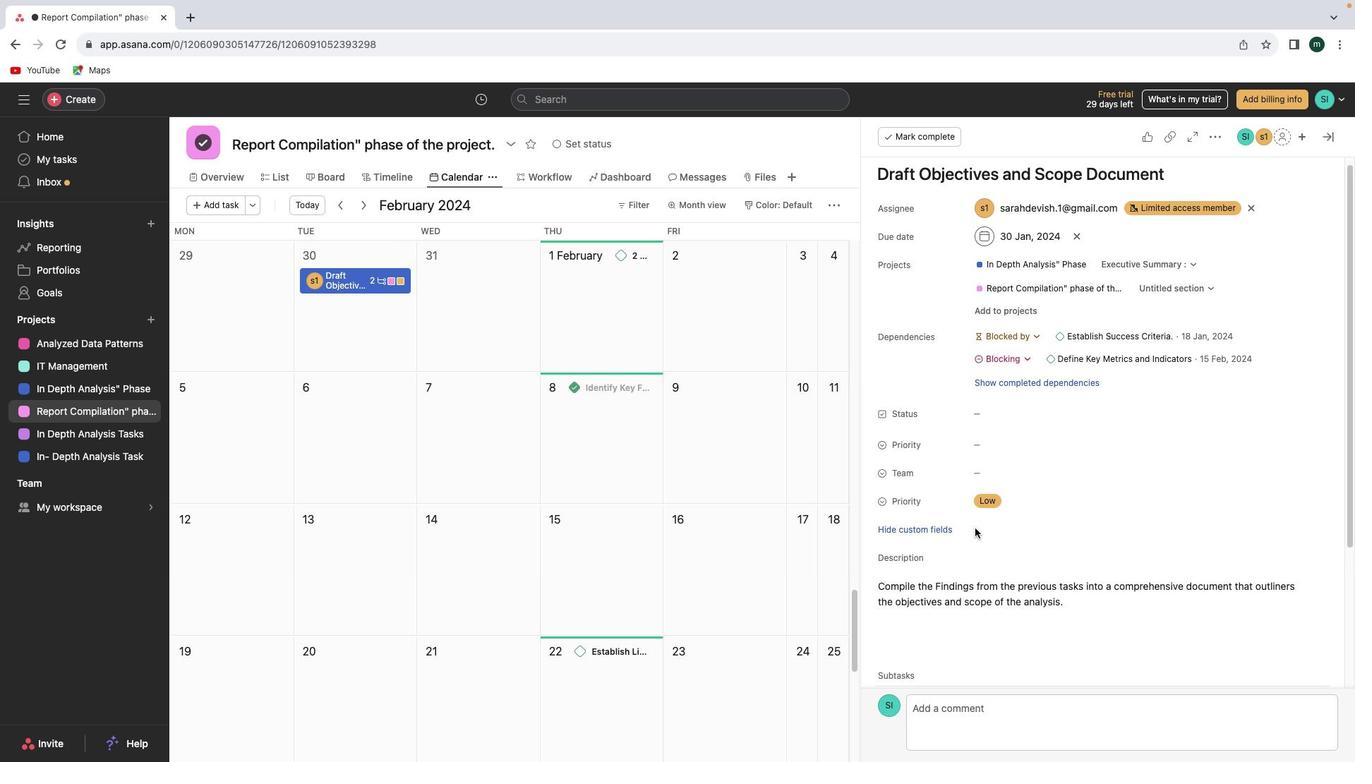 
Action: Mouse scrolled (975, 528) with delta (0, 0)
Screenshot: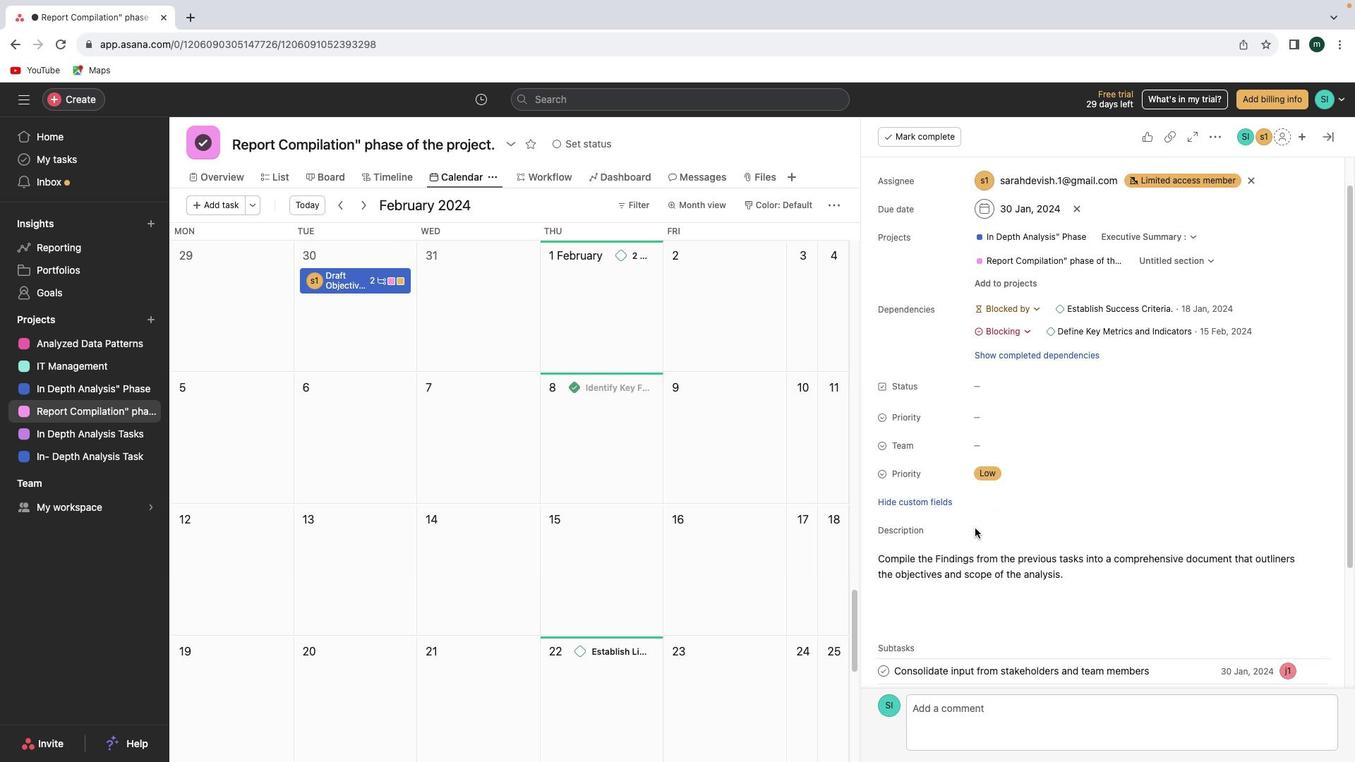 
Action: Mouse moved to (975, 528)
Screenshot: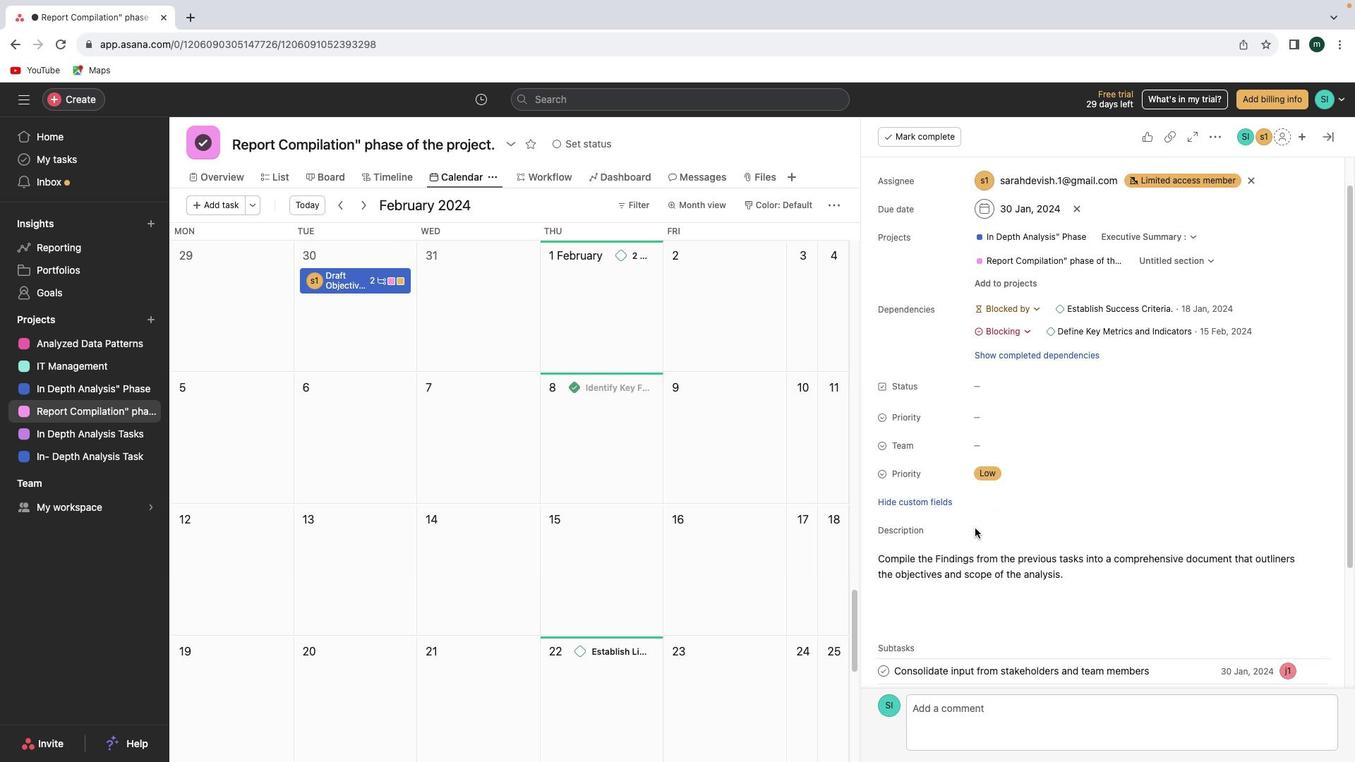
Action: Mouse scrolled (975, 528) with delta (0, 0)
Screenshot: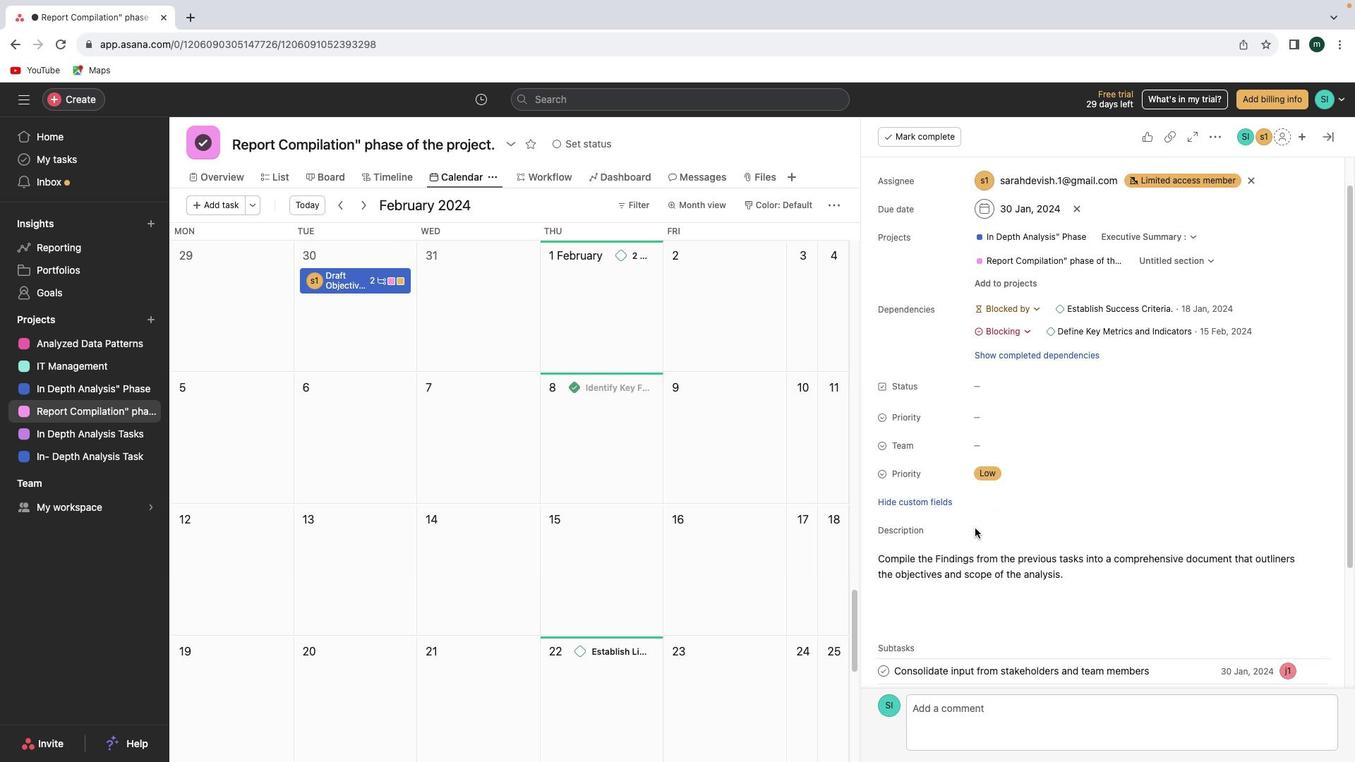 
Action: Mouse scrolled (975, 528) with delta (0, -2)
Screenshot: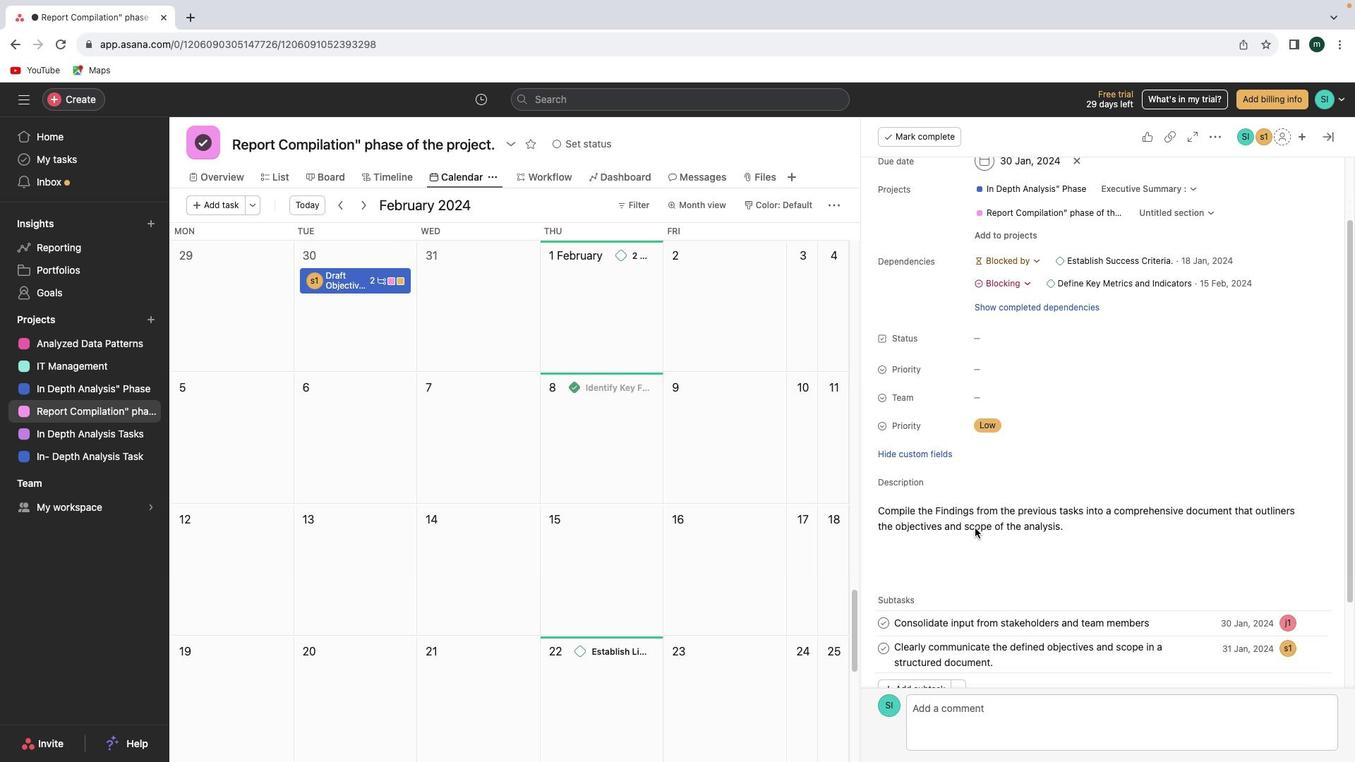 
Action: Mouse scrolled (975, 528) with delta (0, -3)
Screenshot: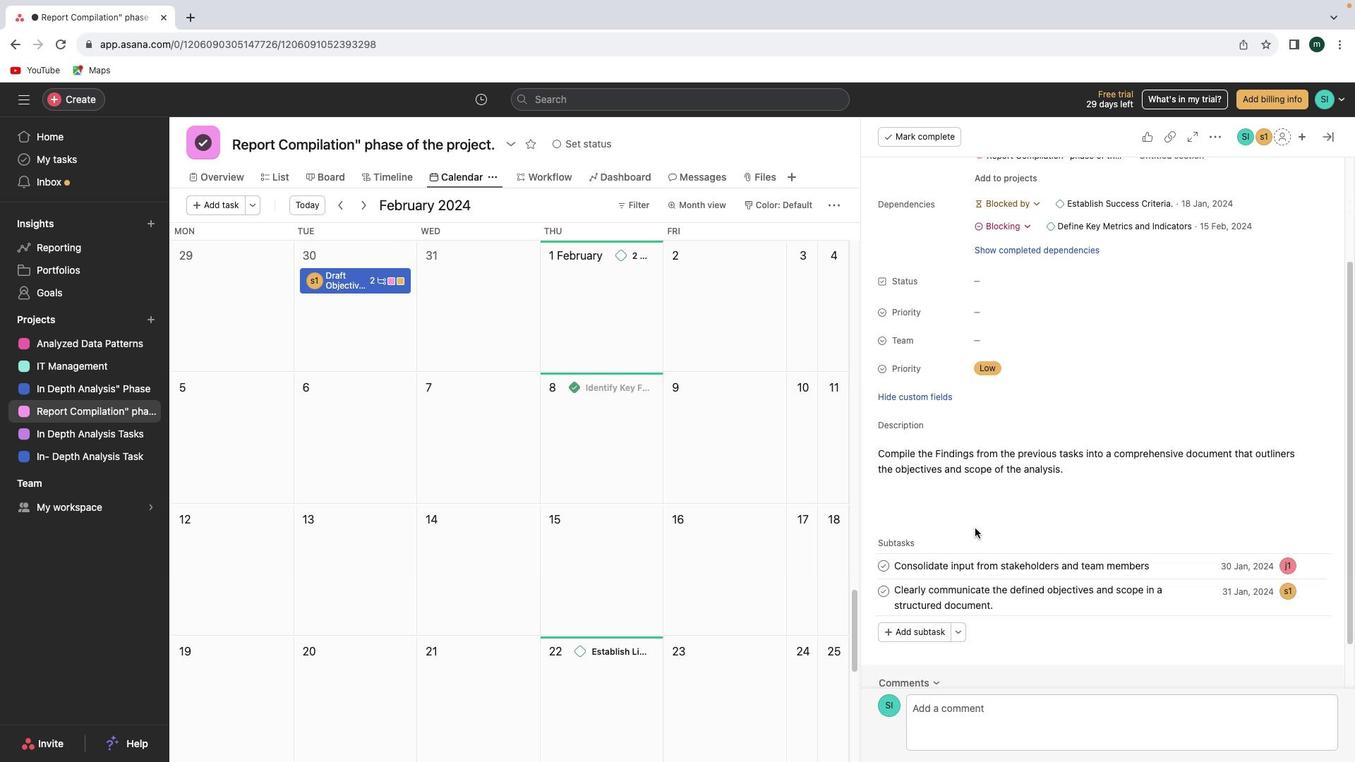 
Action: Mouse scrolled (975, 528) with delta (0, 0)
Screenshot: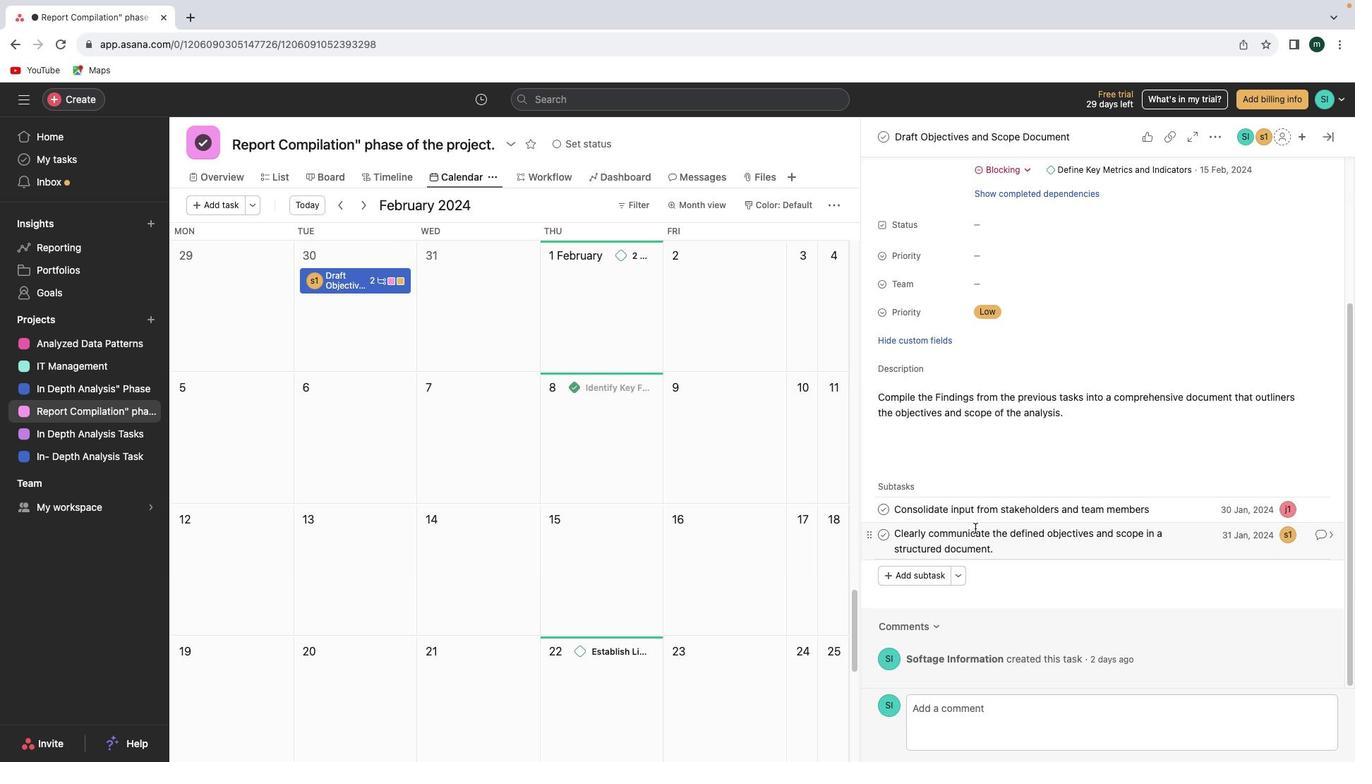 
Action: Mouse scrolled (975, 528) with delta (0, 0)
Screenshot: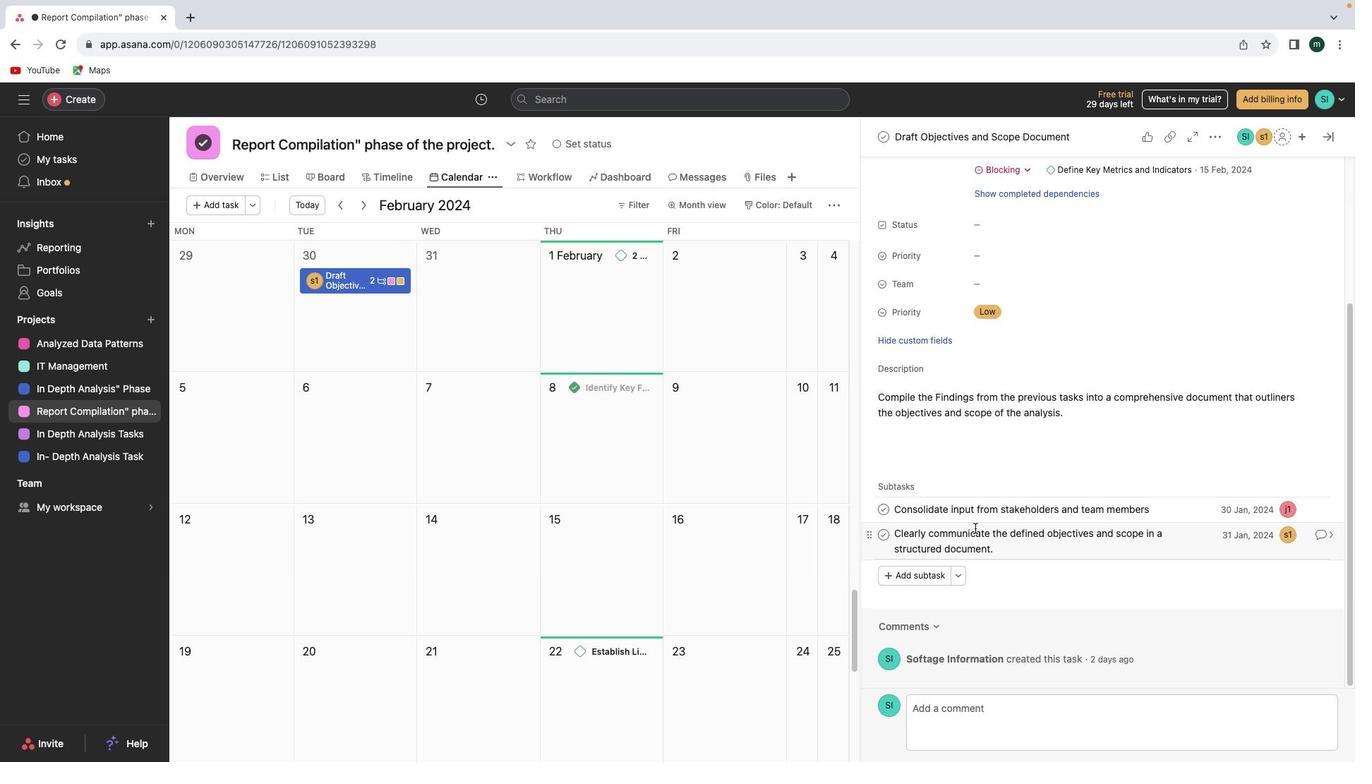 
Action: Mouse scrolled (975, 528) with delta (0, -2)
Screenshot: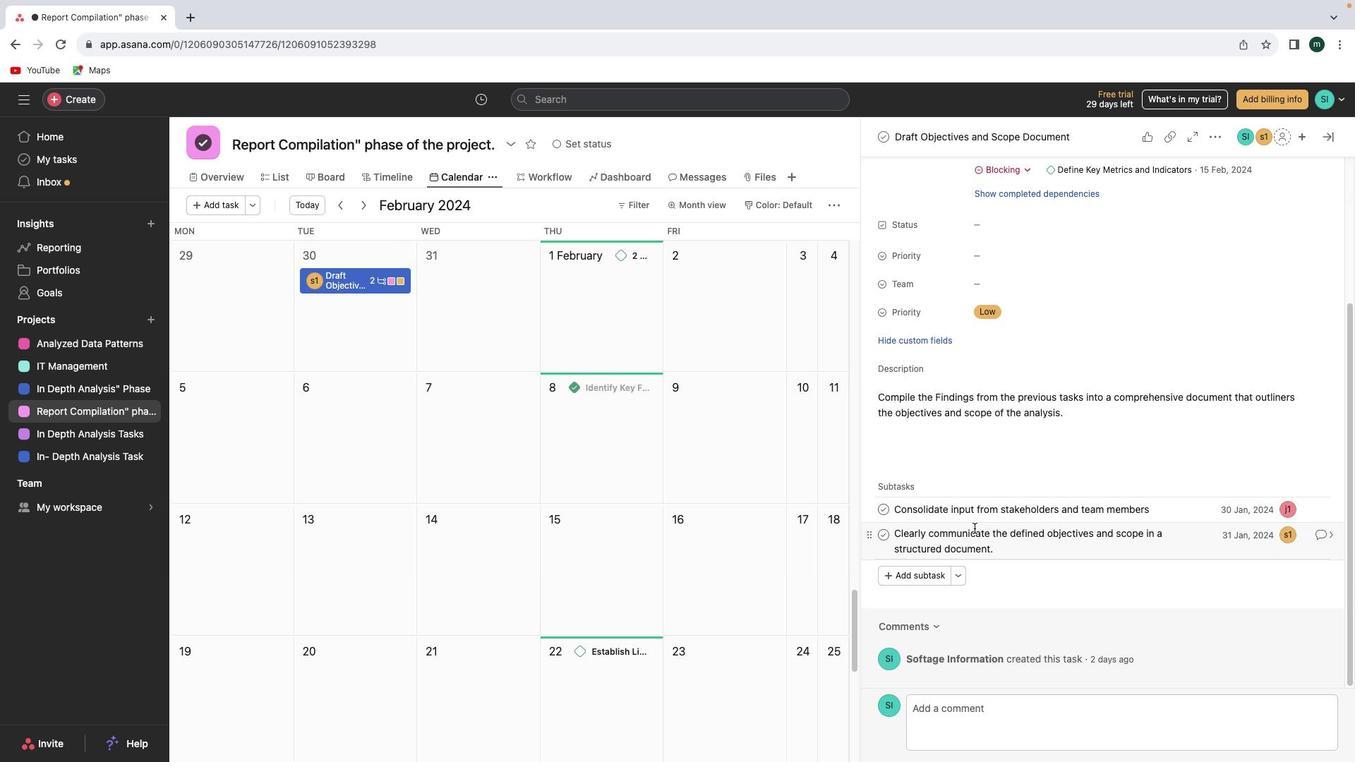 
Action: Mouse moved to (965, 525)
Screenshot: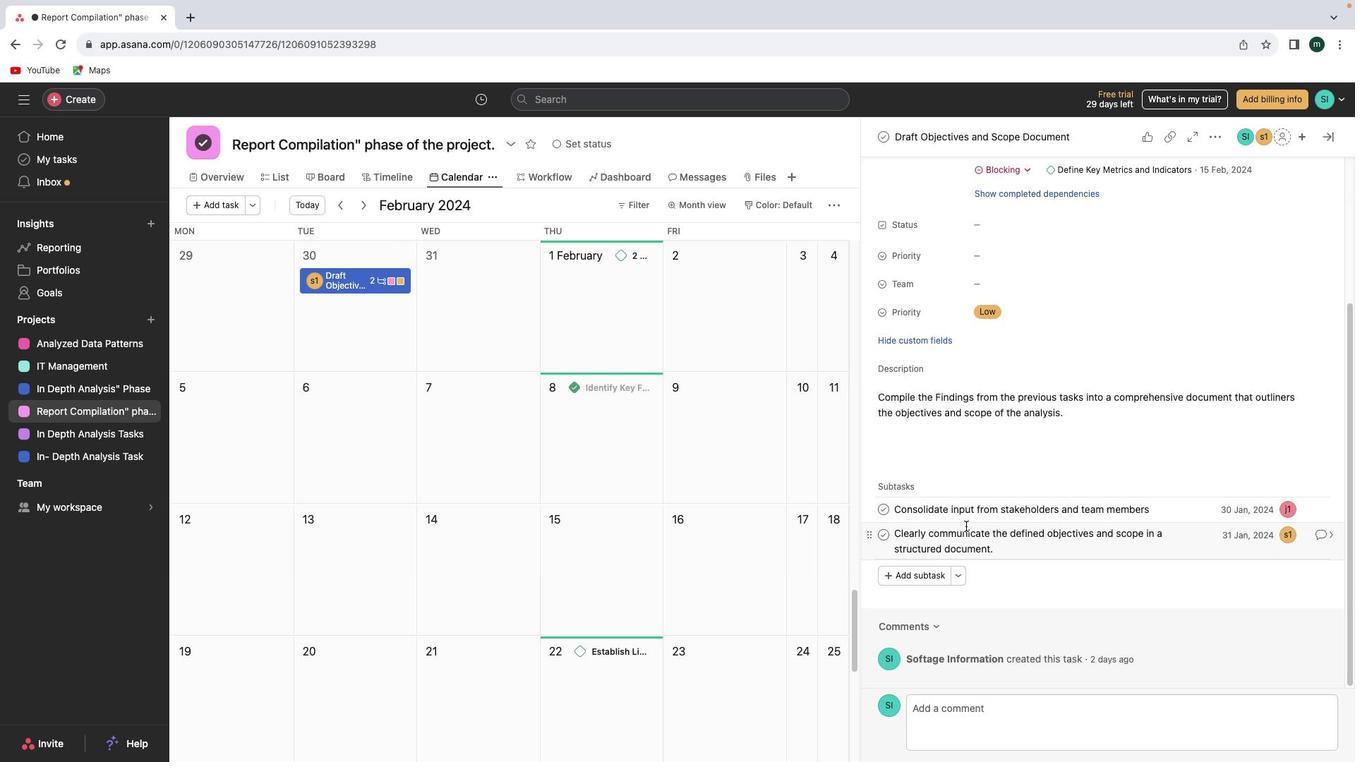
Action: Mouse scrolled (965, 525) with delta (0, 0)
Screenshot: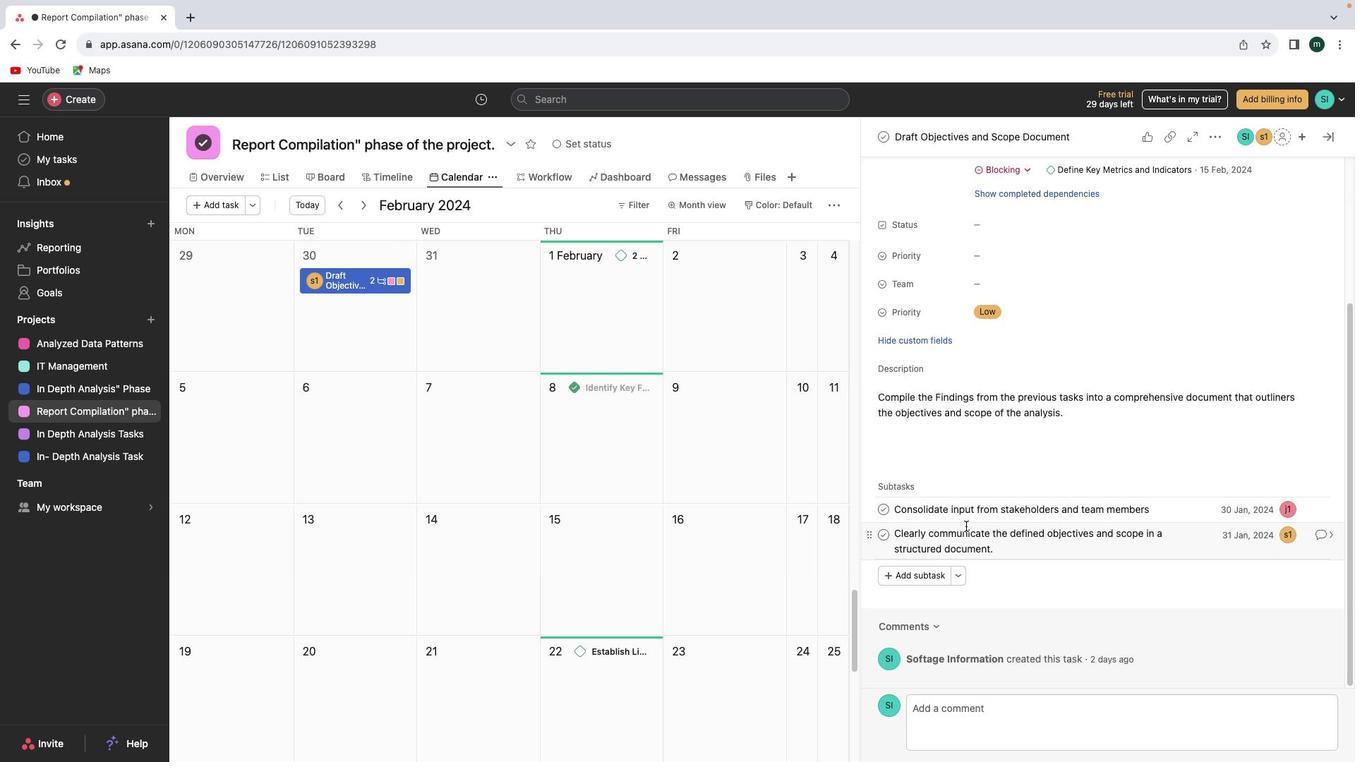 
Action: Mouse scrolled (965, 525) with delta (0, 0)
Screenshot: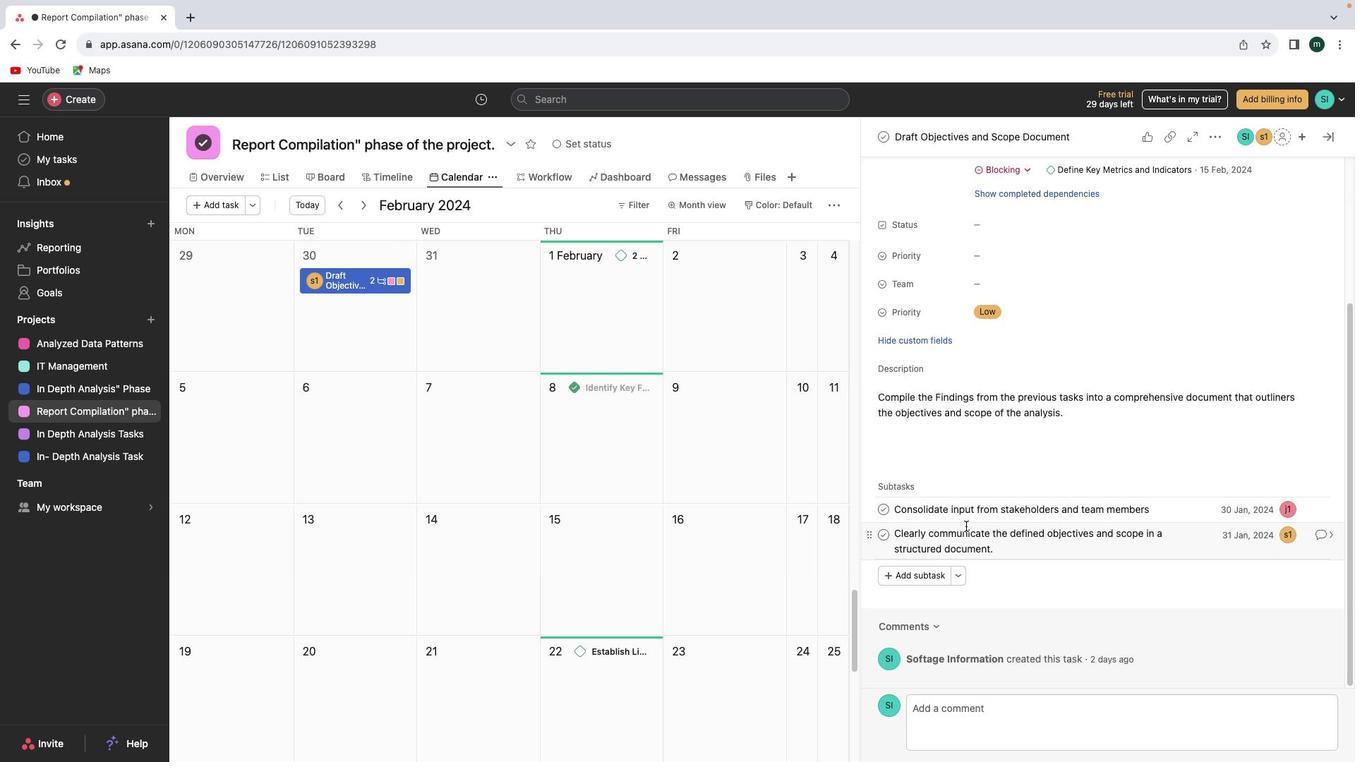 
Action: Mouse scrolled (965, 525) with delta (0, -1)
Screenshot: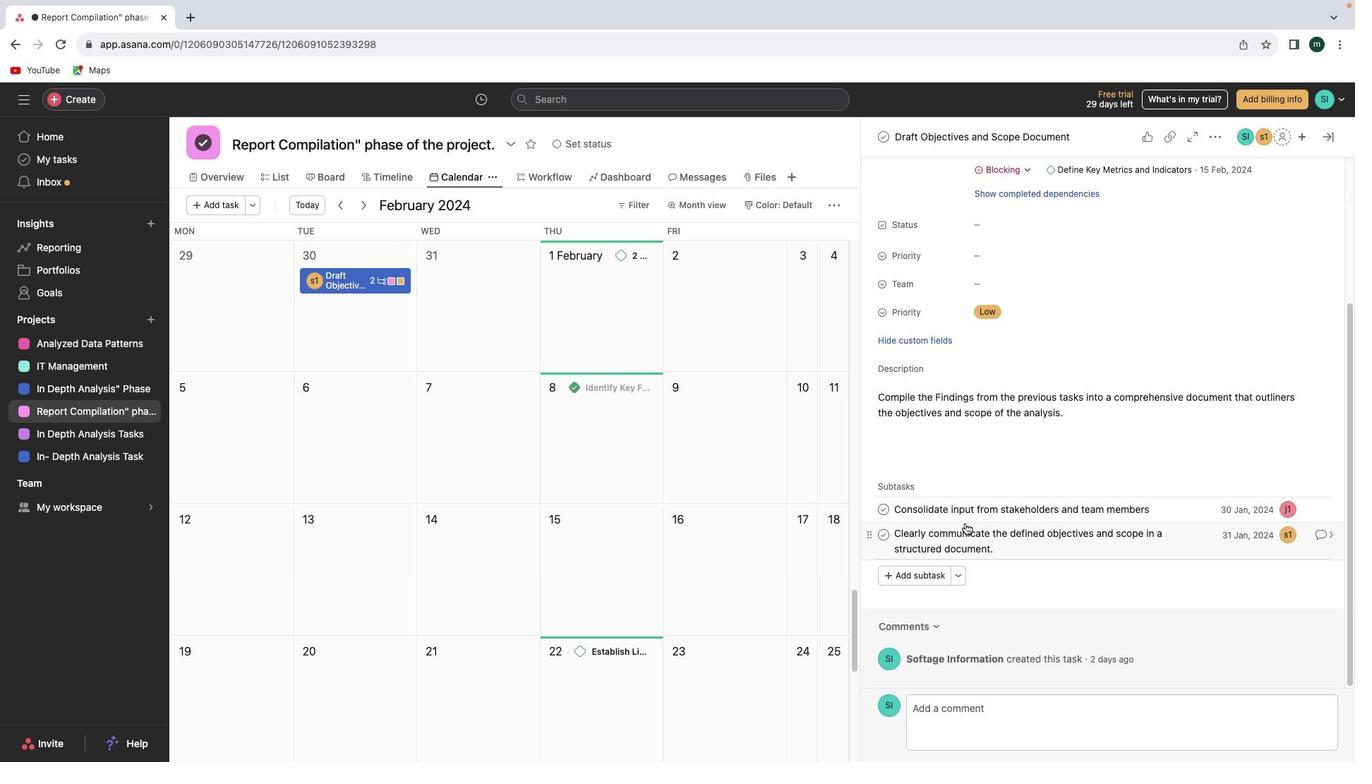 
Action: Mouse moved to (975, 491)
Screenshot: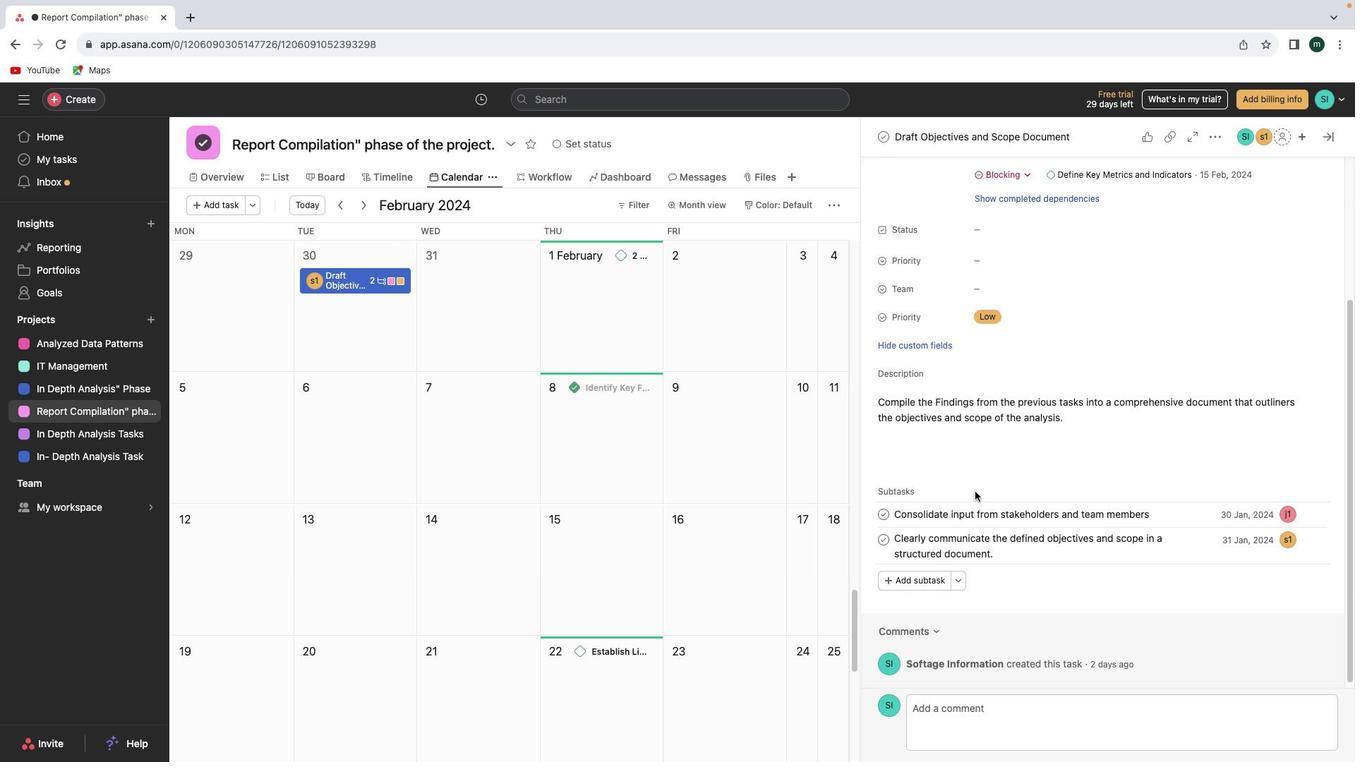 
Action: Mouse scrolled (975, 491) with delta (0, 0)
Screenshot: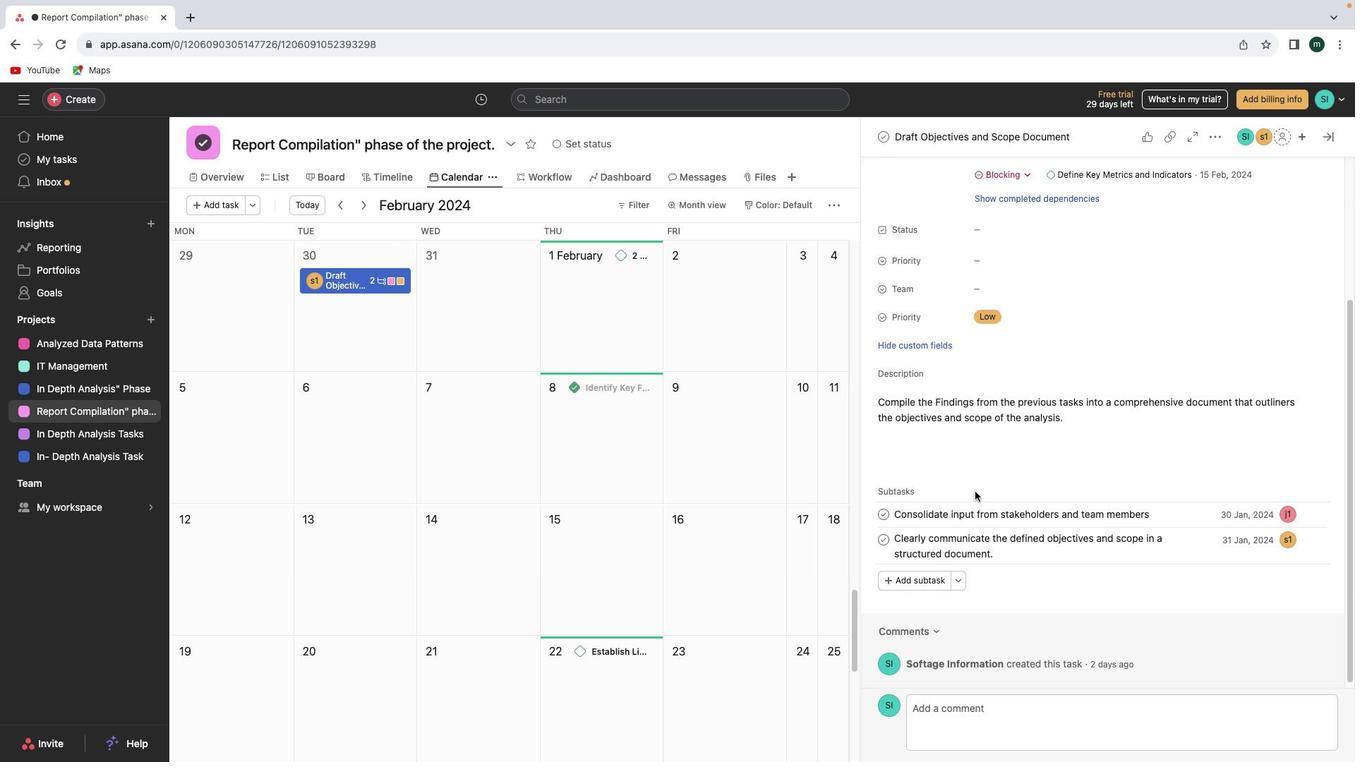 
Action: Mouse moved to (975, 491)
Screenshot: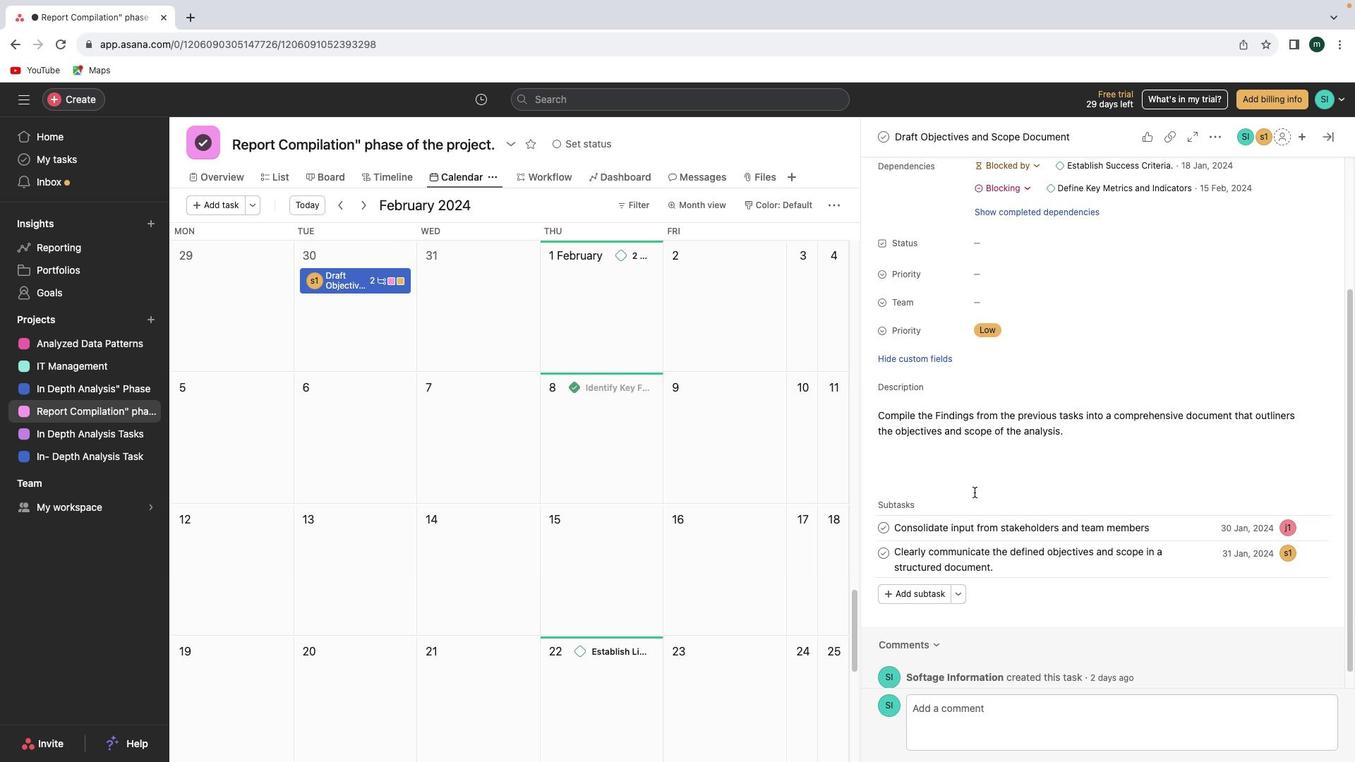 
Action: Mouse scrolled (975, 491) with delta (0, 0)
Screenshot: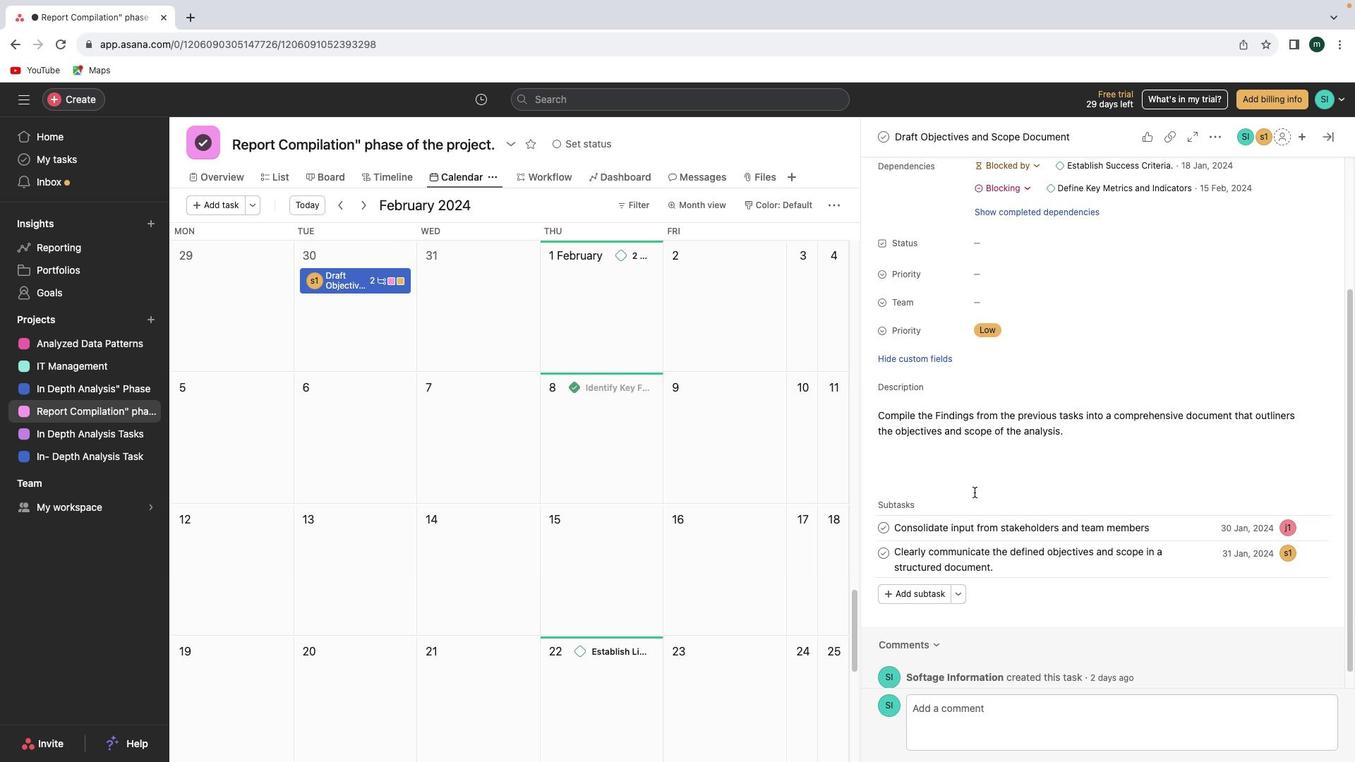 
Action: Mouse moved to (975, 491)
Screenshot: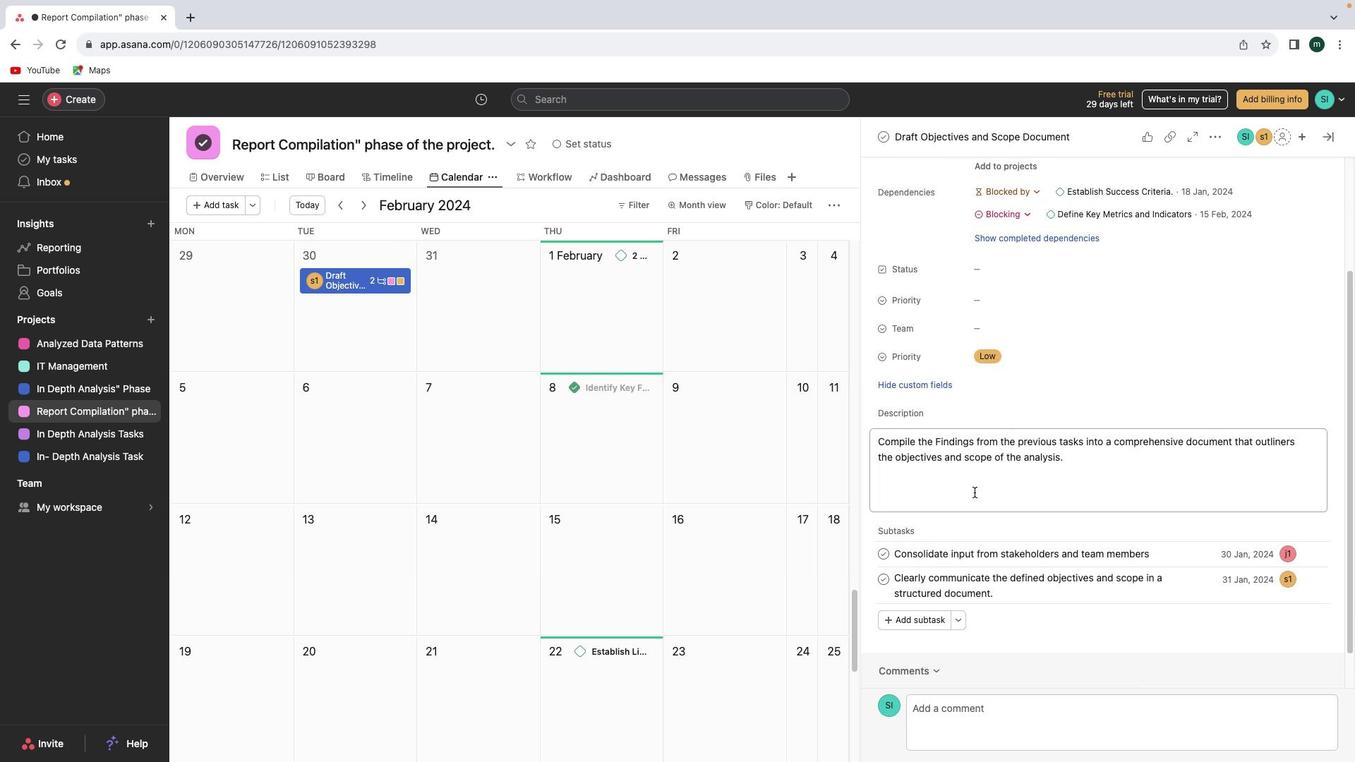 
Action: Mouse scrolled (975, 491) with delta (0, 1)
Screenshot: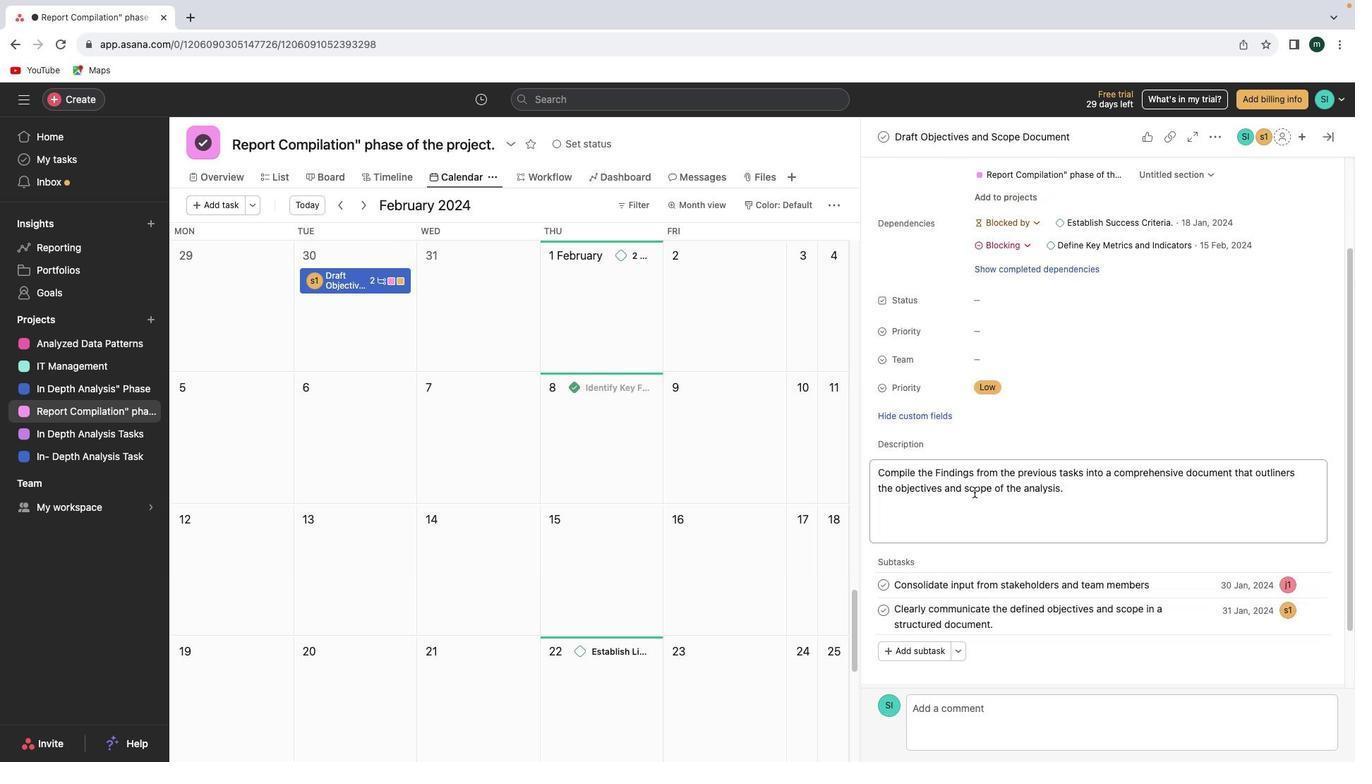 
Action: Mouse moved to (975, 492)
Screenshot: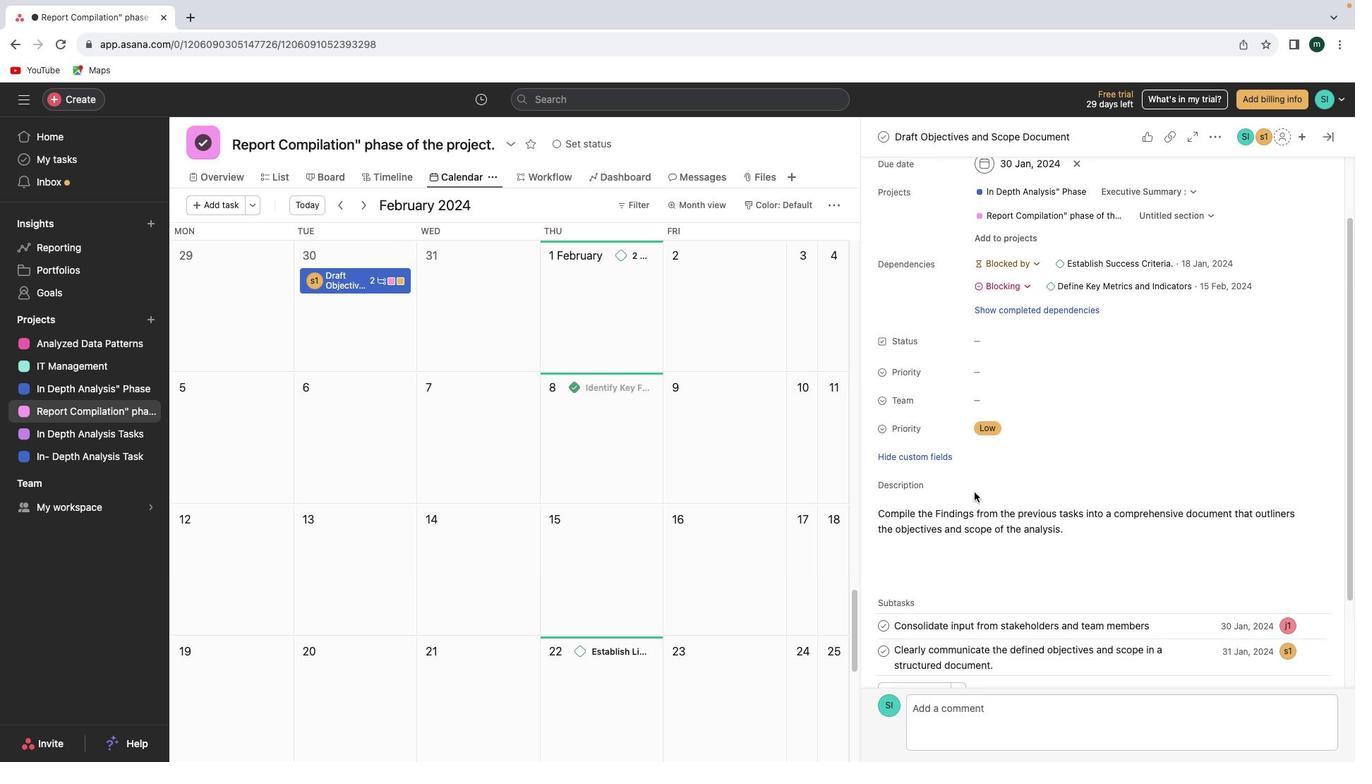 
Action: Mouse scrolled (975, 492) with delta (0, 0)
Screenshot: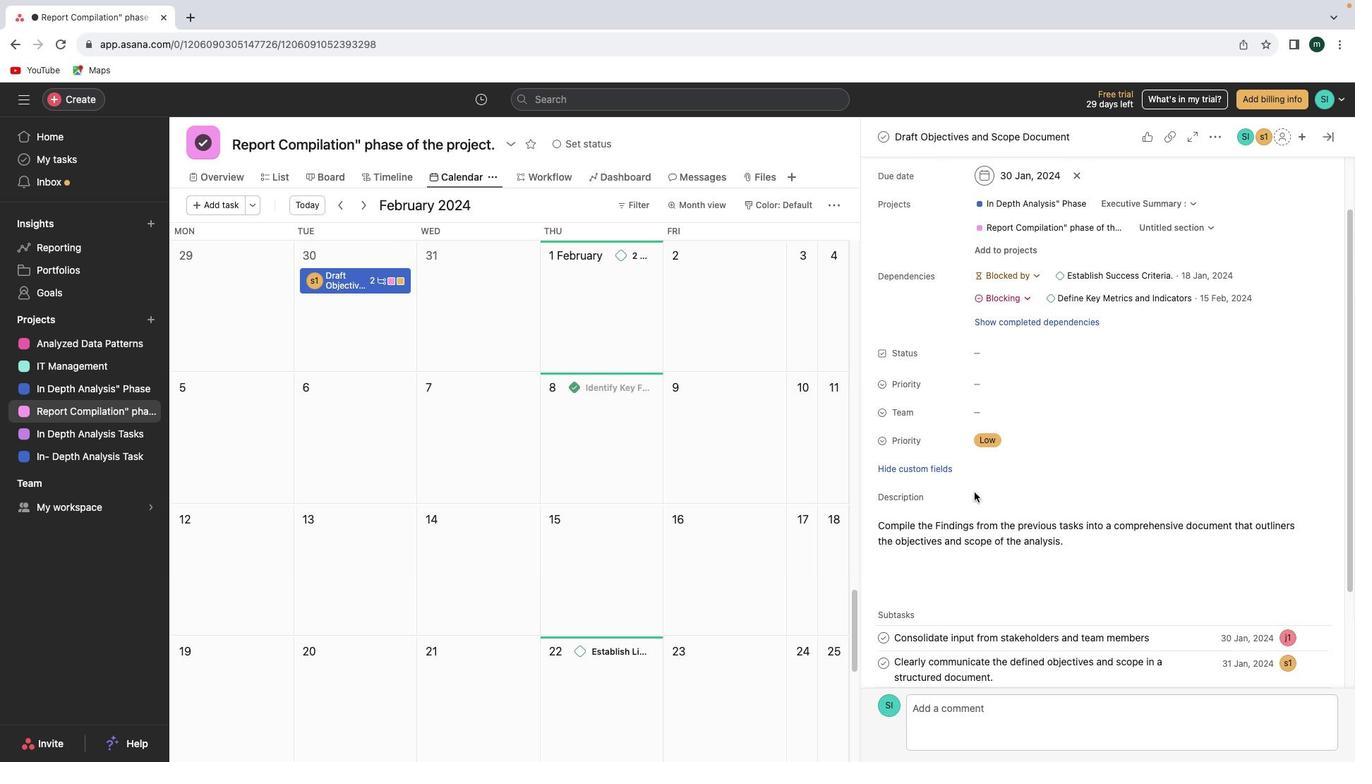 
Action: Mouse scrolled (975, 492) with delta (0, 0)
Screenshot: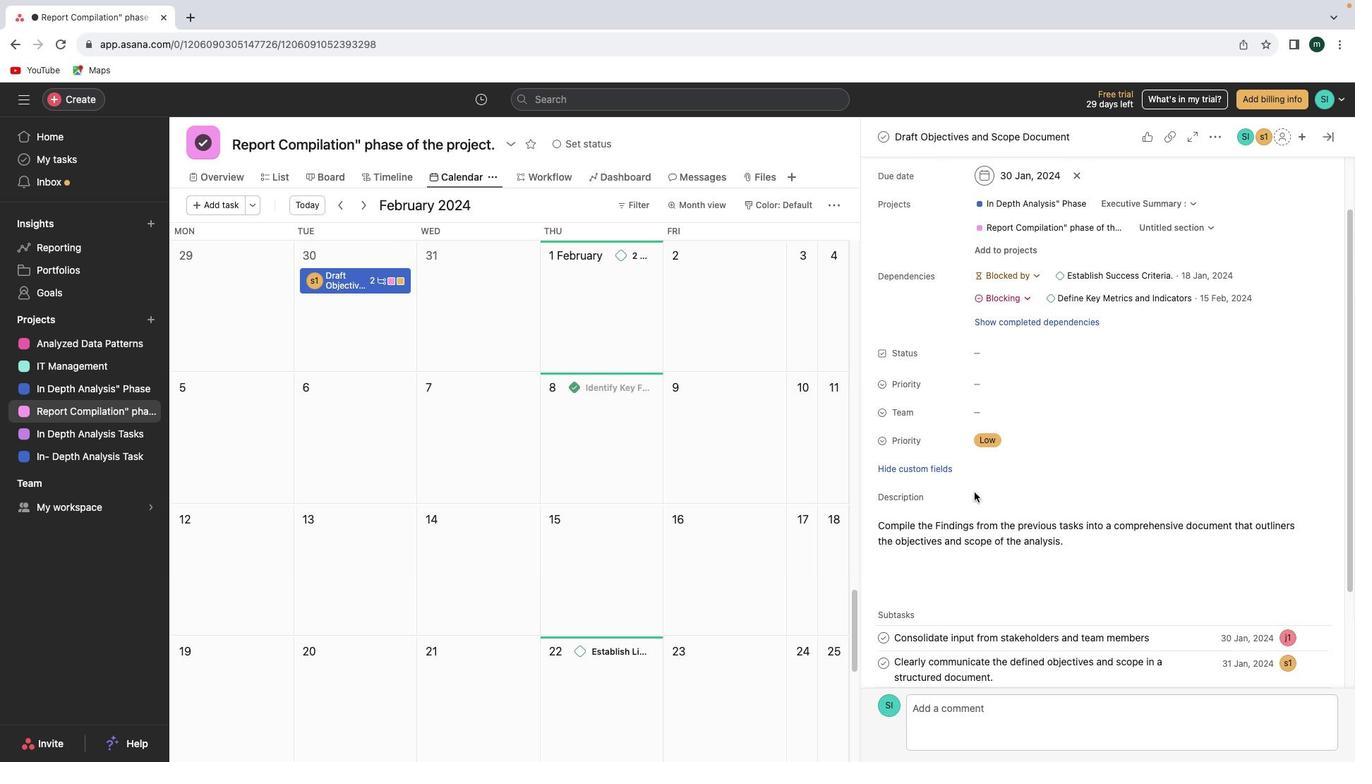 
Action: Mouse scrolled (975, 492) with delta (0, 2)
Screenshot: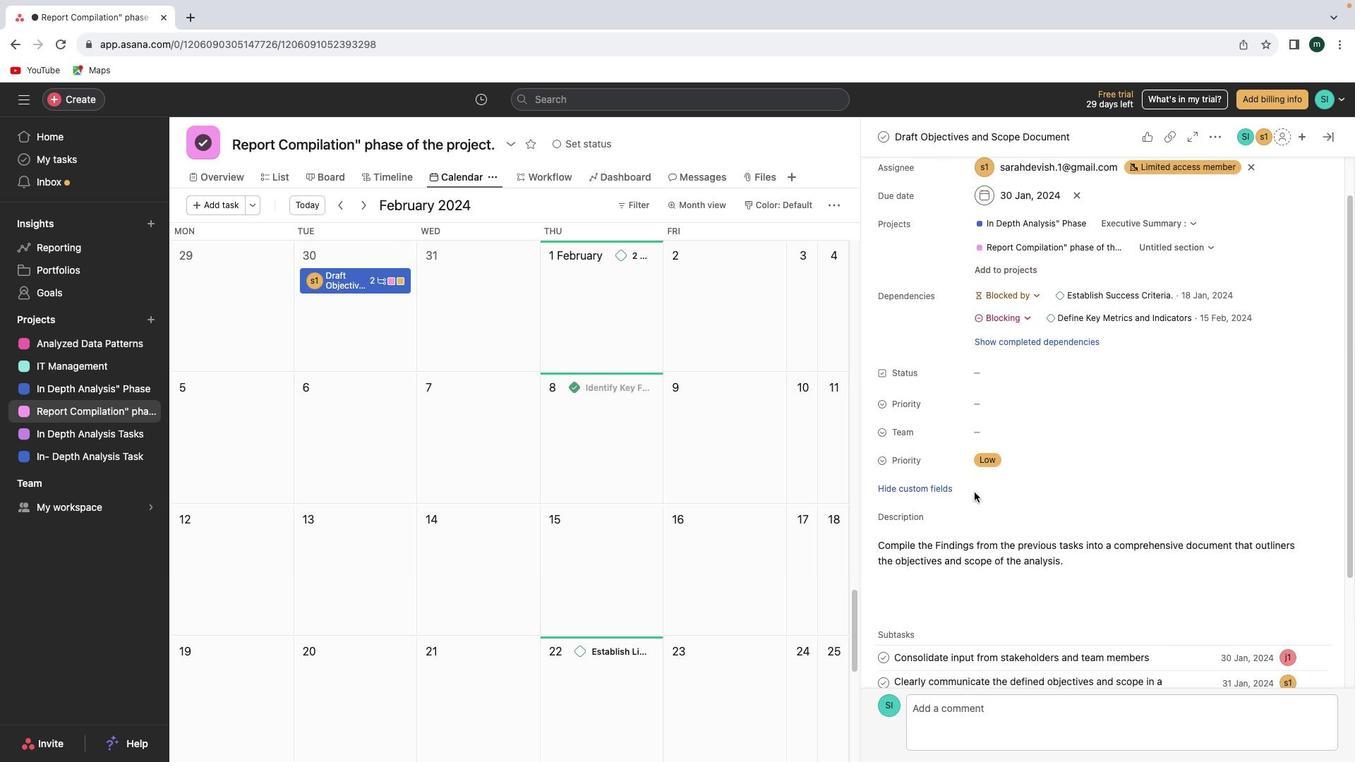 
Action: Mouse scrolled (975, 492) with delta (0, 2)
Screenshot: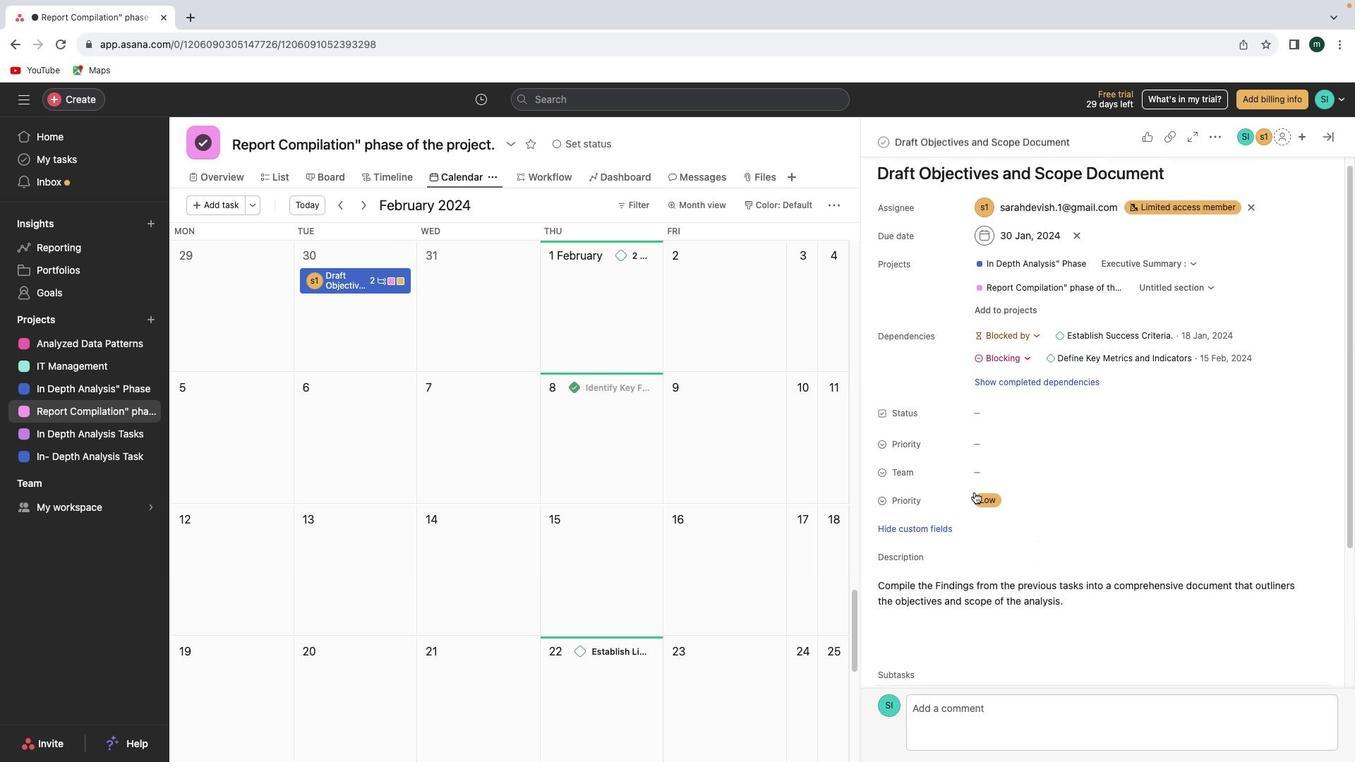 
Action: Mouse moved to (974, 492)
Screenshot: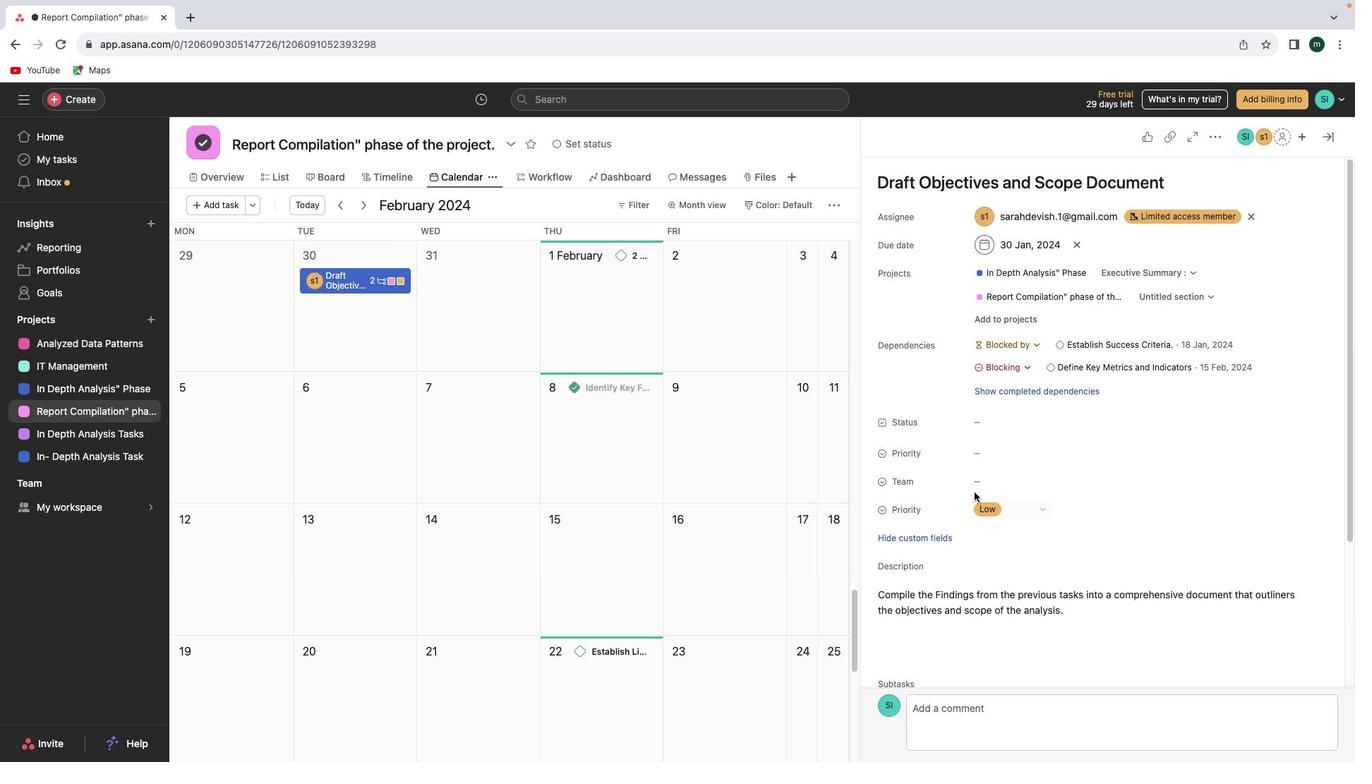 
Action: Mouse scrolled (974, 492) with delta (0, 0)
Screenshot: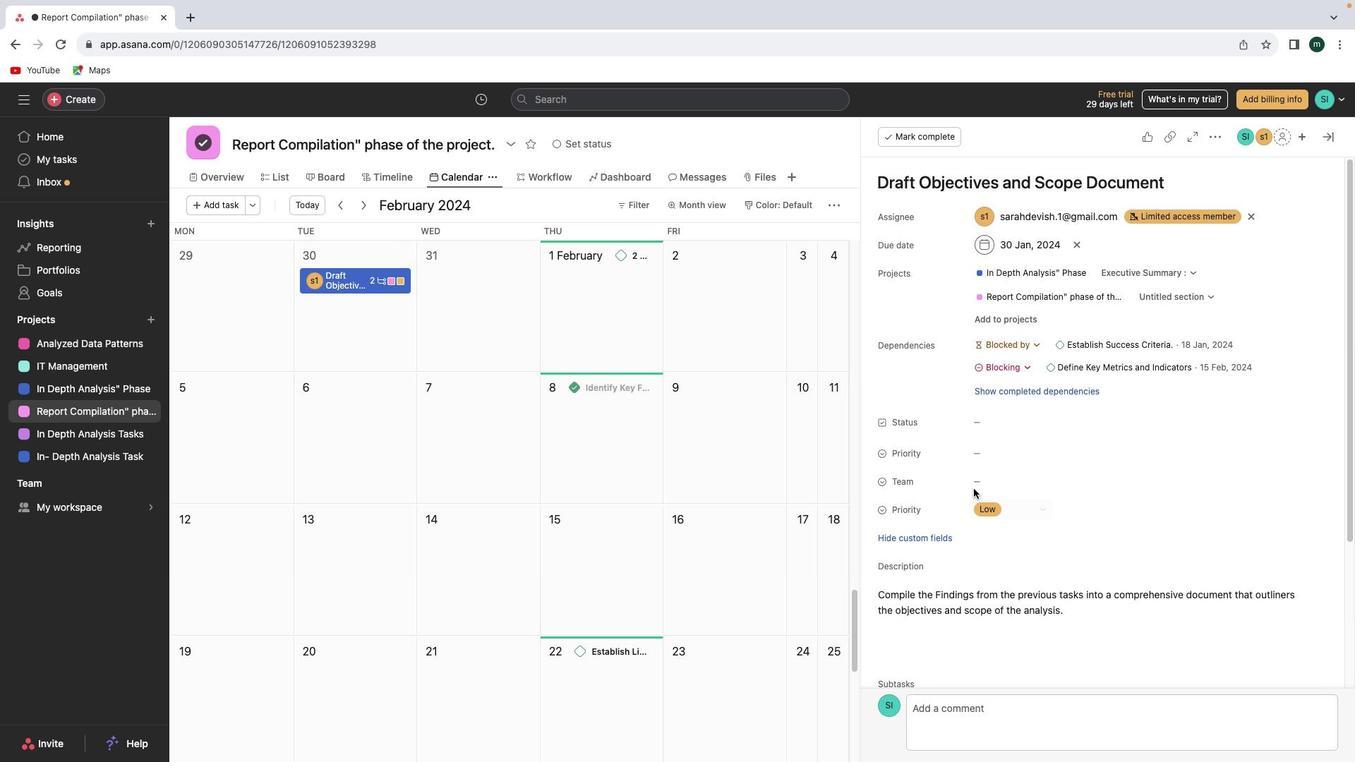 
Action: Mouse moved to (974, 492)
Screenshot: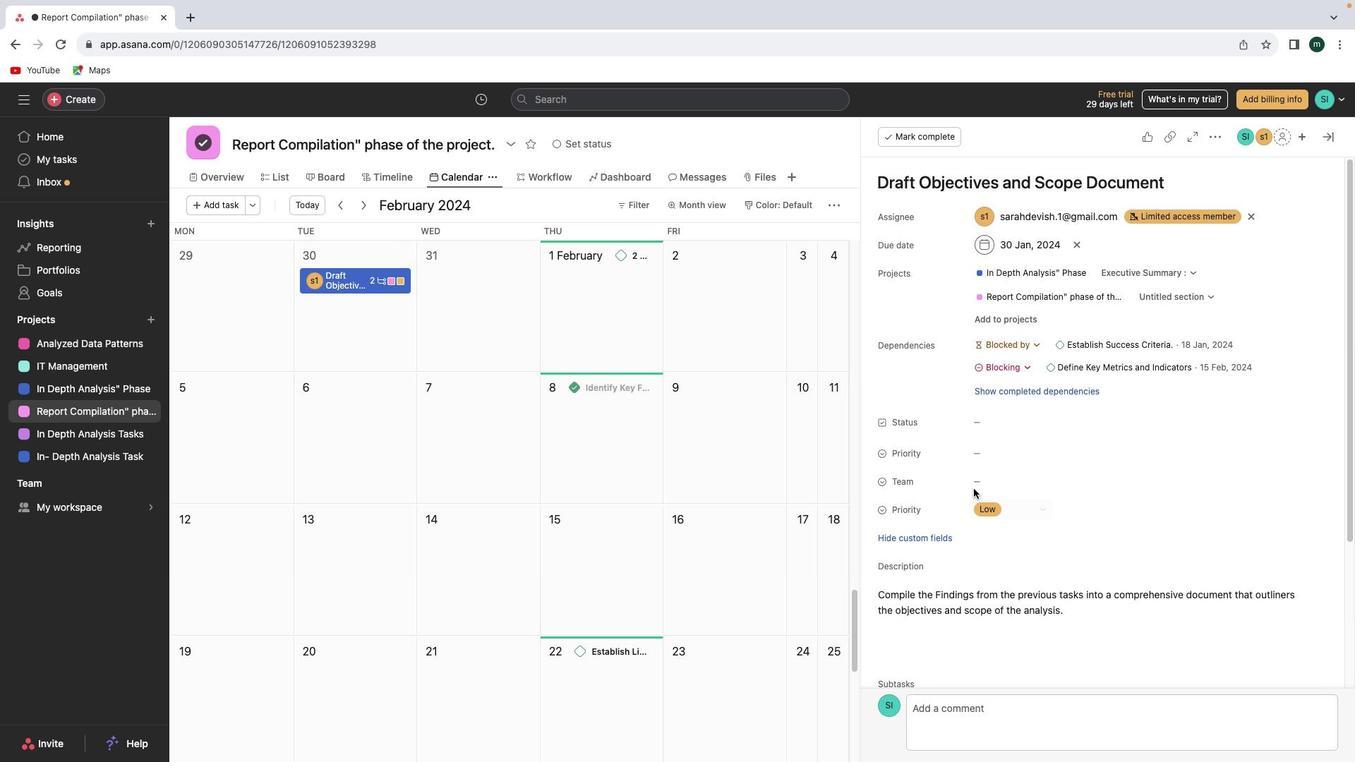
Action: Mouse scrolled (974, 492) with delta (0, 0)
Screenshot: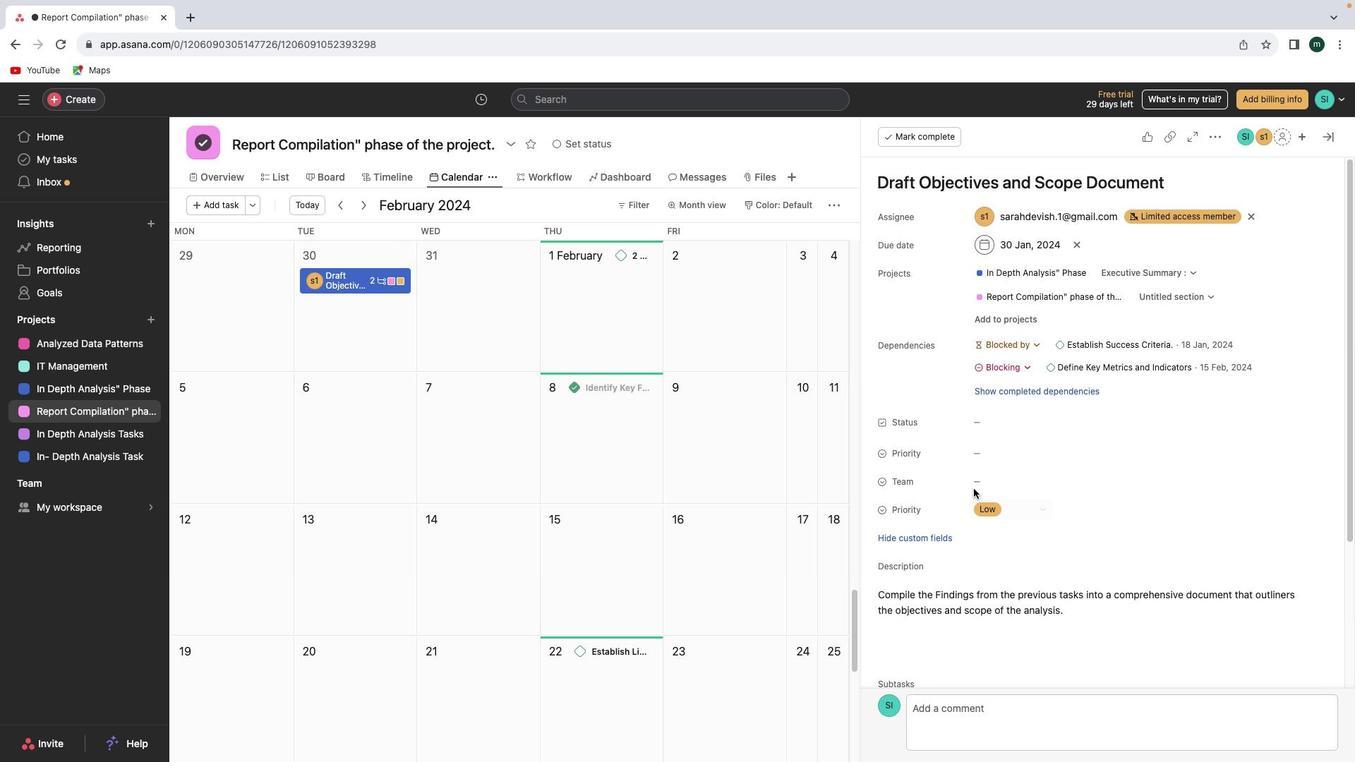 
Action: Mouse scrolled (974, 492) with delta (0, 2)
Screenshot: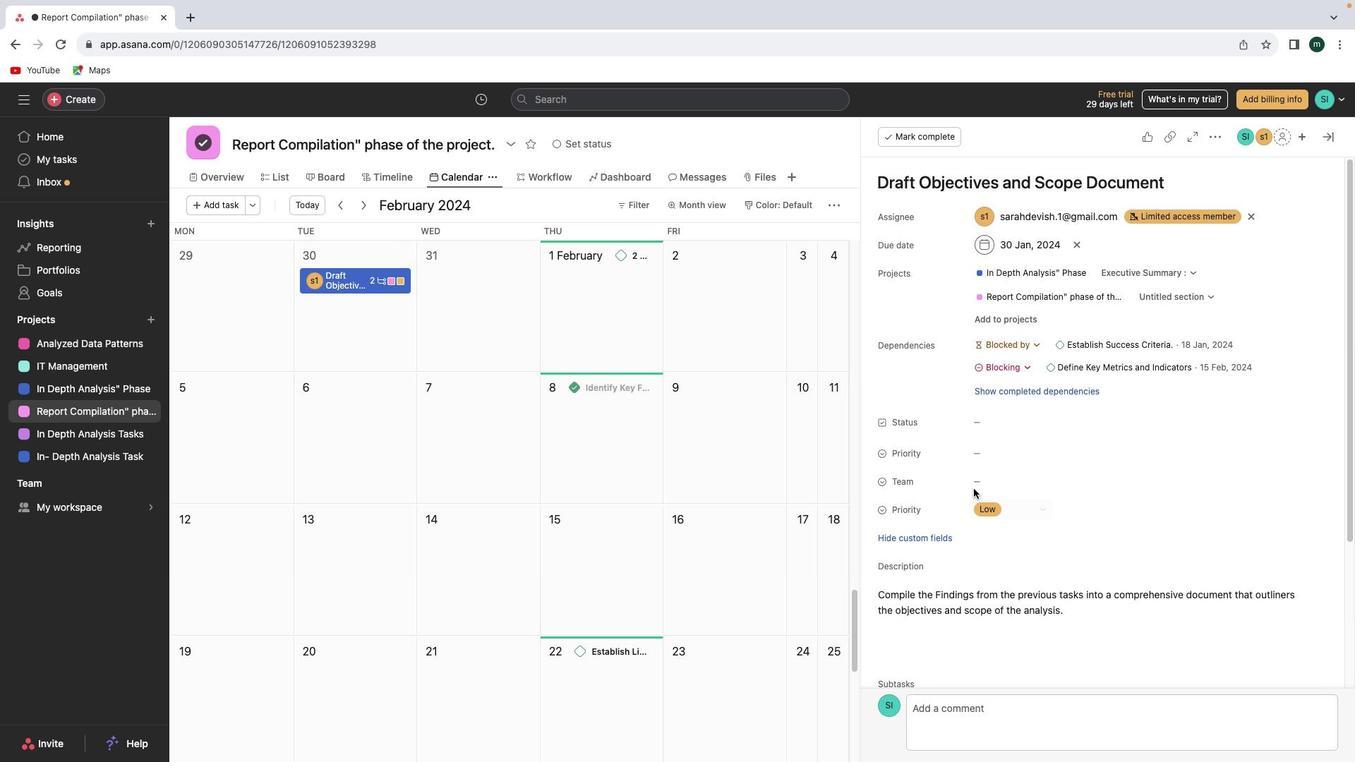 
Action: Mouse scrolled (974, 492) with delta (0, 3)
Screenshot: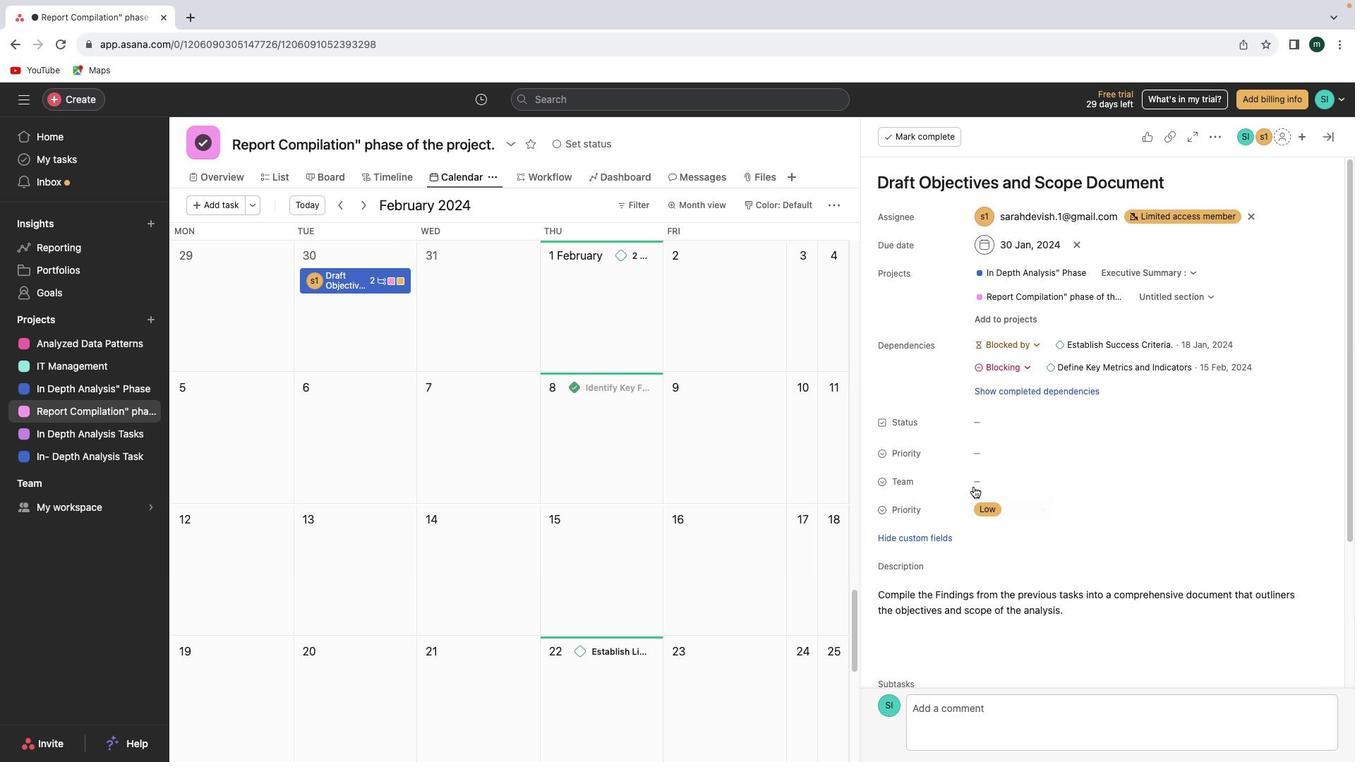 
Action: Mouse moved to (1320, 136)
Screenshot: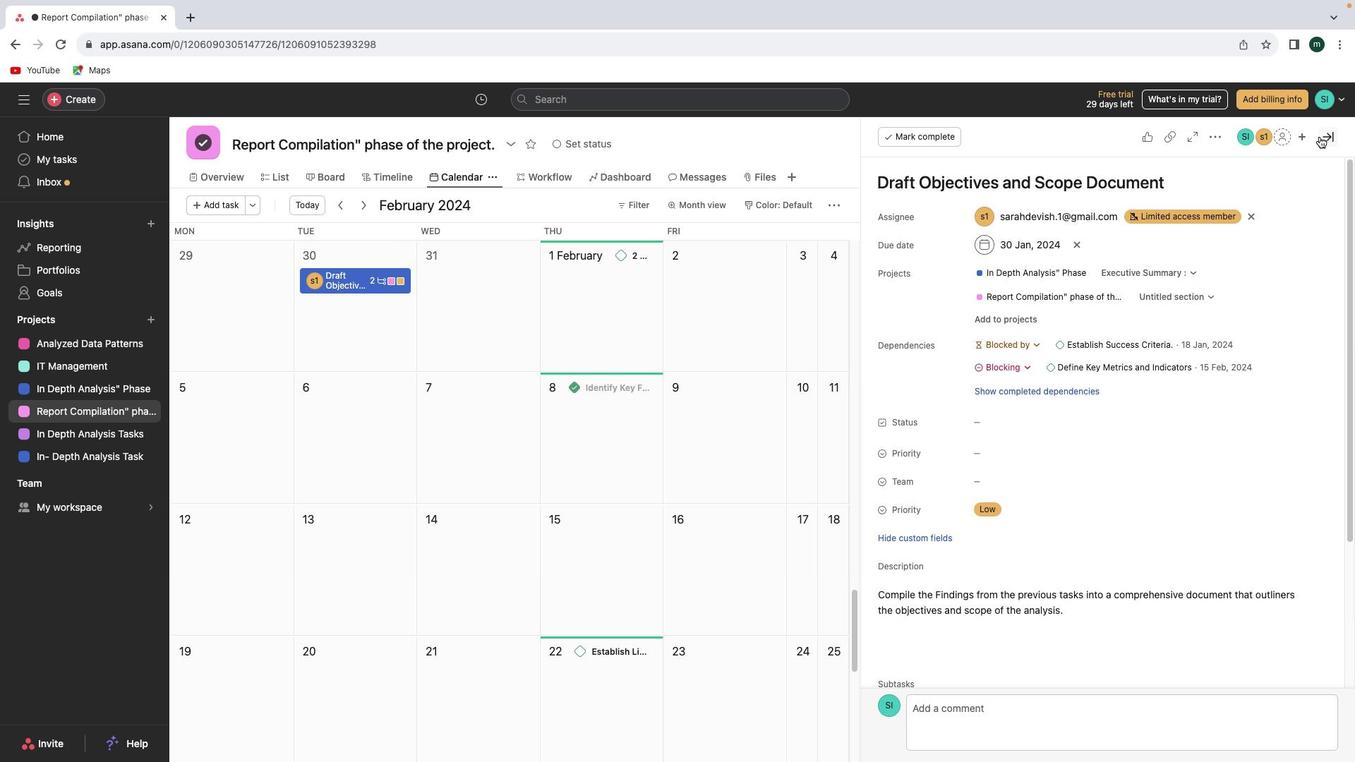 
Action: Mouse pressed left at (1320, 136)
Screenshot: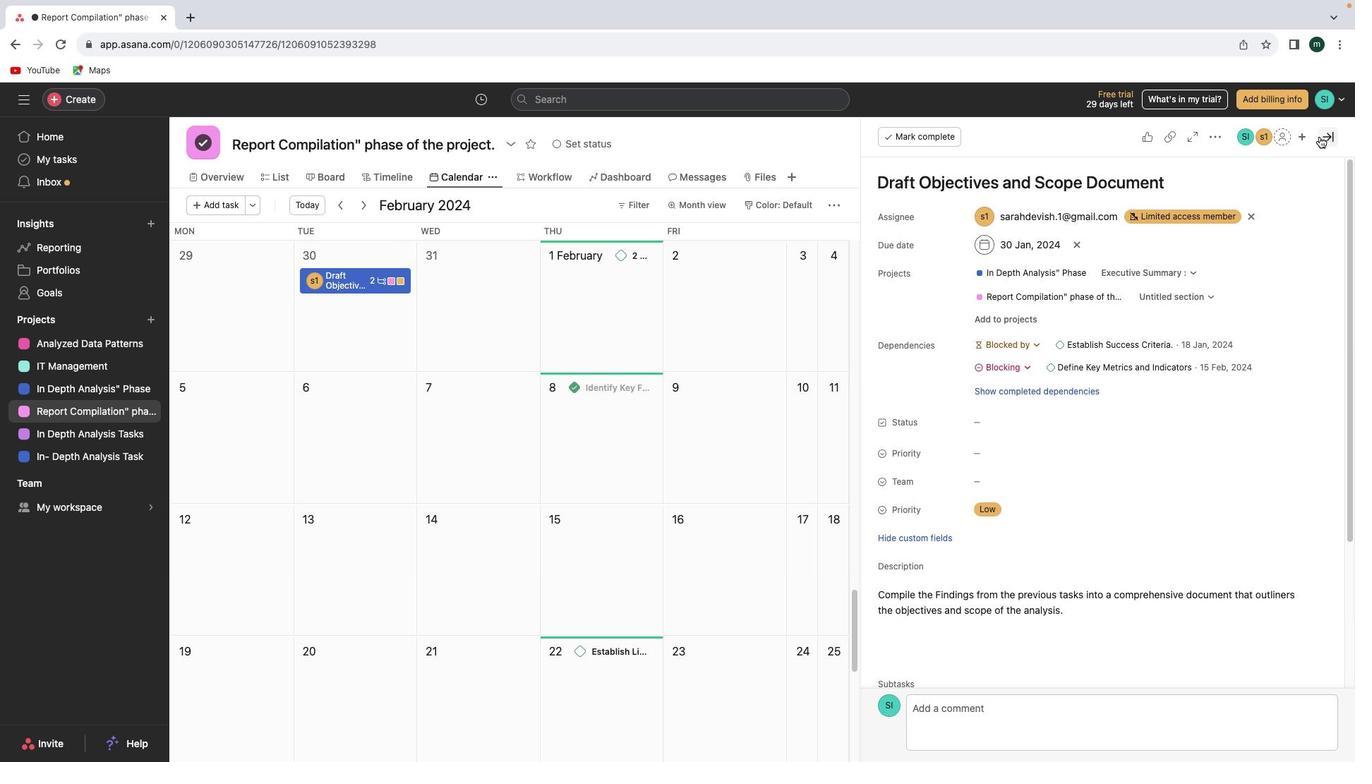 
Action: Mouse moved to (918, 361)
Screenshot: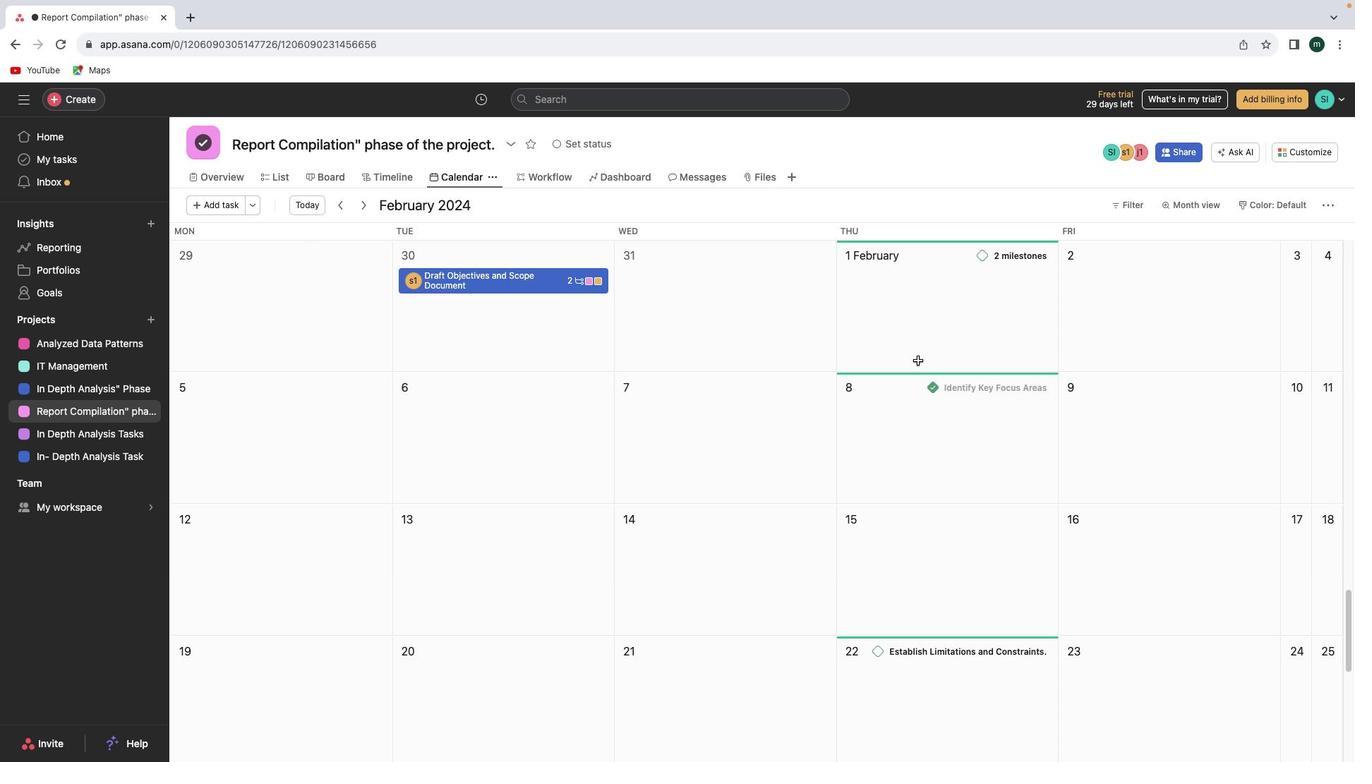 
